 Task: Browse the Ajio website and compare prices of kids' products, focusing on discounts and offers.
Action: Mouse moved to (524, 99)
Screenshot: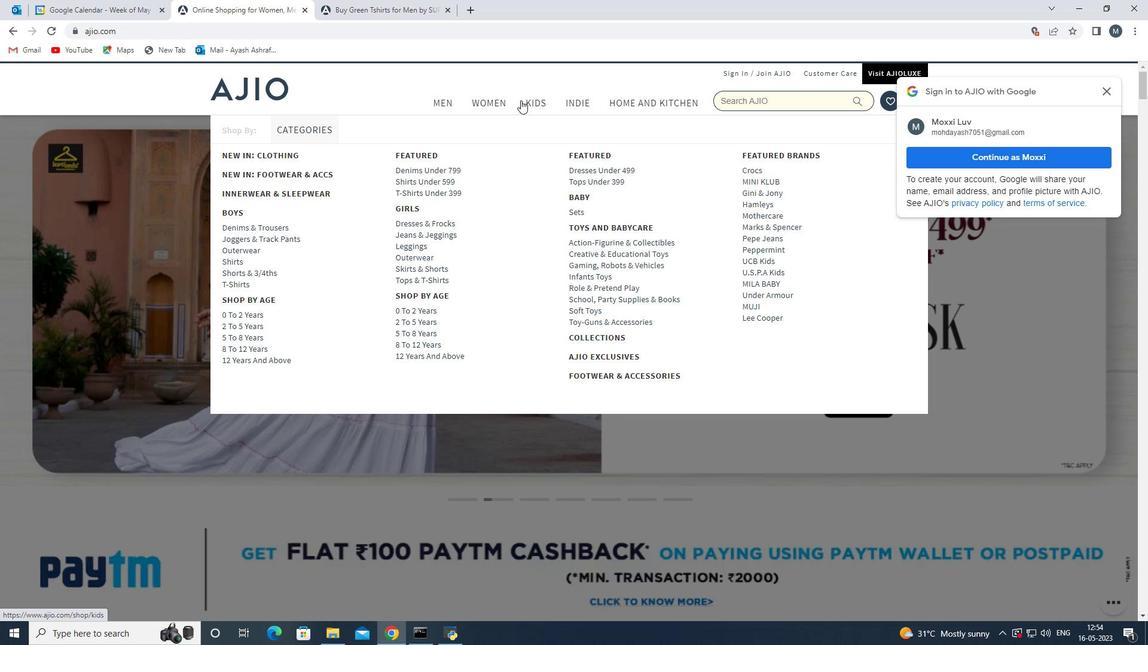 
Action: Mouse pressed left at (524, 99)
Screenshot: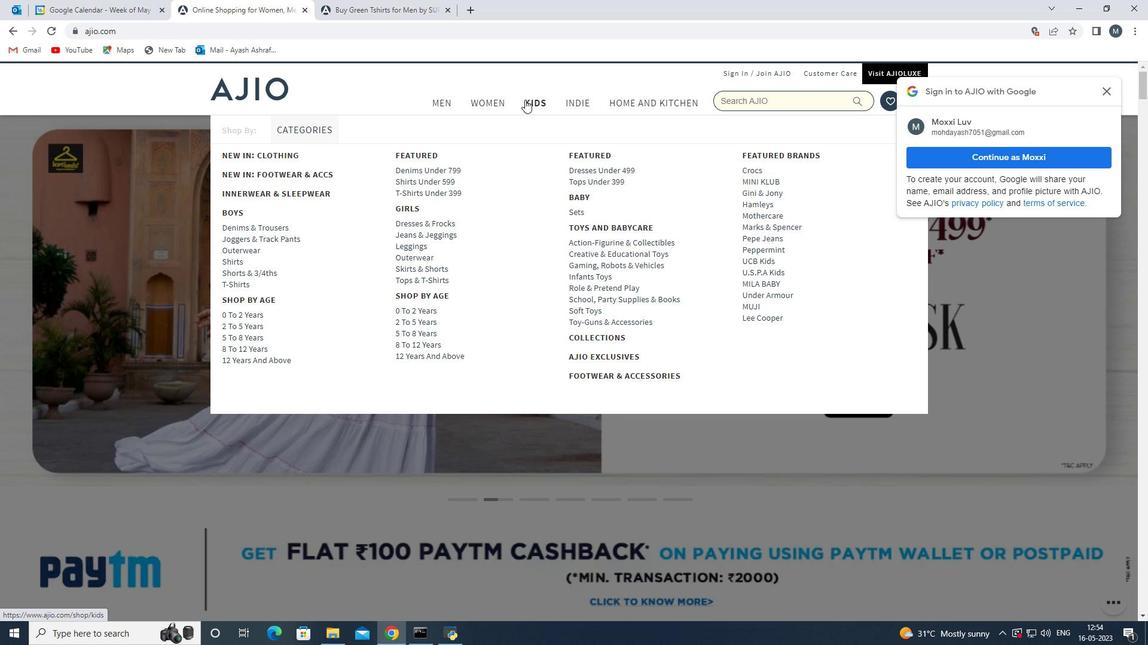
Action: Mouse moved to (691, 156)
Screenshot: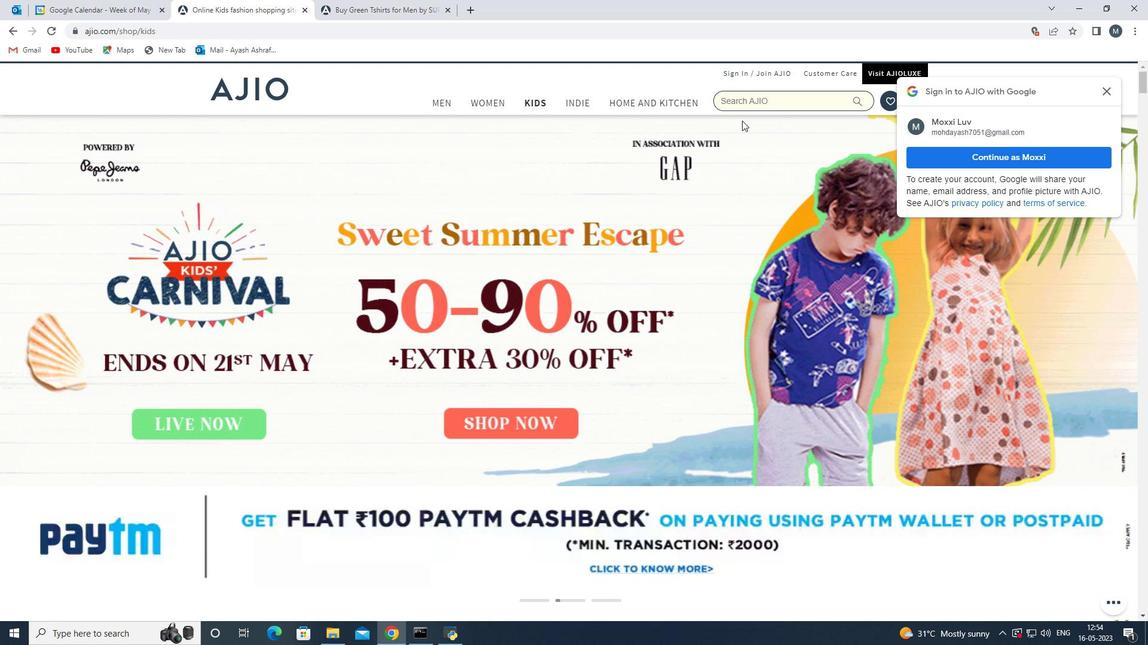 
Action: Mouse scrolled (691, 155) with delta (0, 0)
Screenshot: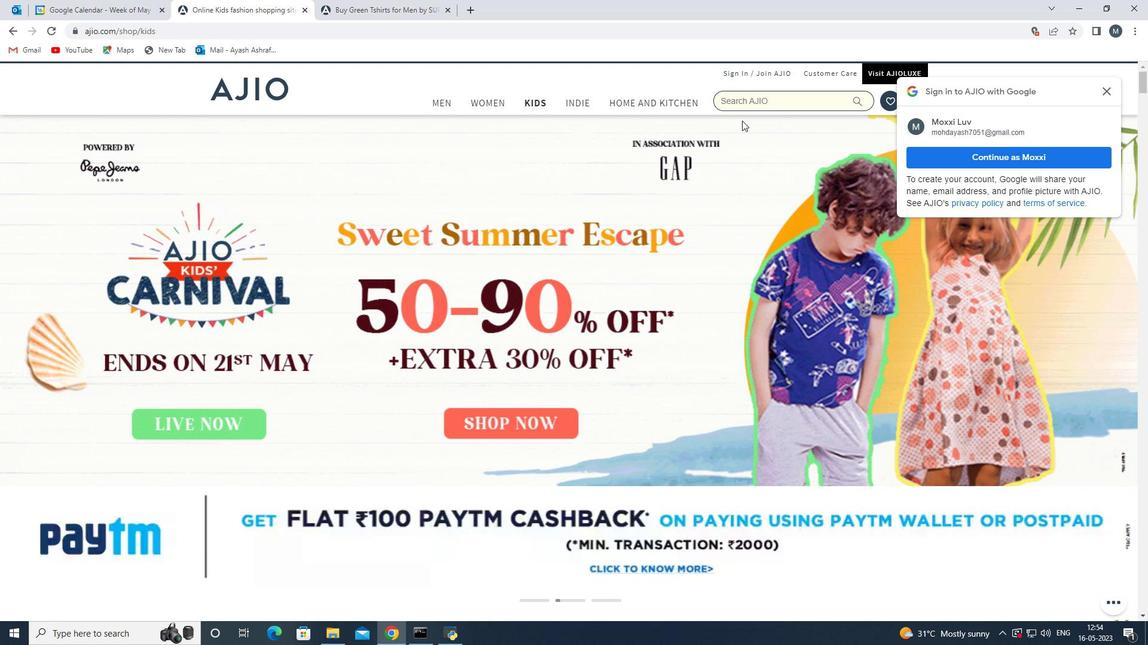 
Action: Mouse moved to (690, 157)
Screenshot: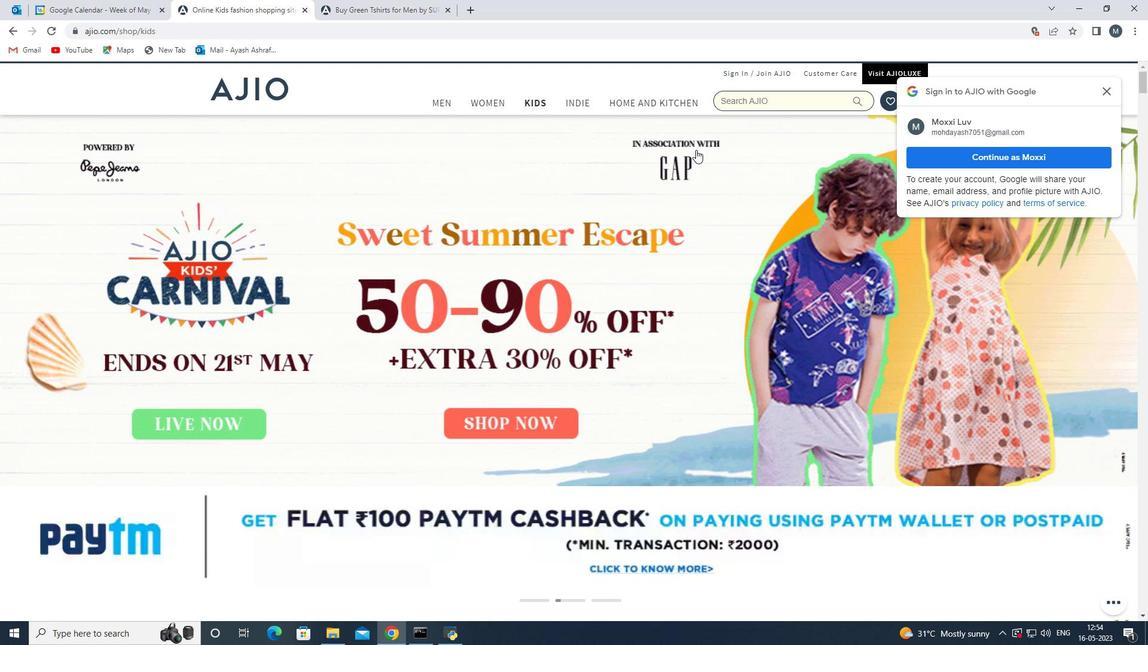 
Action: Mouse scrolled (690, 157) with delta (0, 0)
Screenshot: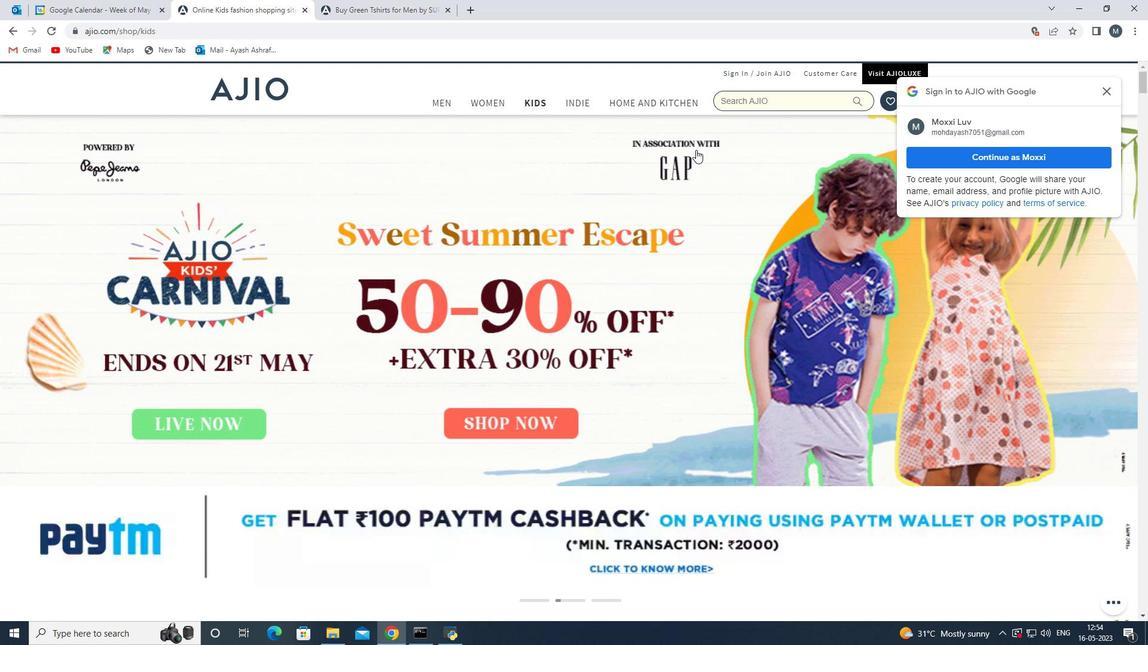 
Action: Mouse moved to (688, 160)
Screenshot: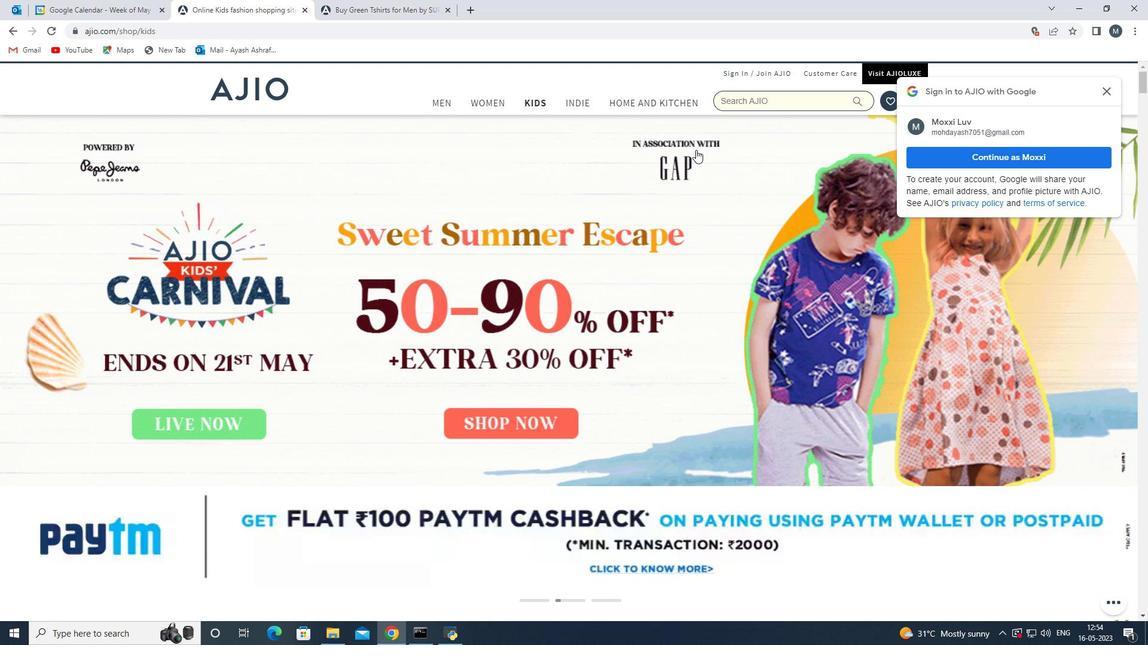 
Action: Mouse scrolled (688, 160) with delta (0, 0)
Screenshot: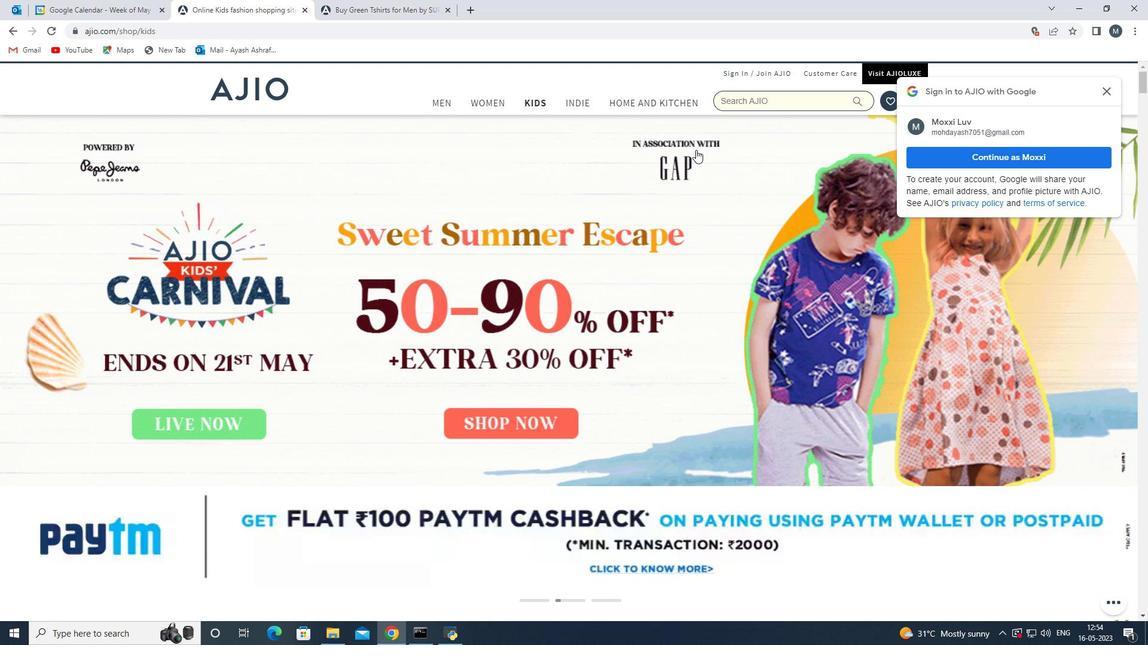 
Action: Mouse moved to (685, 163)
Screenshot: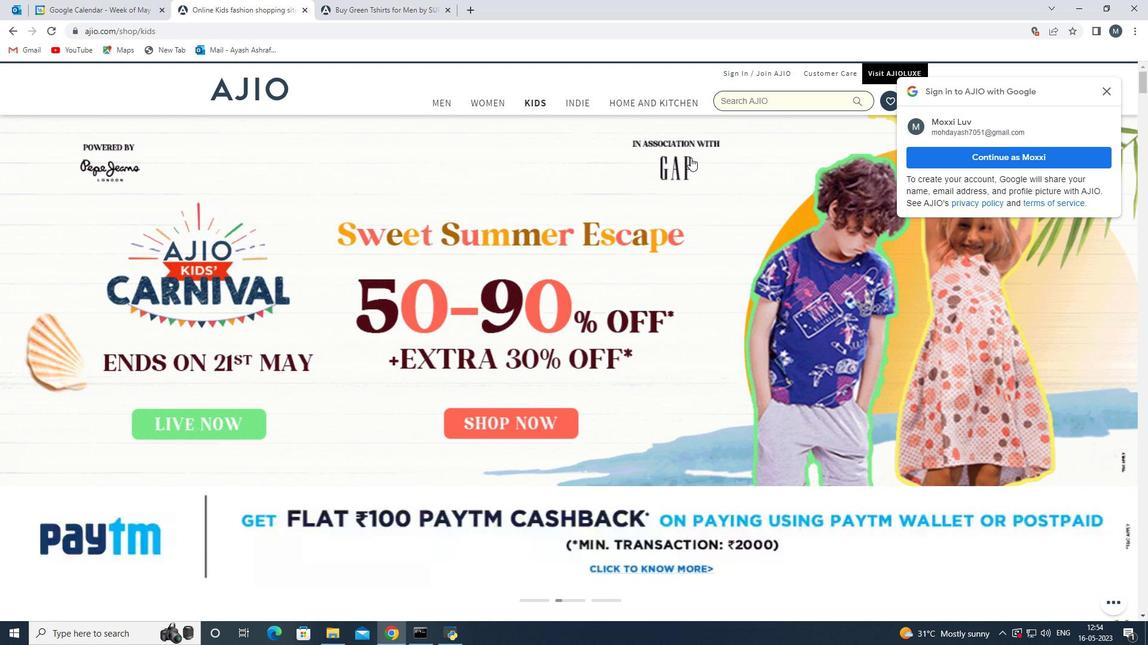 
Action: Mouse scrolled (685, 163) with delta (0, 0)
Screenshot: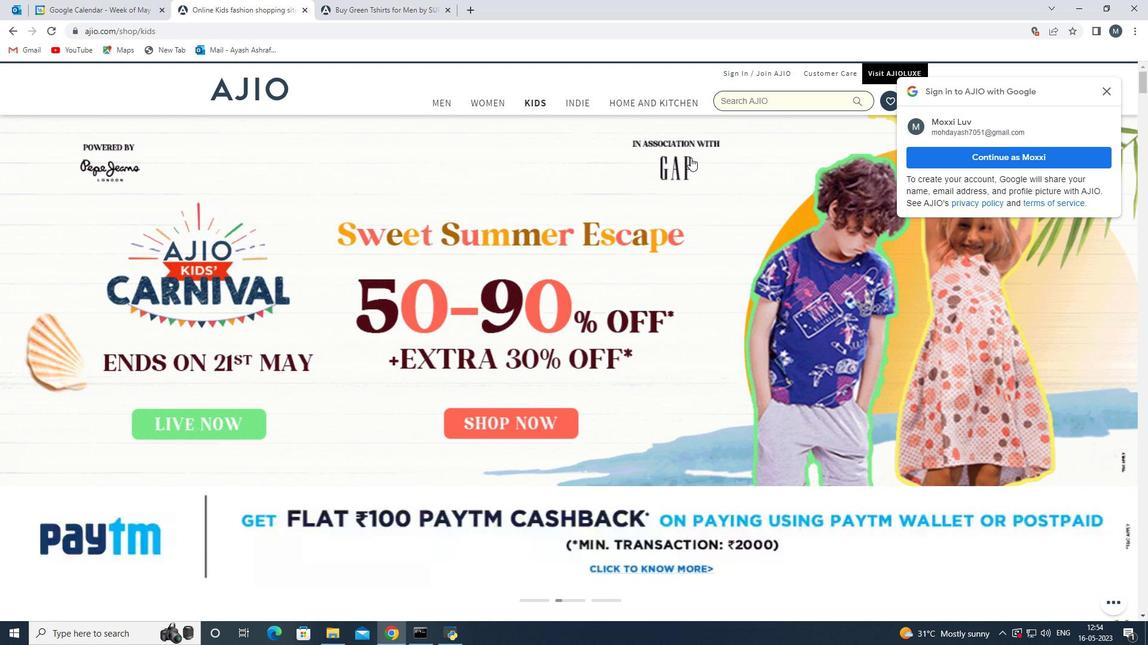 
Action: Mouse moved to (681, 168)
Screenshot: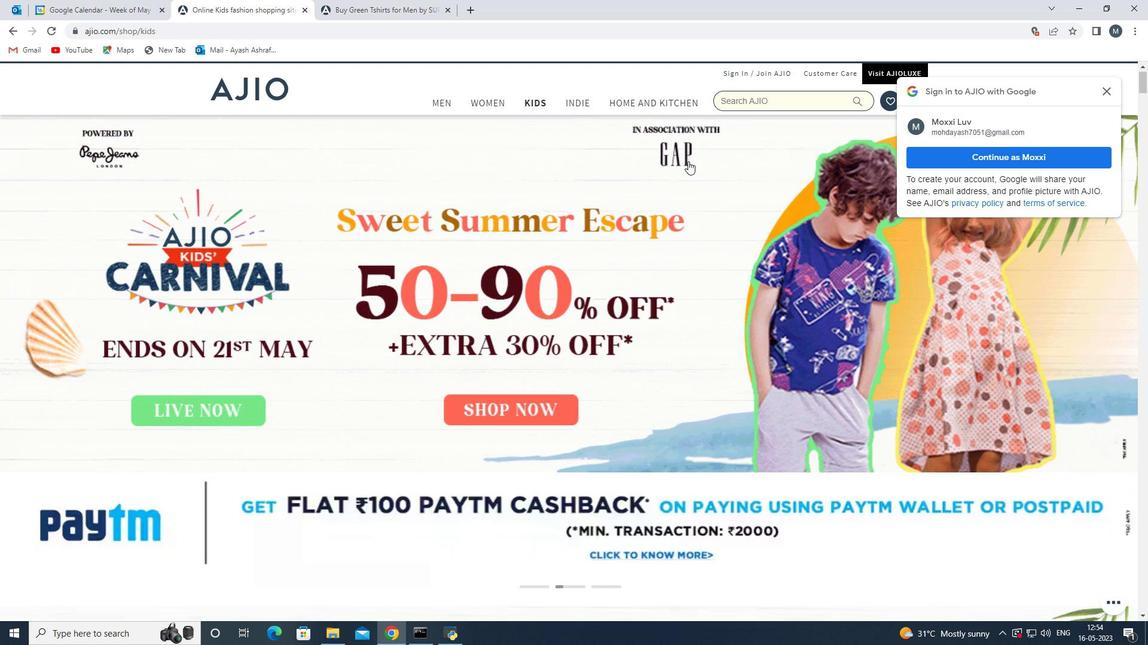 
Action: Mouse scrolled (681, 167) with delta (0, 0)
Screenshot: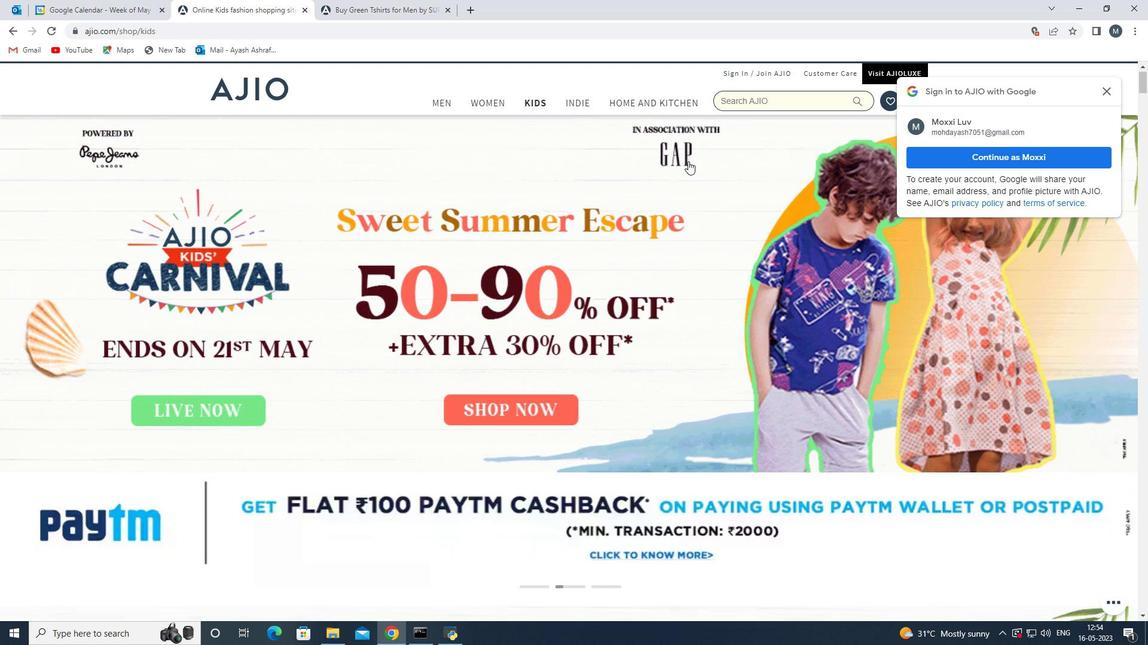 
Action: Mouse moved to (651, 198)
Screenshot: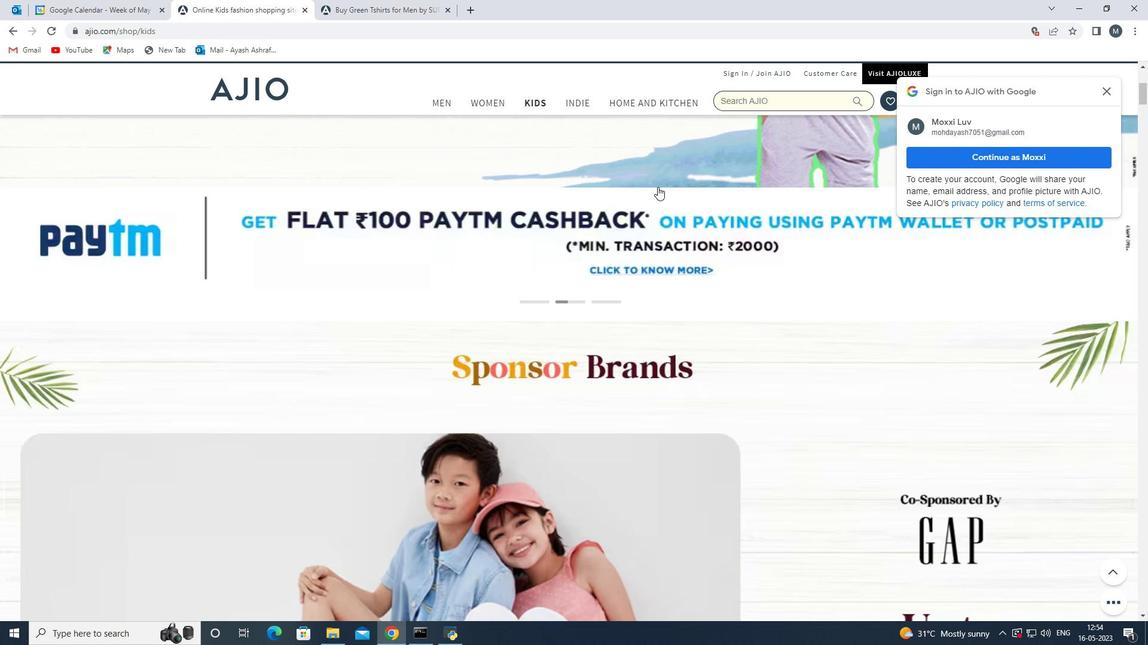 
Action: Mouse scrolled (651, 197) with delta (0, 0)
Screenshot: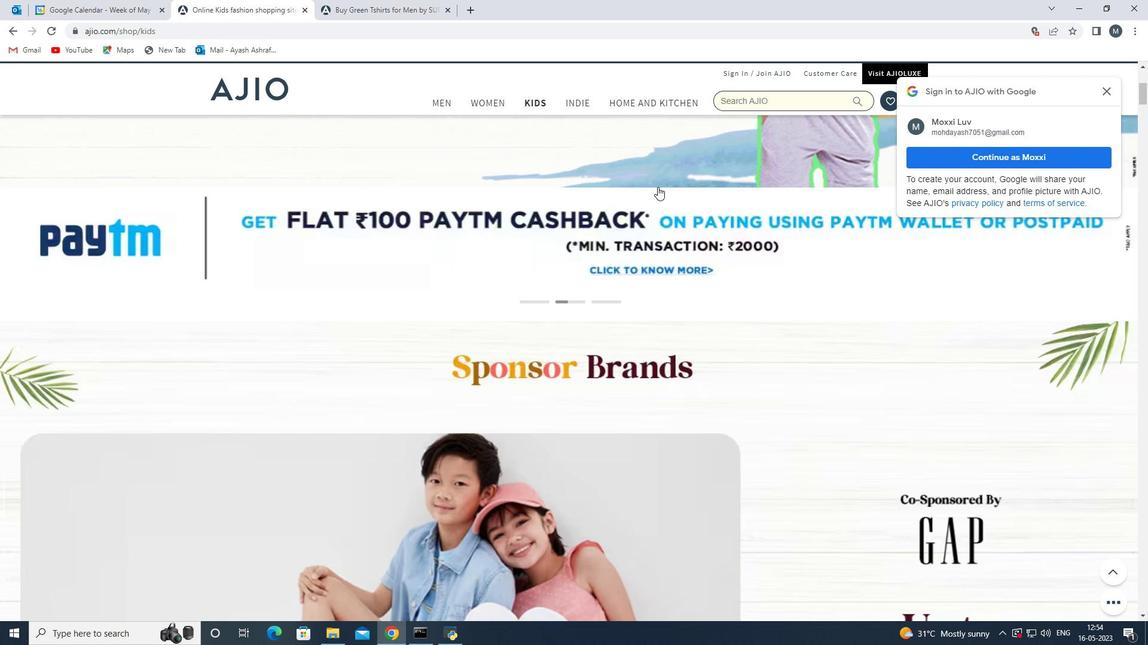 
Action: Mouse moved to (651, 200)
Screenshot: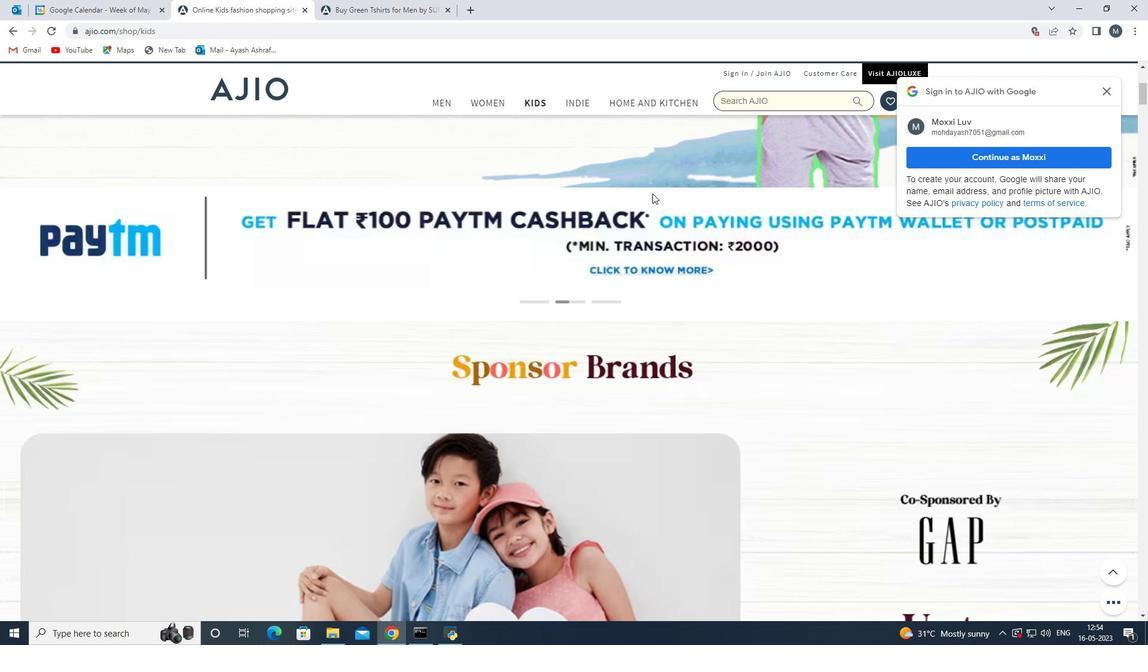 
Action: Mouse scrolled (651, 199) with delta (0, 0)
Screenshot: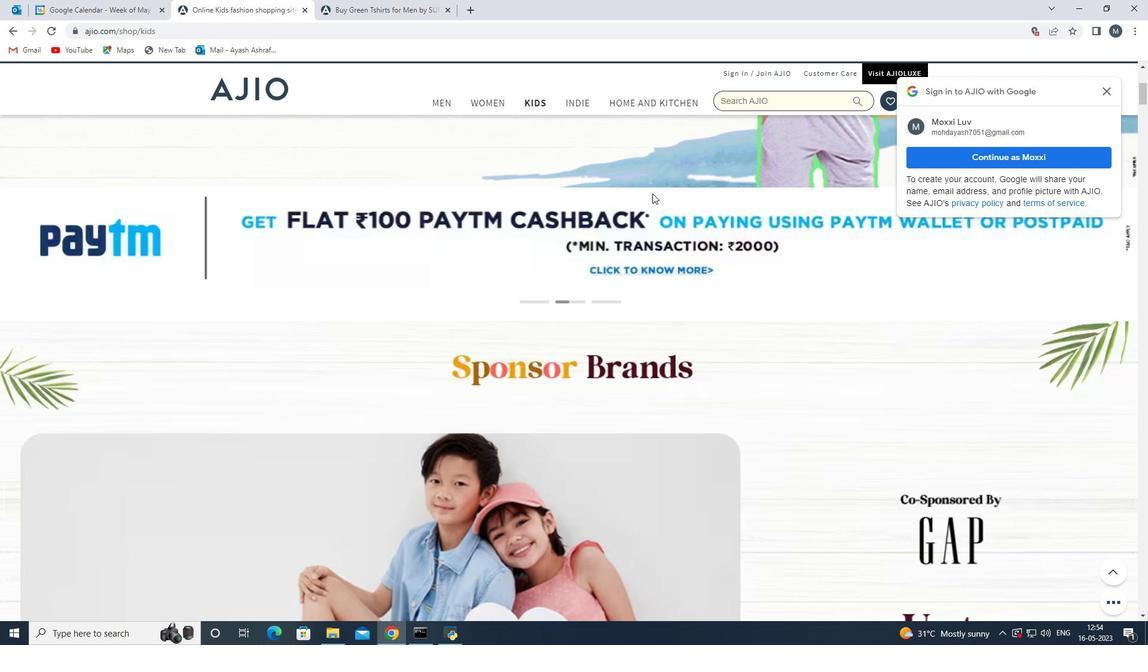 
Action: Mouse moved to (651, 200)
Screenshot: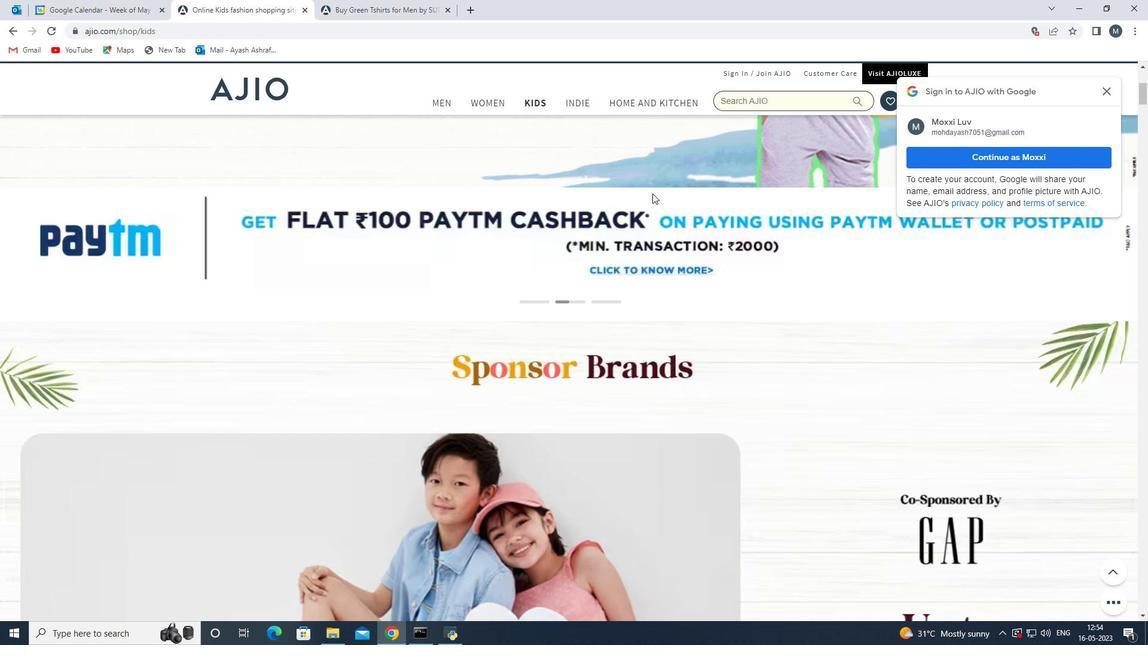 
Action: Mouse scrolled (651, 200) with delta (0, 0)
Screenshot: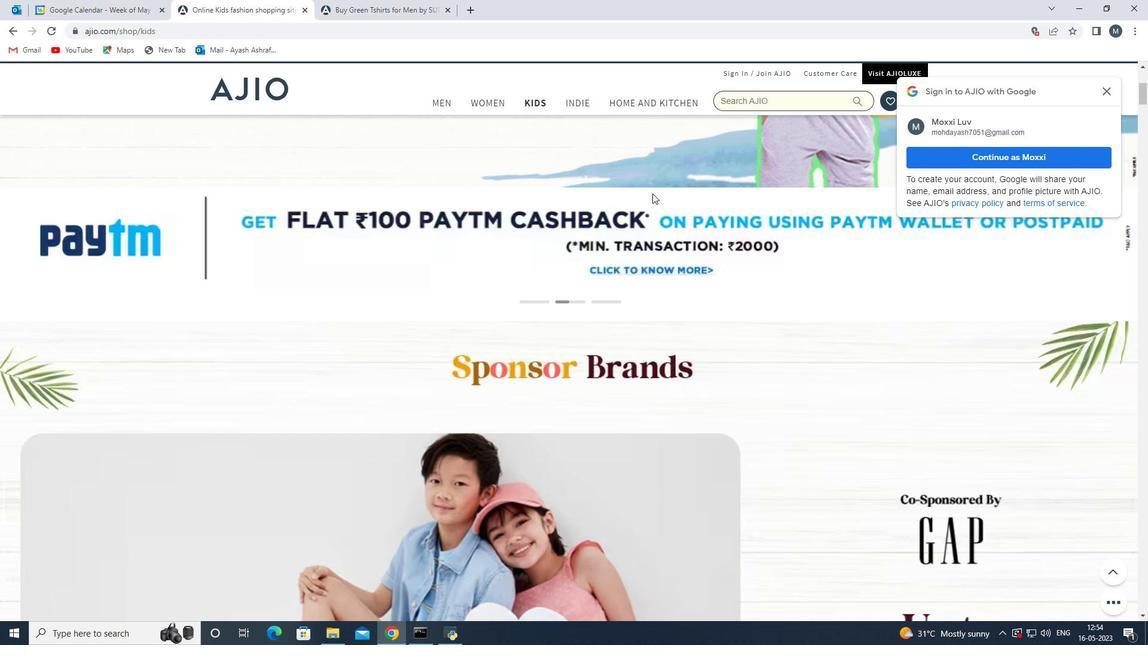 
Action: Mouse moved to (651, 201)
Screenshot: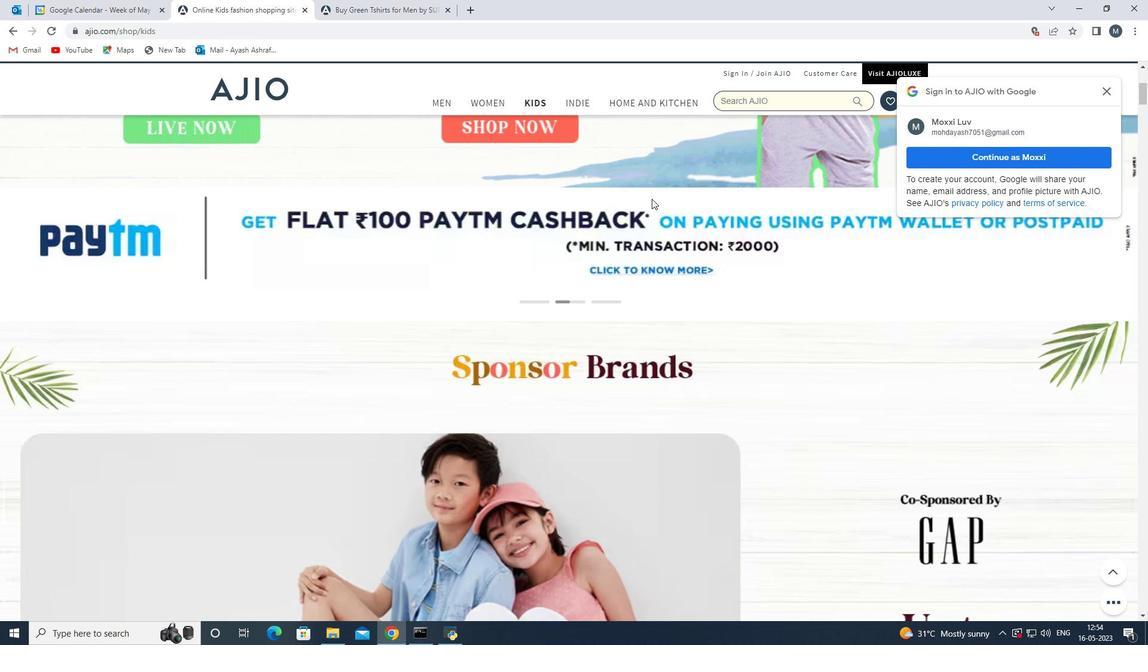 
Action: Mouse scrolled (651, 200) with delta (0, 0)
Screenshot: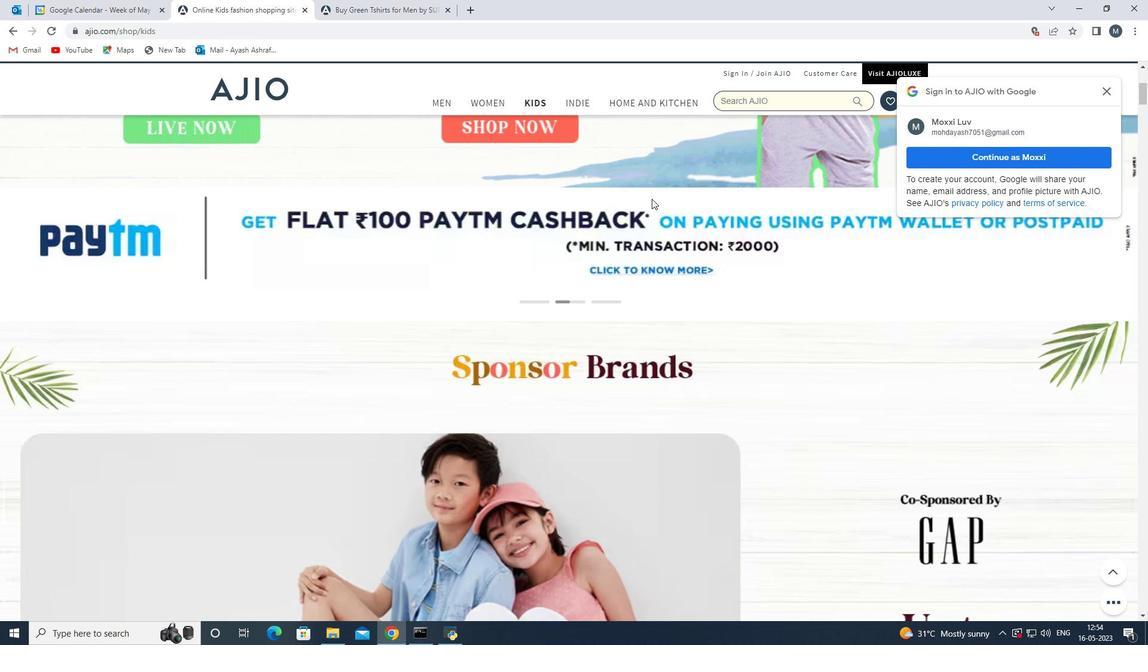 
Action: Mouse moved to (651, 202)
Screenshot: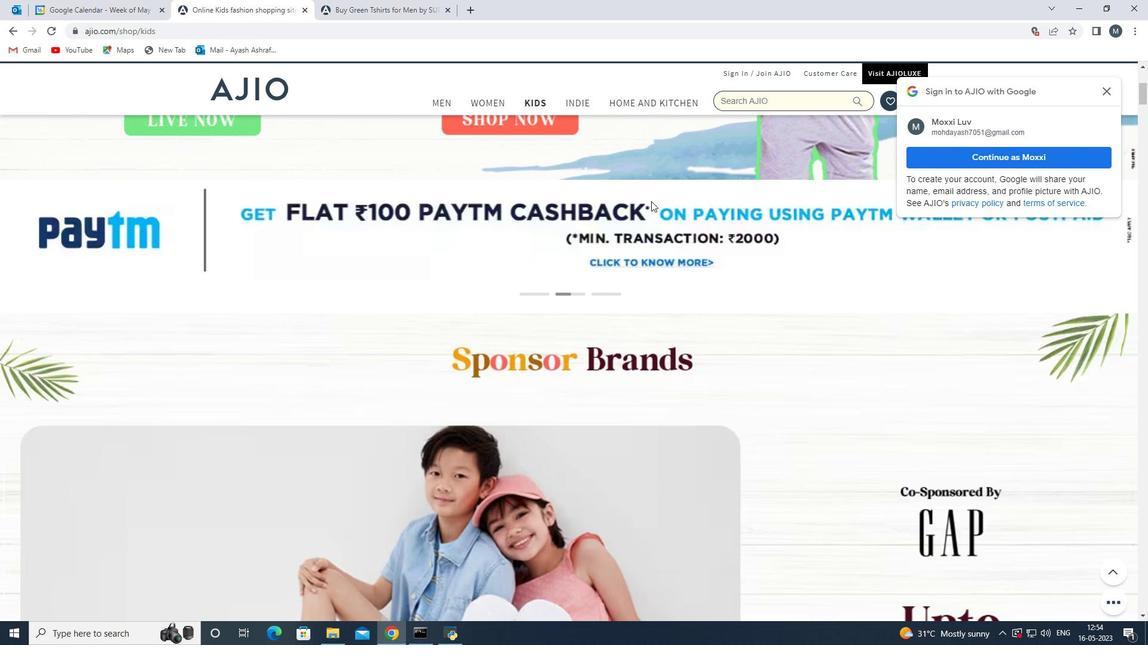 
Action: Mouse scrolled (651, 201) with delta (0, 0)
Screenshot: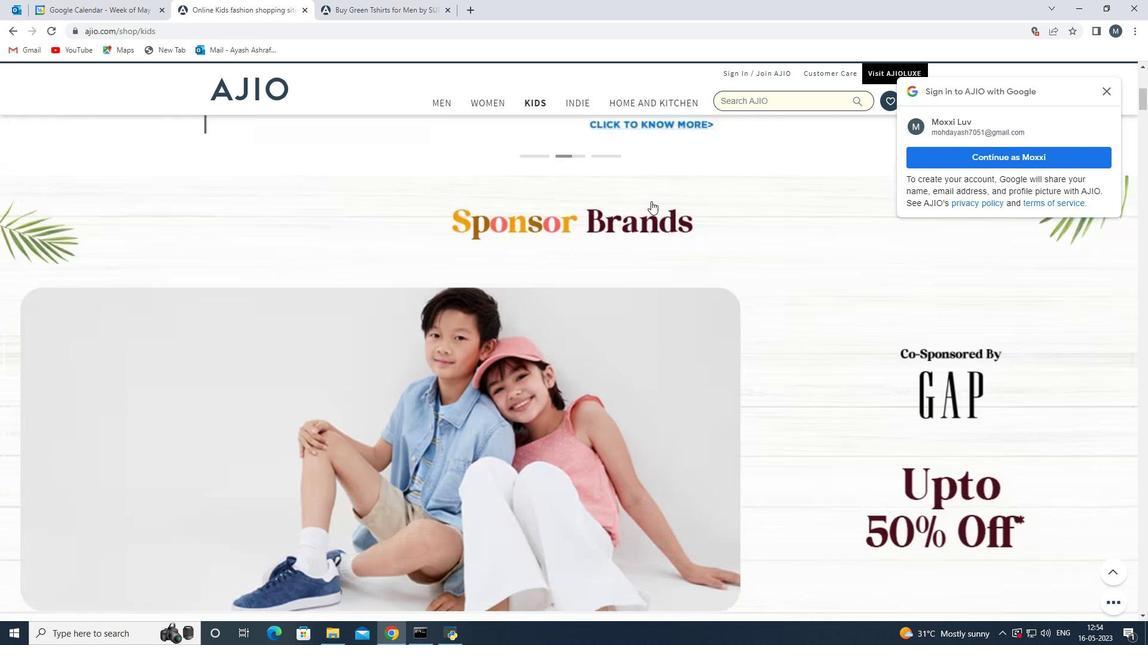 
Action: Mouse scrolled (651, 201) with delta (0, 0)
Screenshot: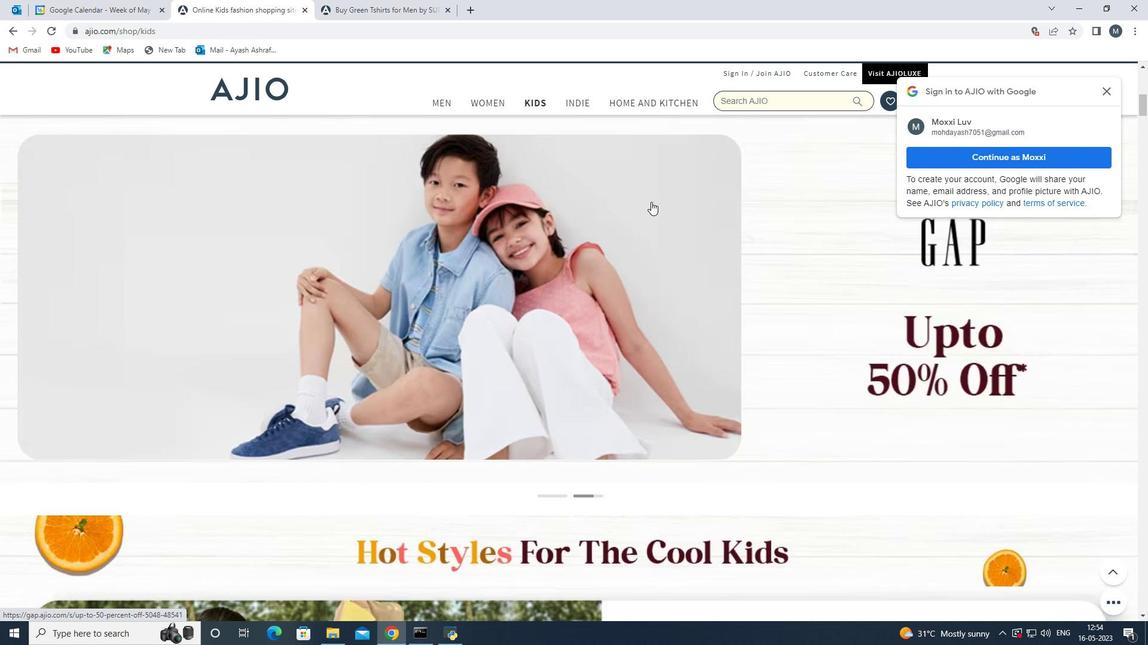 
Action: Mouse scrolled (651, 201) with delta (0, 0)
Screenshot: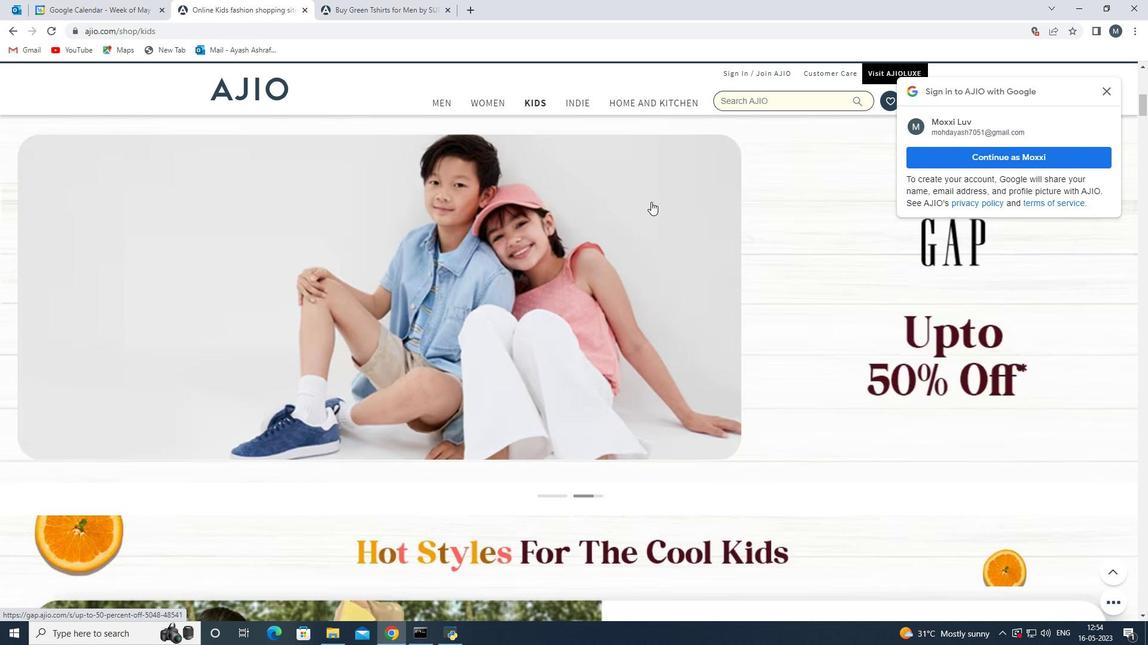 
Action: Mouse scrolled (651, 201) with delta (0, 0)
Screenshot: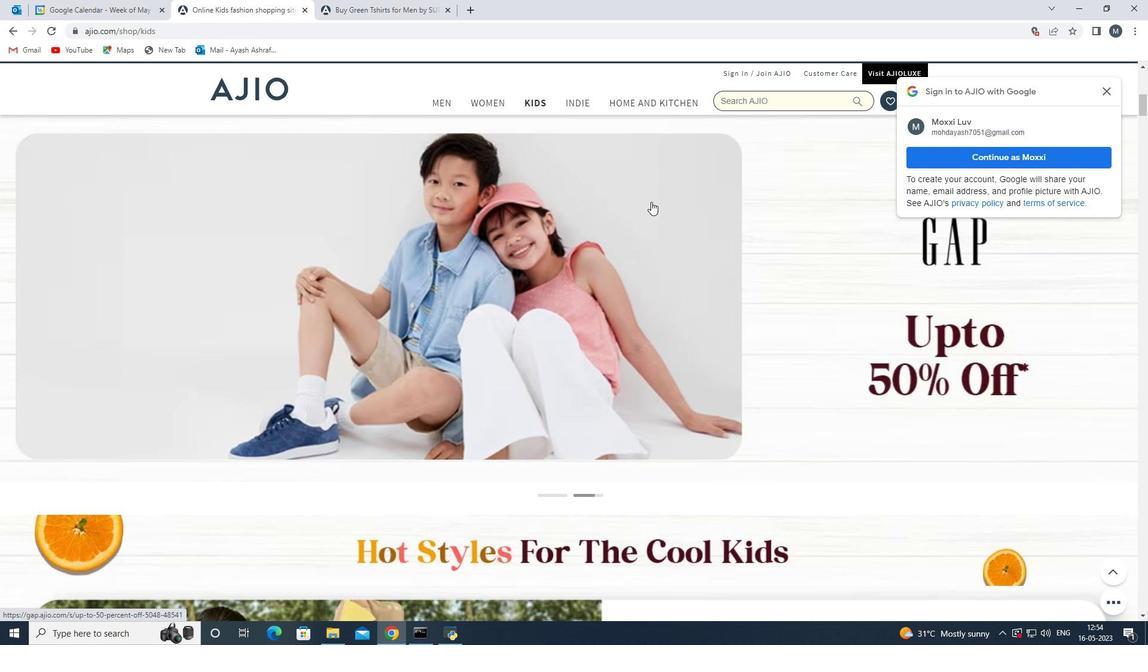 
Action: Mouse scrolled (651, 201) with delta (0, 0)
Screenshot: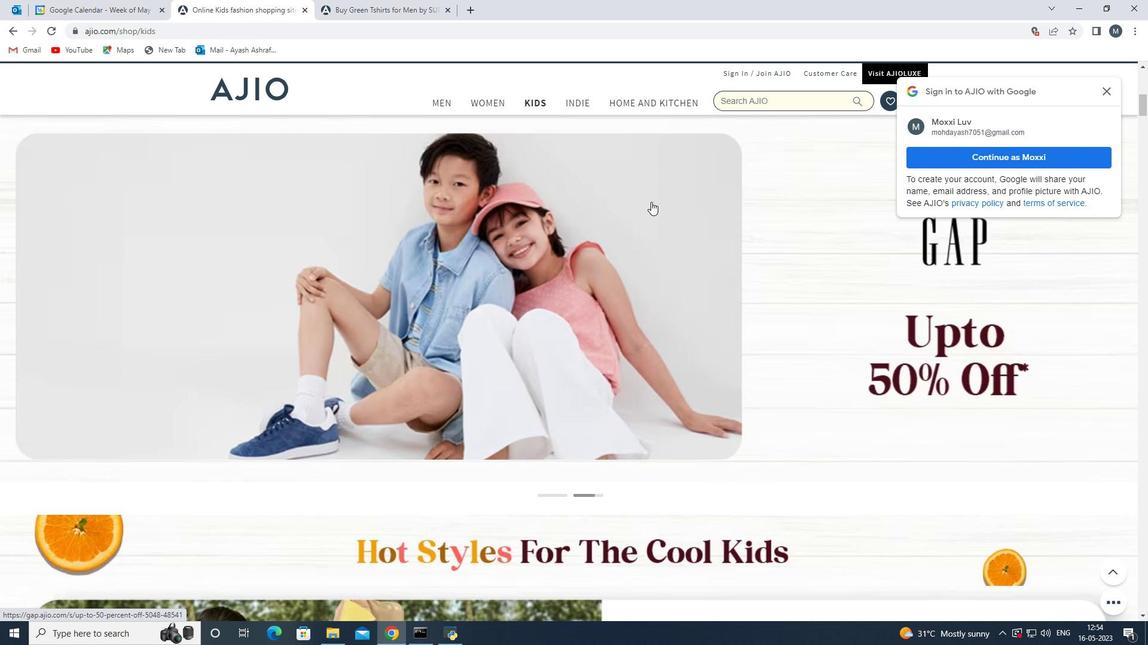 
Action: Mouse scrolled (651, 201) with delta (0, 0)
Screenshot: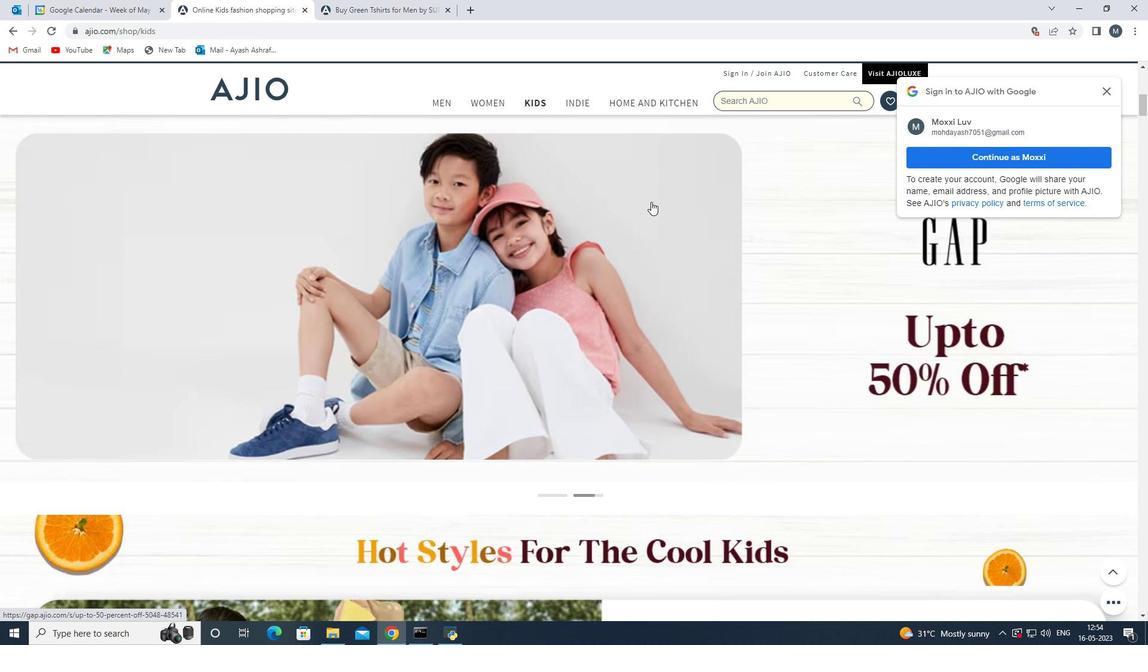 
Action: Mouse scrolled (651, 201) with delta (0, 0)
Screenshot: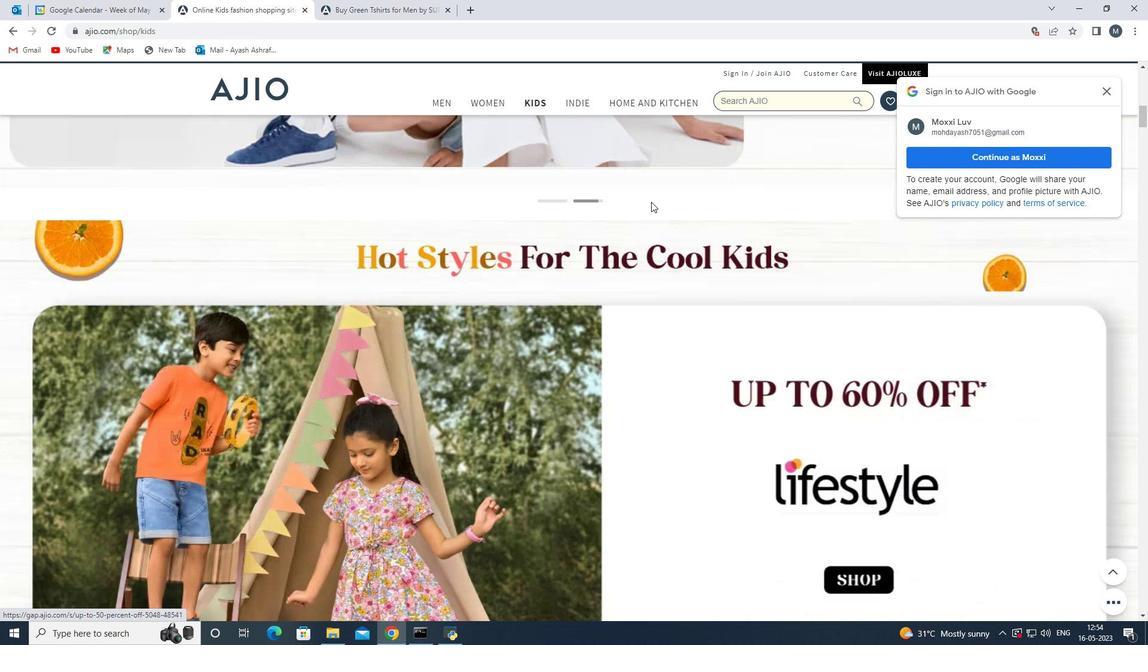 
Action: Mouse scrolled (651, 201) with delta (0, 0)
Screenshot: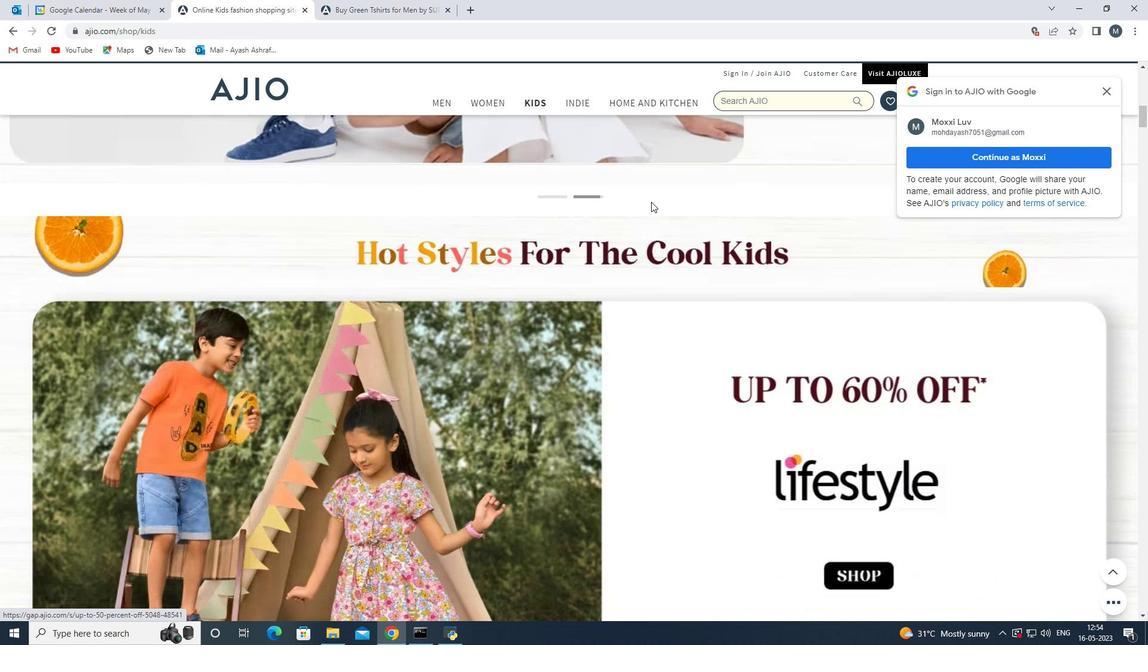 
Action: Mouse scrolled (651, 201) with delta (0, 0)
Screenshot: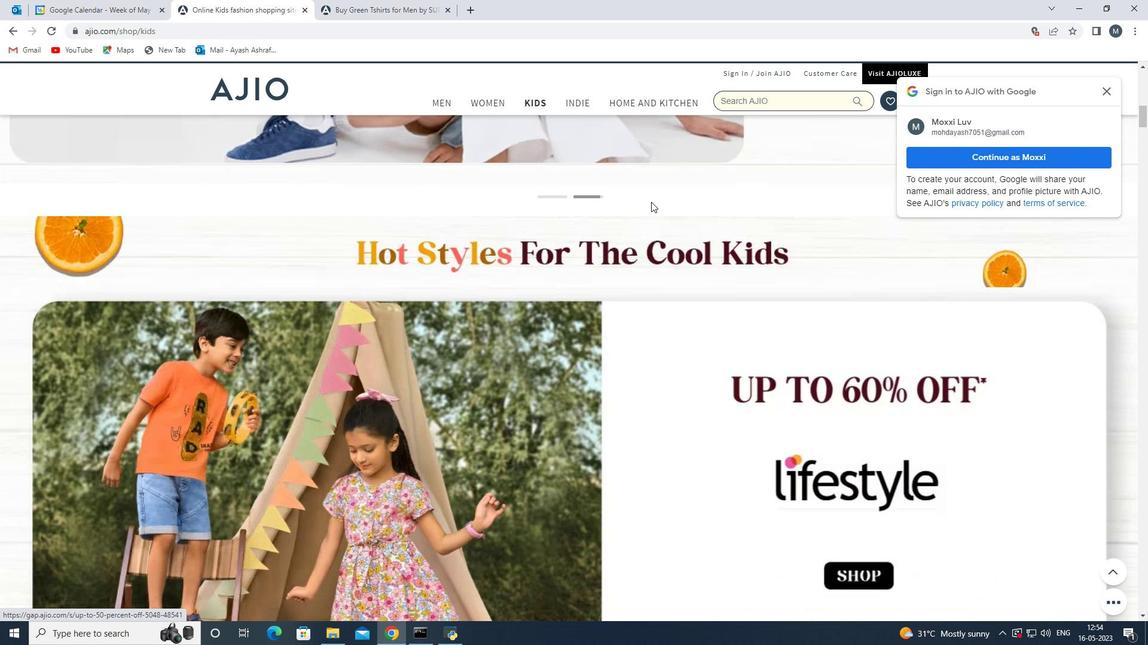 
Action: Mouse scrolled (651, 201) with delta (0, 0)
Screenshot: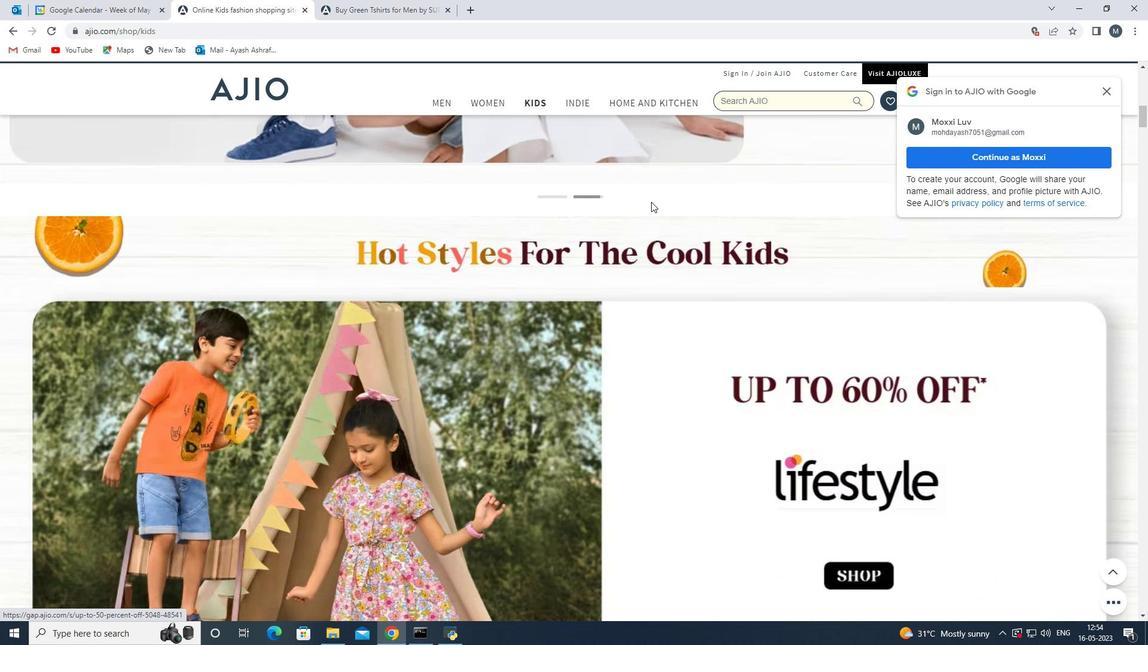 
Action: Mouse scrolled (651, 202) with delta (0, 0)
Screenshot: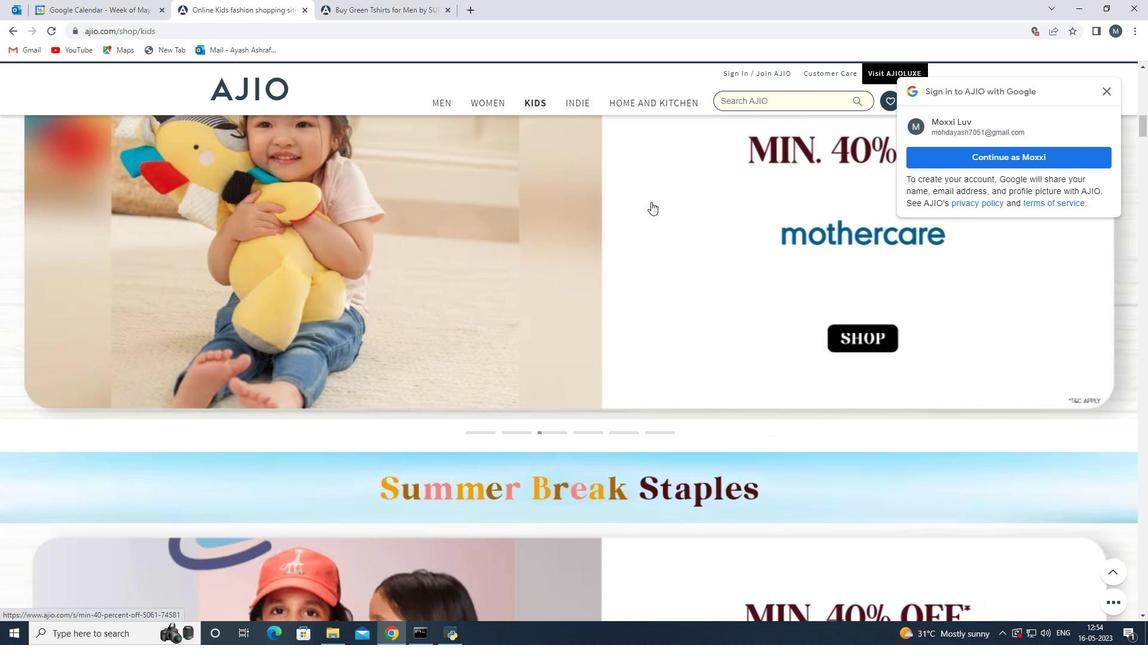 
Action: Mouse scrolled (651, 202) with delta (0, 0)
Screenshot: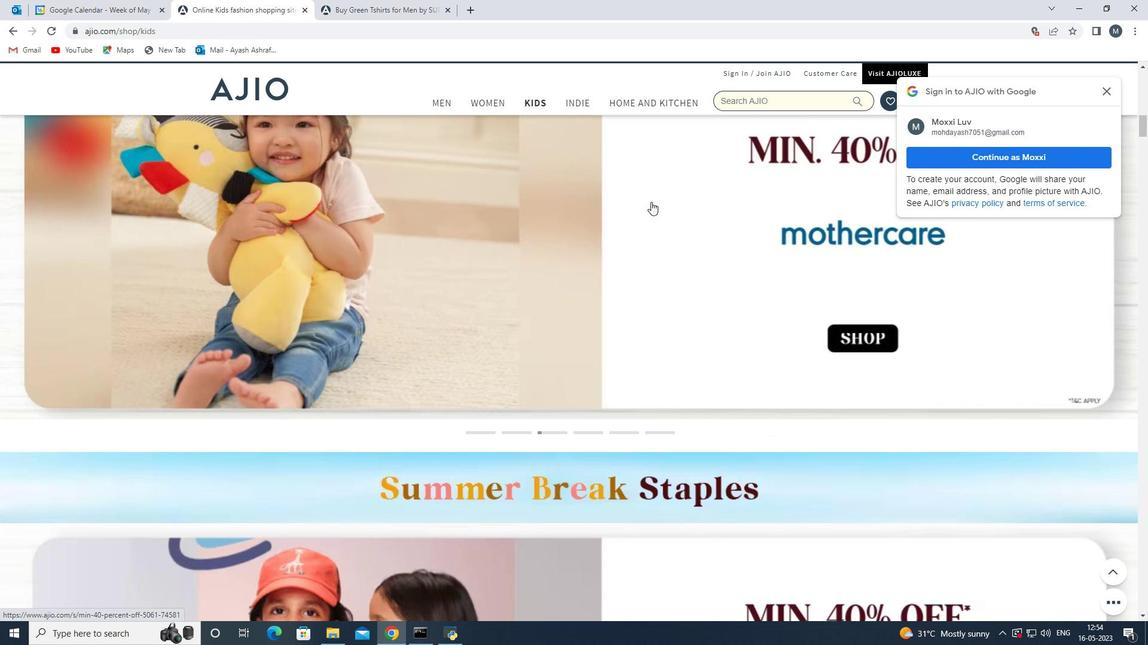 
Action: Mouse scrolled (651, 202) with delta (0, 0)
Screenshot: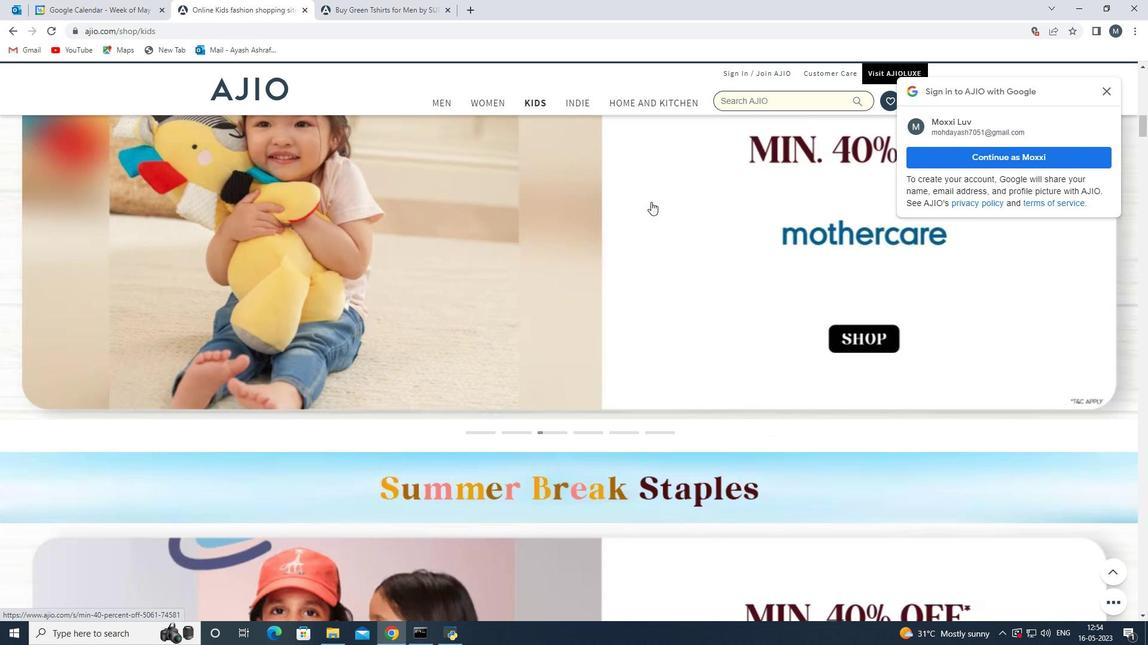 
Action: Mouse scrolled (651, 202) with delta (0, 0)
Screenshot: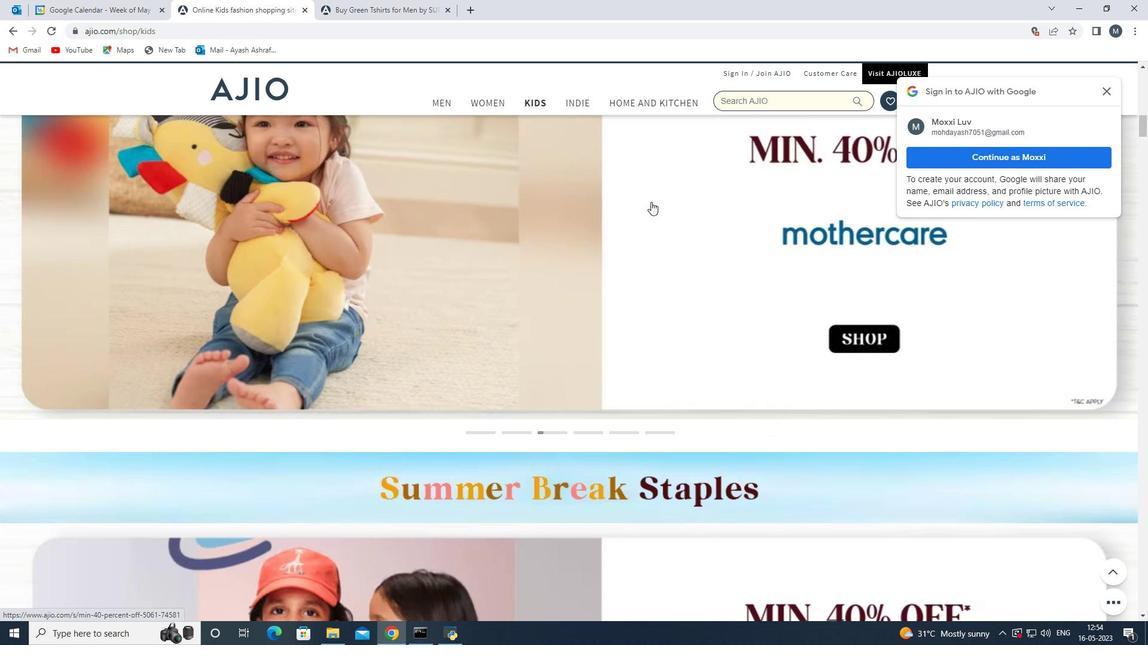 
Action: Mouse scrolled (651, 202) with delta (0, 0)
Screenshot: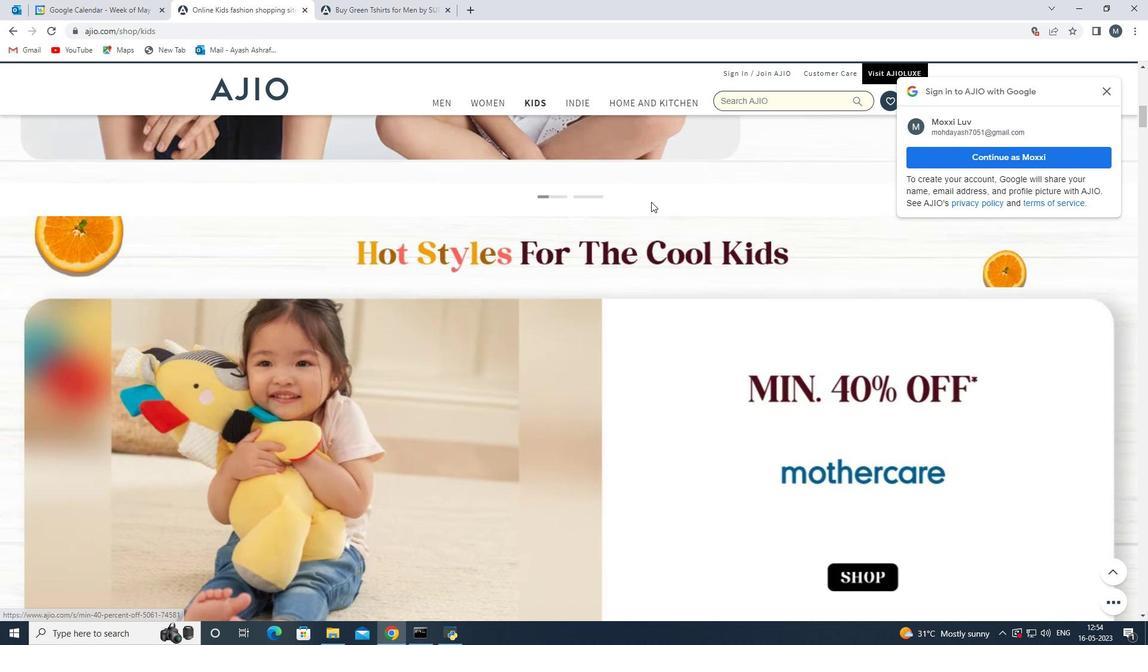 
Action: Mouse scrolled (651, 202) with delta (0, 0)
Screenshot: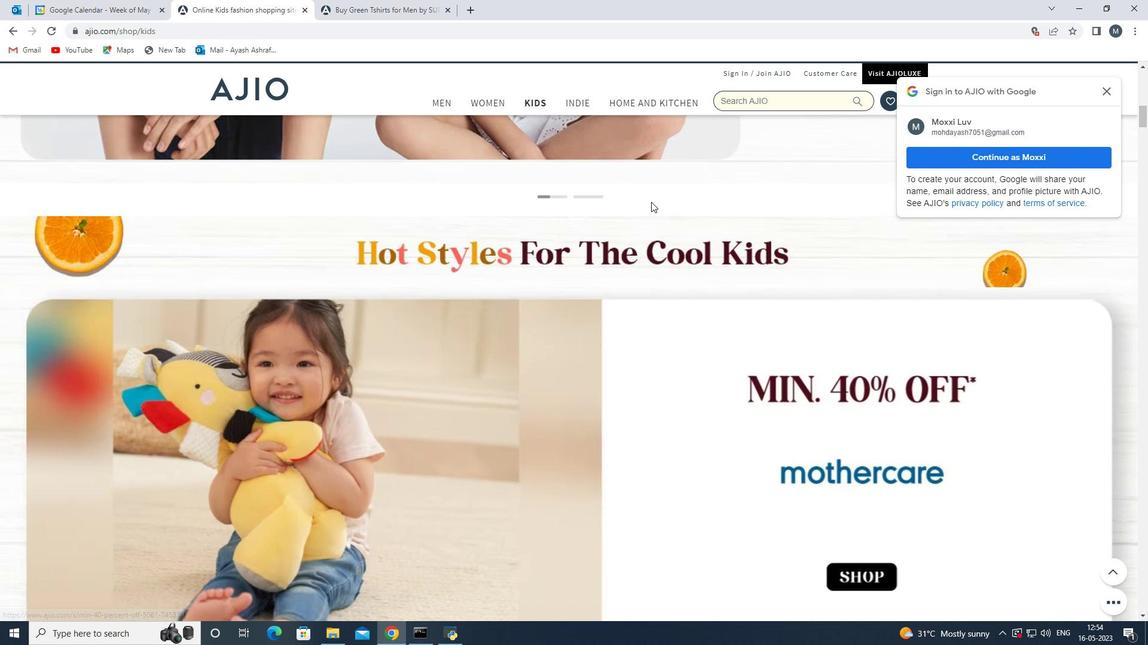 
Action: Mouse moved to (612, 167)
Screenshot: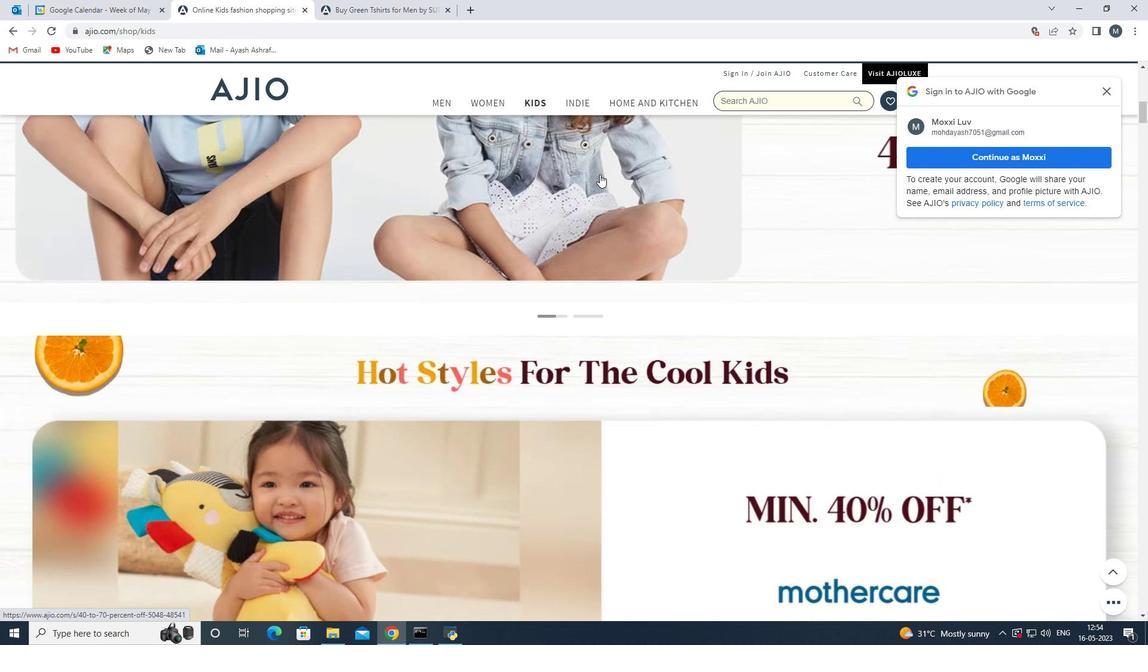 
Action: Mouse scrolled (612, 168) with delta (0, 0)
Screenshot: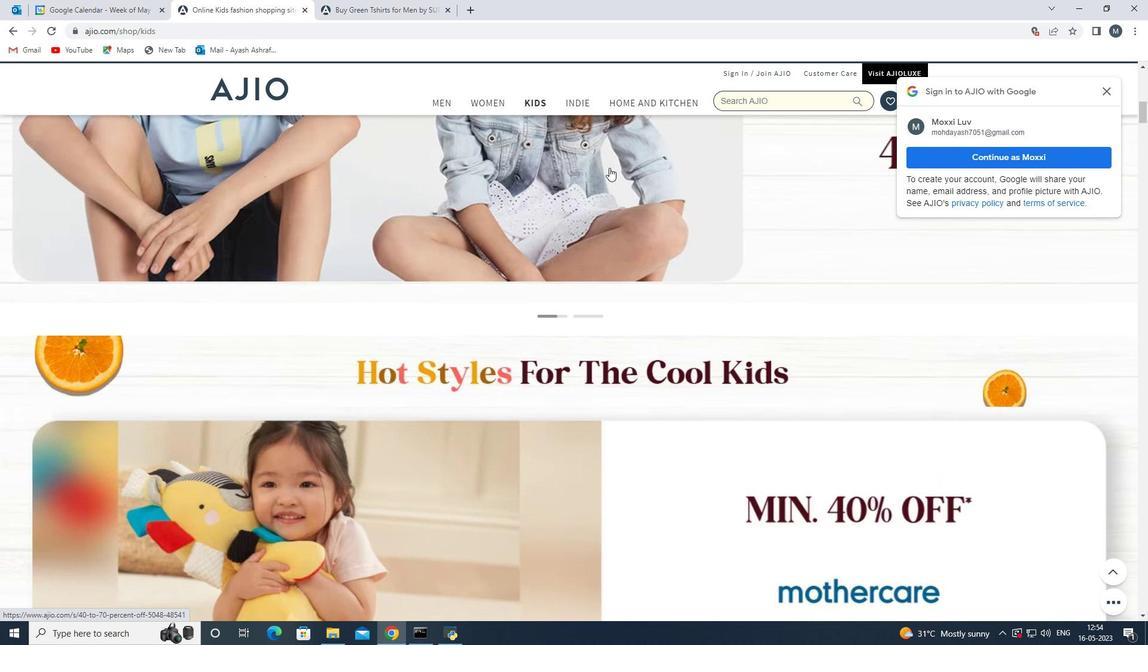 
Action: Mouse scrolled (612, 168) with delta (0, 0)
Screenshot: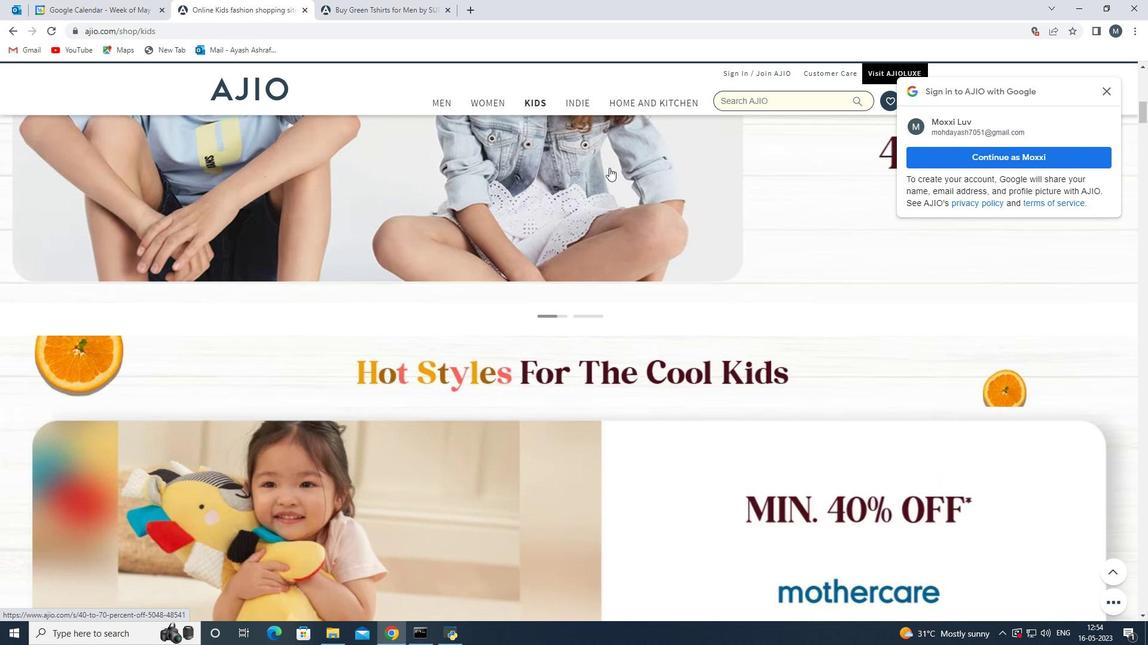 
Action: Mouse moved to (748, 103)
Screenshot: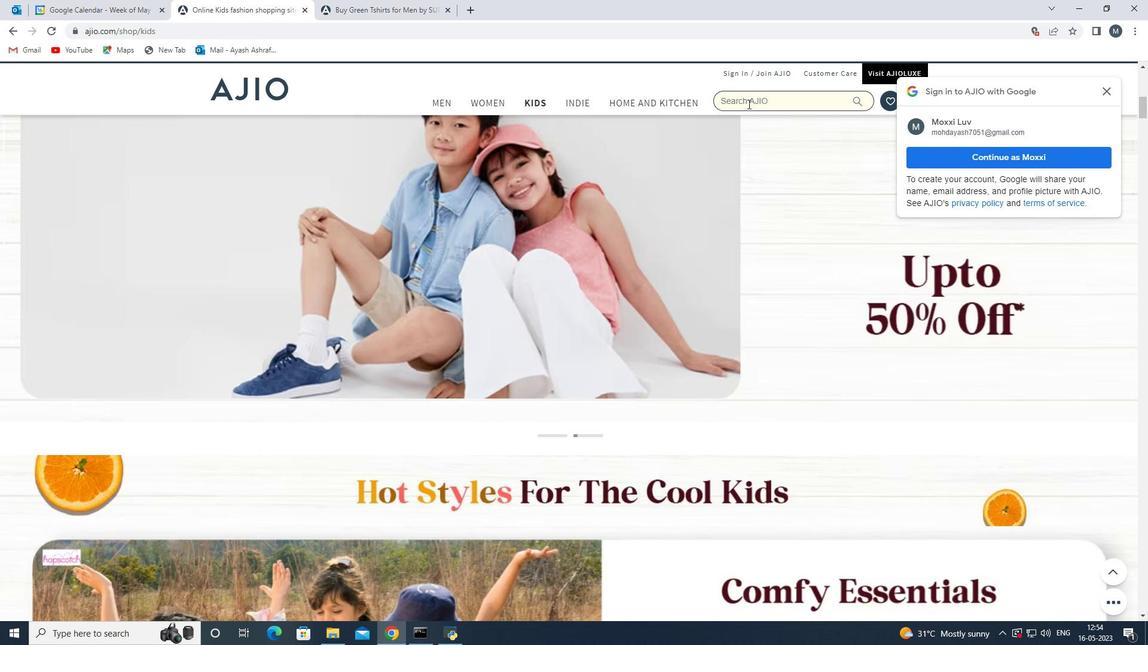 
Action: Mouse pressed left at (748, 103)
Screenshot: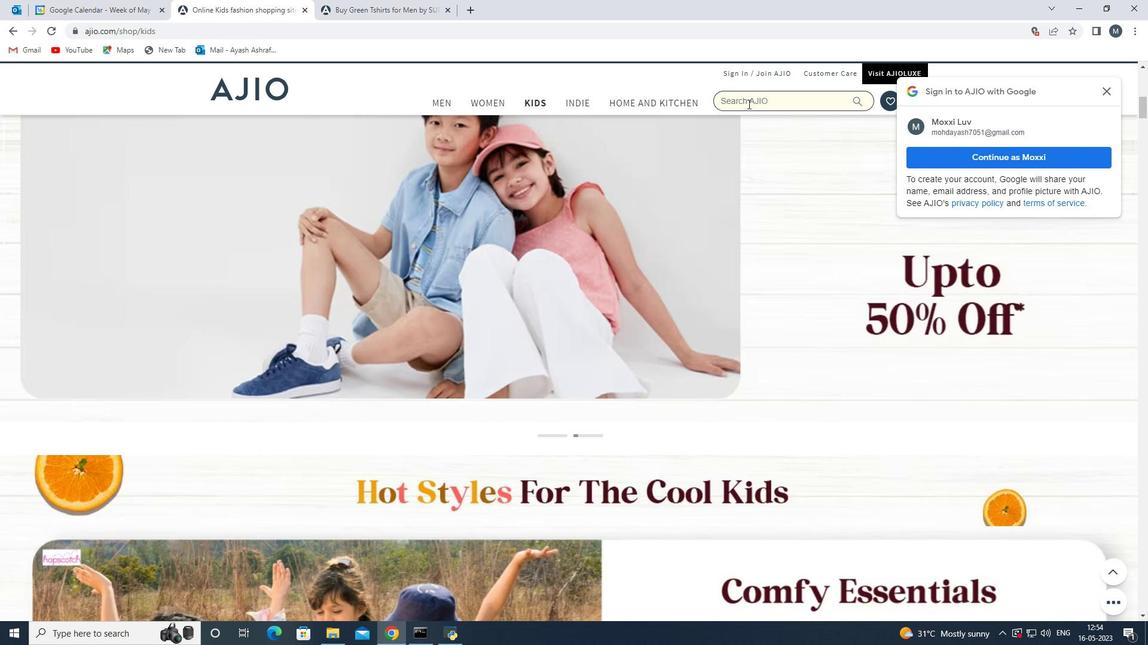 
Action: Key pressed price<Key.space>from<Key.space>low<Key.space>to<Key.space>high<Key.enter>
Screenshot: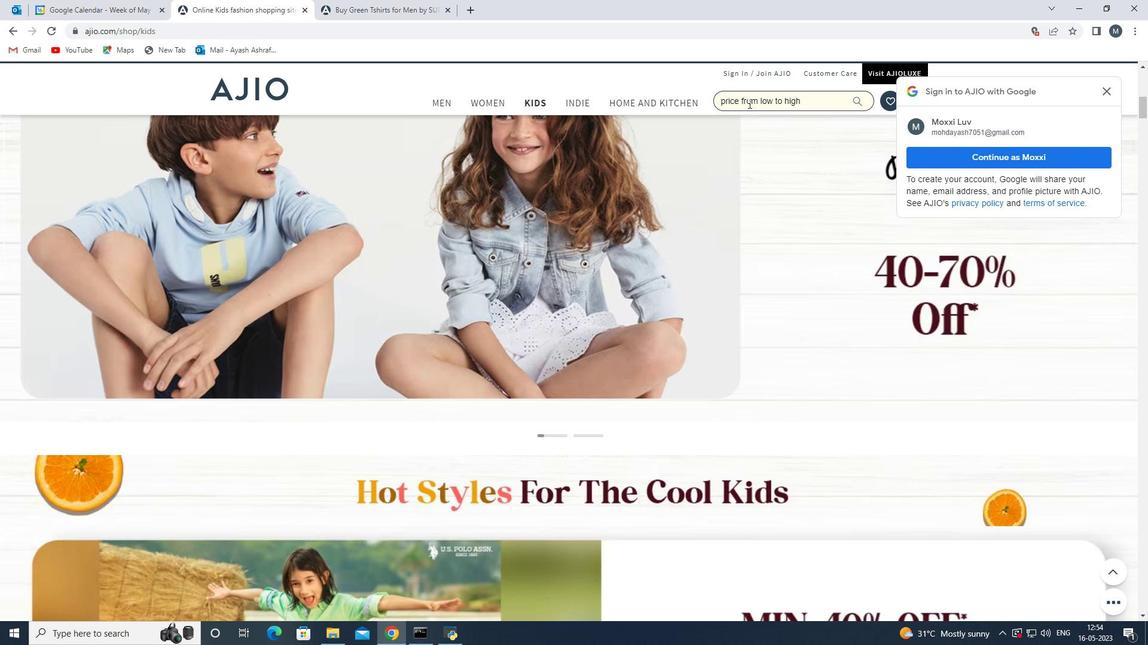 
Action: Mouse moved to (617, 290)
Screenshot: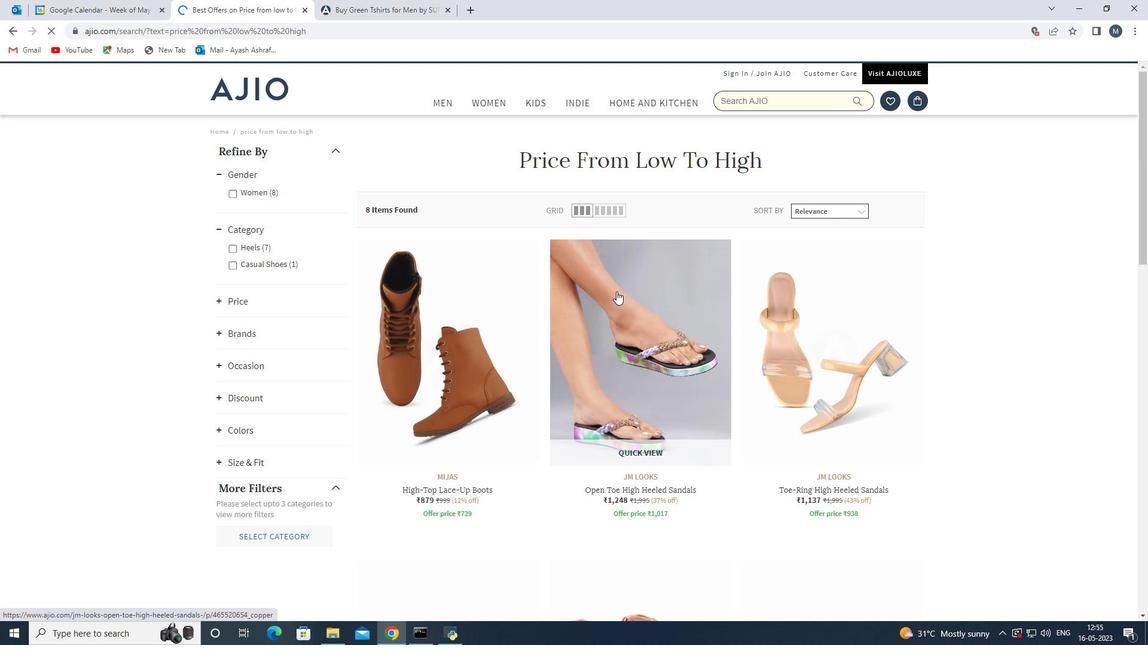 
Action: Mouse scrolled (617, 289) with delta (0, 0)
Screenshot: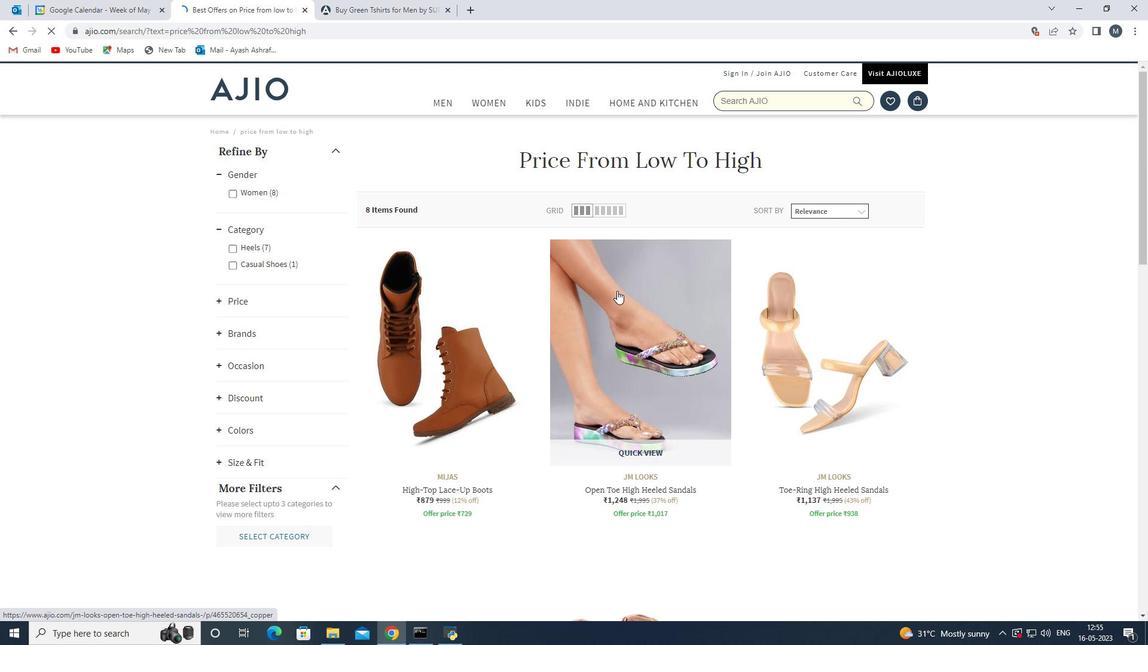 
Action: Mouse scrolled (617, 289) with delta (0, 0)
Screenshot: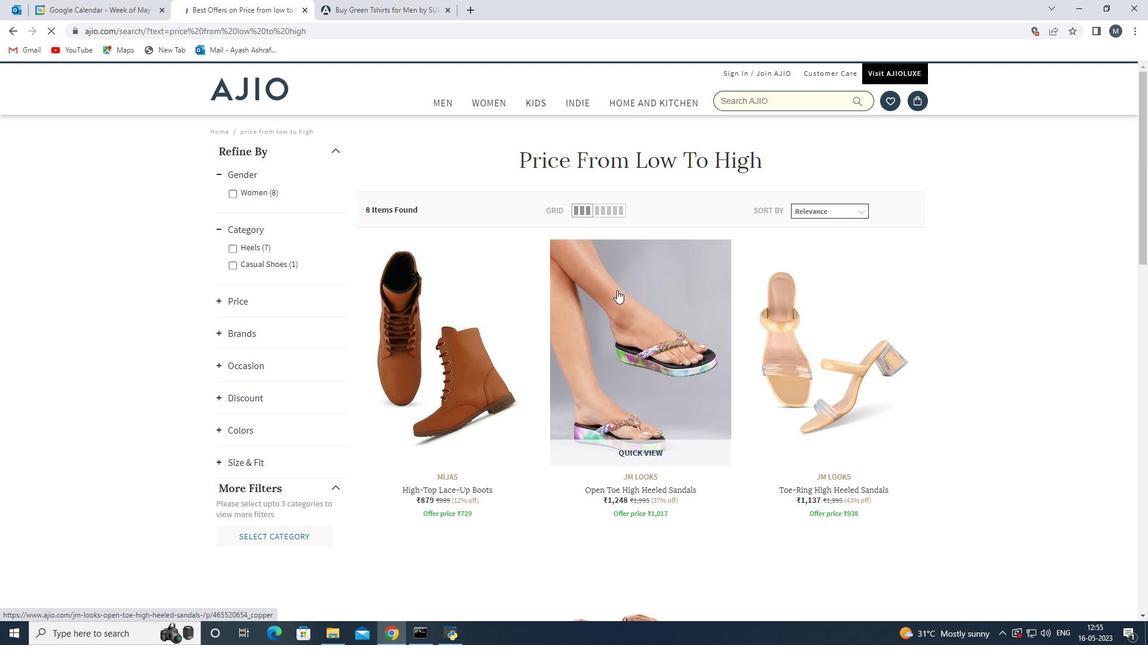 
Action: Mouse moved to (606, 303)
Screenshot: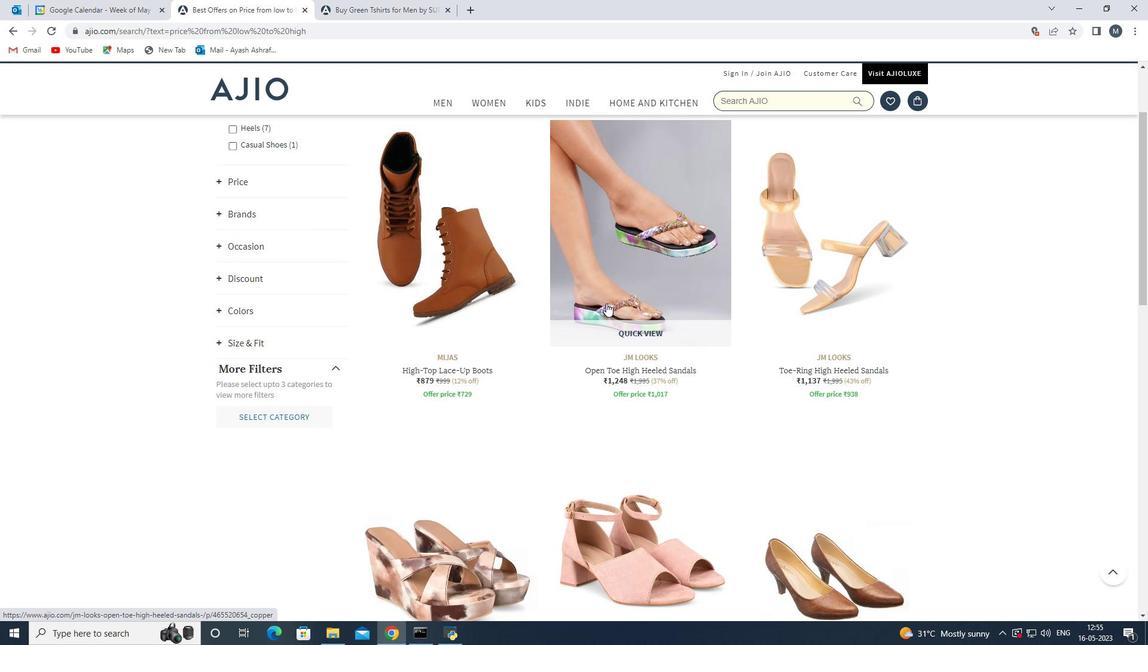 
Action: Mouse scrolled (606, 303) with delta (0, 0)
Screenshot: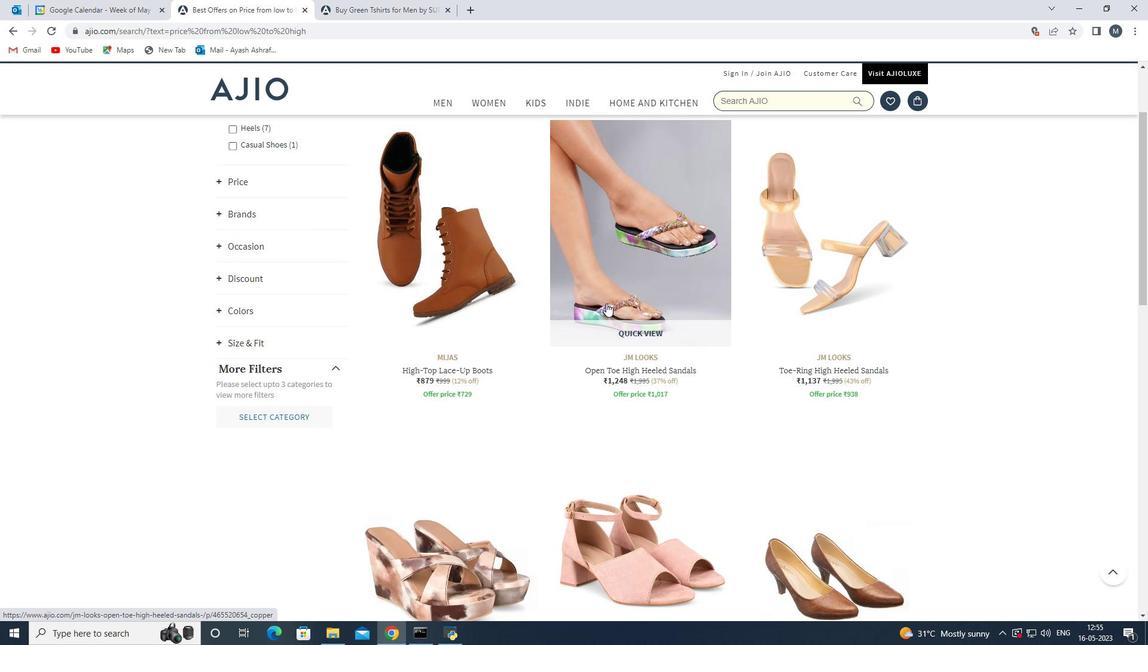 
Action: Mouse scrolled (606, 303) with delta (0, 0)
Screenshot: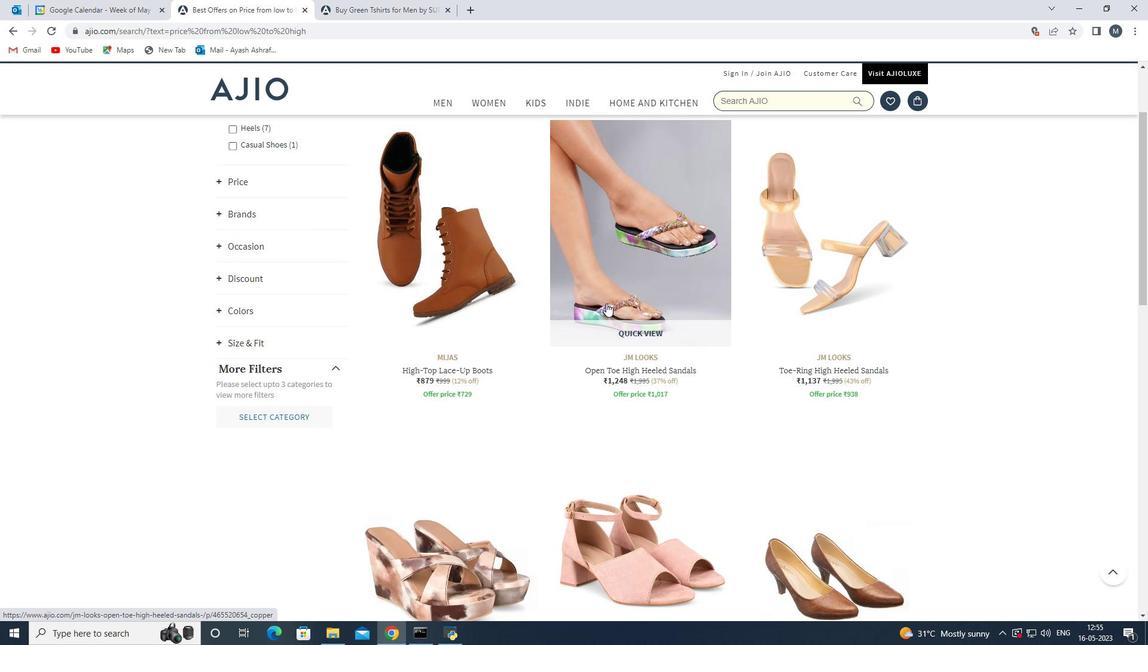 
Action: Mouse moved to (606, 303)
Screenshot: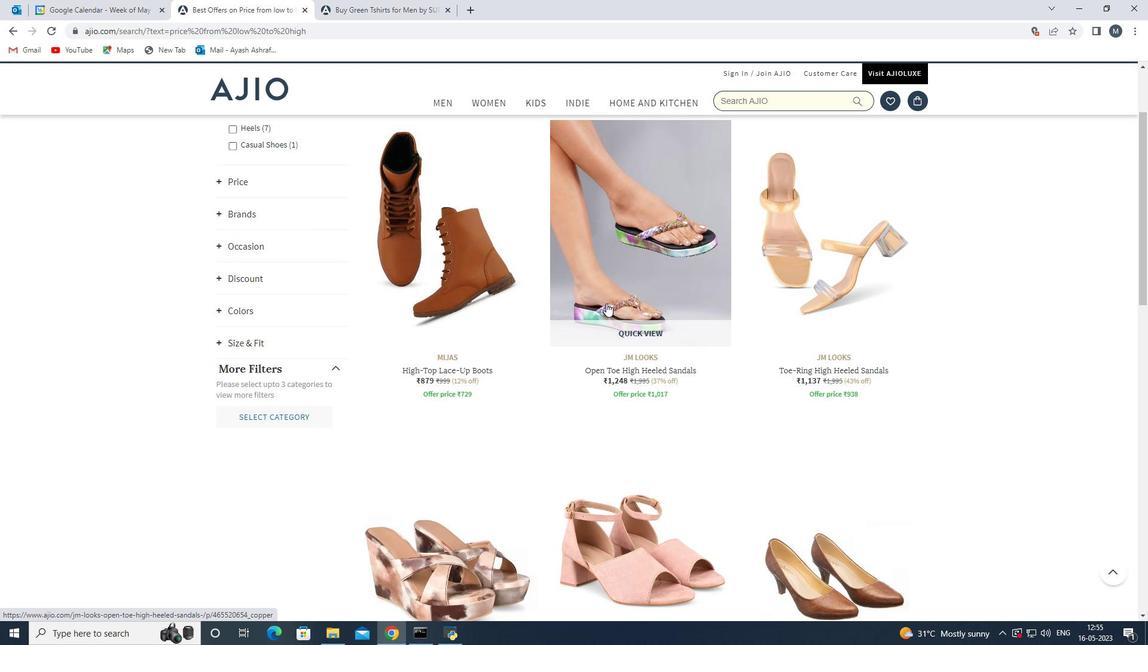 
Action: Mouse scrolled (606, 303) with delta (0, 0)
Screenshot: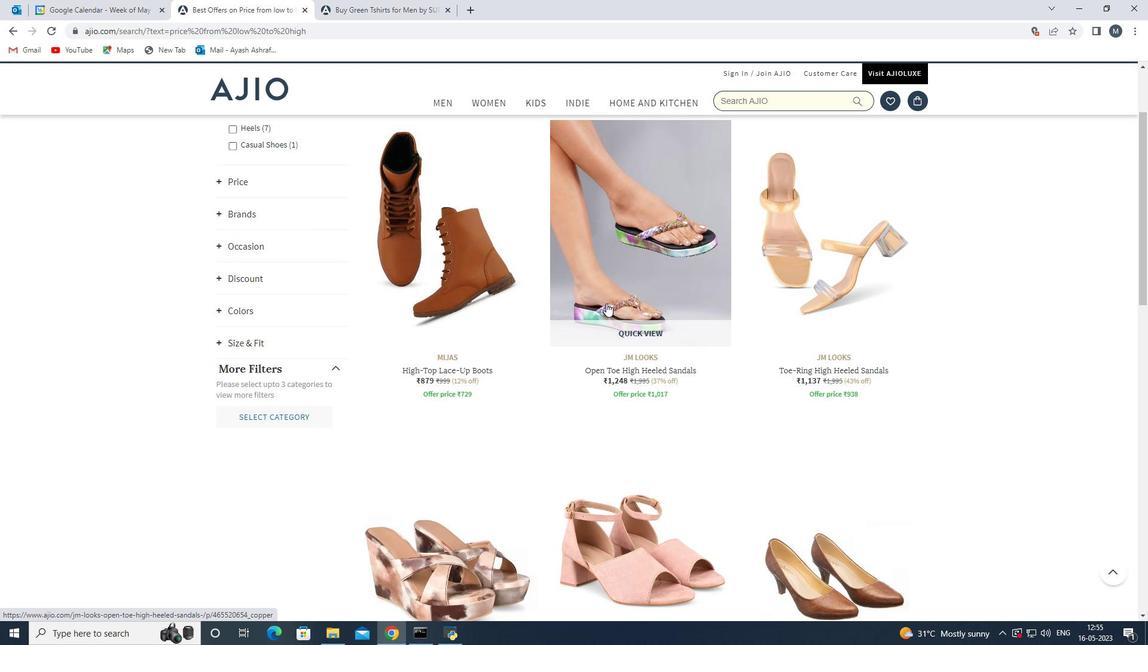 
Action: Mouse moved to (606, 306)
Screenshot: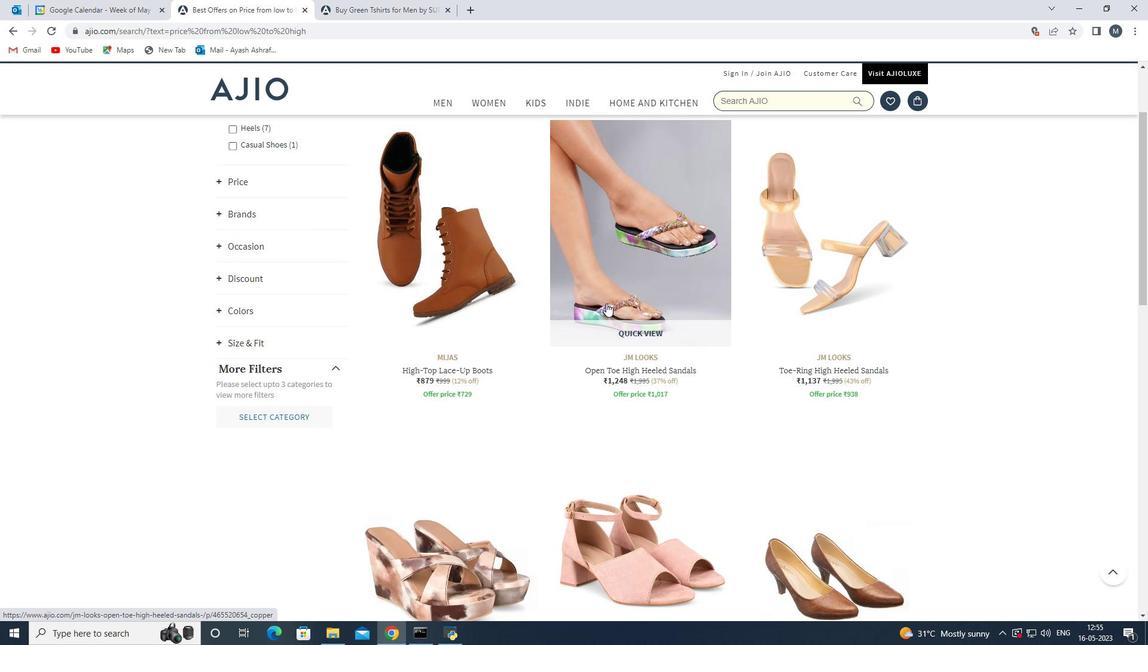 
Action: Mouse scrolled (606, 305) with delta (0, 0)
Screenshot: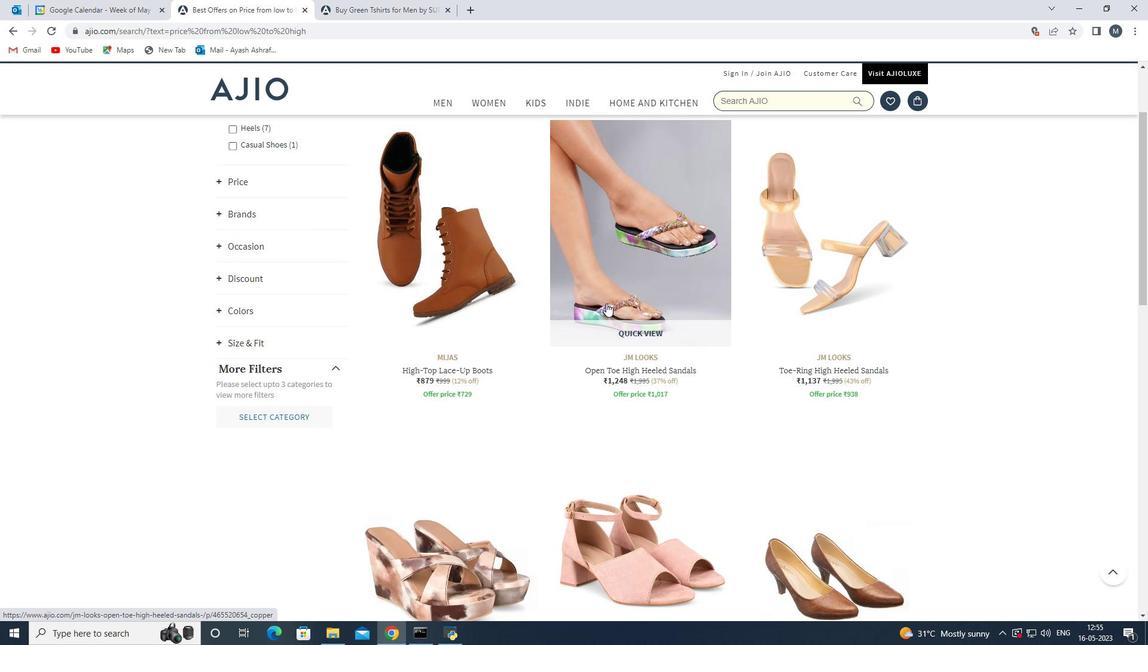 
Action: Mouse moved to (509, 303)
Screenshot: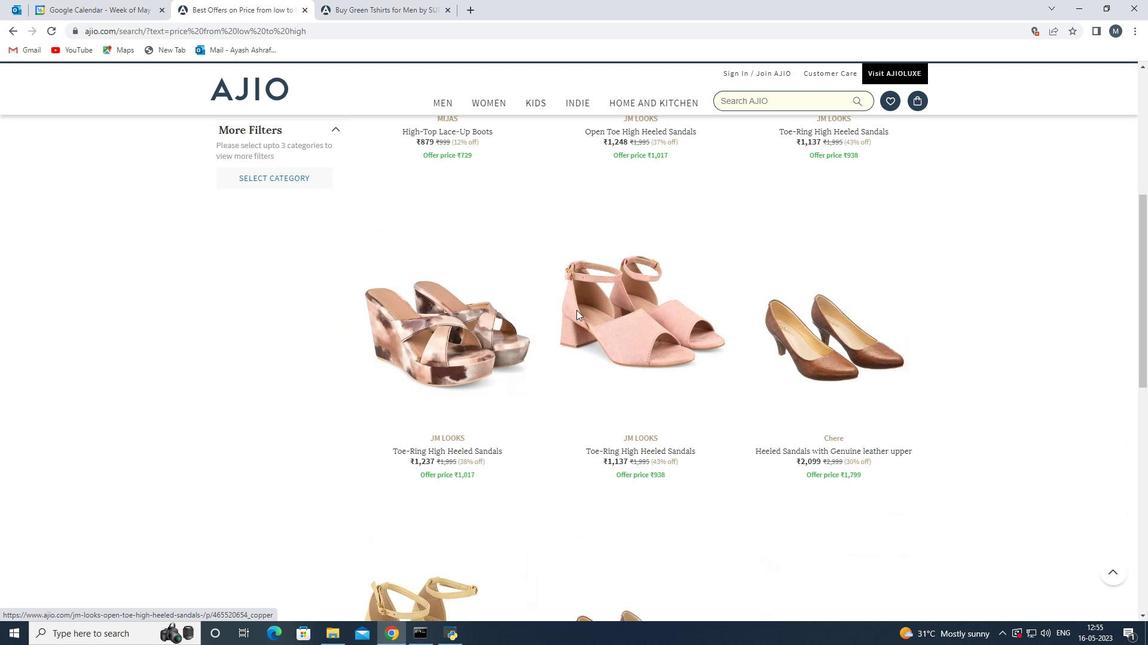 
Action: Mouse scrolled (509, 303) with delta (0, 0)
Screenshot: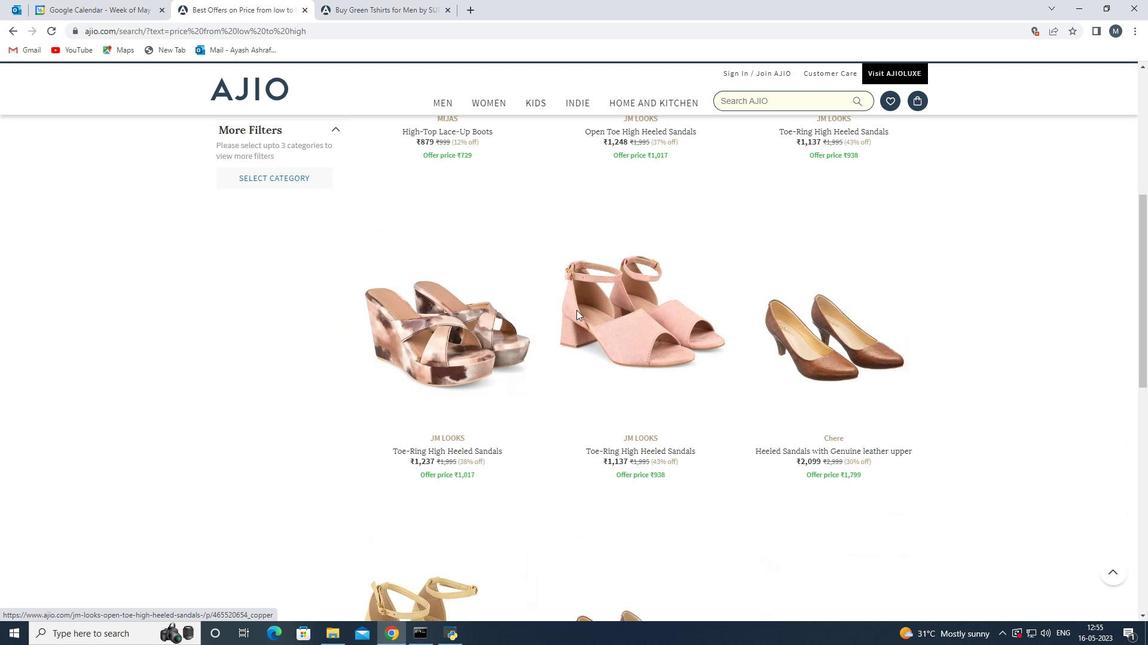 
Action: Mouse scrolled (509, 303) with delta (0, 0)
Screenshot: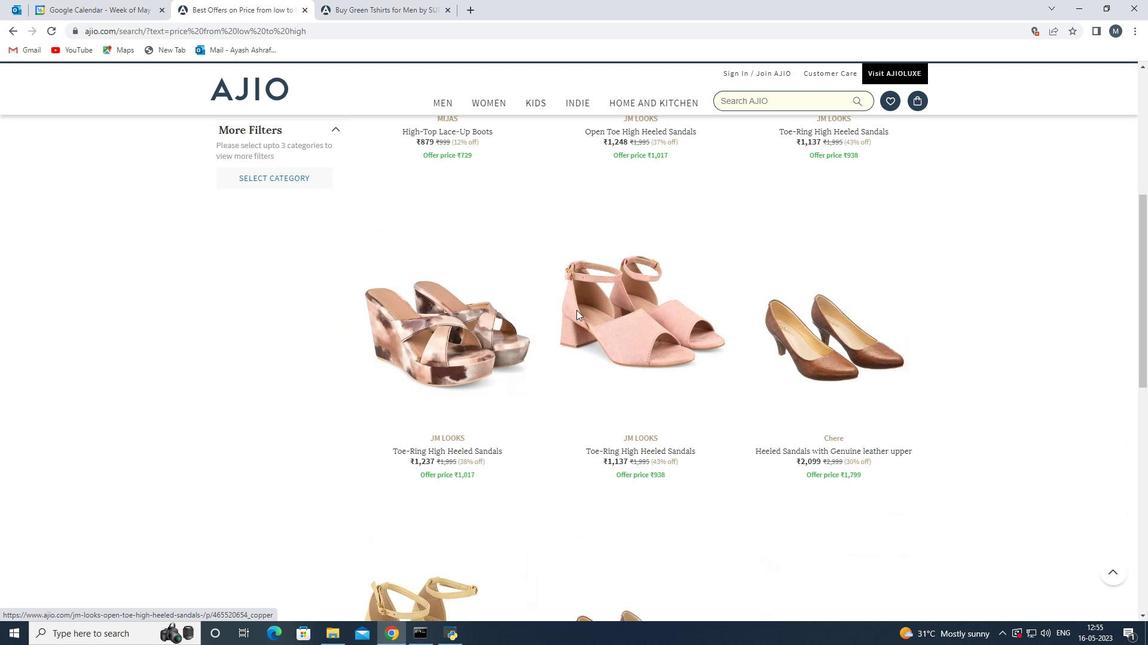 
Action: Mouse scrolled (509, 303) with delta (0, 0)
Screenshot: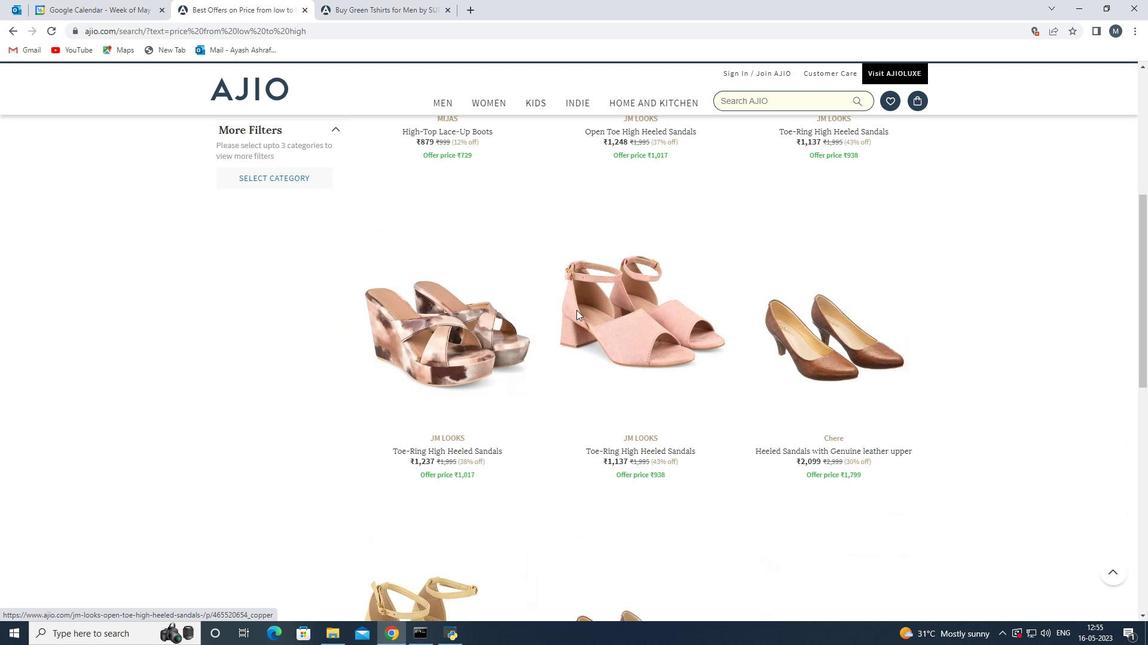 
Action: Mouse scrolled (509, 303) with delta (0, 0)
Screenshot: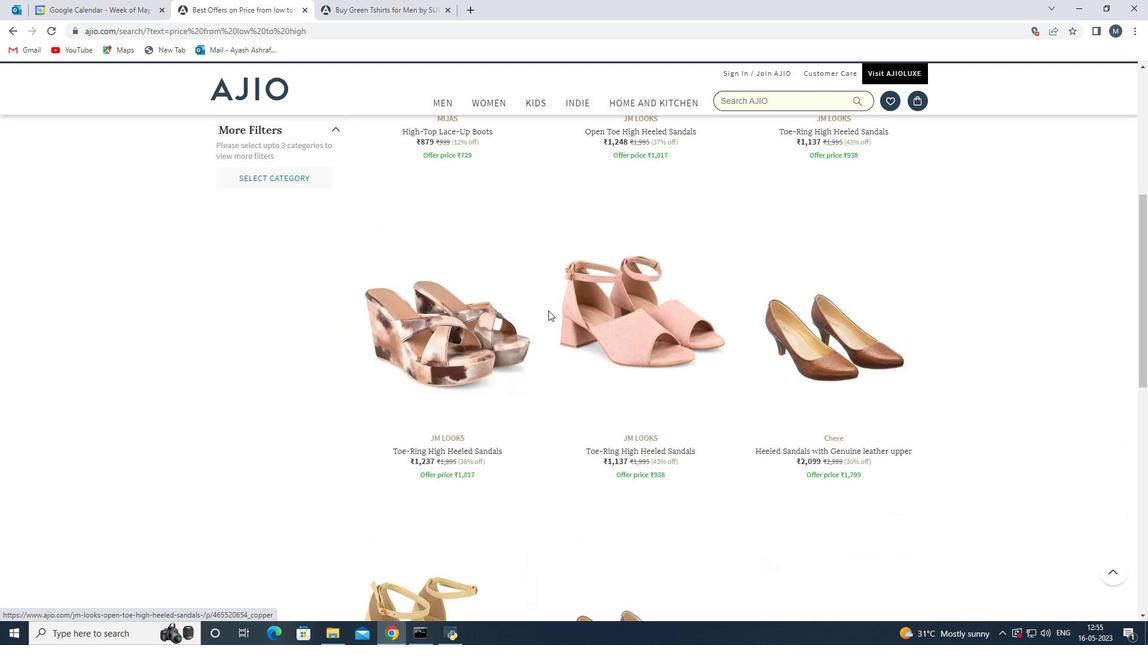 
Action: Mouse moved to (504, 294)
Screenshot: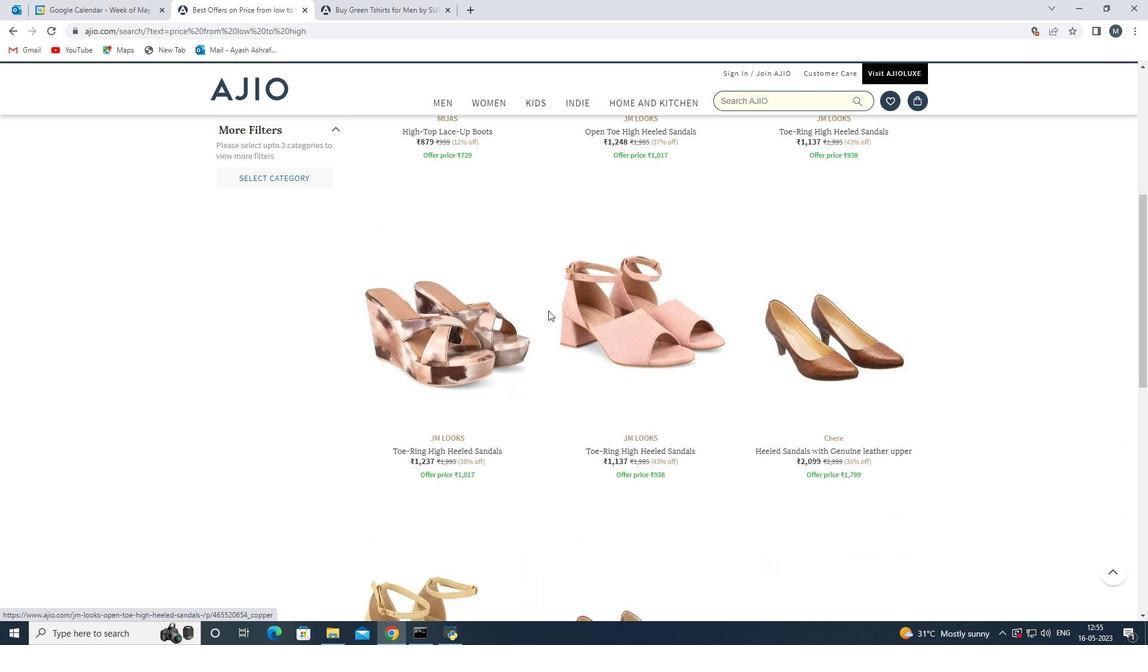 
Action: Mouse scrolled (509, 303) with delta (0, 0)
Screenshot: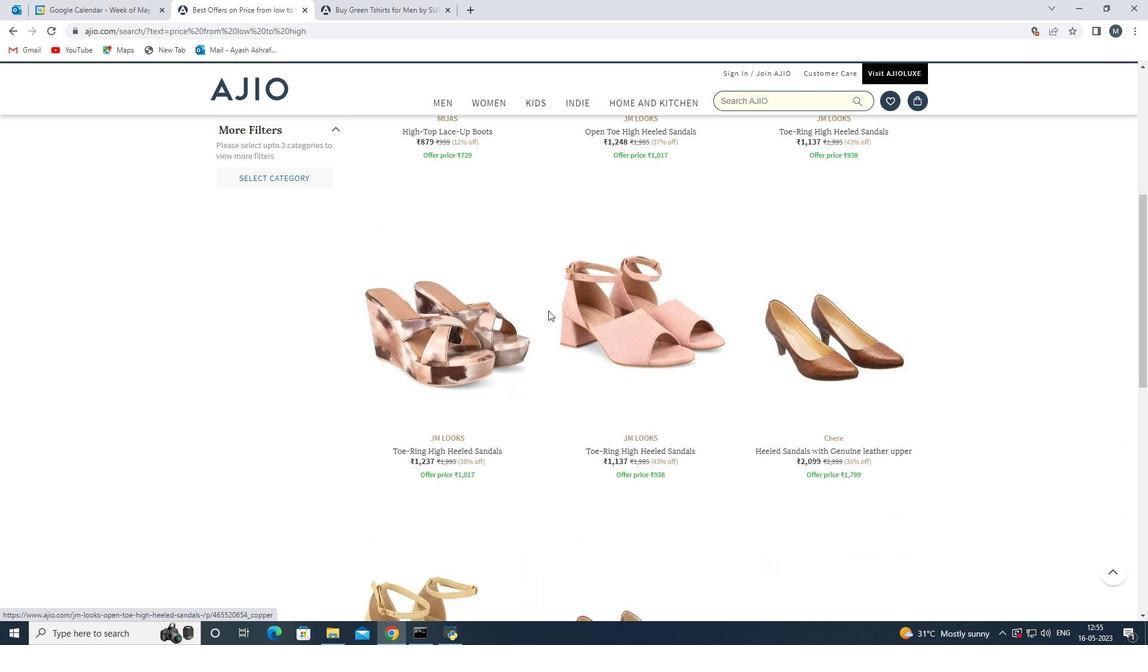 
Action: Mouse moved to (499, 287)
Screenshot: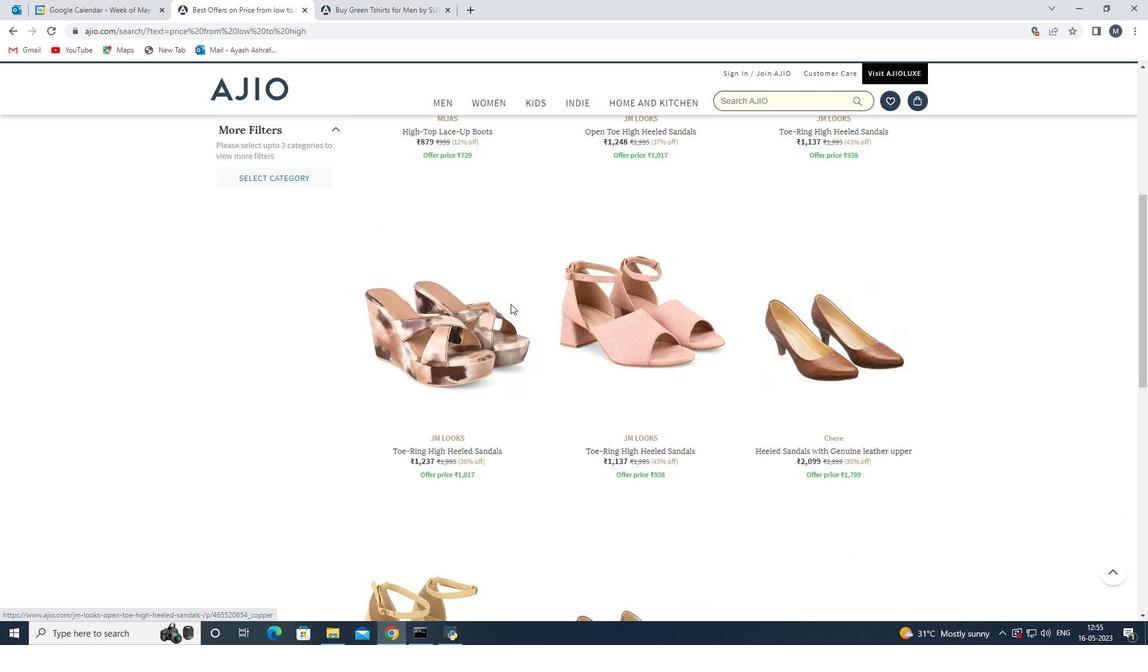 
Action: Mouse scrolled (501, 290) with delta (0, 0)
Screenshot: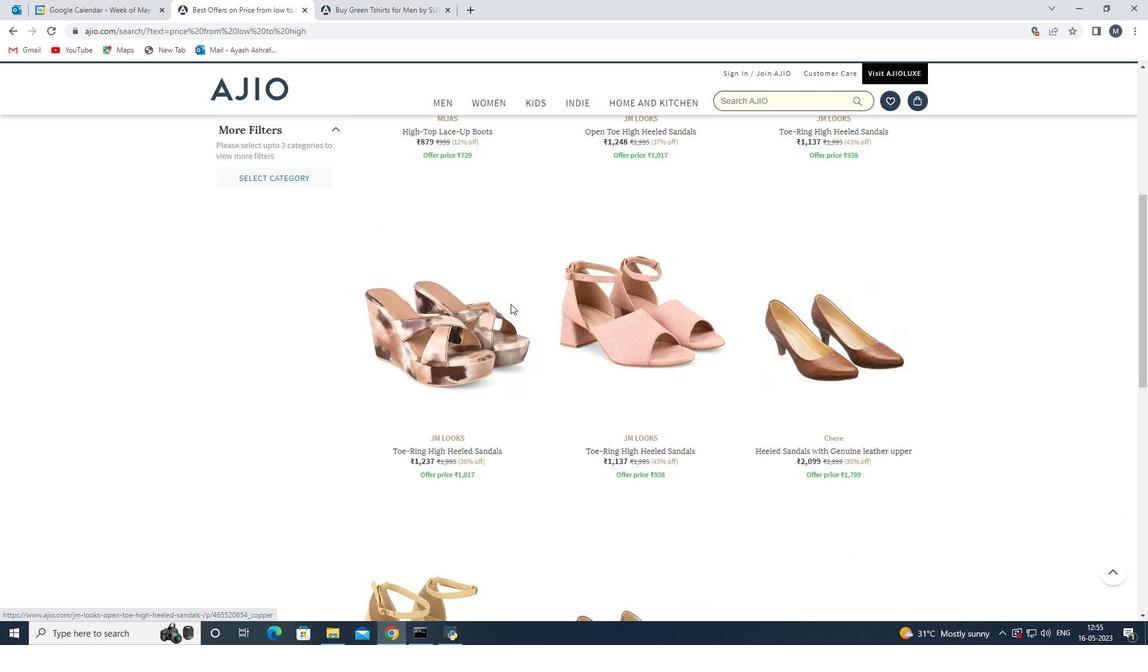 
Action: Mouse moved to (527, 99)
Screenshot: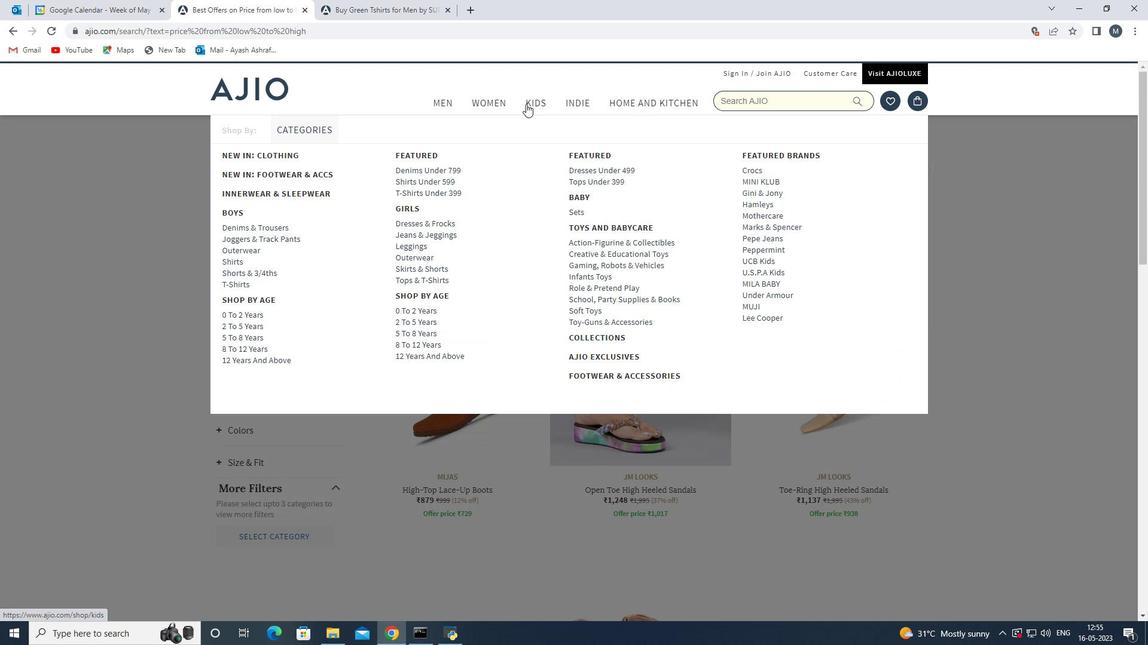 
Action: Mouse pressed left at (527, 99)
Screenshot: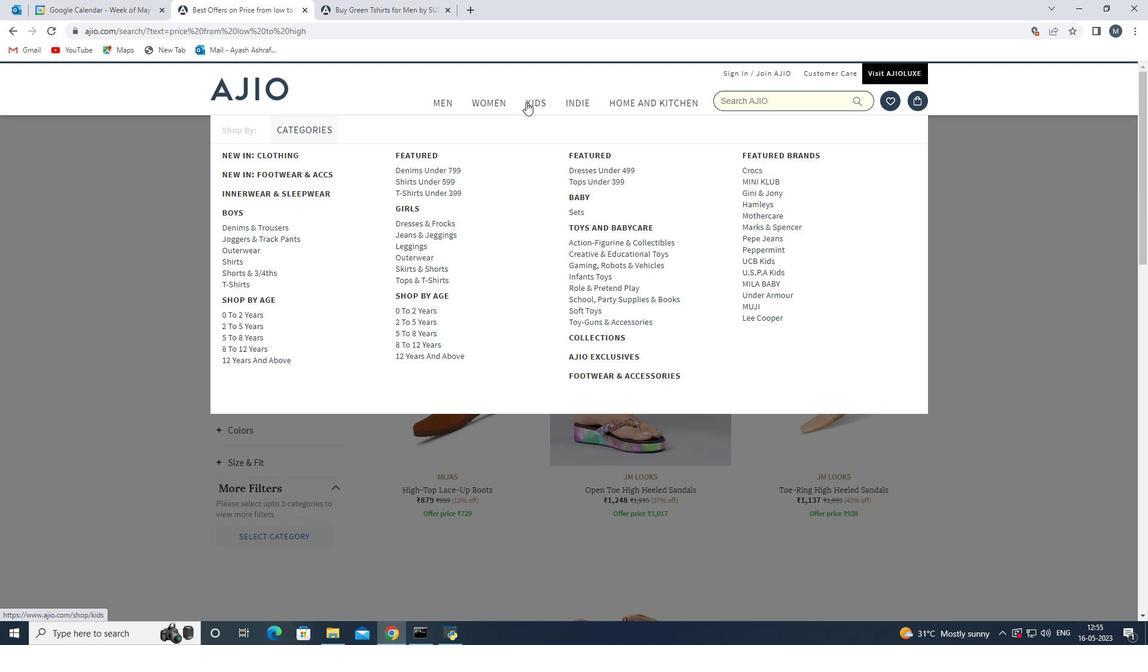 
Action: Mouse moved to (570, 322)
Screenshot: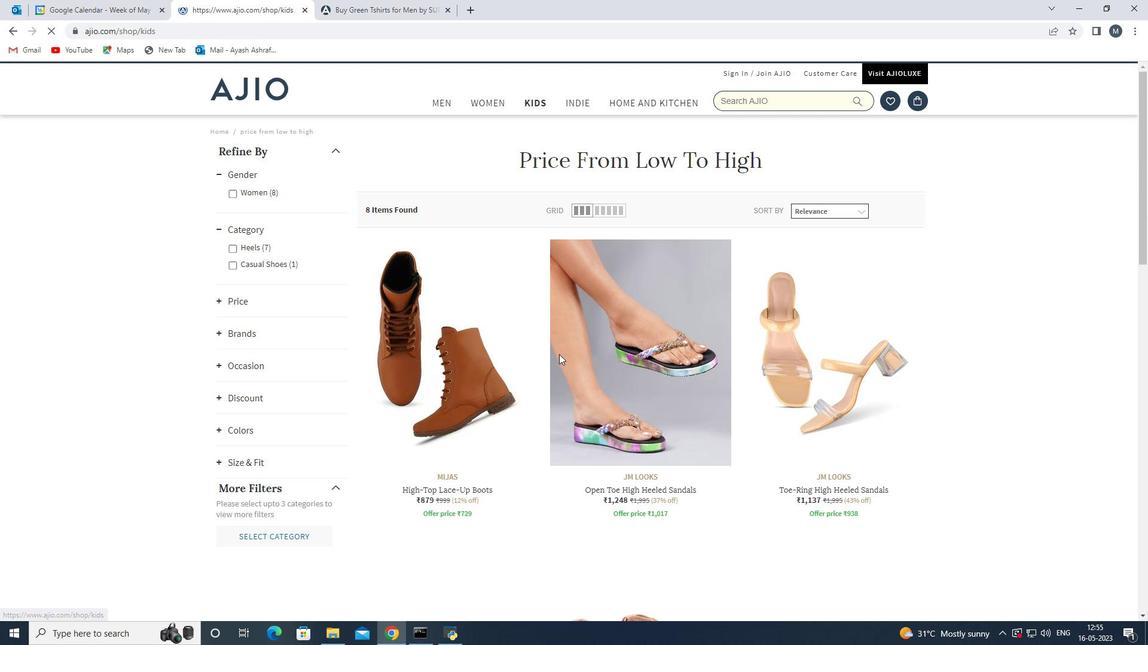 
Action: Mouse scrolled (570, 322) with delta (0, 0)
Screenshot: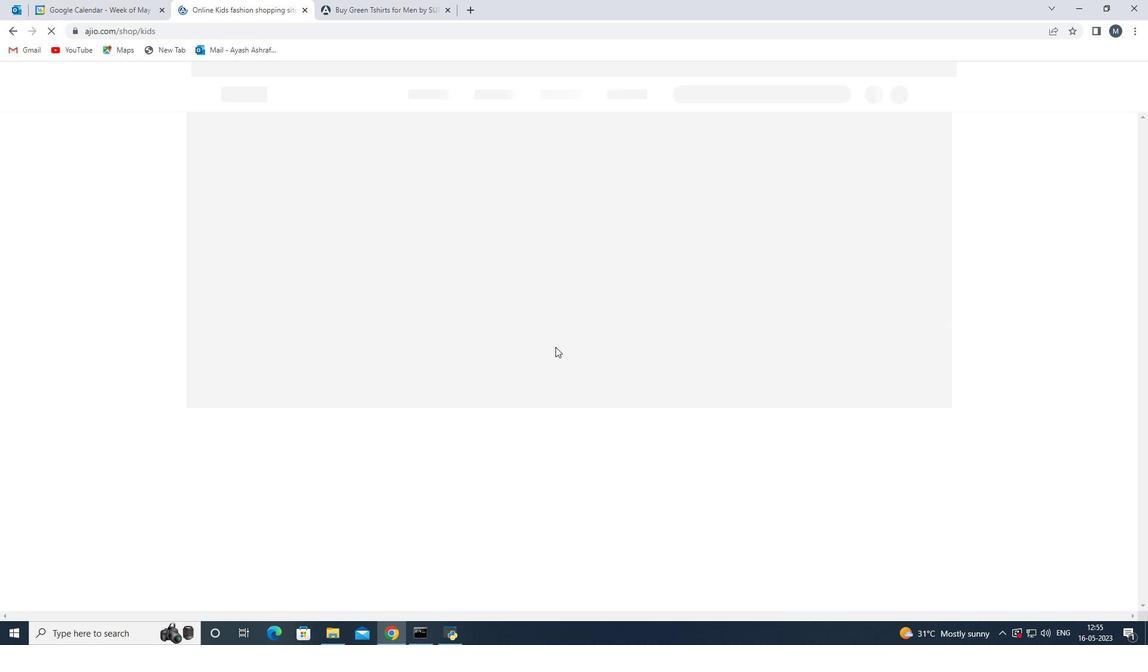 
Action: Mouse scrolled (570, 322) with delta (0, 0)
Screenshot: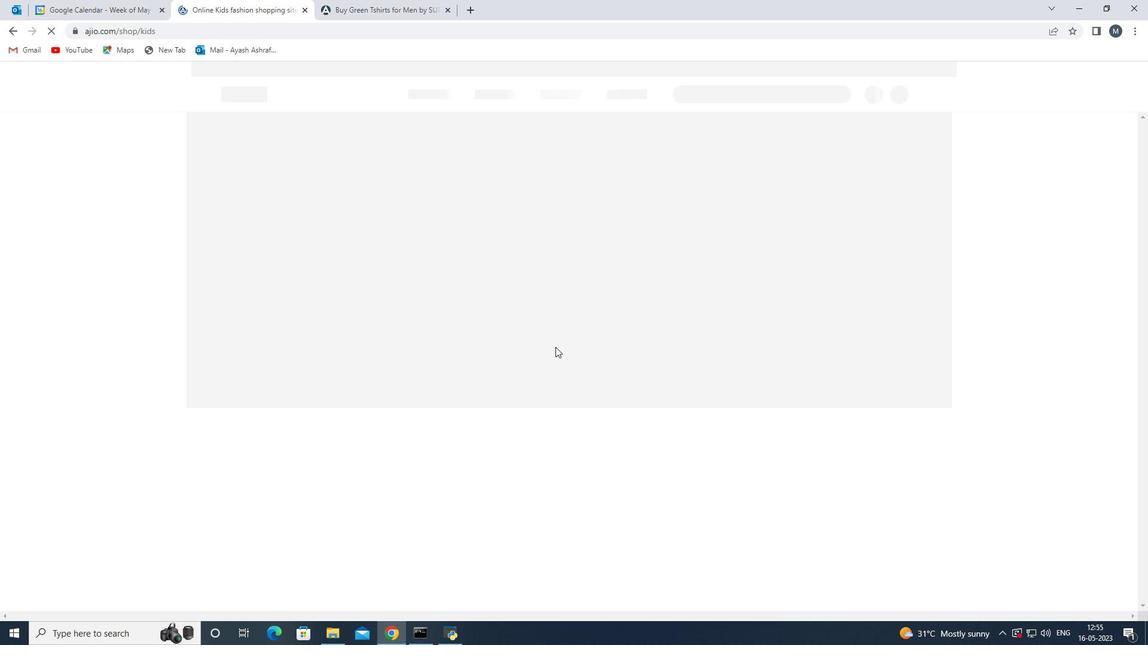 
Action: Mouse moved to (570, 323)
Screenshot: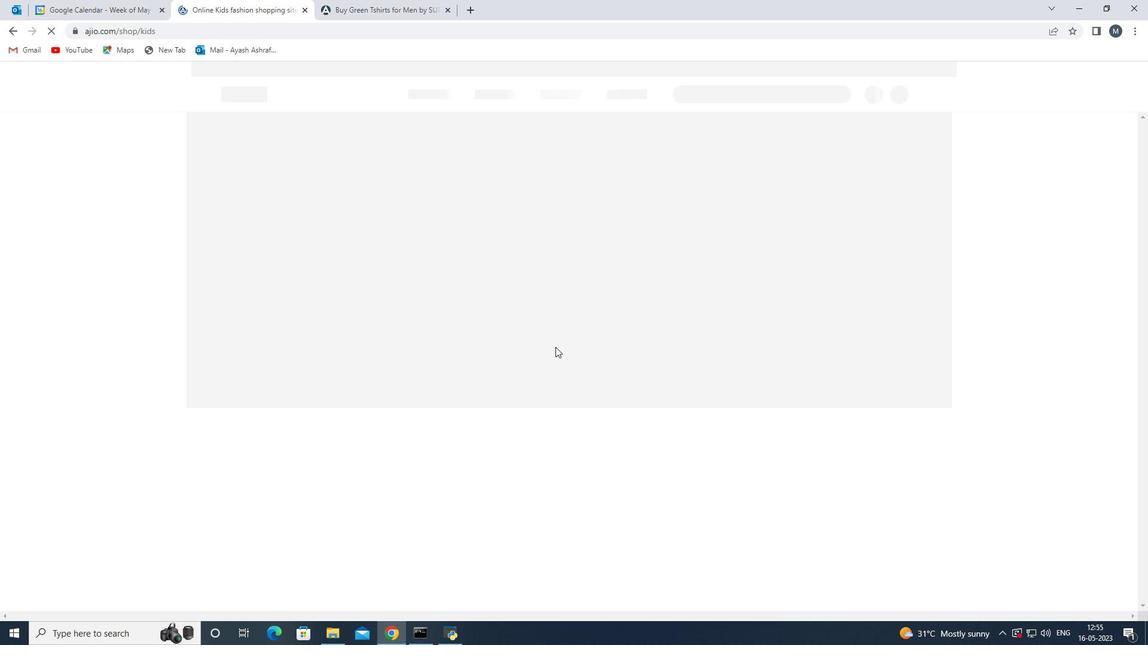 
Action: Mouse scrolled (570, 322) with delta (0, 0)
Screenshot: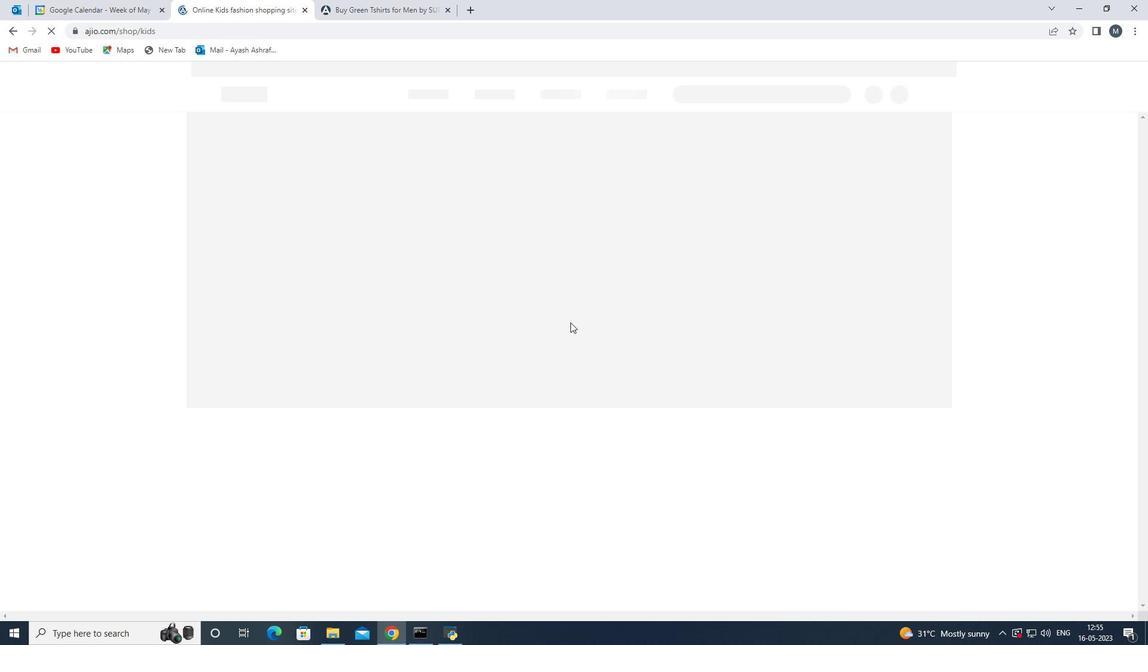 
Action: Mouse moved to (570, 323)
Screenshot: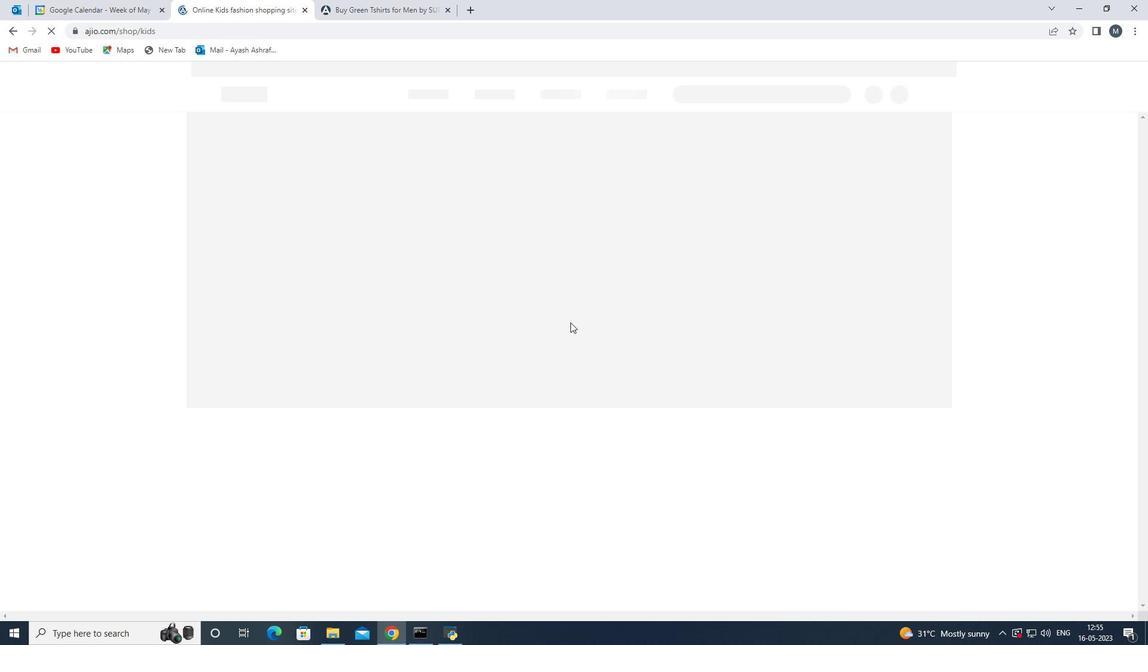 
Action: Mouse scrolled (570, 322) with delta (0, 0)
Screenshot: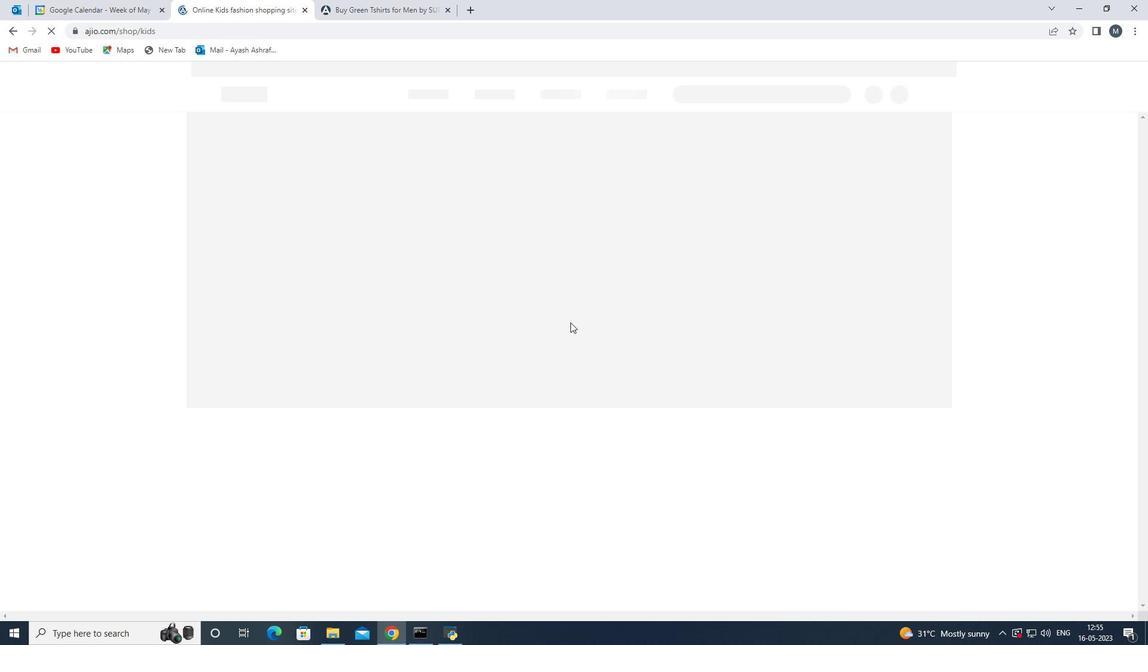 
Action: Mouse moved to (563, 319)
Screenshot: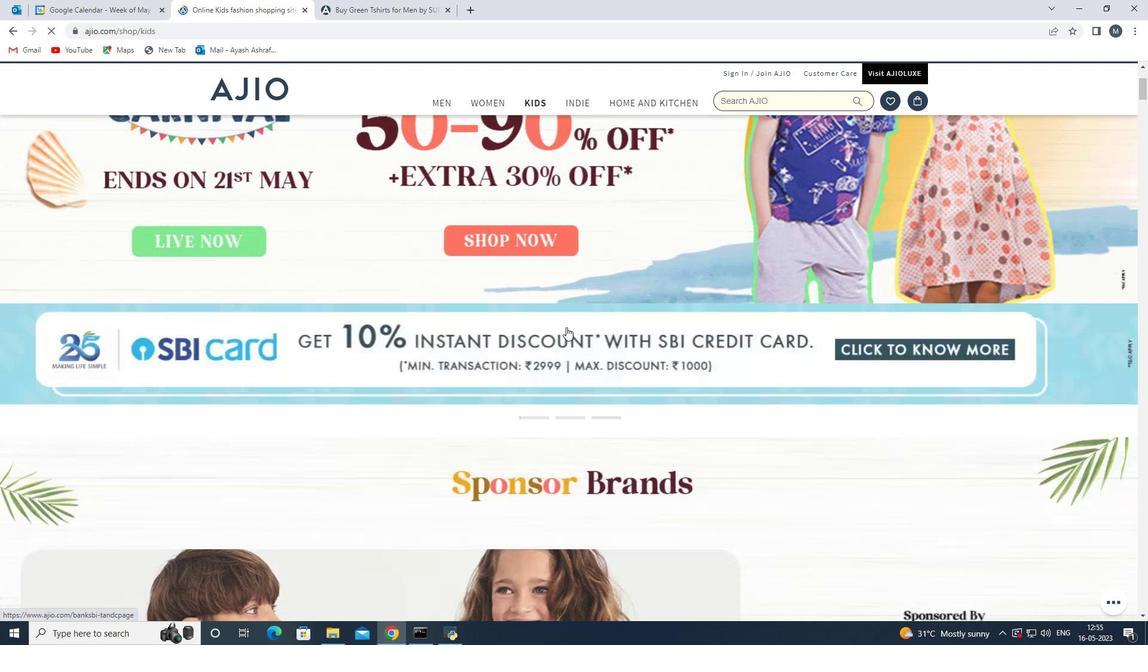 
Action: Mouse scrolled (563, 319) with delta (0, 0)
Screenshot: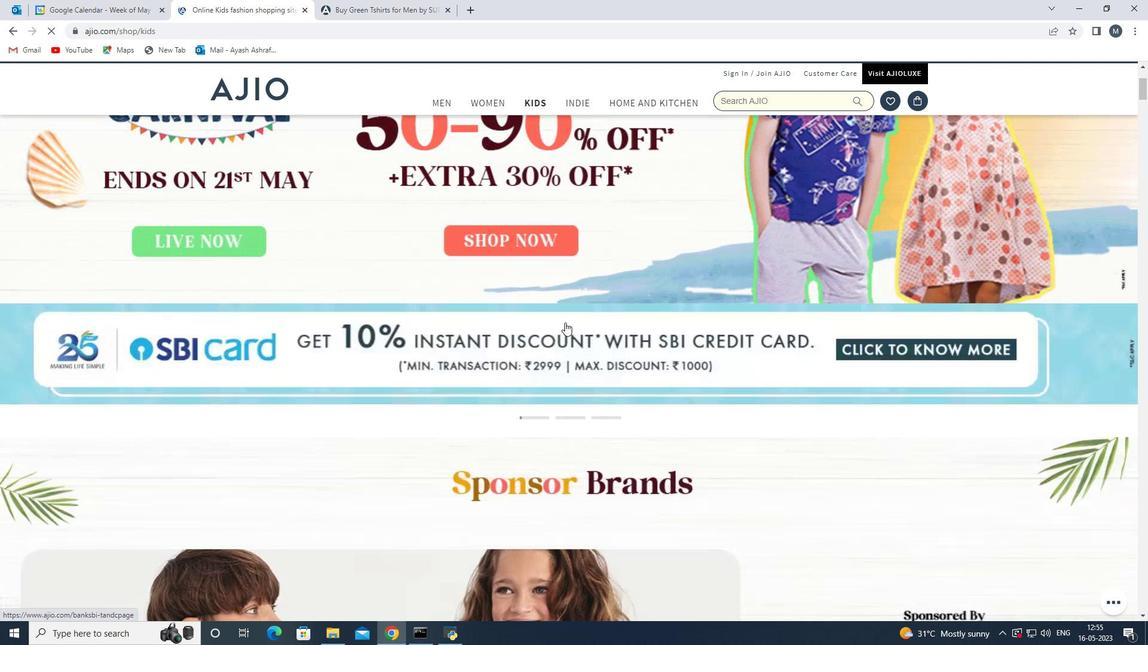 
Action: Mouse scrolled (563, 319) with delta (0, 0)
Screenshot: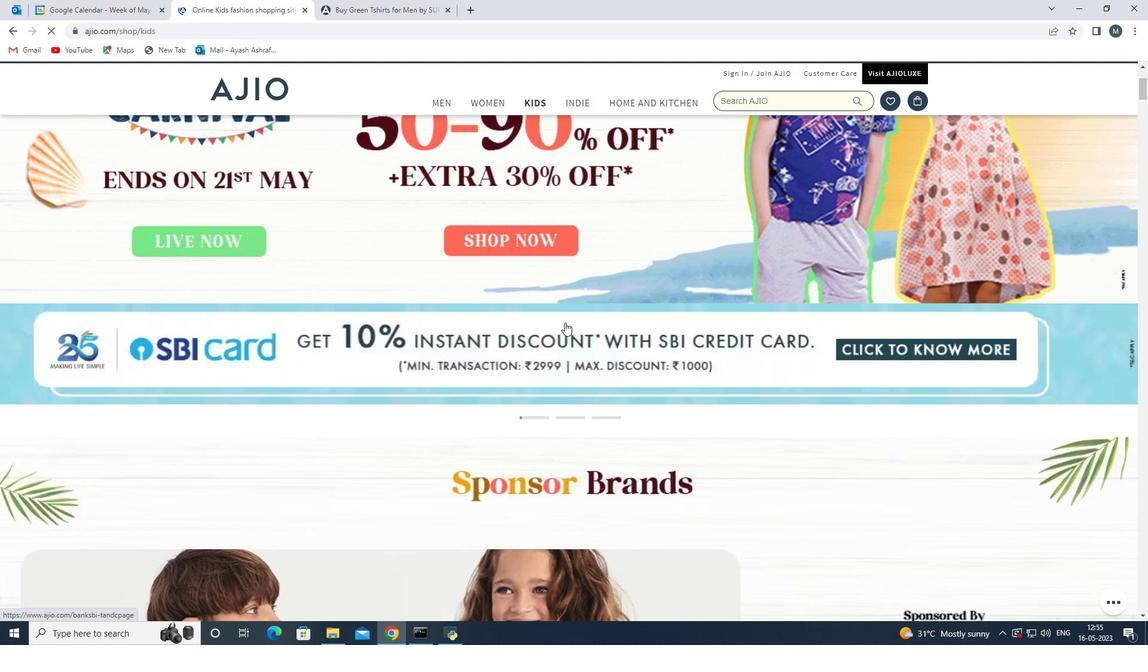 
Action: Mouse moved to (563, 319)
Screenshot: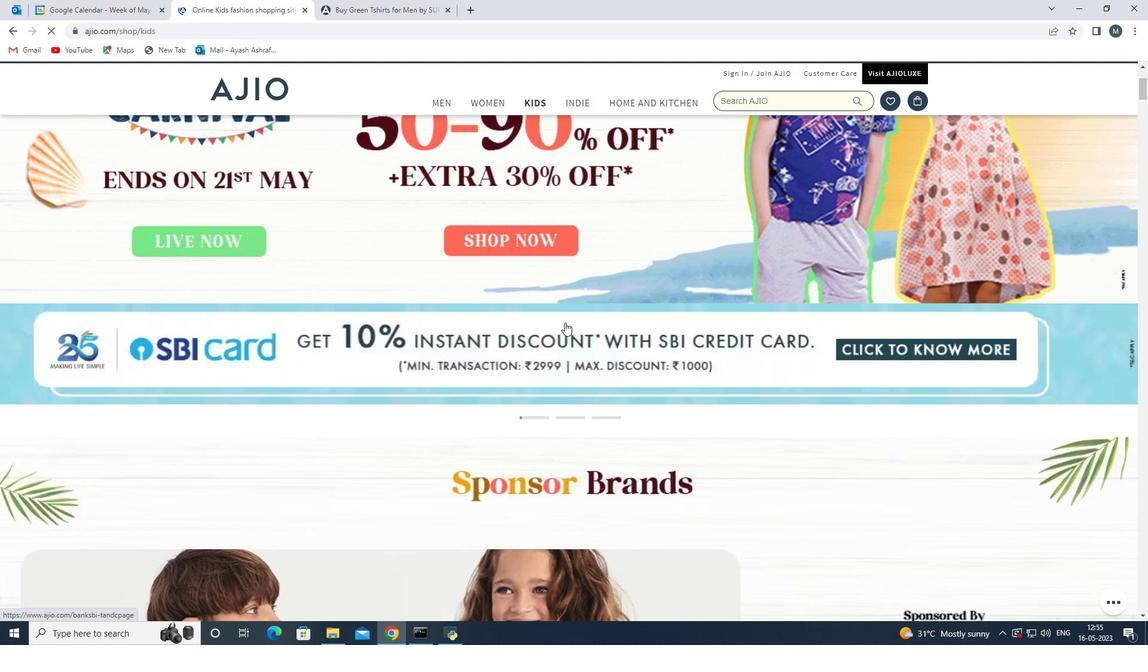 
Action: Mouse scrolled (563, 319) with delta (0, 0)
Screenshot: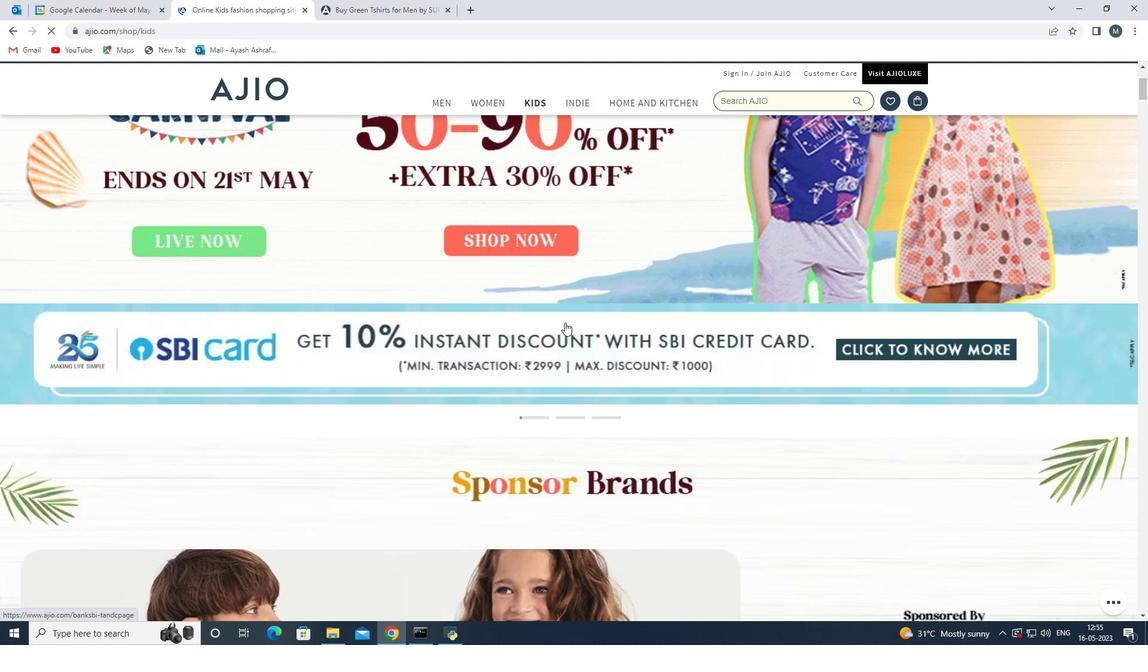 
Action: Mouse moved to (551, 324)
Screenshot: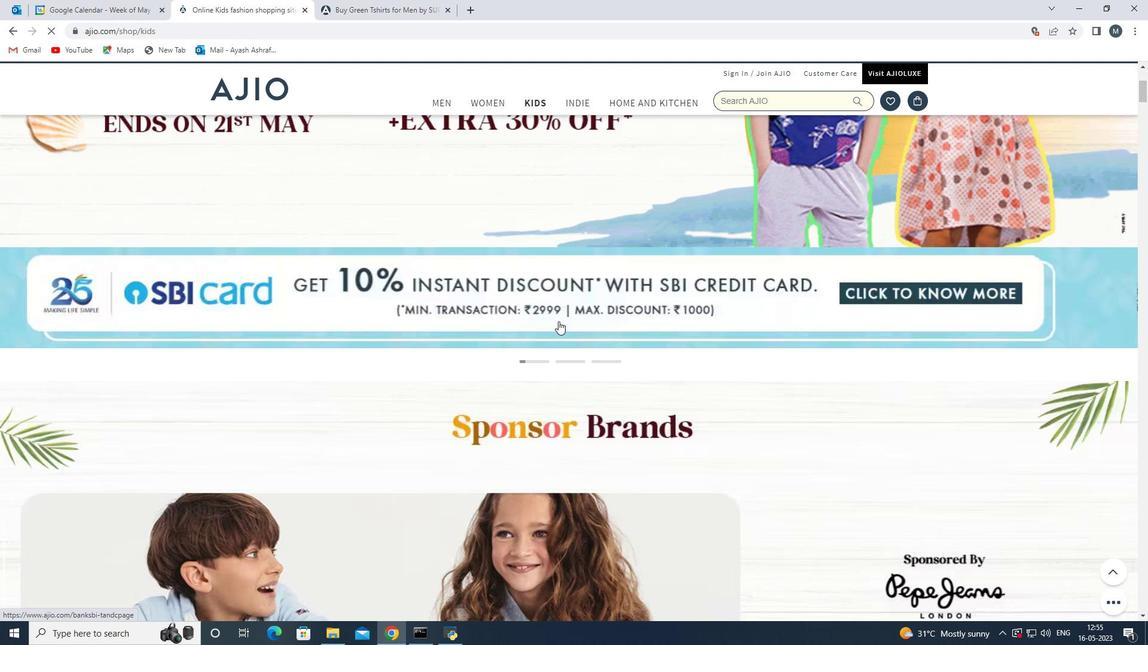 
Action: Mouse scrolled (551, 324) with delta (0, 0)
Screenshot: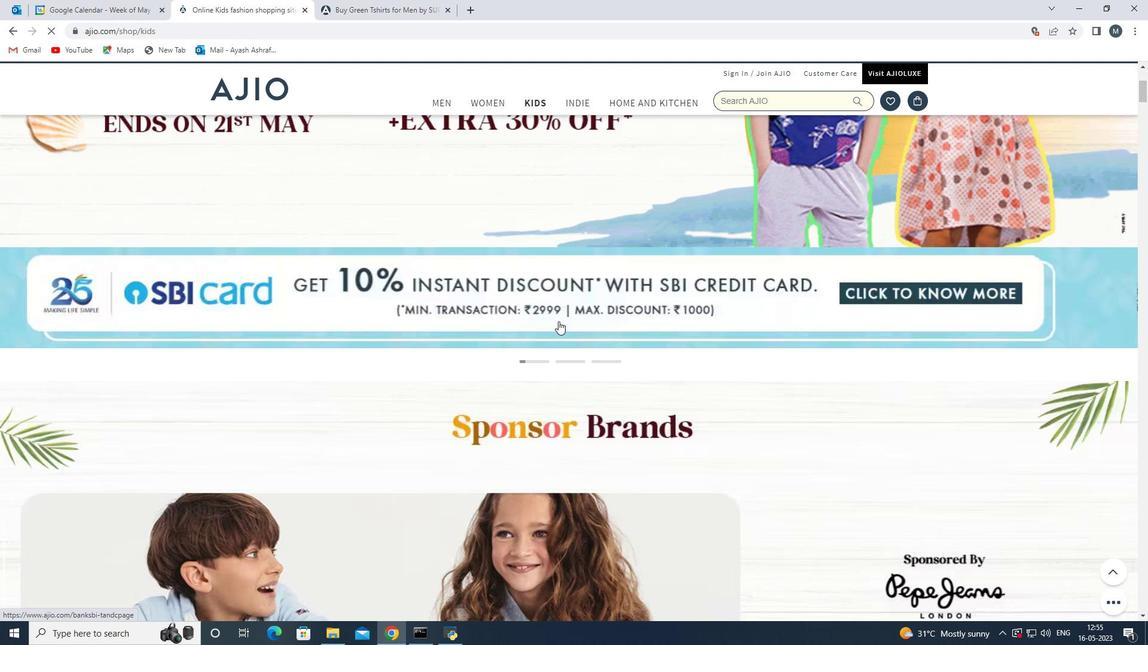 
Action: Mouse scrolled (551, 324) with delta (0, 0)
Screenshot: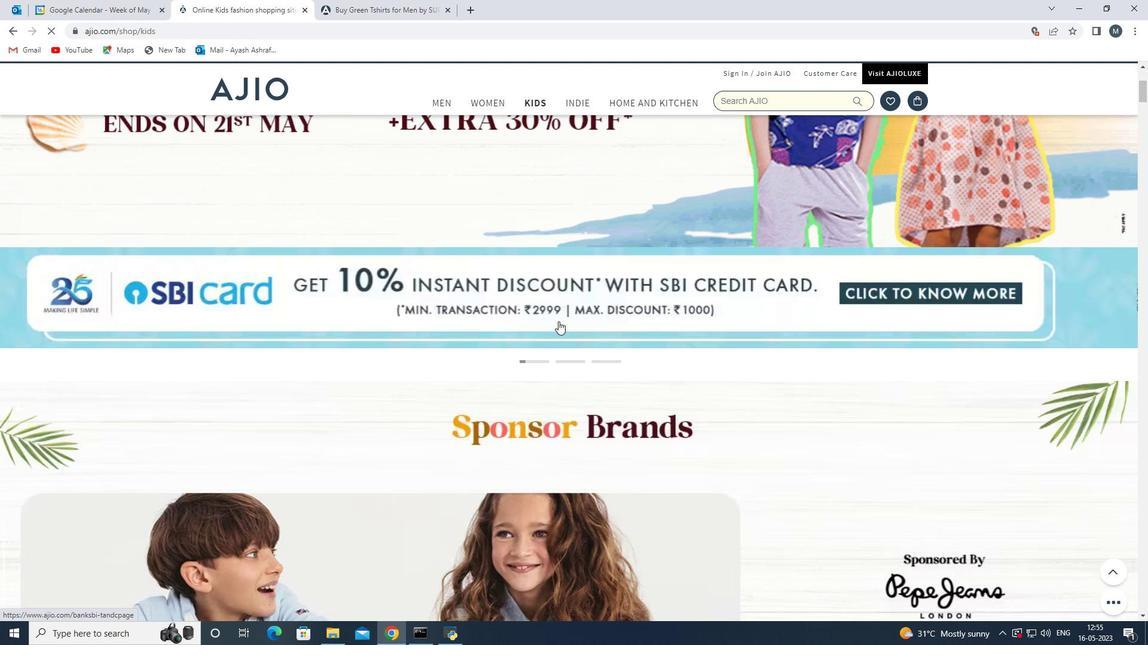 
Action: Mouse moved to (551, 324)
Screenshot: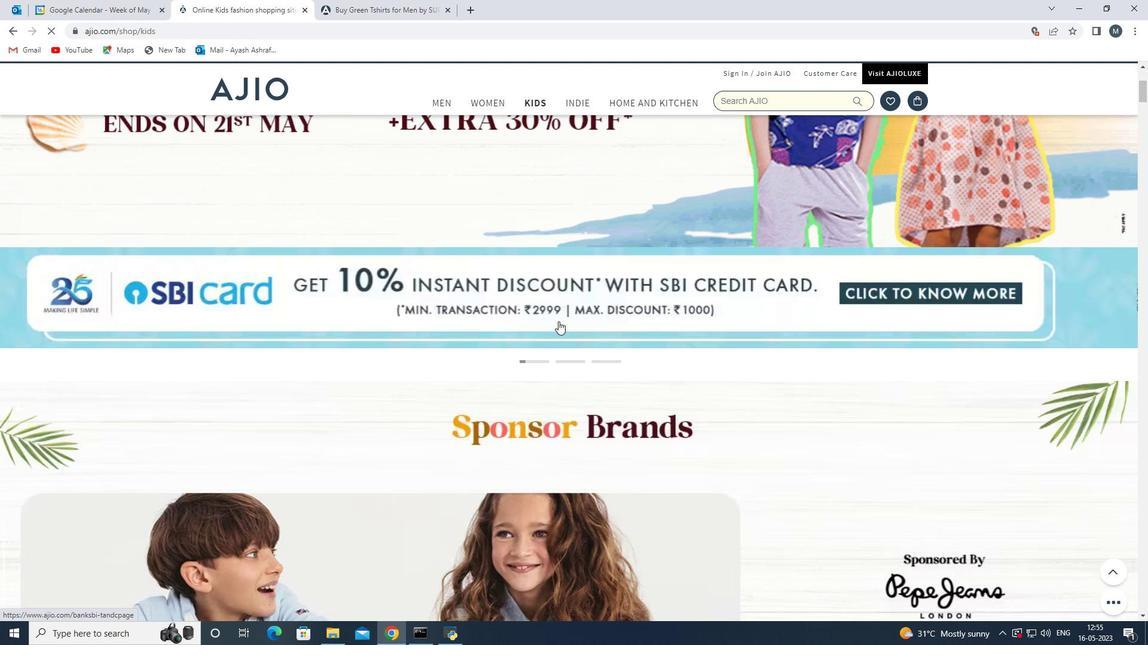 
Action: Mouse scrolled (551, 324) with delta (0, 0)
Screenshot: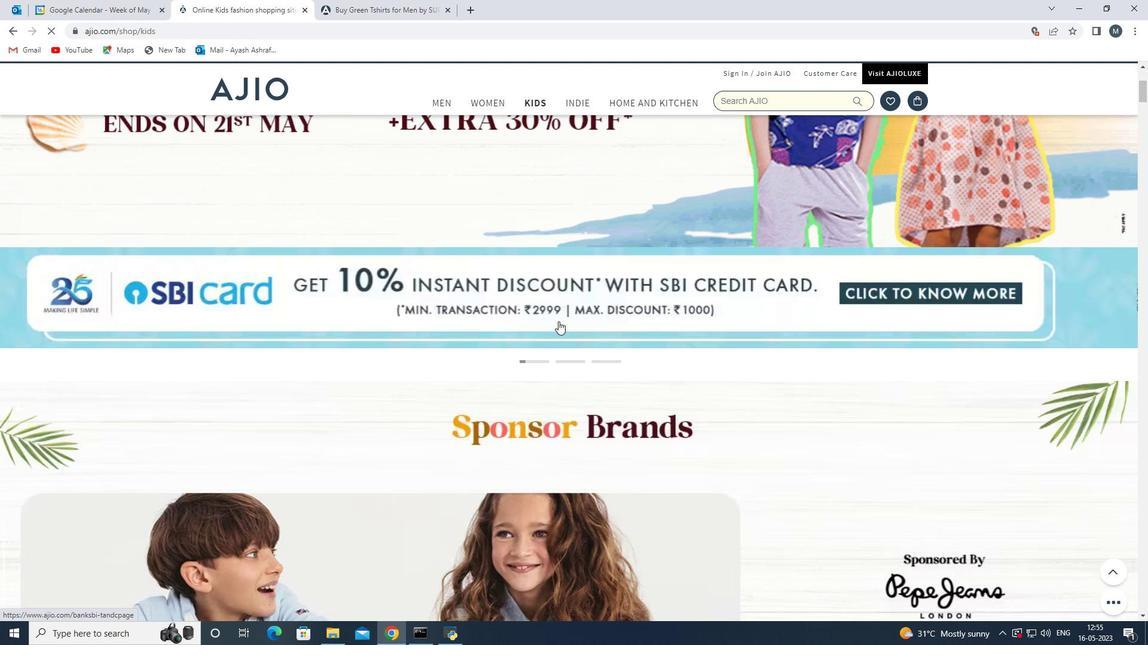 
Action: Mouse scrolled (551, 324) with delta (0, 0)
Screenshot: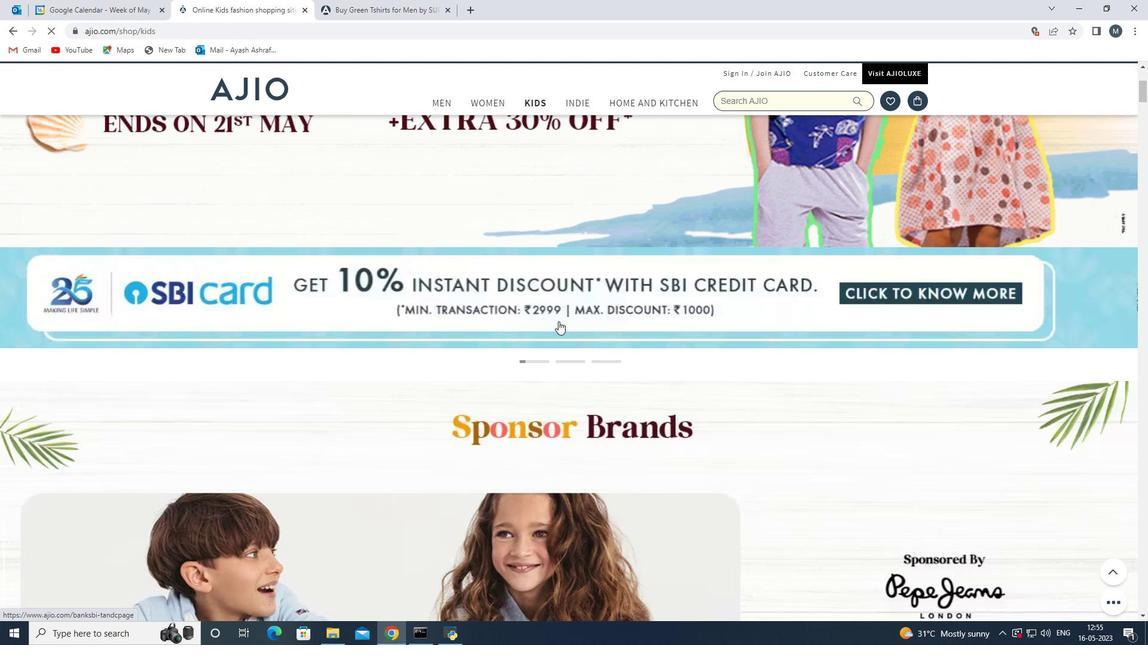 
Action: Mouse moved to (551, 325)
Screenshot: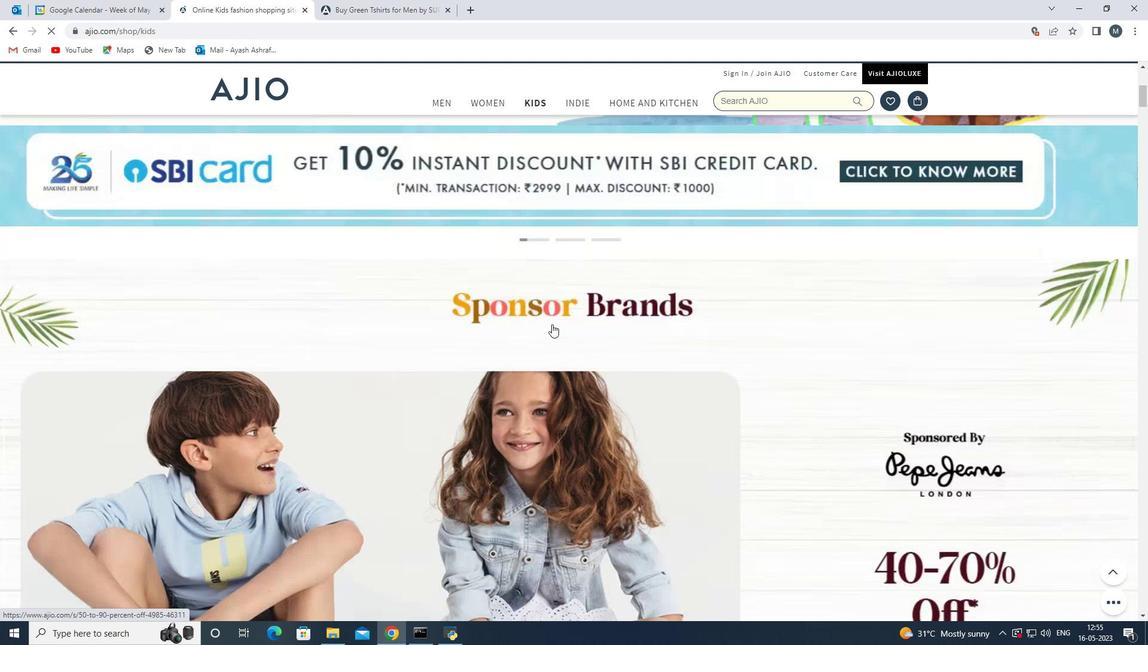 
Action: Mouse scrolled (551, 325) with delta (0, 0)
Screenshot: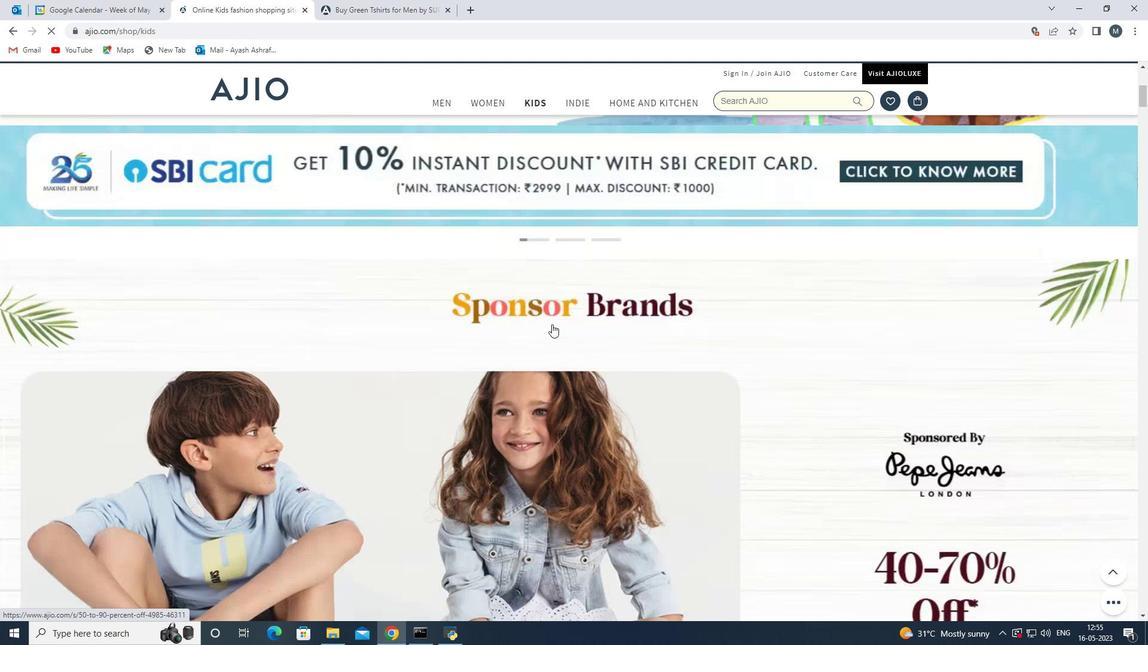 
Action: Mouse moved to (548, 327)
Screenshot: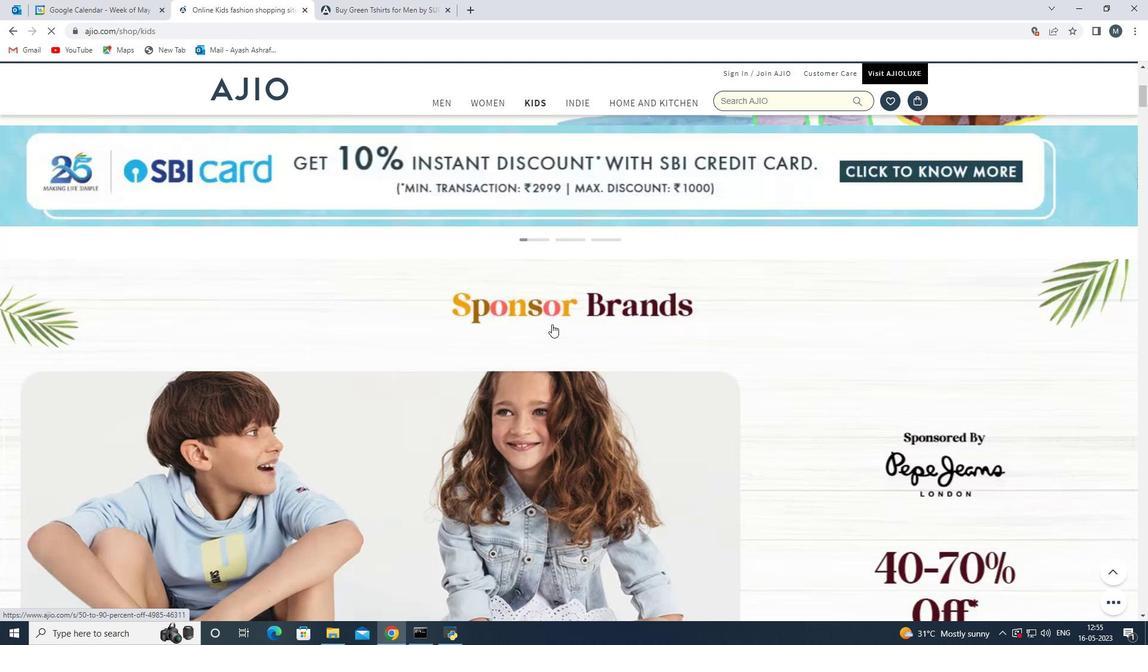
Action: Mouse scrolled (548, 326) with delta (0, 0)
Screenshot: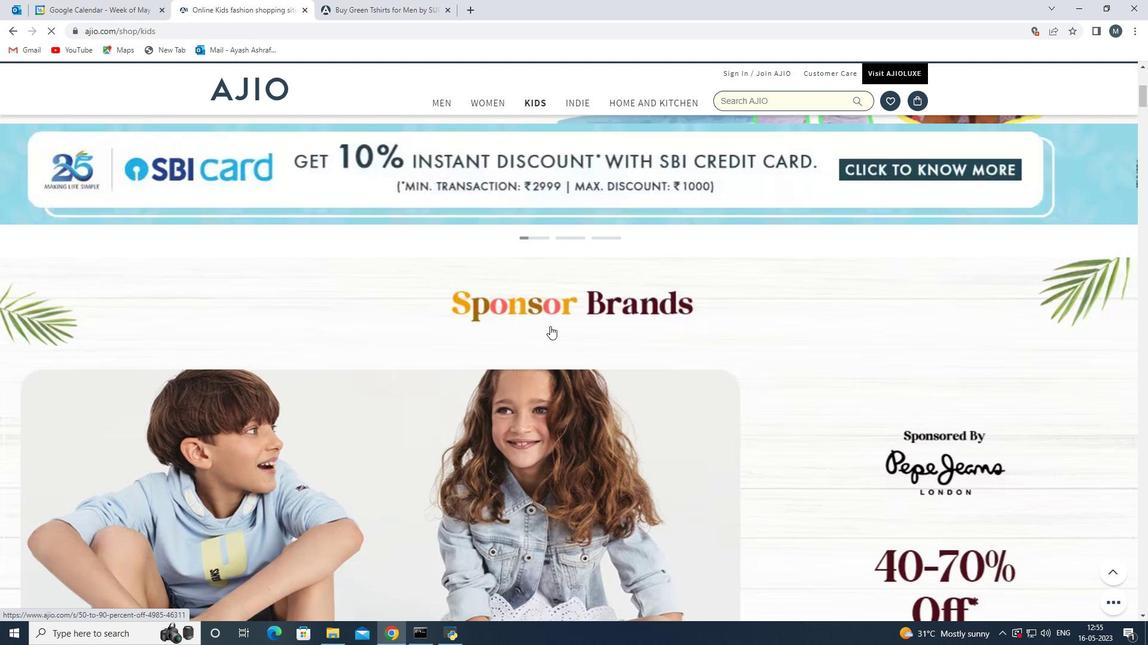
Action: Mouse scrolled (548, 326) with delta (0, 0)
Screenshot: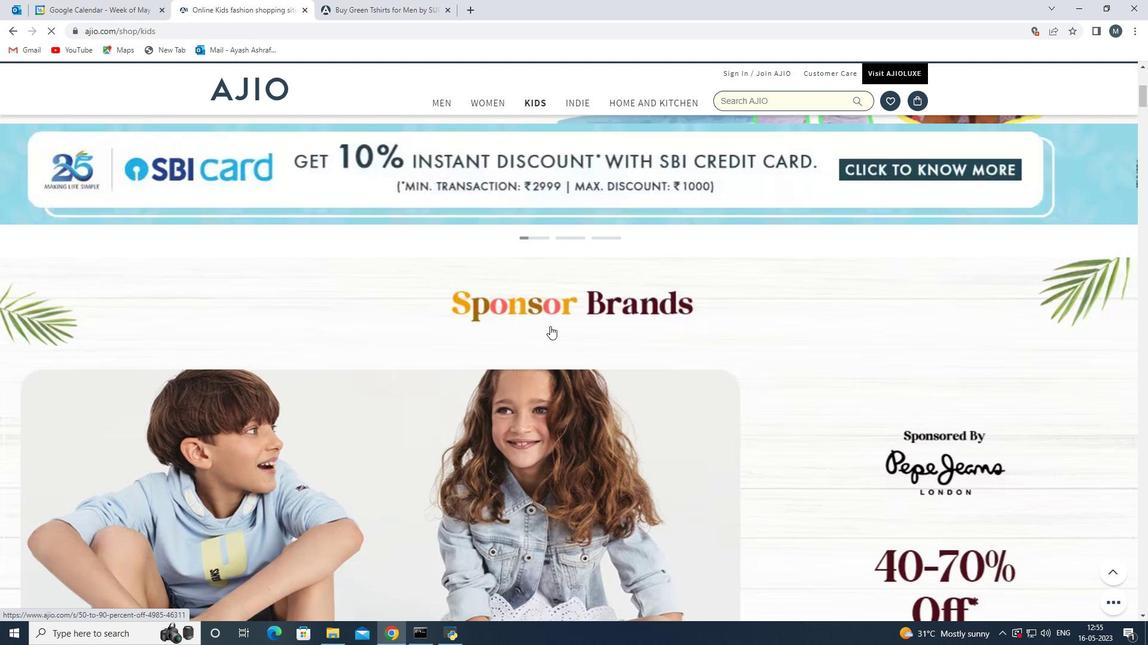 
Action: Mouse scrolled (548, 326) with delta (0, 0)
Screenshot: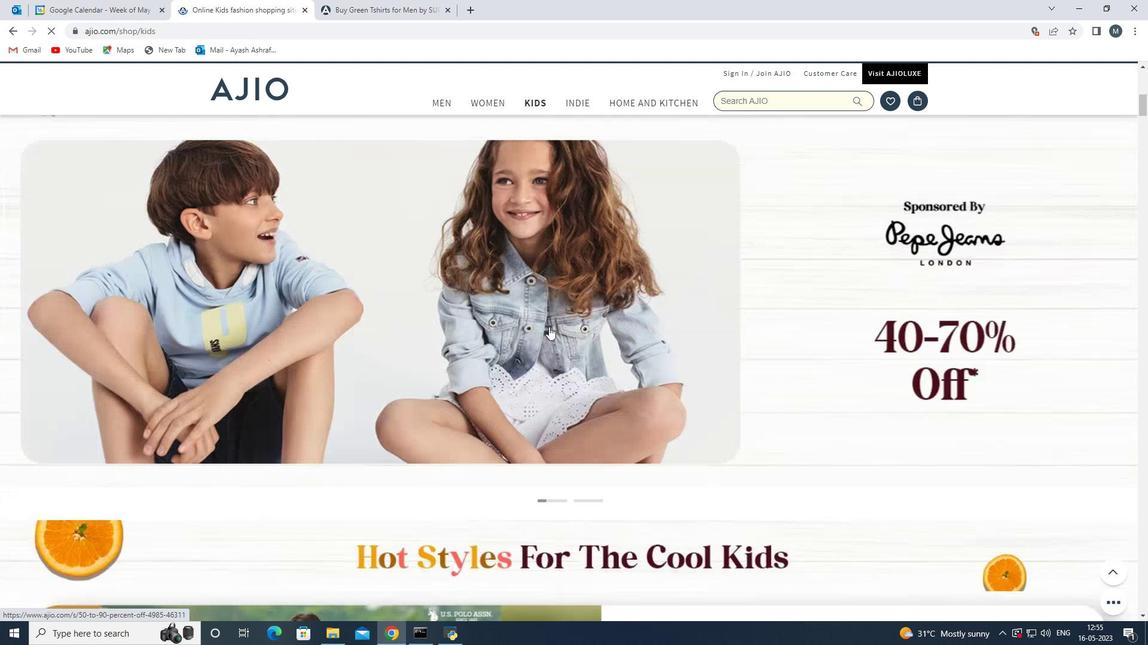 
Action: Mouse moved to (548, 327)
Screenshot: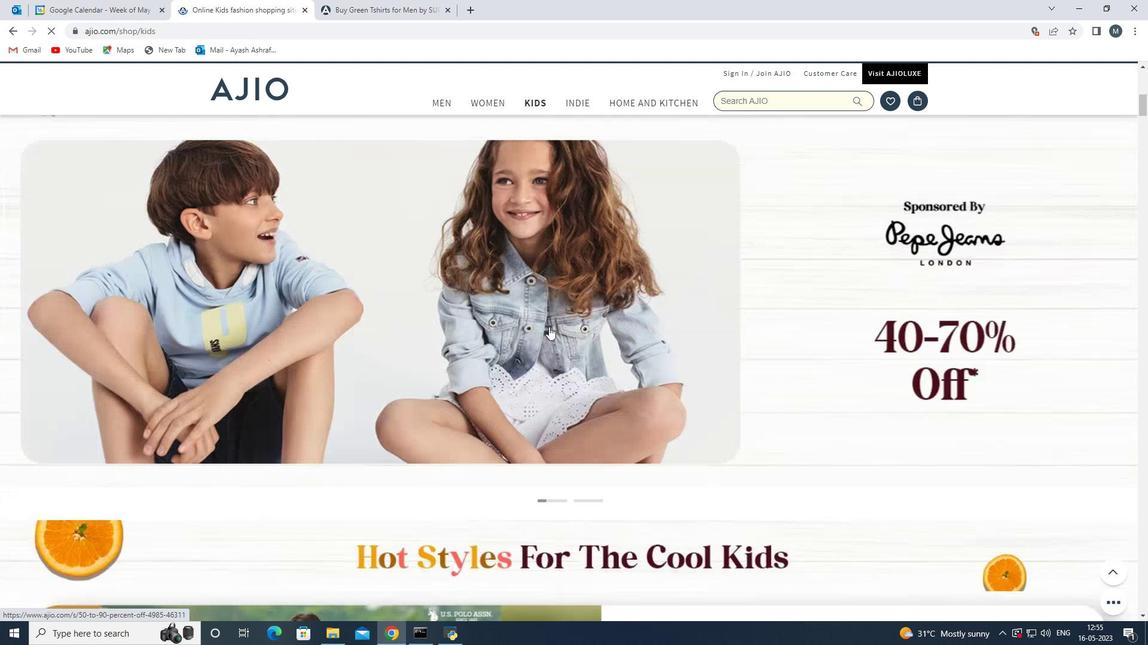 
Action: Mouse scrolled (548, 326) with delta (0, 0)
Screenshot: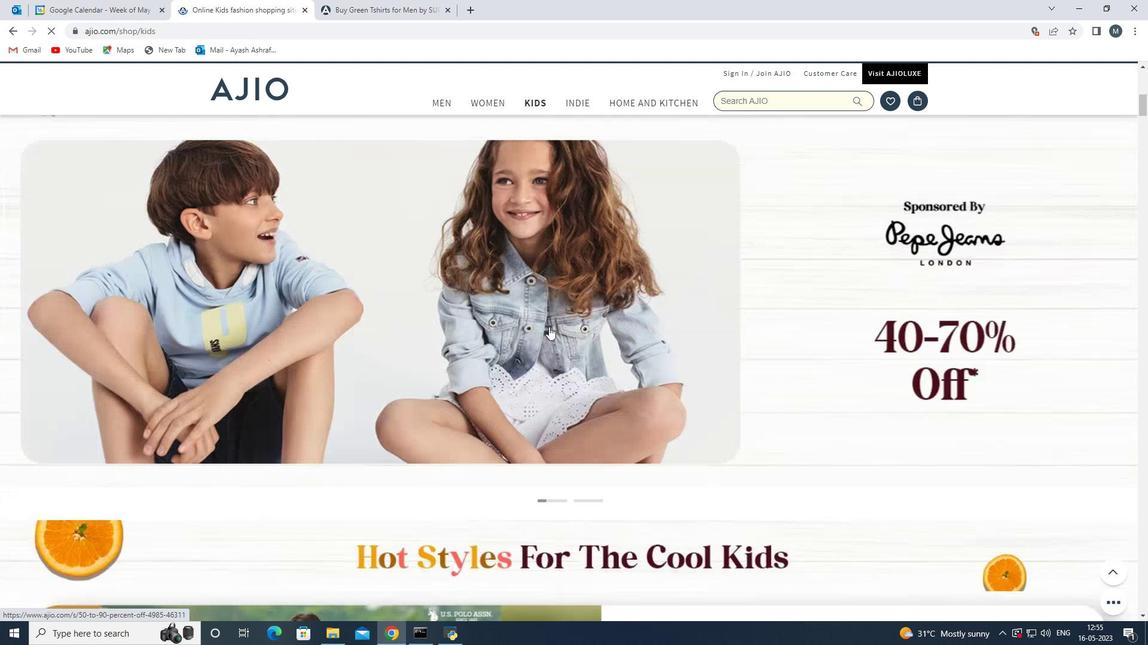 
Action: Mouse moved to (539, 332)
Screenshot: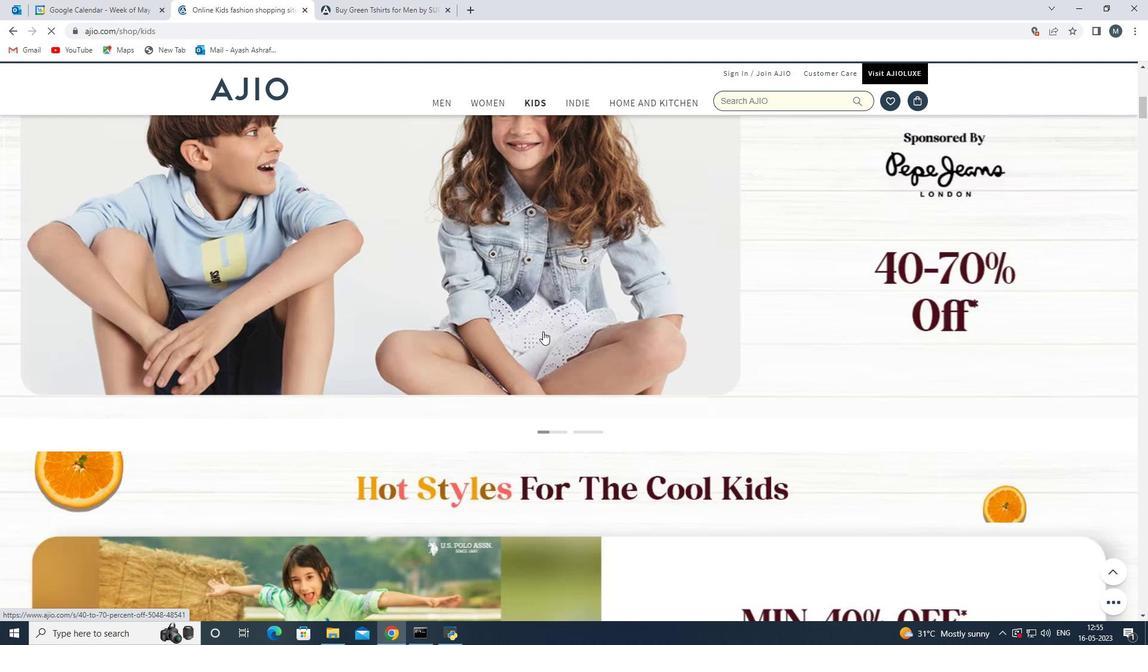 
Action: Mouse scrolled (539, 331) with delta (0, 0)
Screenshot: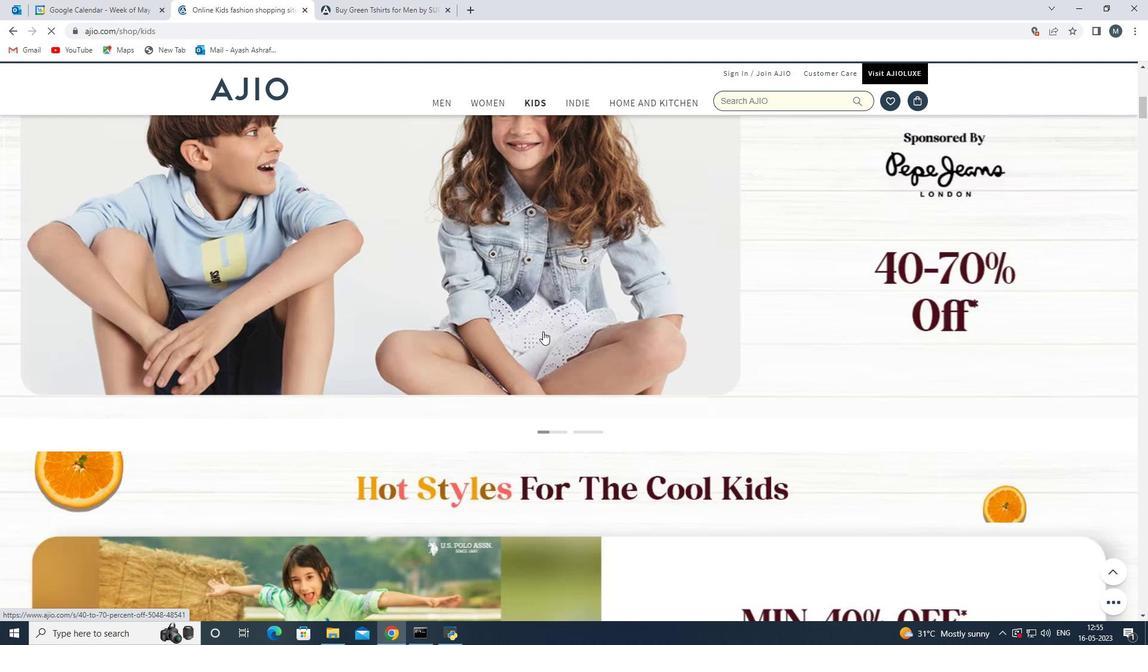 
Action: Mouse moved to (539, 333)
Screenshot: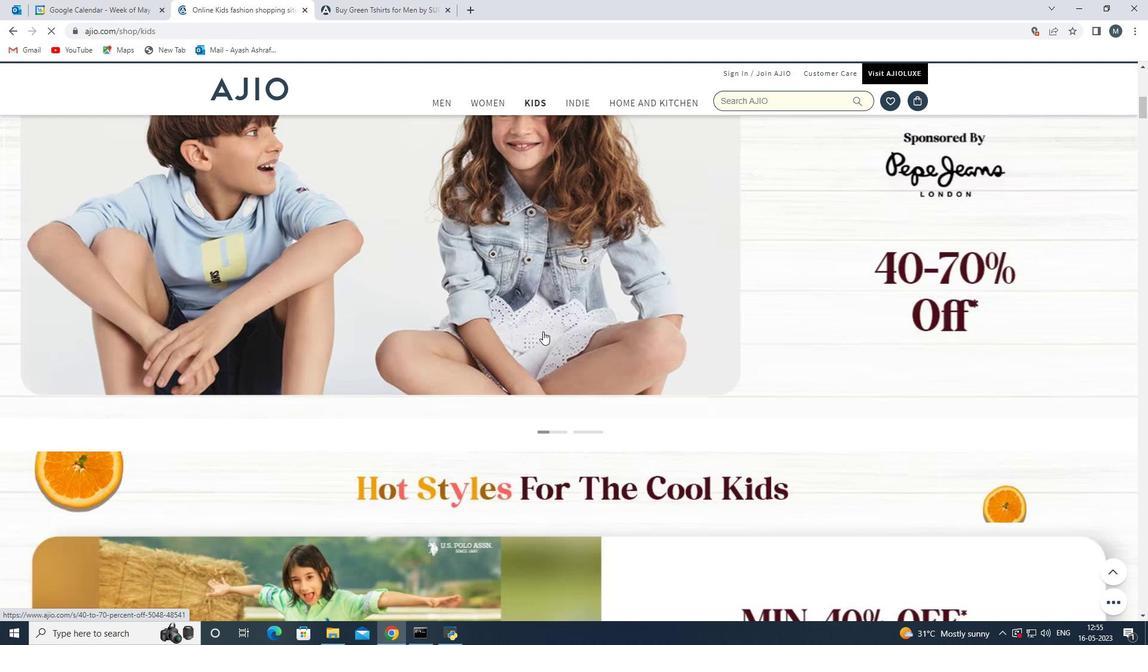 
Action: Mouse scrolled (539, 332) with delta (0, 0)
Screenshot: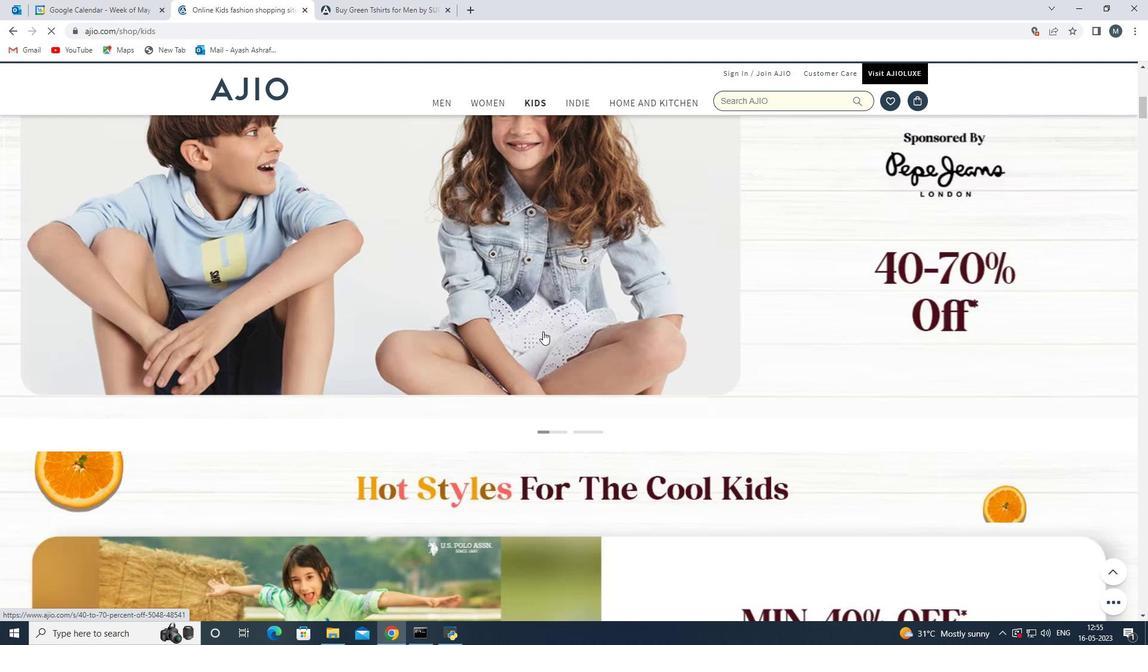 
Action: Mouse scrolled (539, 332) with delta (0, 0)
Screenshot: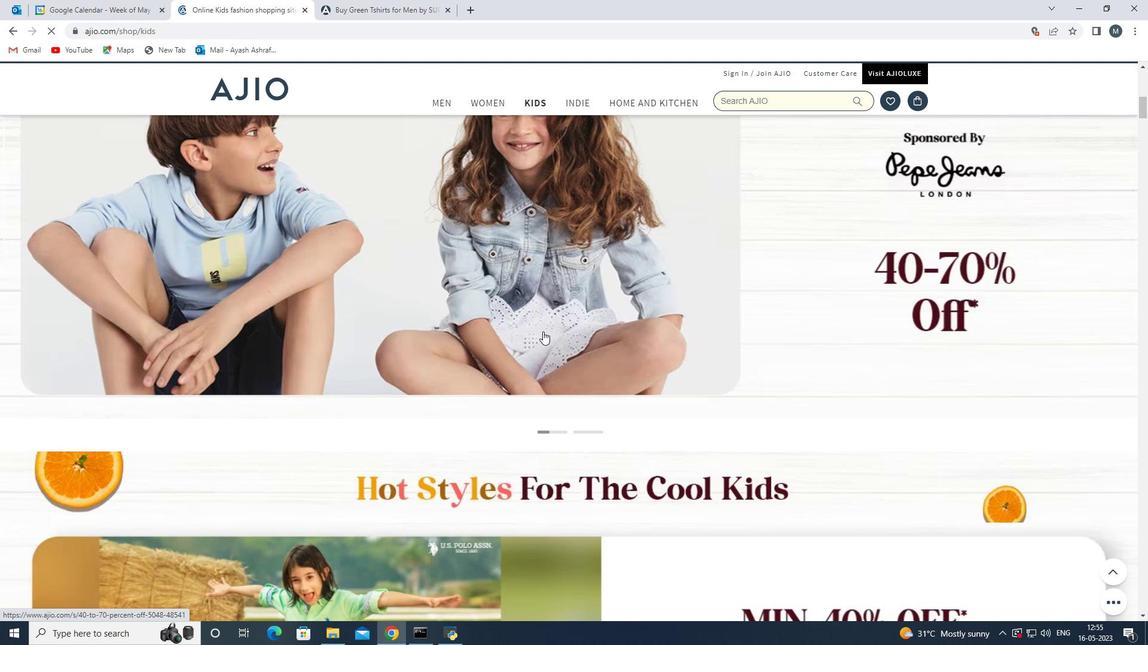 
Action: Mouse scrolled (539, 332) with delta (0, 0)
Screenshot: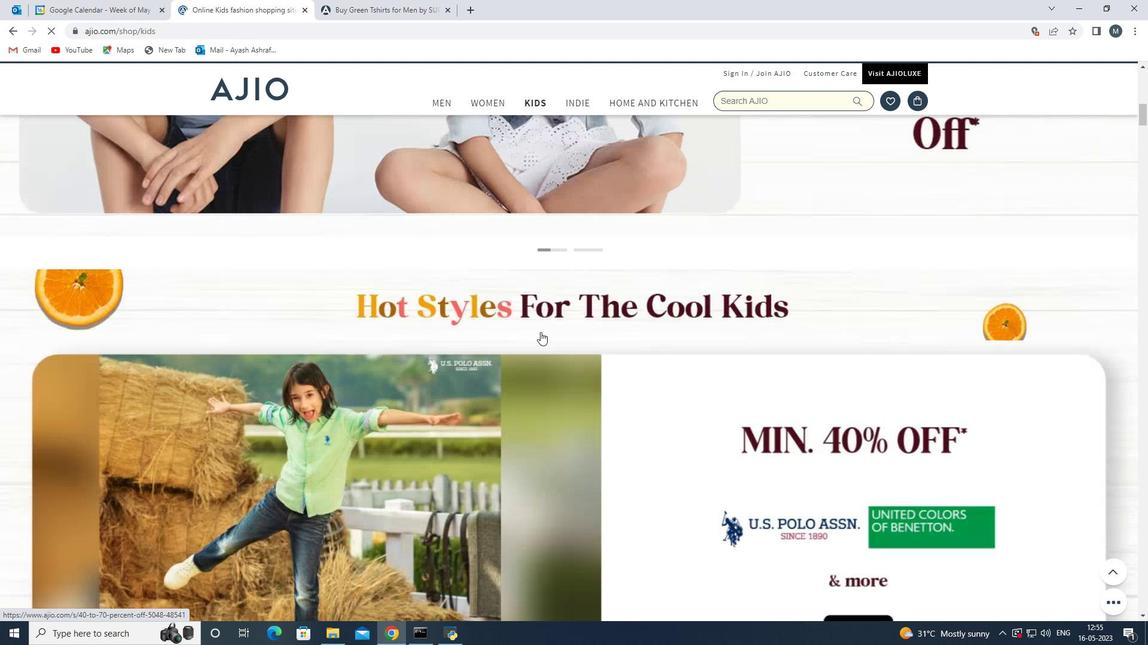 
Action: Mouse scrolled (539, 332) with delta (0, 0)
Screenshot: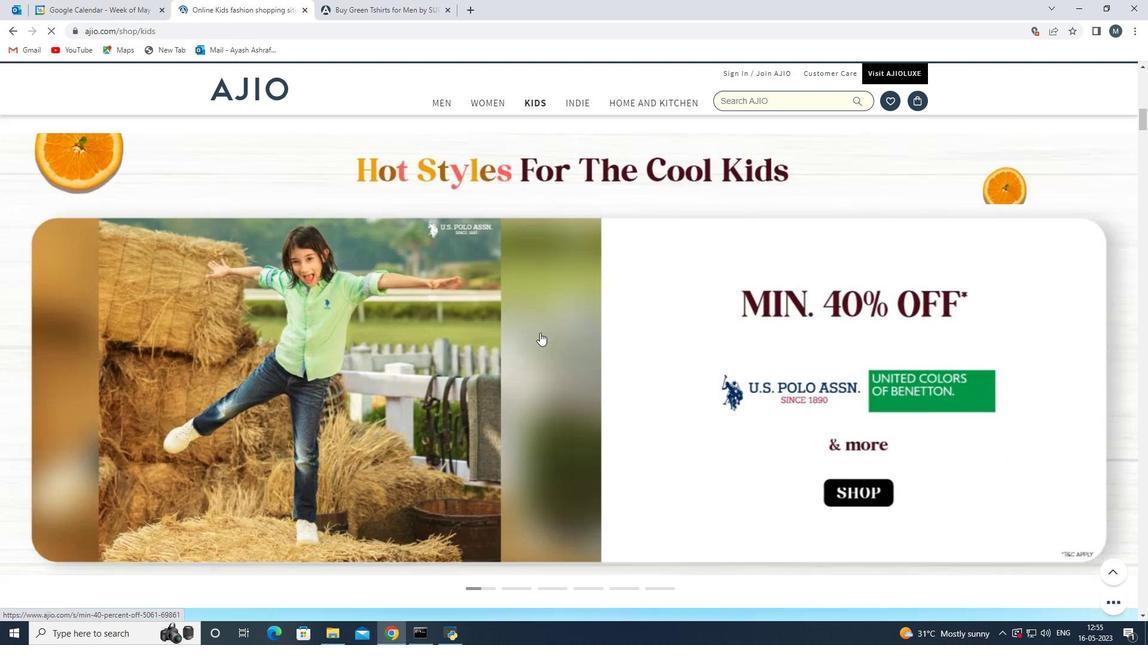 
Action: Mouse scrolled (539, 332) with delta (0, 0)
Screenshot: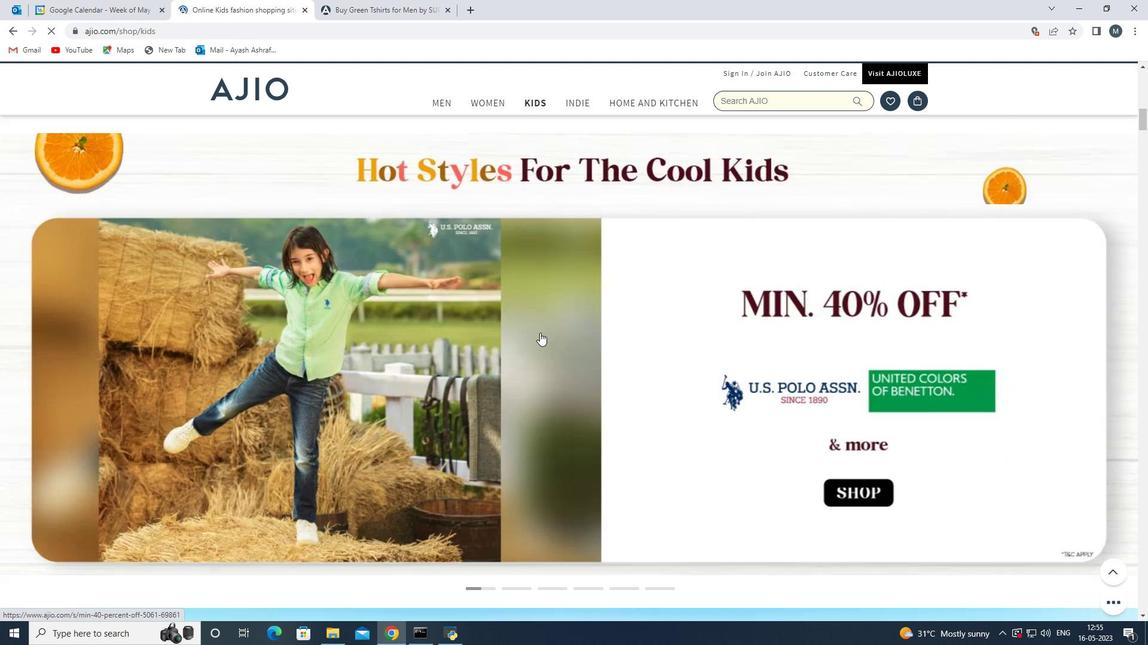 
Action: Mouse moved to (539, 333)
Screenshot: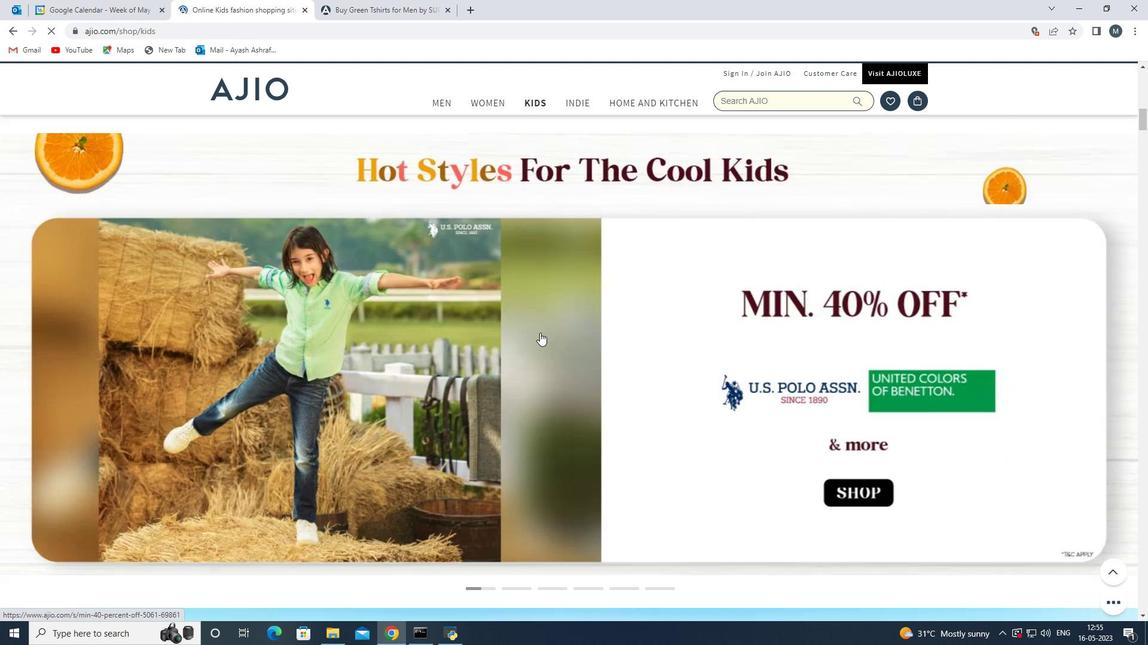 
Action: Mouse scrolled (539, 332) with delta (0, 0)
Screenshot: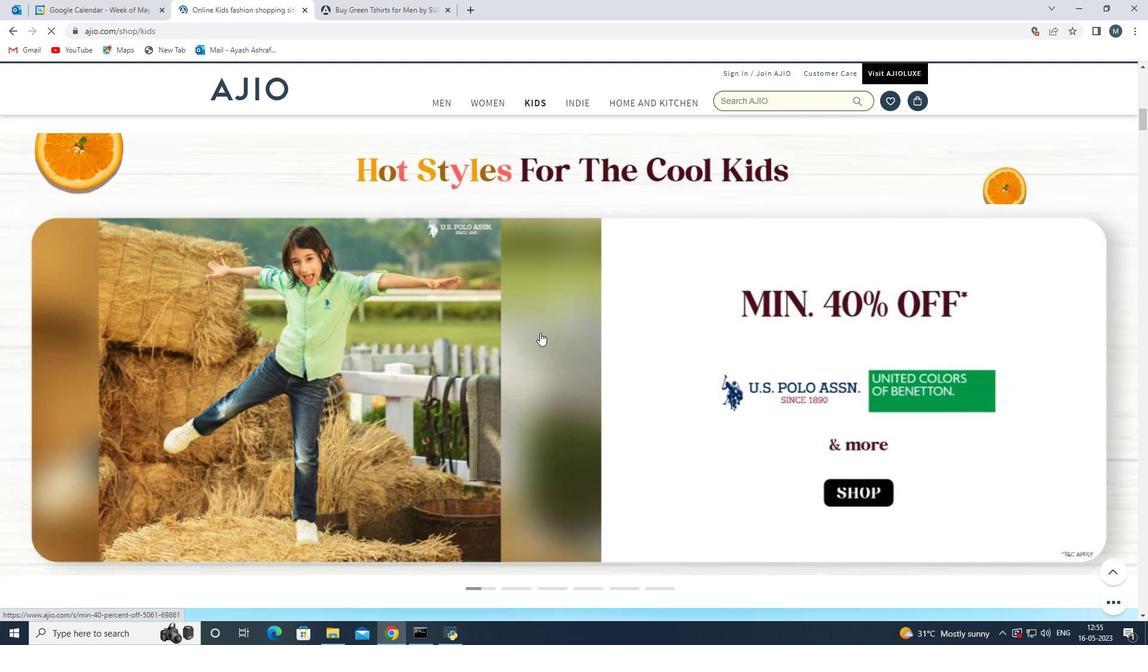 
Action: Mouse moved to (539, 333)
Screenshot: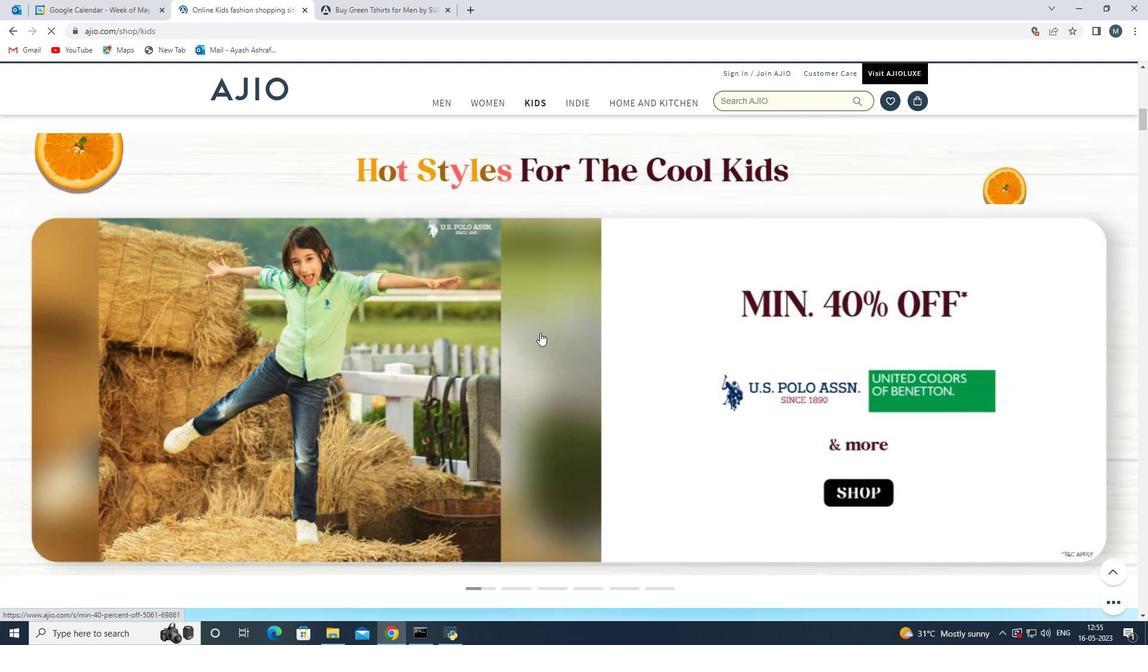 
Action: Mouse scrolled (539, 333) with delta (0, 0)
Screenshot: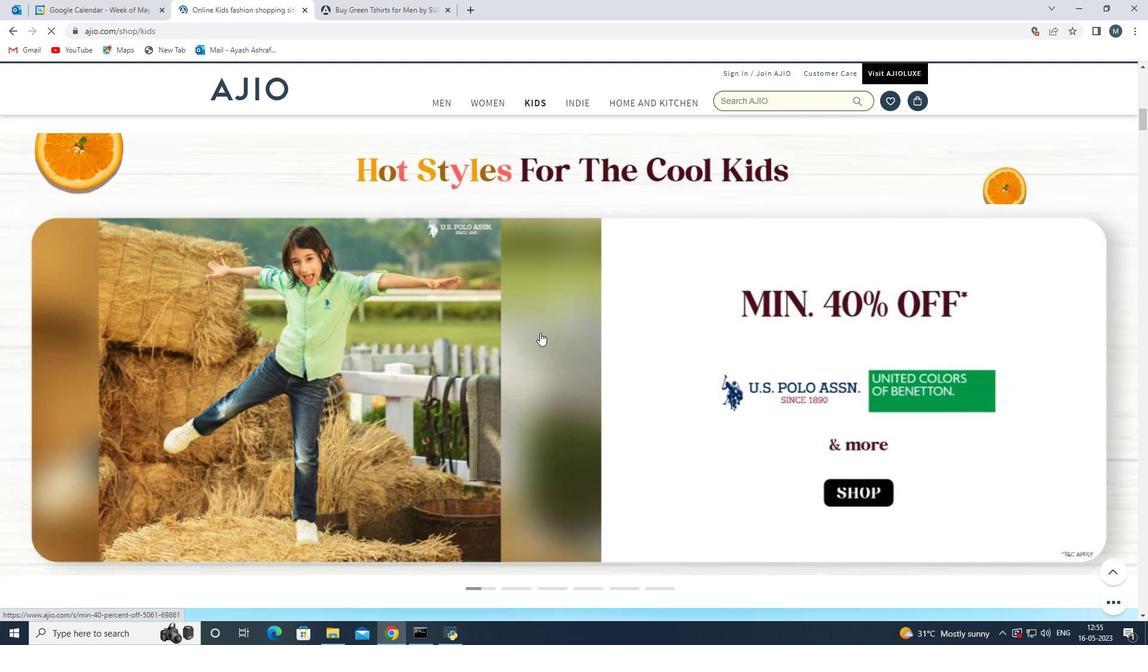 
Action: Mouse moved to (498, 399)
Screenshot: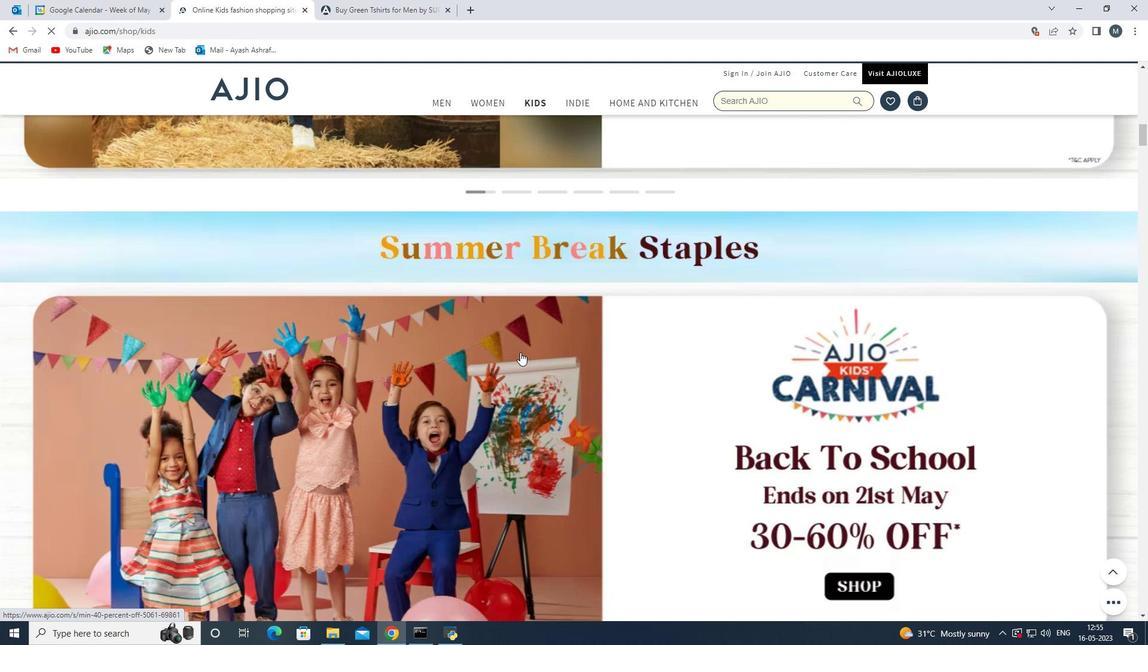 
Action: Mouse scrolled (498, 398) with delta (0, 0)
Screenshot: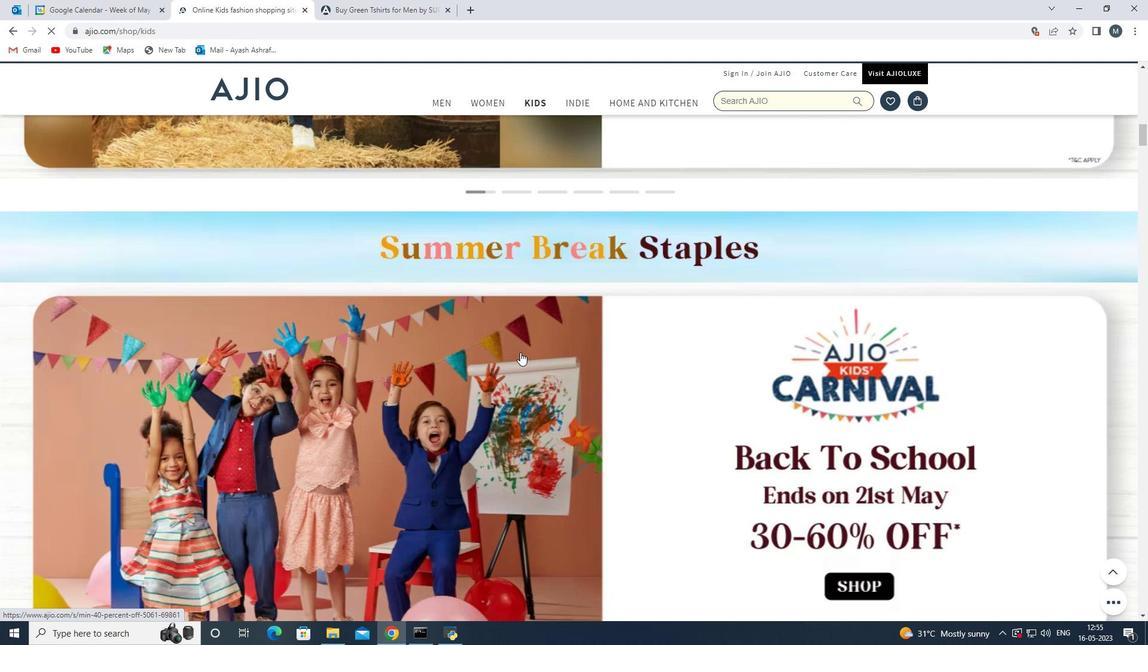 
Action: Mouse scrolled (498, 398) with delta (0, 0)
Screenshot: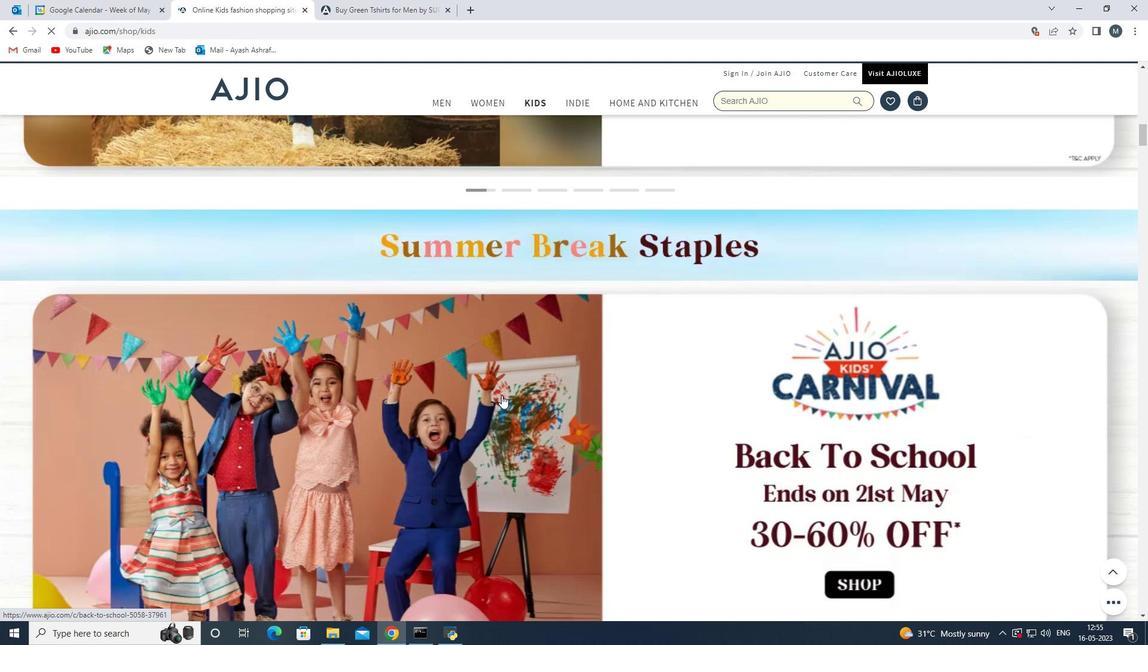 
Action: Mouse moved to (498, 400)
Screenshot: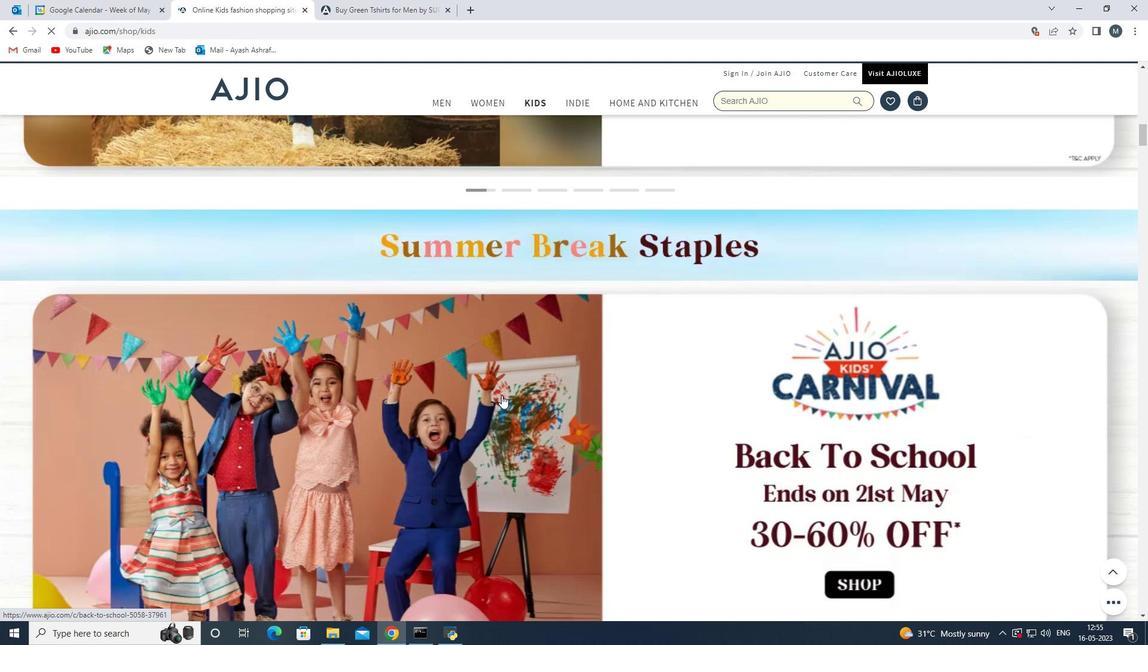 
Action: Mouse scrolled (498, 399) with delta (0, 0)
Screenshot: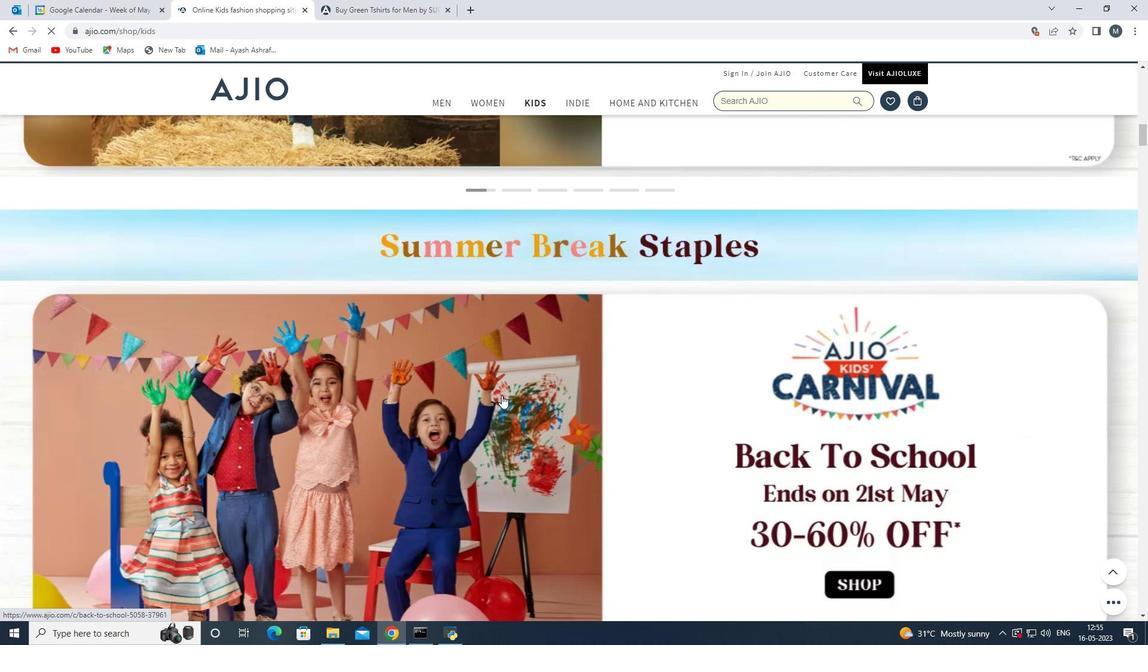 
Action: Mouse scrolled (498, 399) with delta (0, 0)
Screenshot: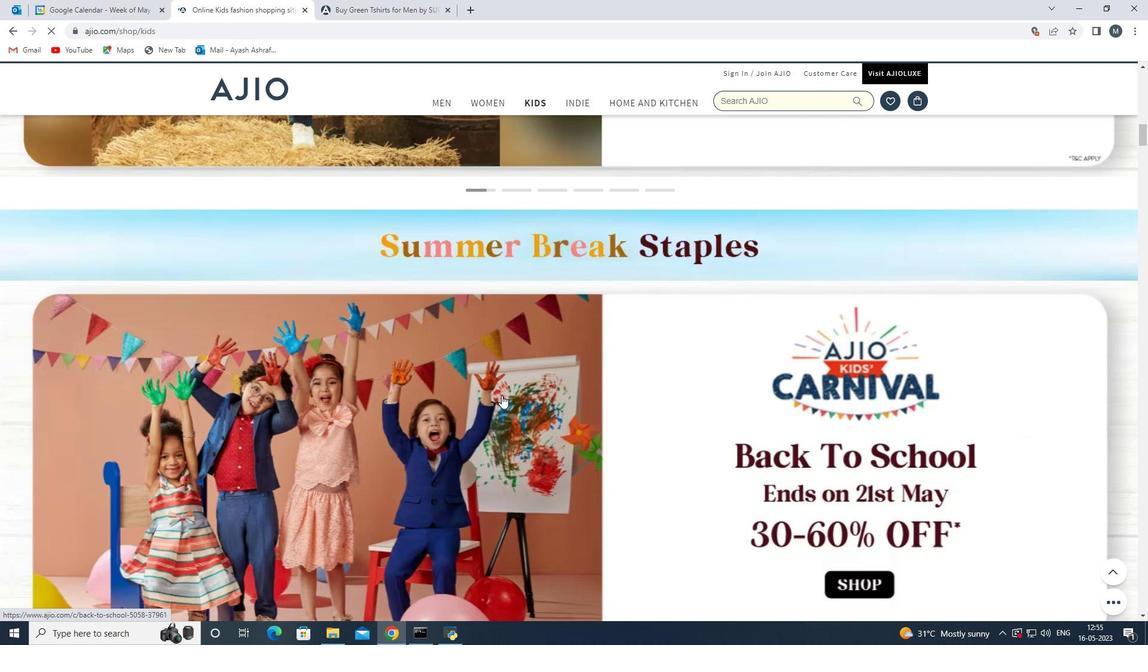 
Action: Mouse moved to (484, 337)
Screenshot: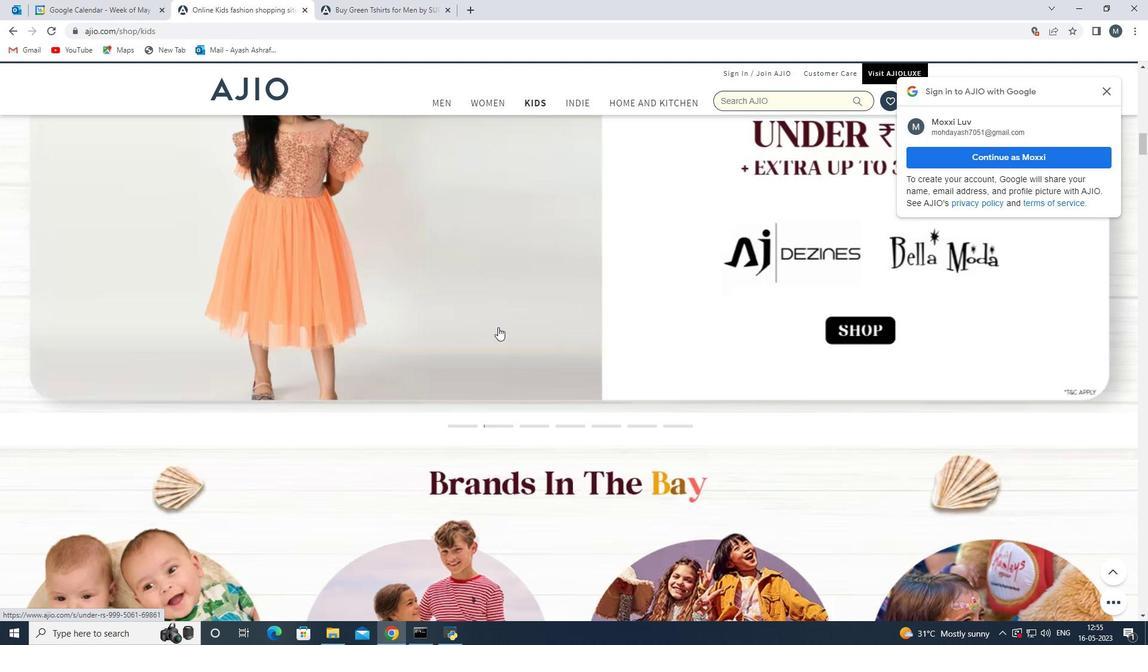 
Action: Mouse scrolled (484, 336) with delta (0, 0)
Screenshot: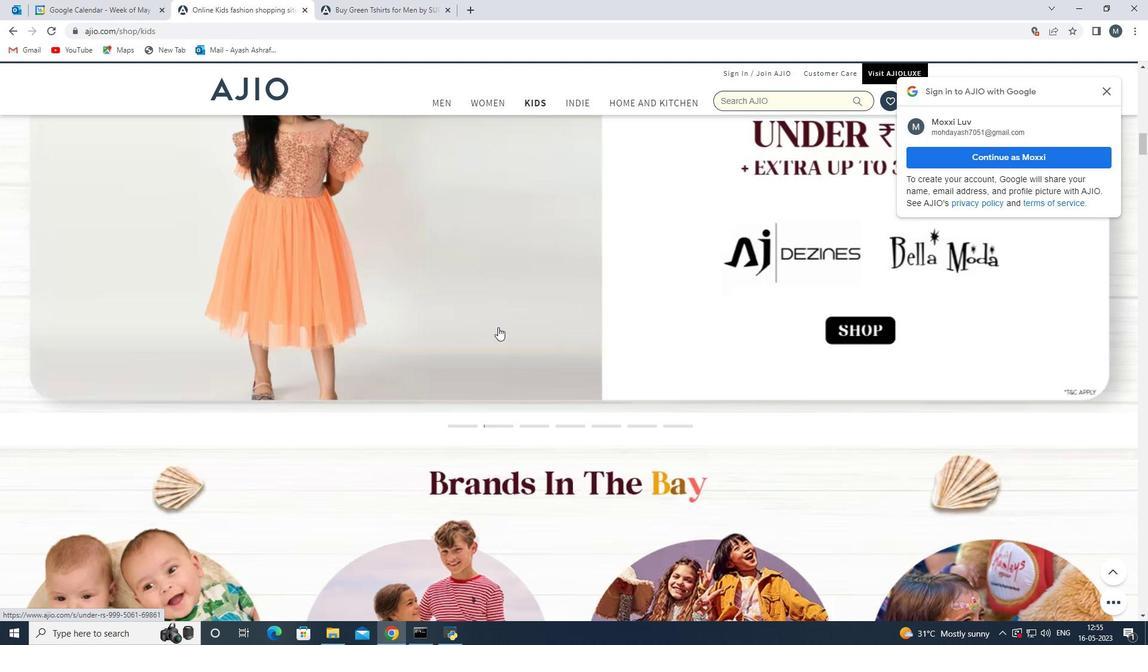 
Action: Mouse moved to (480, 340)
Screenshot: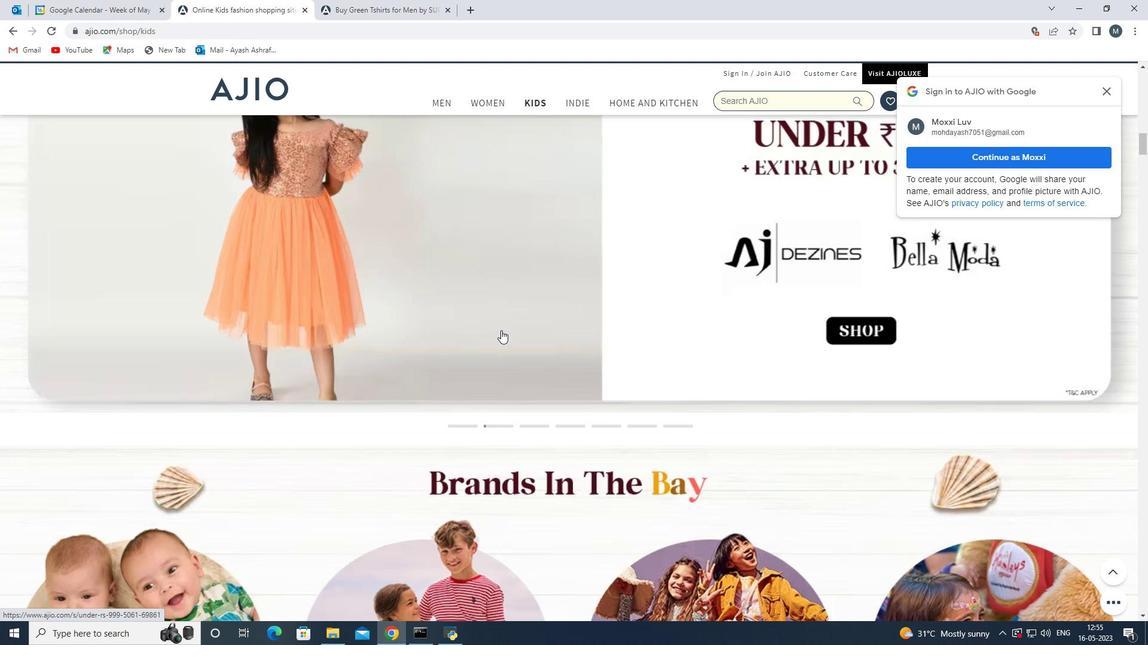 
Action: Mouse scrolled (480, 339) with delta (0, 0)
Screenshot: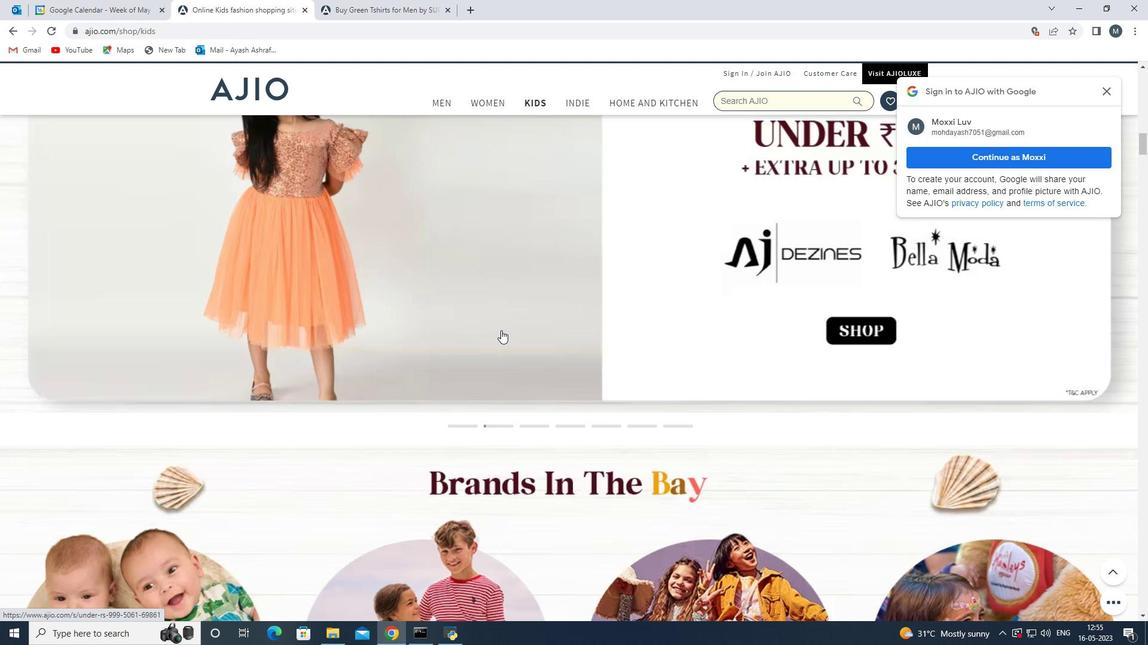 
Action: Mouse moved to (478, 342)
Screenshot: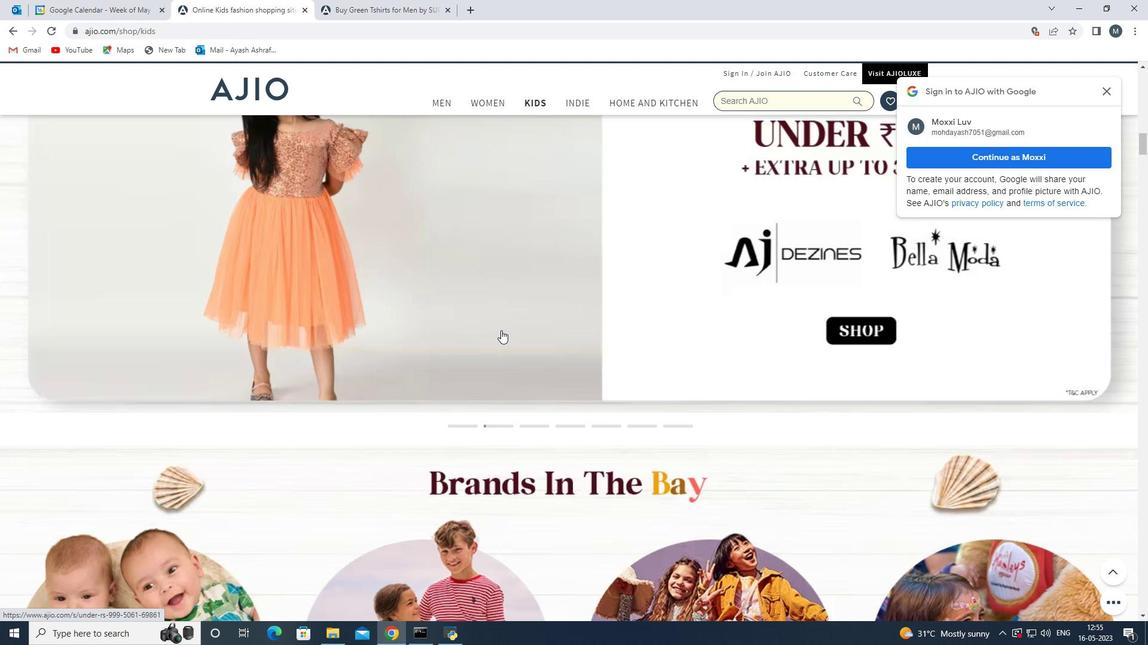 
Action: Mouse scrolled (478, 341) with delta (0, 0)
Screenshot: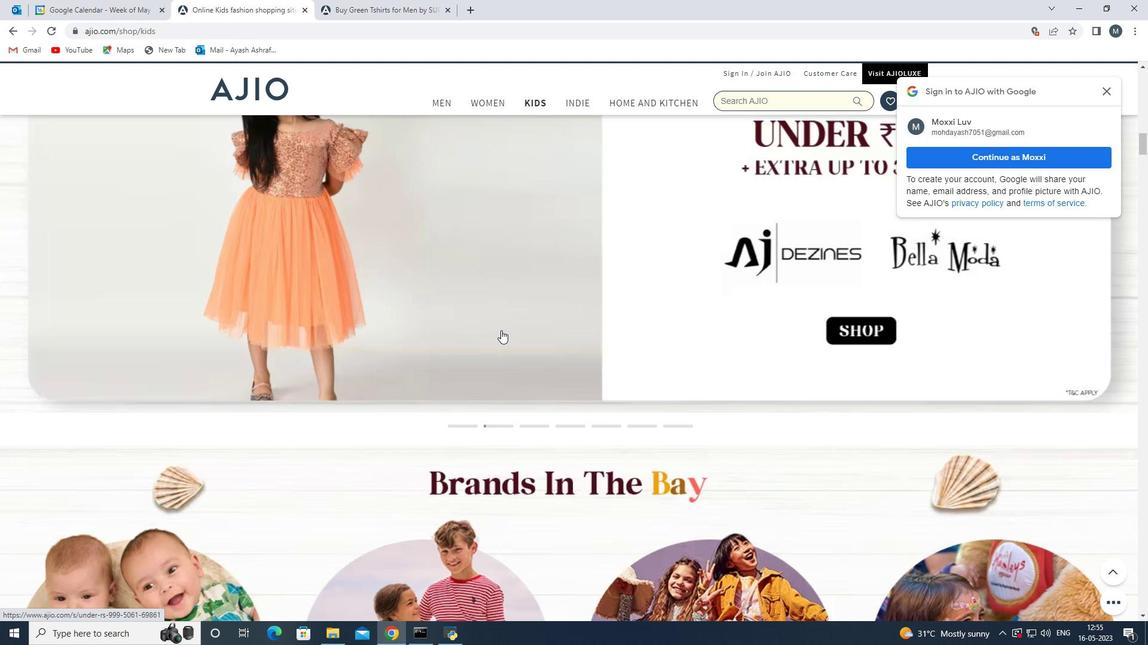 
Action: Mouse moved to (476, 343)
Screenshot: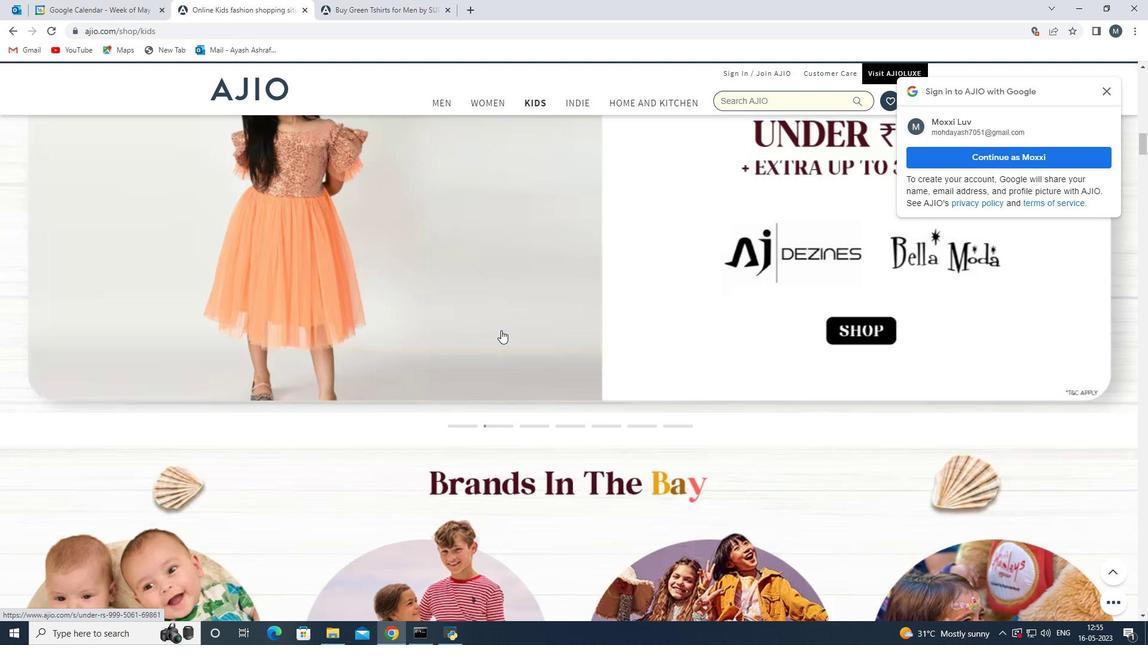 
Action: Mouse scrolled (476, 343) with delta (0, 0)
Screenshot: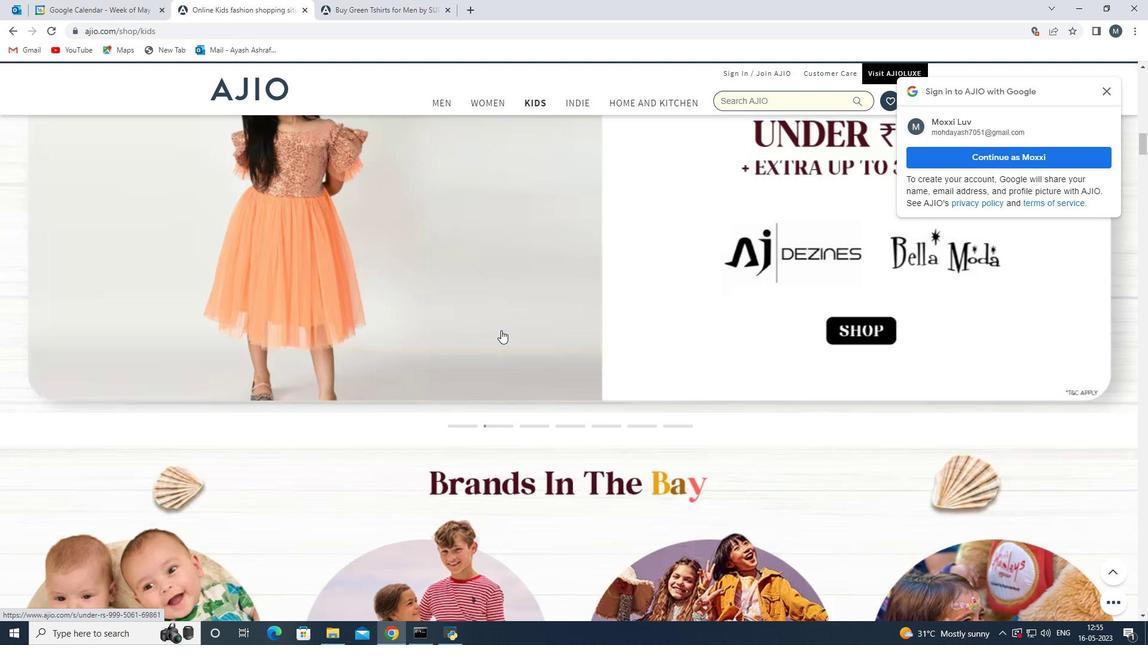 
Action: Mouse moved to (468, 347)
Screenshot: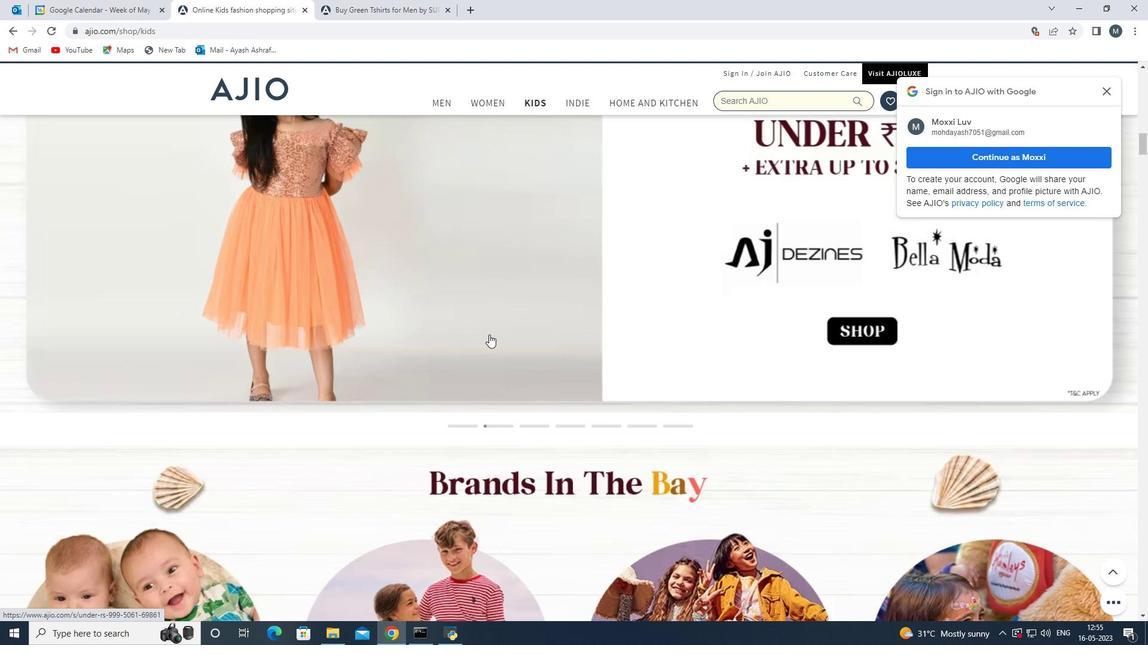 
Action: Mouse scrolled (471, 345) with delta (0, 0)
Screenshot: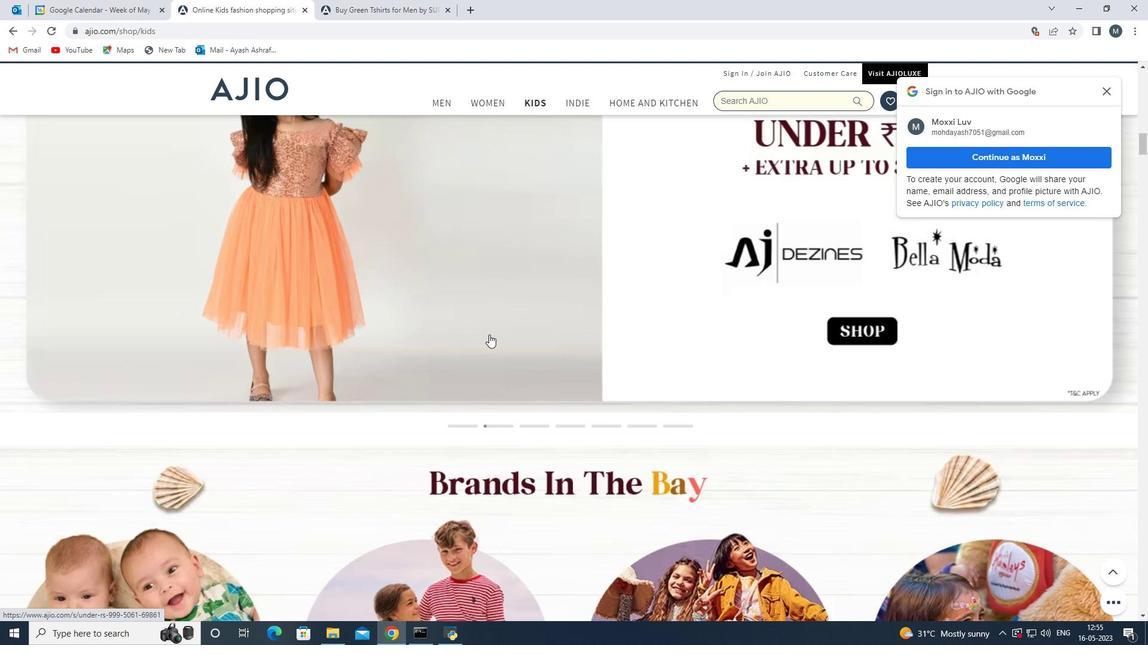 
Action: Mouse moved to (159, 403)
Screenshot: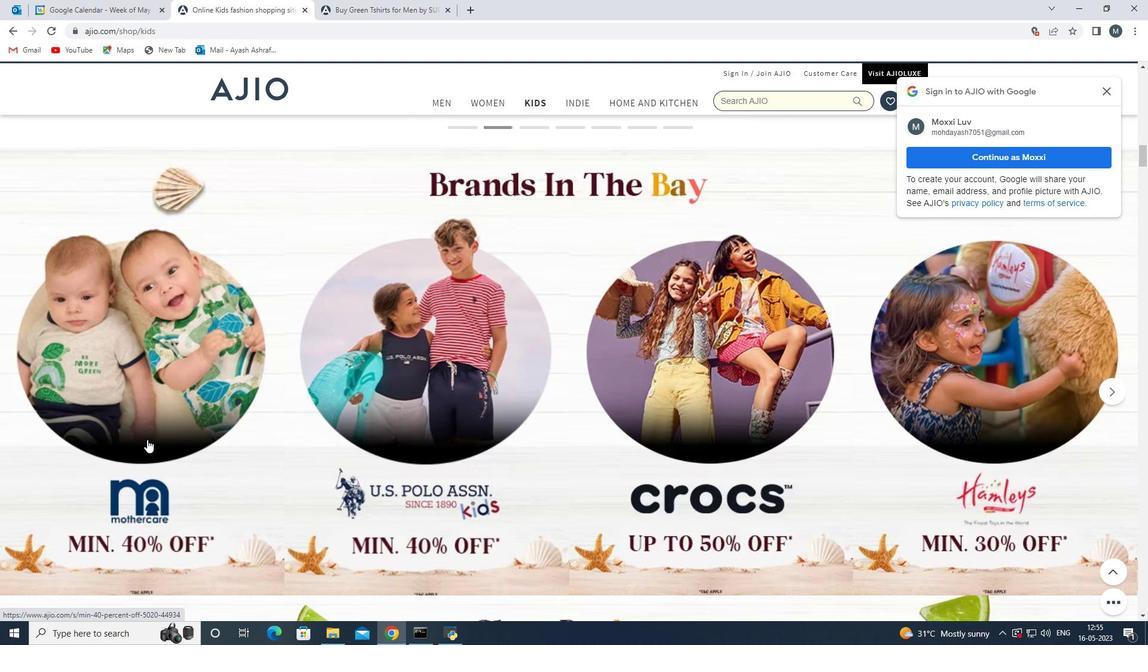 
Action: Mouse pressed left at (159, 403)
Screenshot: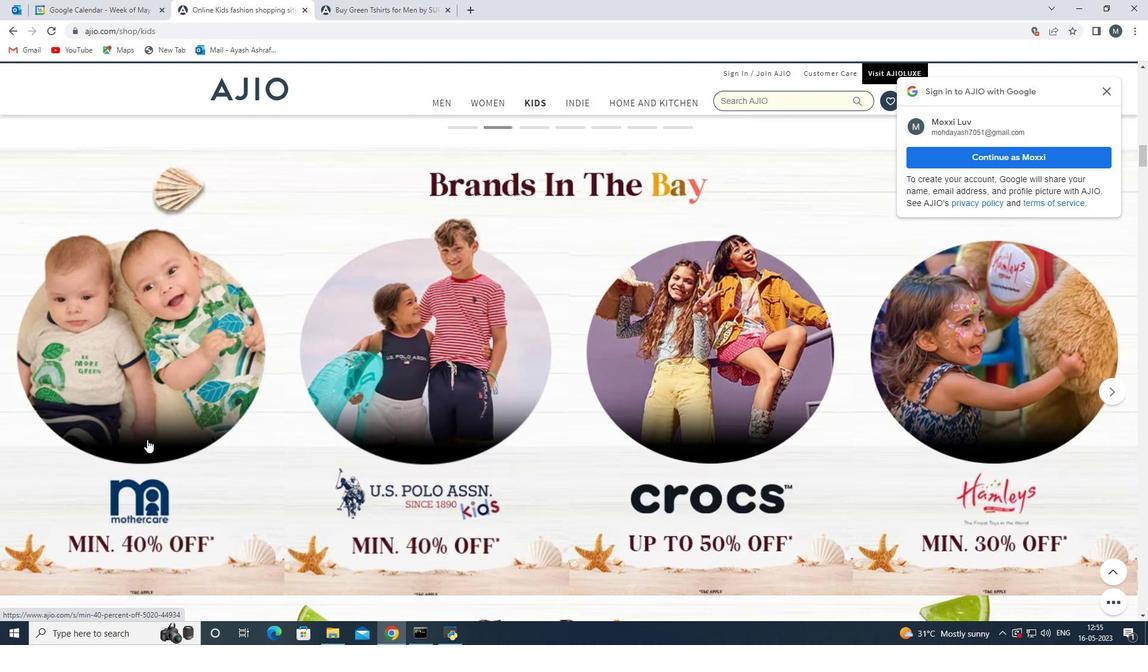 
Action: Mouse moved to (495, 355)
Screenshot: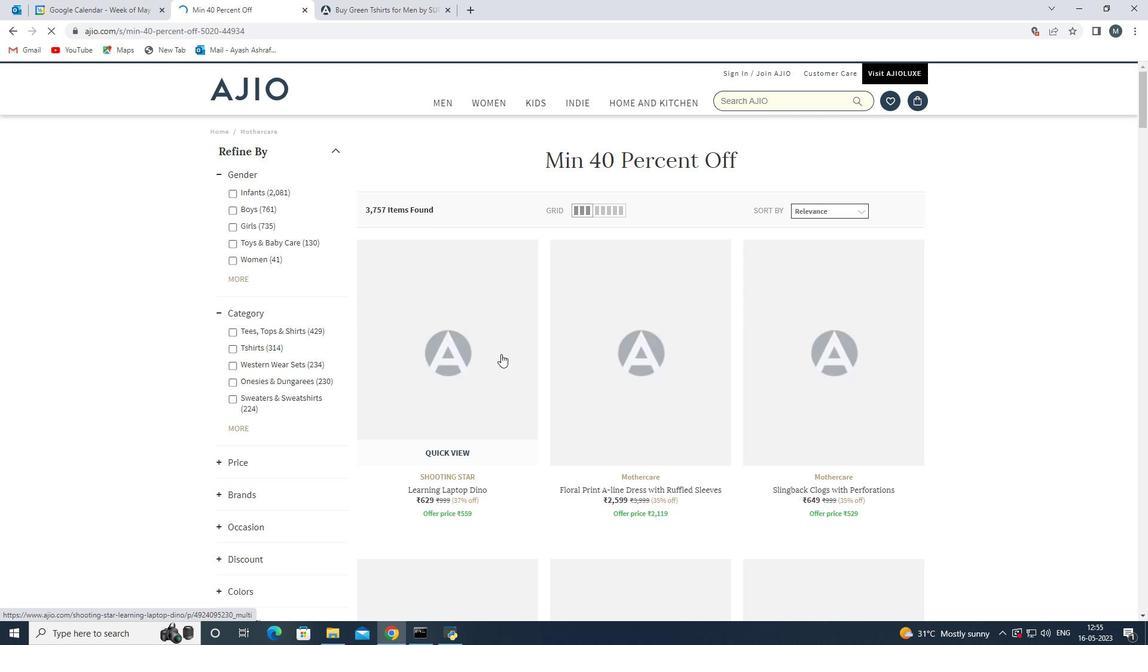 
Action: Mouse scrolled (495, 354) with delta (0, 0)
Screenshot: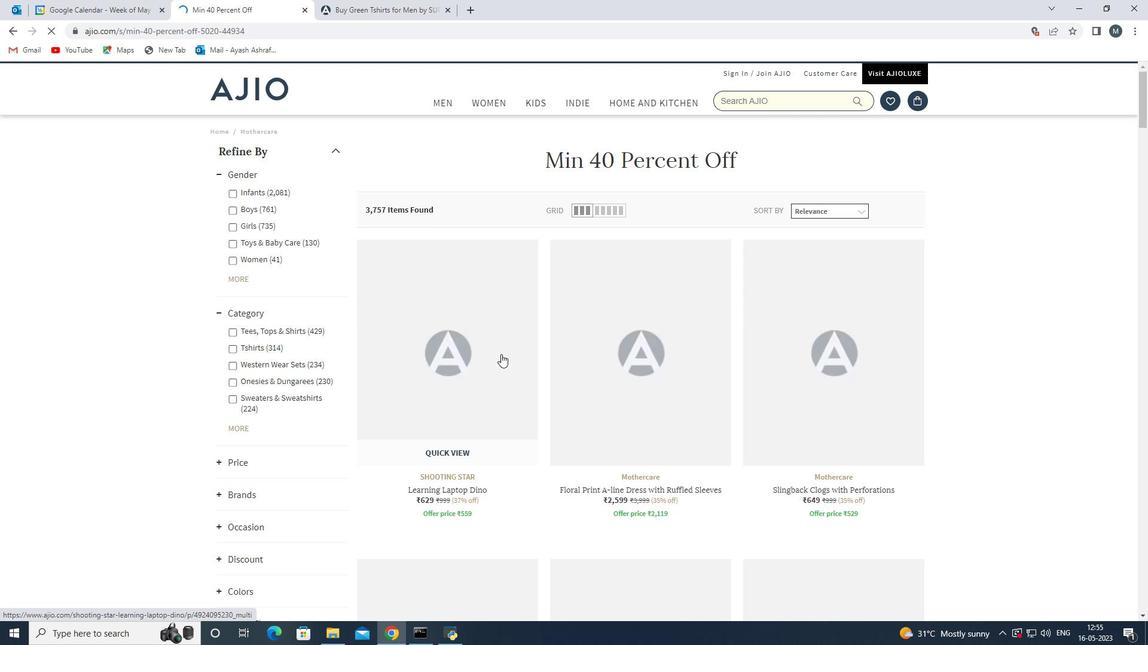 
Action: Mouse scrolled (495, 354) with delta (0, 0)
Screenshot: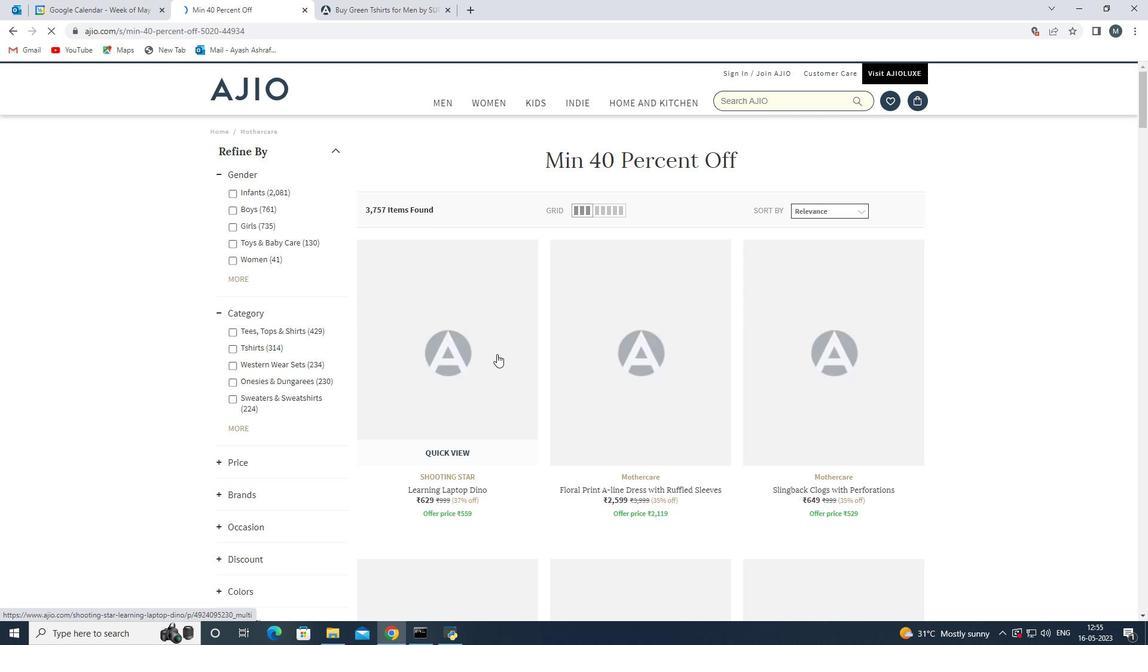 
Action: Mouse moved to (492, 366)
Screenshot: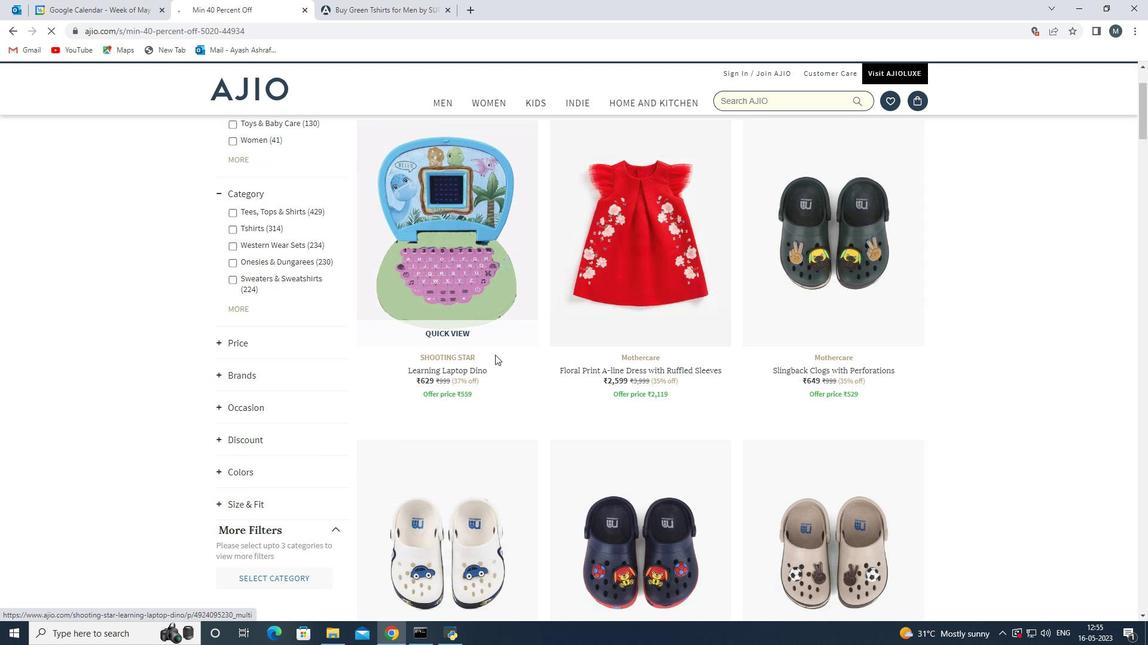 
Action: Mouse scrolled (492, 367) with delta (0, 0)
Screenshot: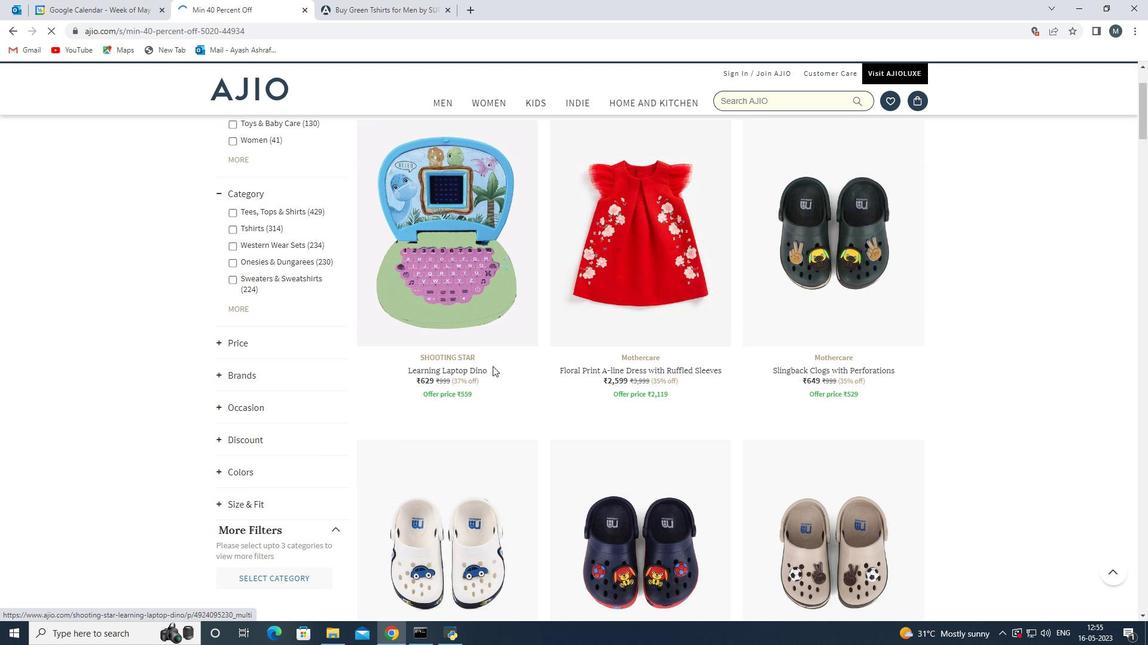 
Action: Mouse moved to (440, 333)
Screenshot: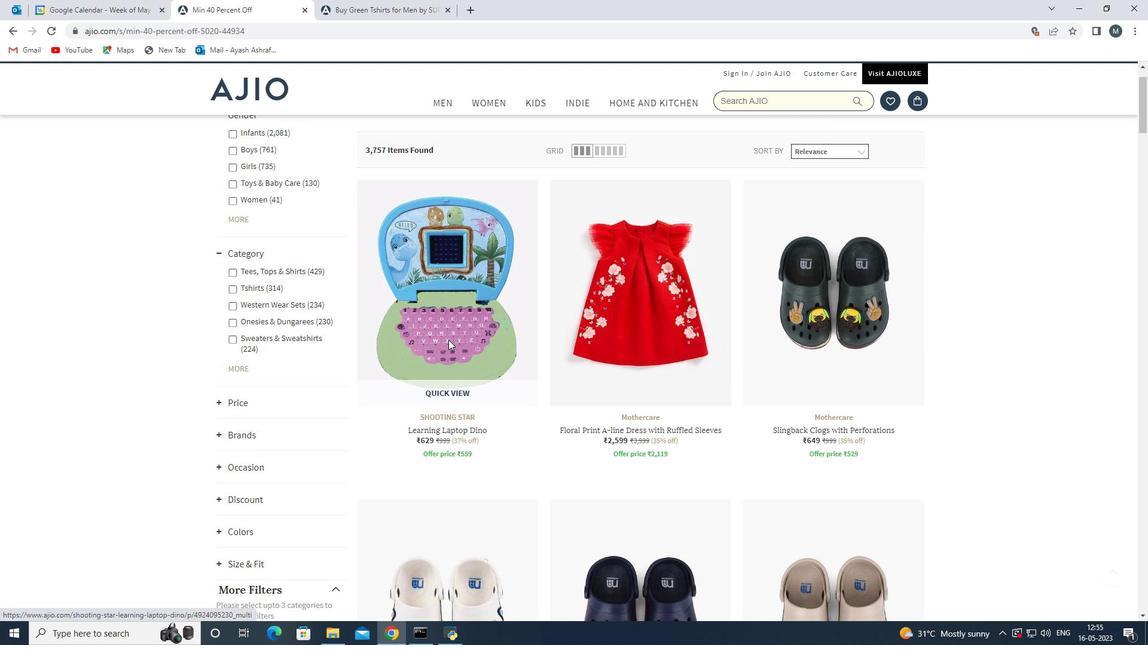 
Action: Mouse pressed left at (440, 333)
Screenshot: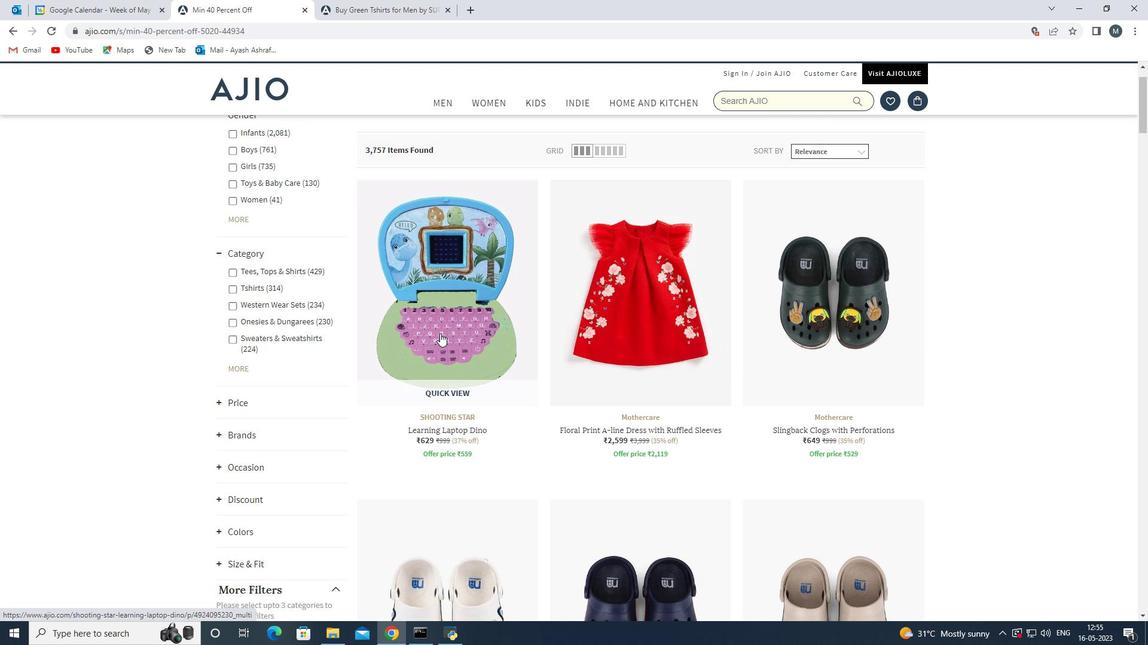 
Action: Mouse moved to (775, 279)
Screenshot: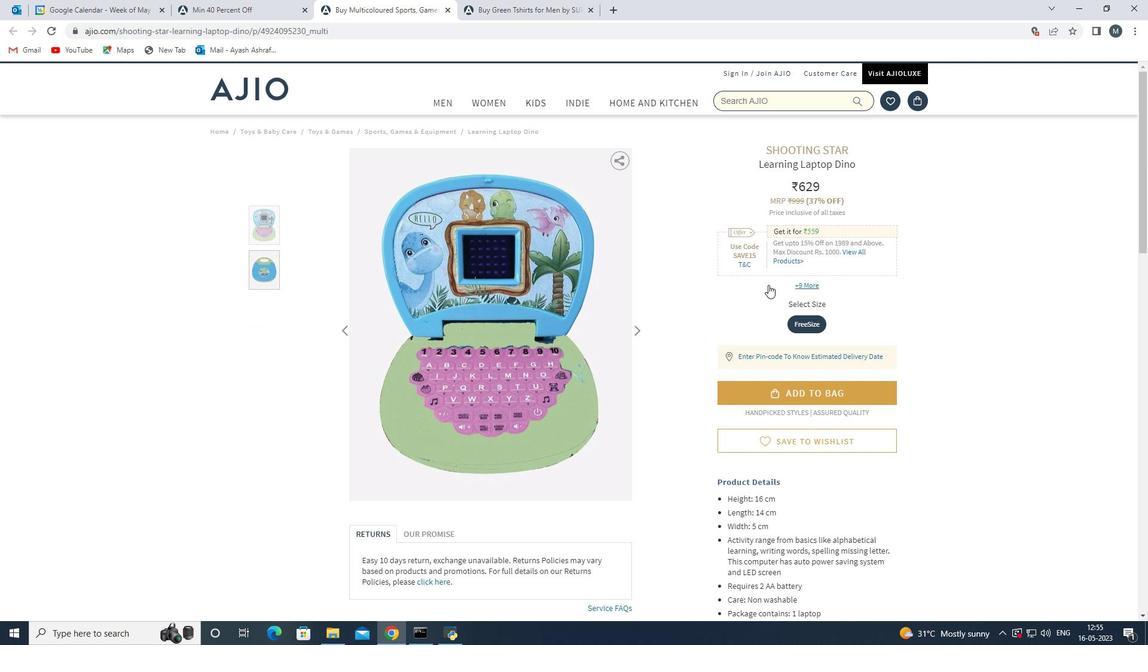 
Action: Mouse scrolled (775, 279) with delta (0, 0)
Screenshot: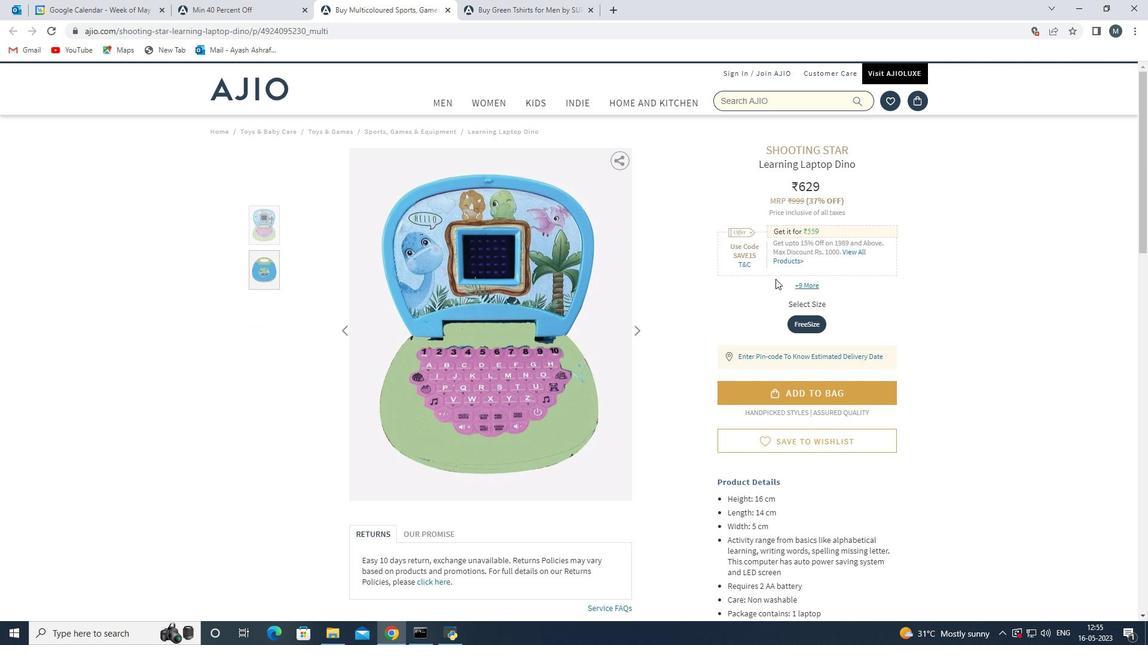 
Action: Mouse moved to (786, 185)
Screenshot: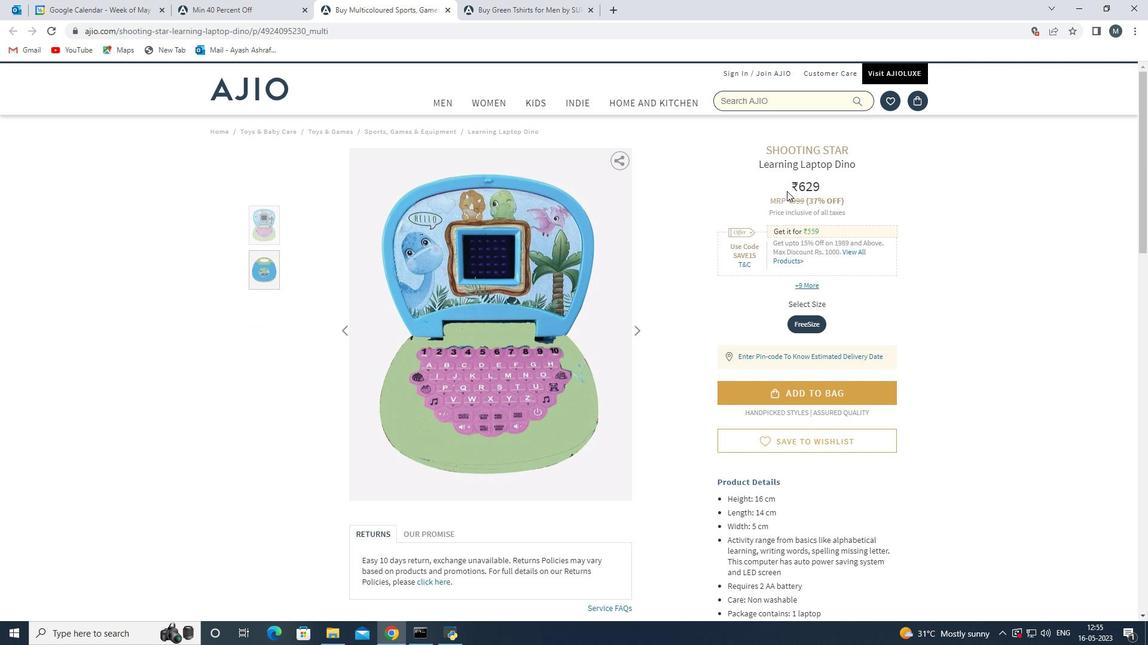 
Action: Mouse pressed left at (786, 185)
Screenshot: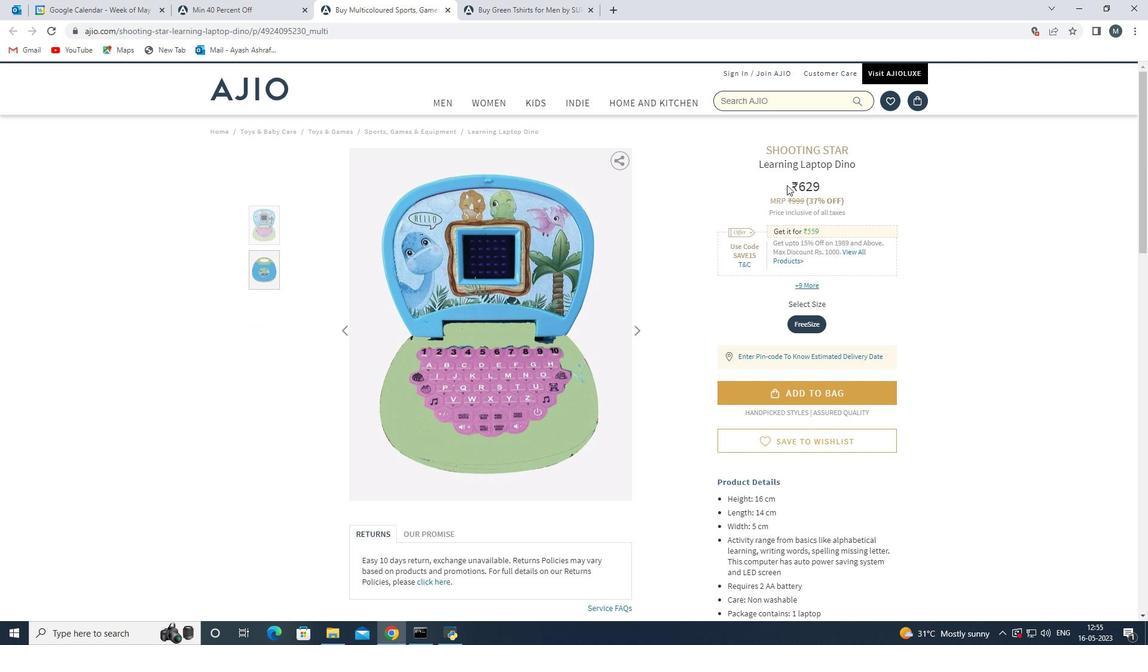 
Action: Mouse moved to (827, 231)
Screenshot: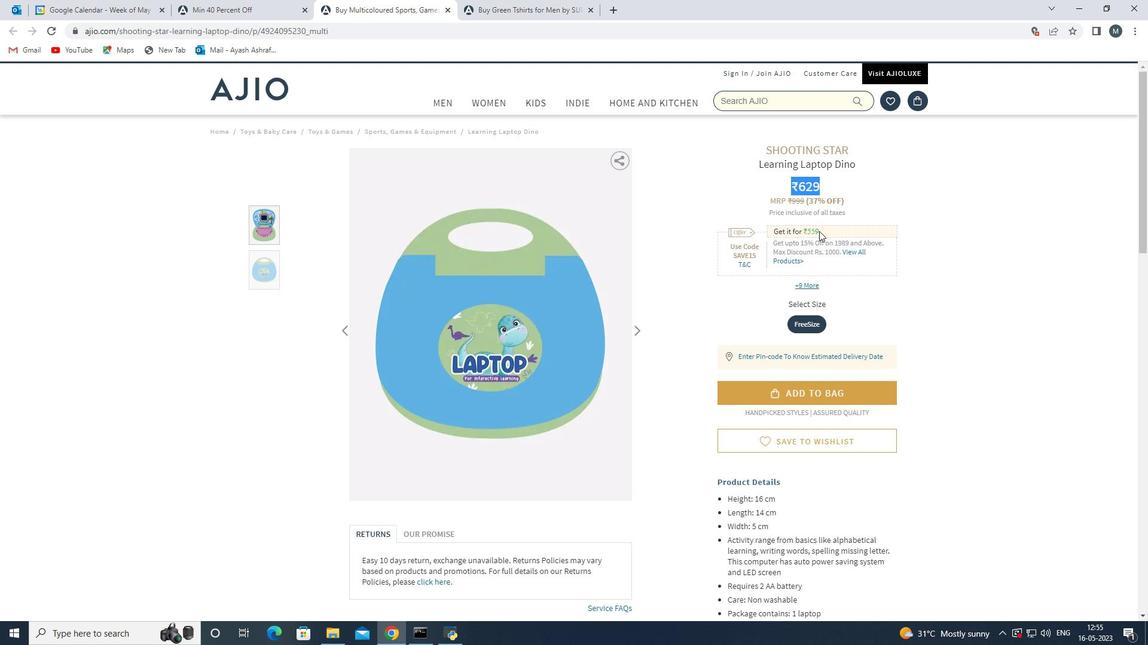 
Action: Mouse pressed left at (827, 231)
Screenshot: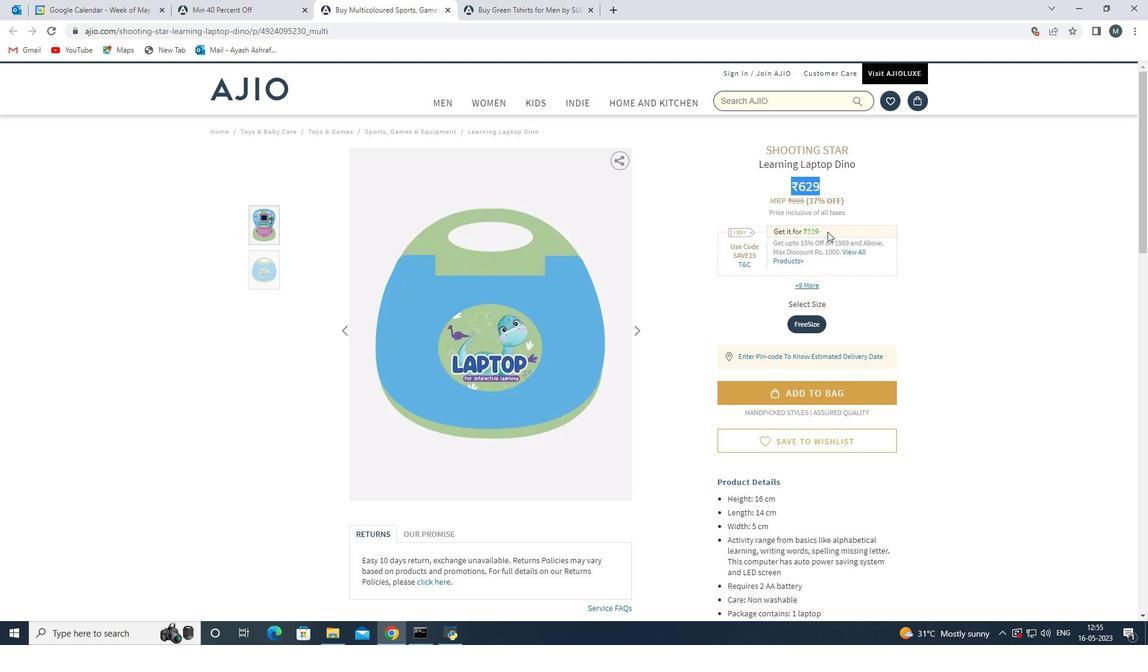 
Action: Mouse moved to (698, 226)
Screenshot: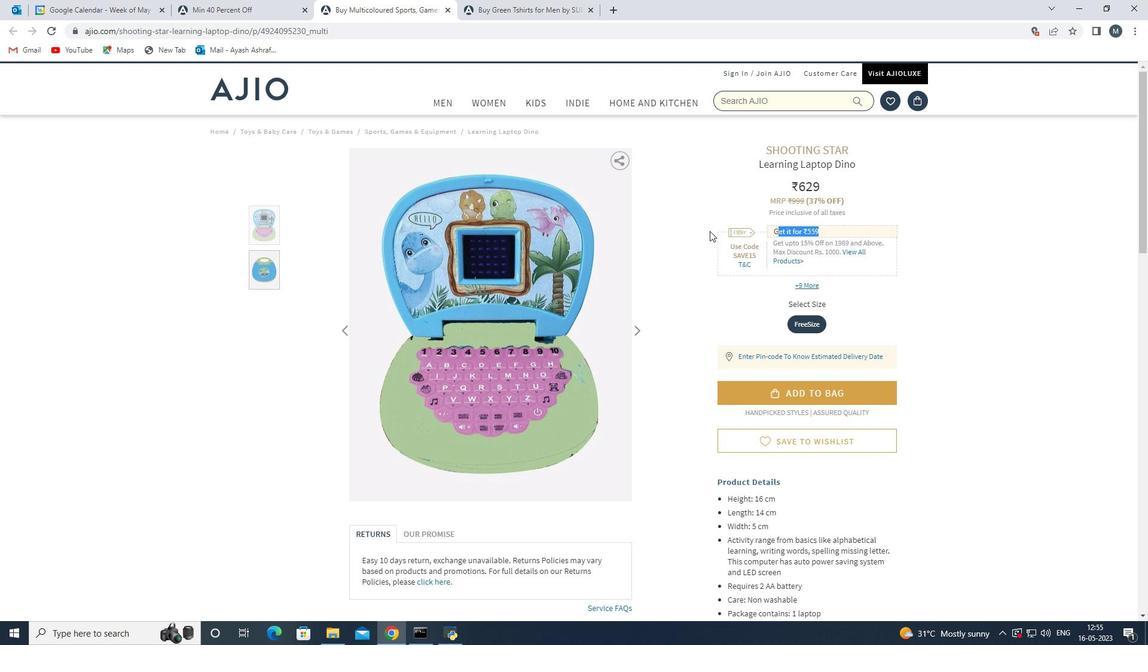 
Action: Mouse pressed left at (698, 226)
Screenshot: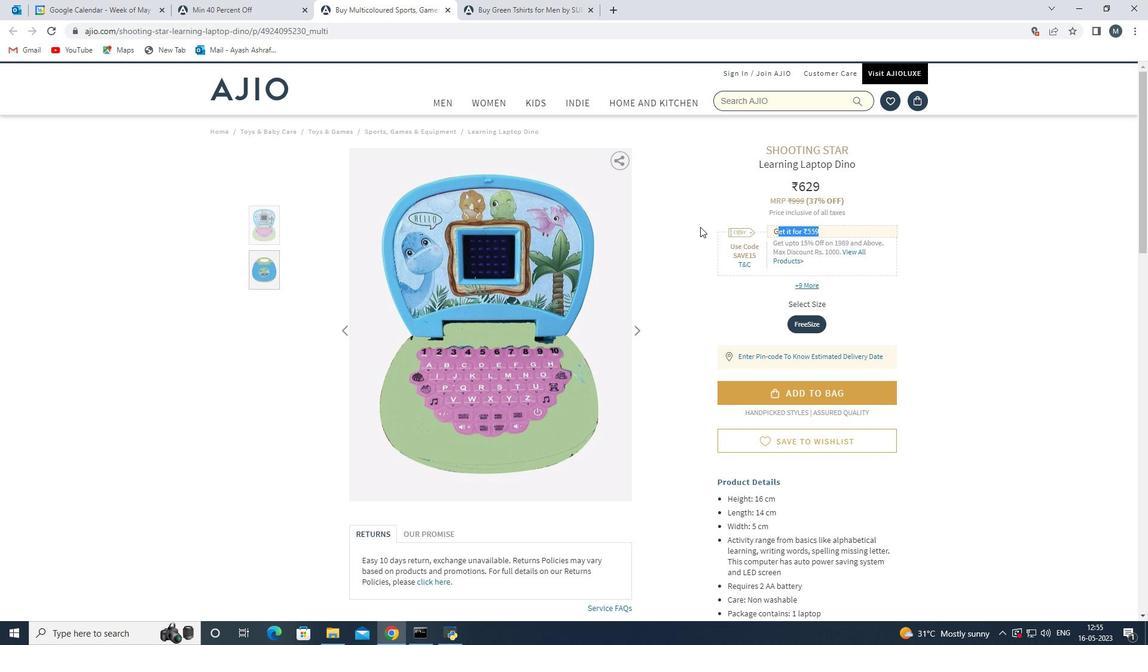 
Action: Mouse moved to (764, 202)
Screenshot: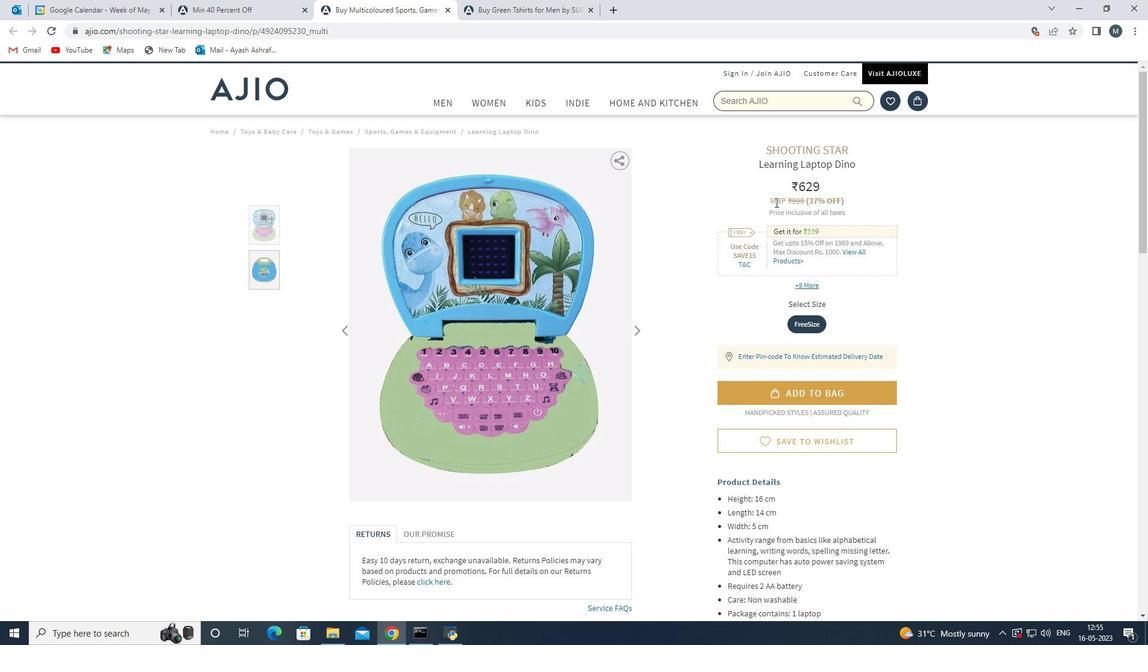 
Action: Mouse pressed left at (764, 202)
Screenshot: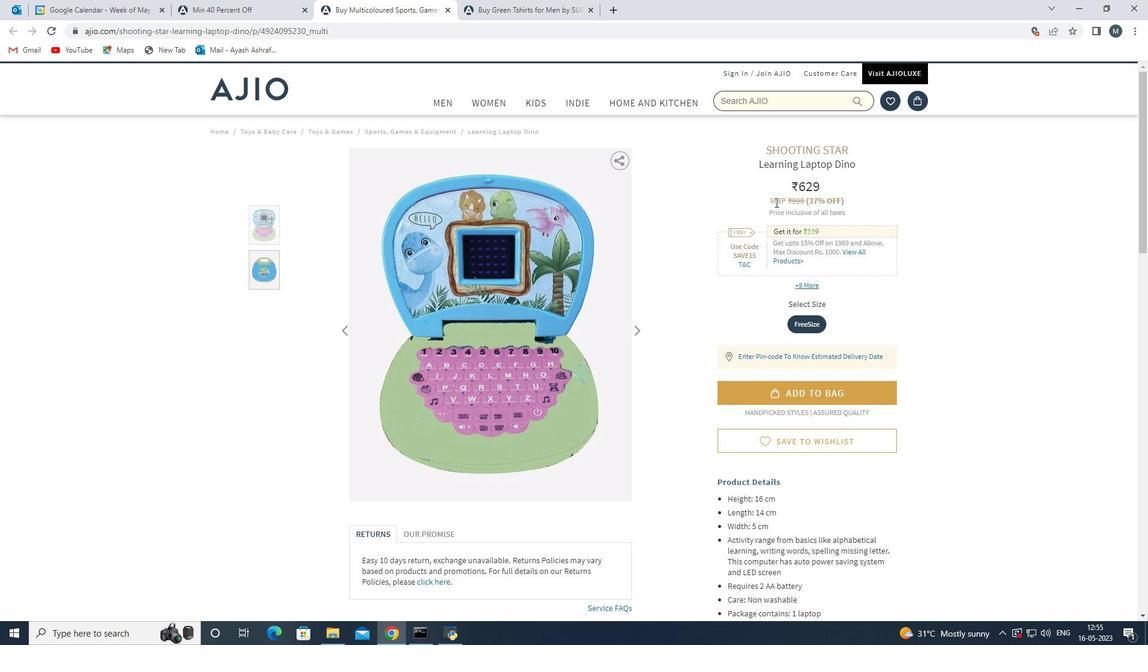 
Action: Mouse moved to (687, 295)
Screenshot: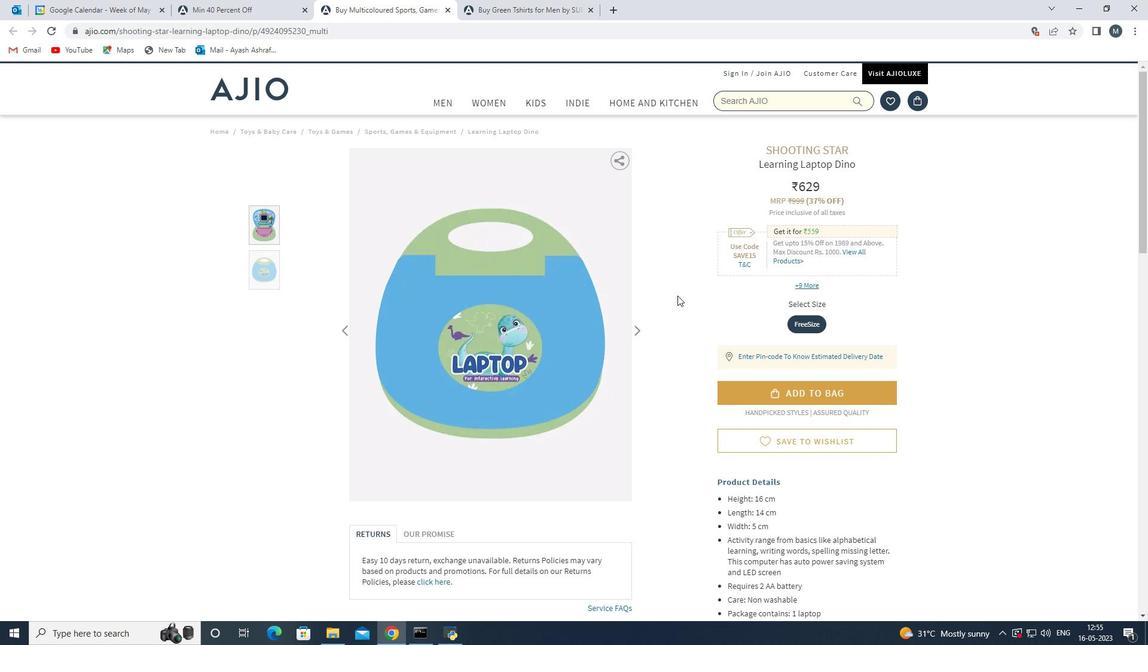 
Action: Mouse scrolled (687, 295) with delta (0, 0)
Screenshot: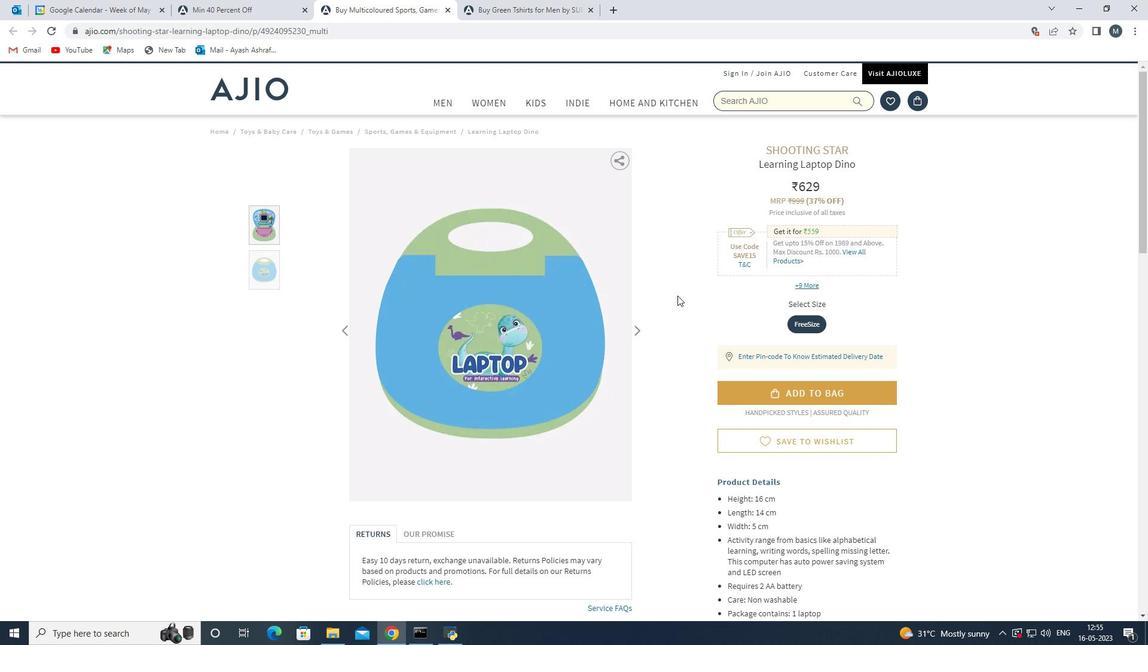 
Action: Mouse moved to (687, 295)
Screenshot: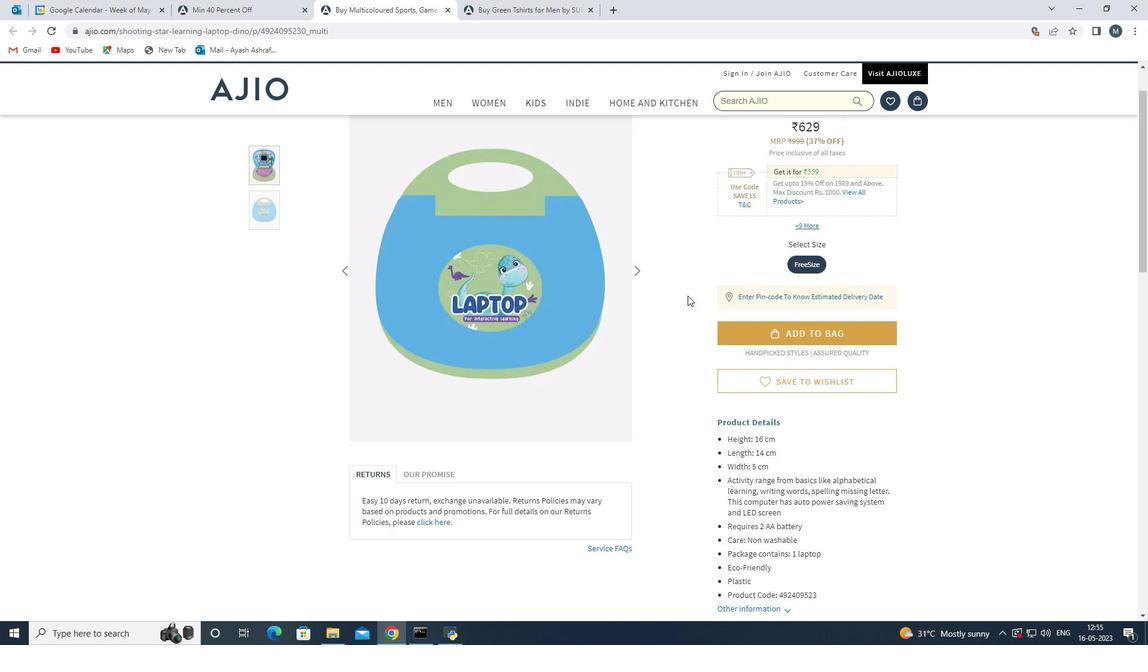 
Action: Mouse scrolled (687, 295) with delta (0, 0)
Screenshot: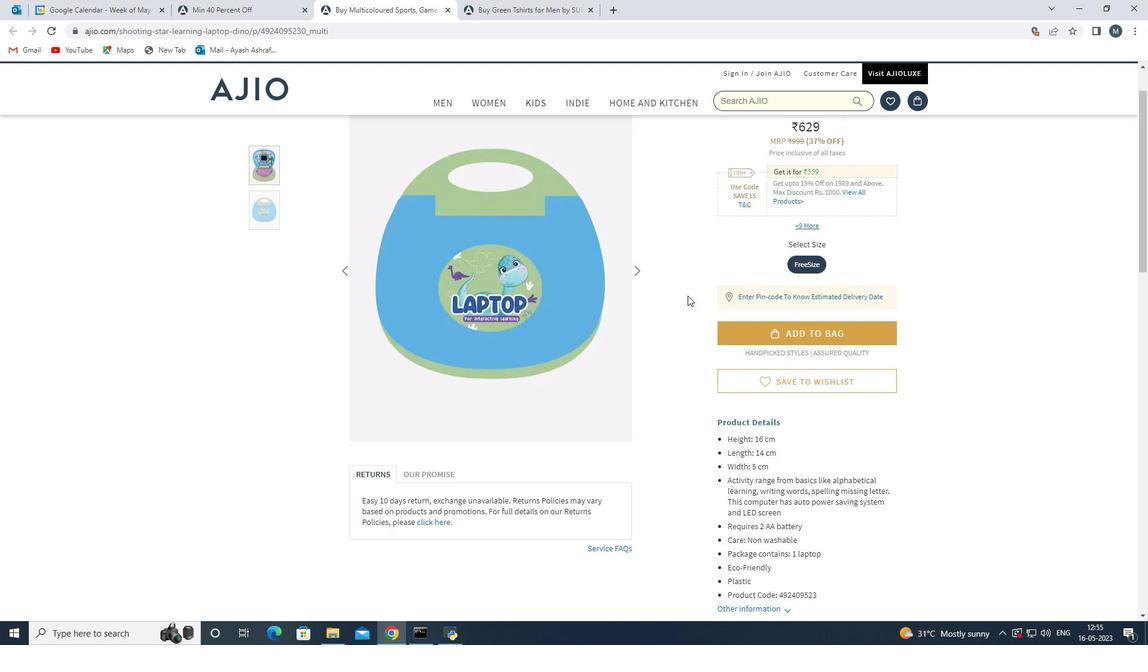 
Action: Mouse scrolled (687, 295) with delta (0, 0)
Screenshot: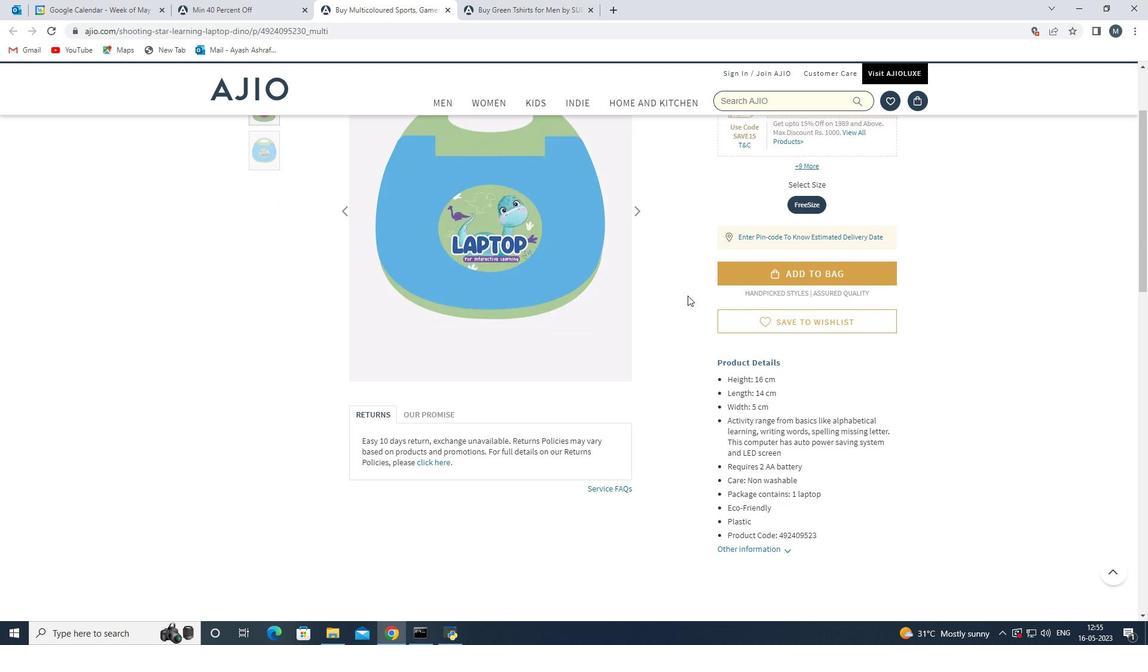 
Action: Mouse scrolled (687, 295) with delta (0, 0)
Screenshot: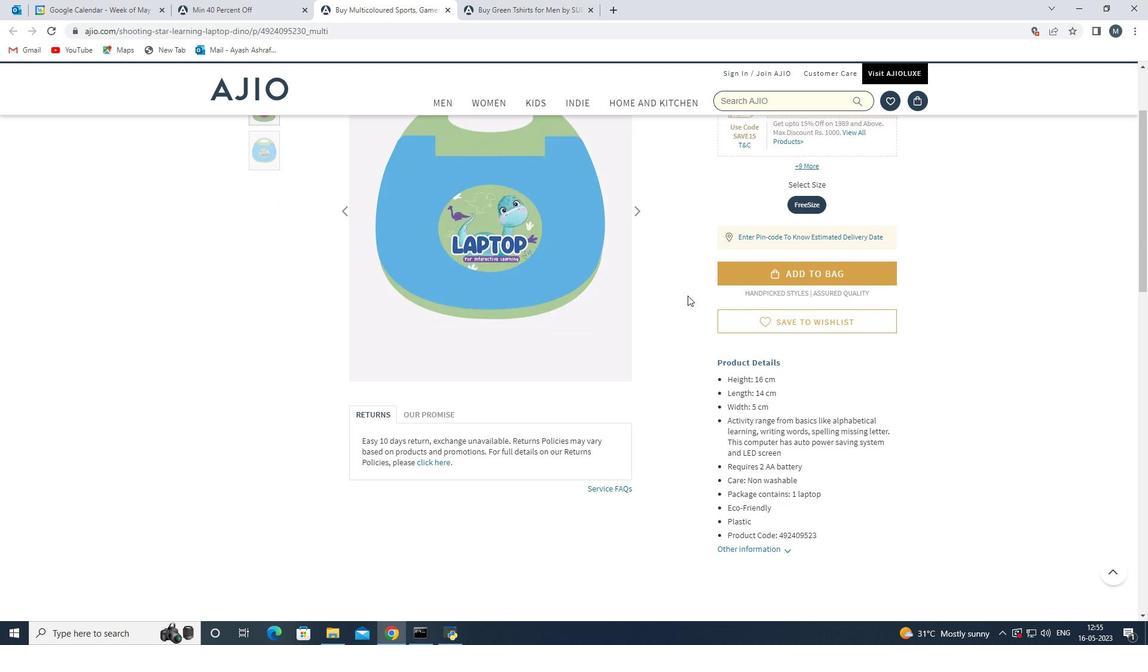 
Action: Mouse scrolled (687, 295) with delta (0, 0)
Screenshot: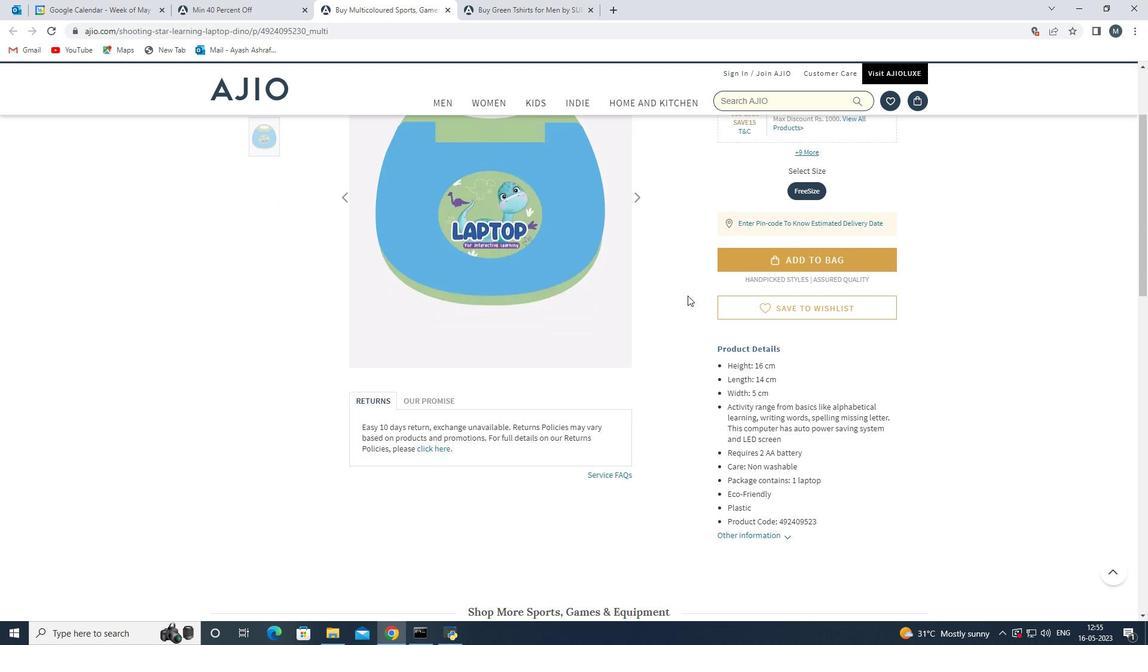 
Action: Mouse scrolled (687, 295) with delta (0, 0)
Screenshot: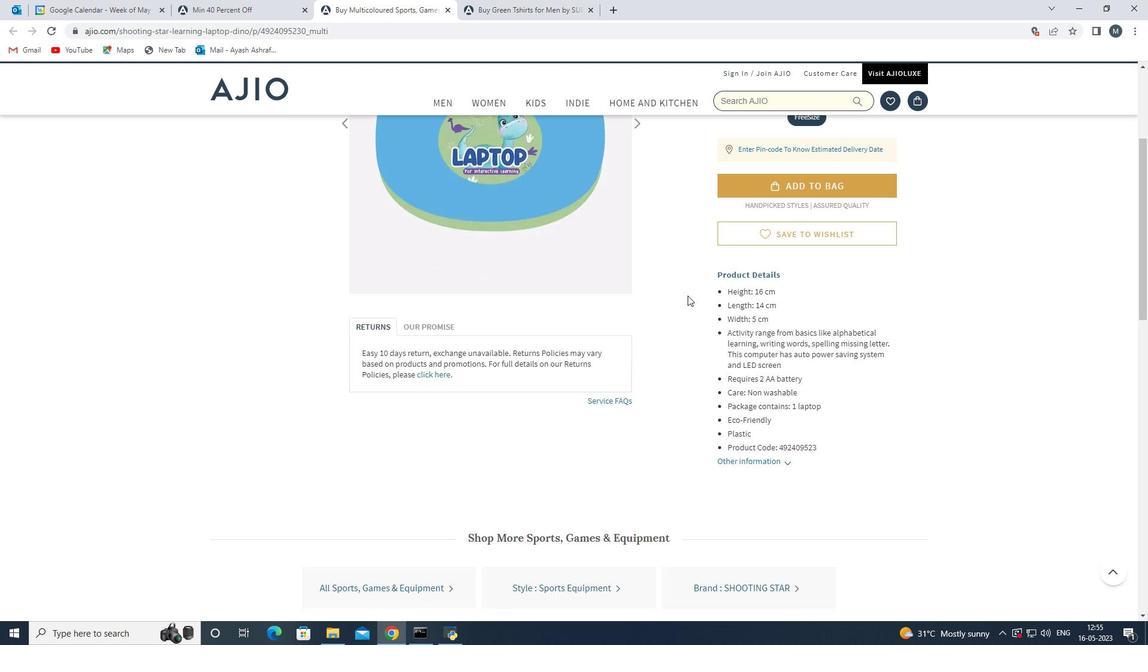 
Action: Mouse scrolled (687, 295) with delta (0, 0)
Screenshot: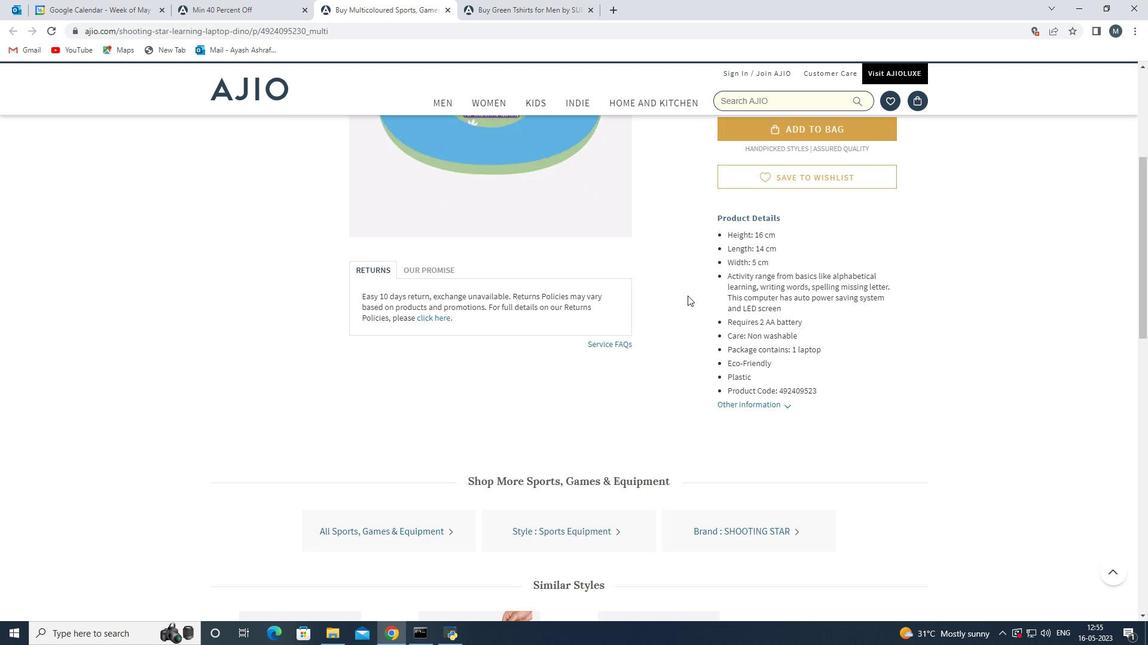 
Action: Mouse scrolled (687, 295) with delta (0, 0)
Screenshot: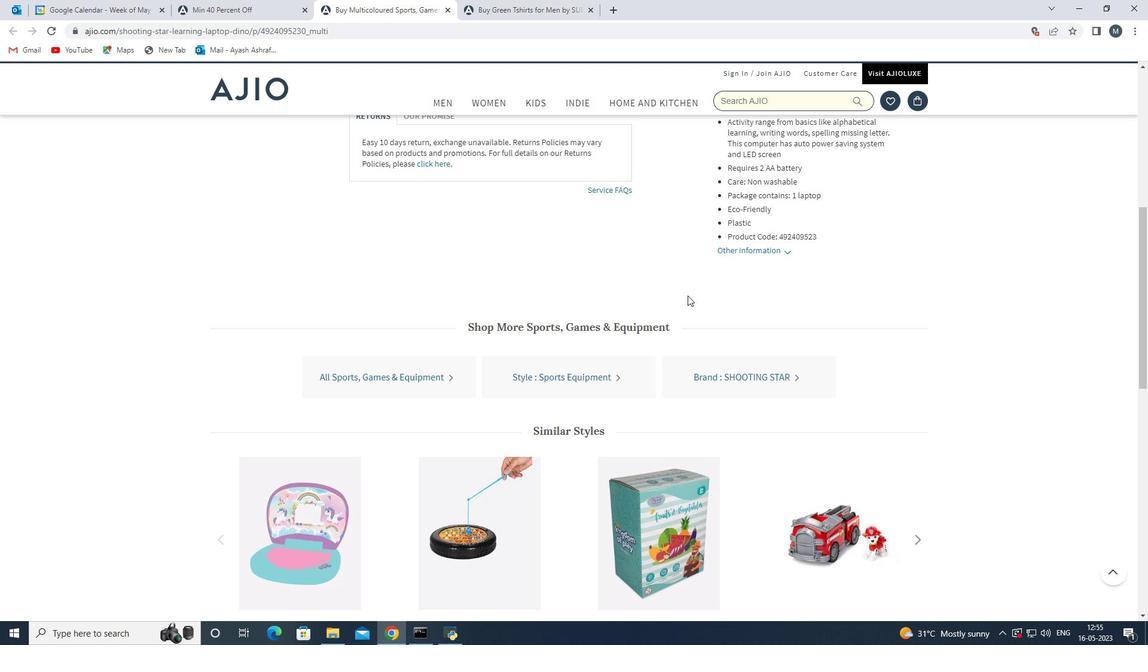 
Action: Mouse scrolled (687, 295) with delta (0, 0)
Screenshot: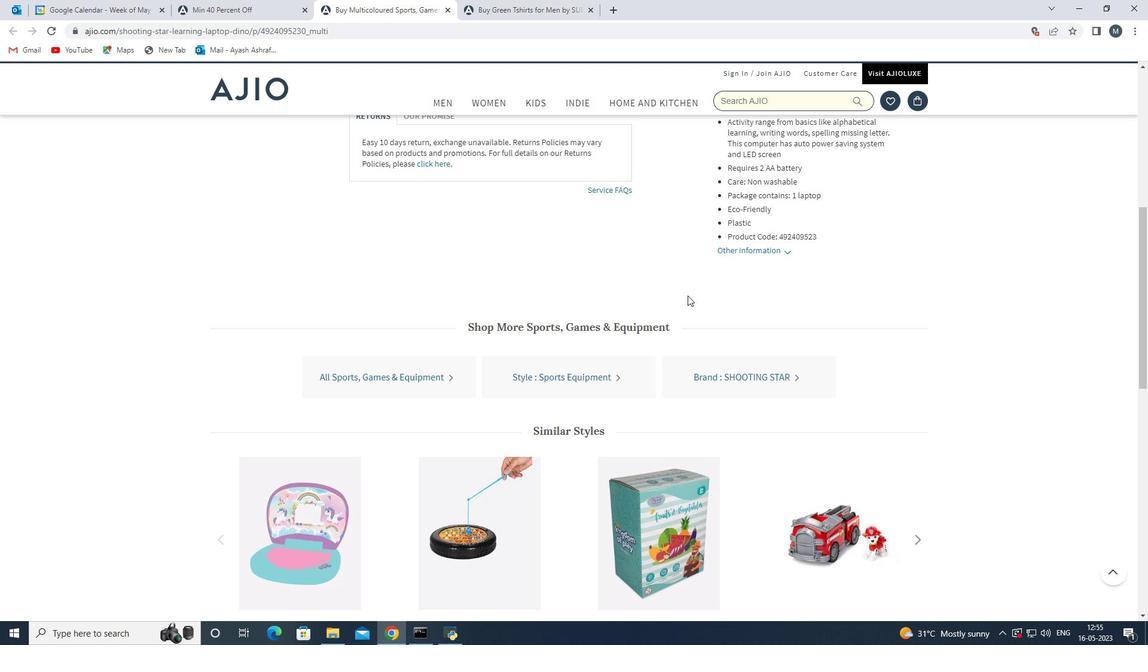 
Action: Mouse scrolled (687, 295) with delta (0, 0)
Screenshot: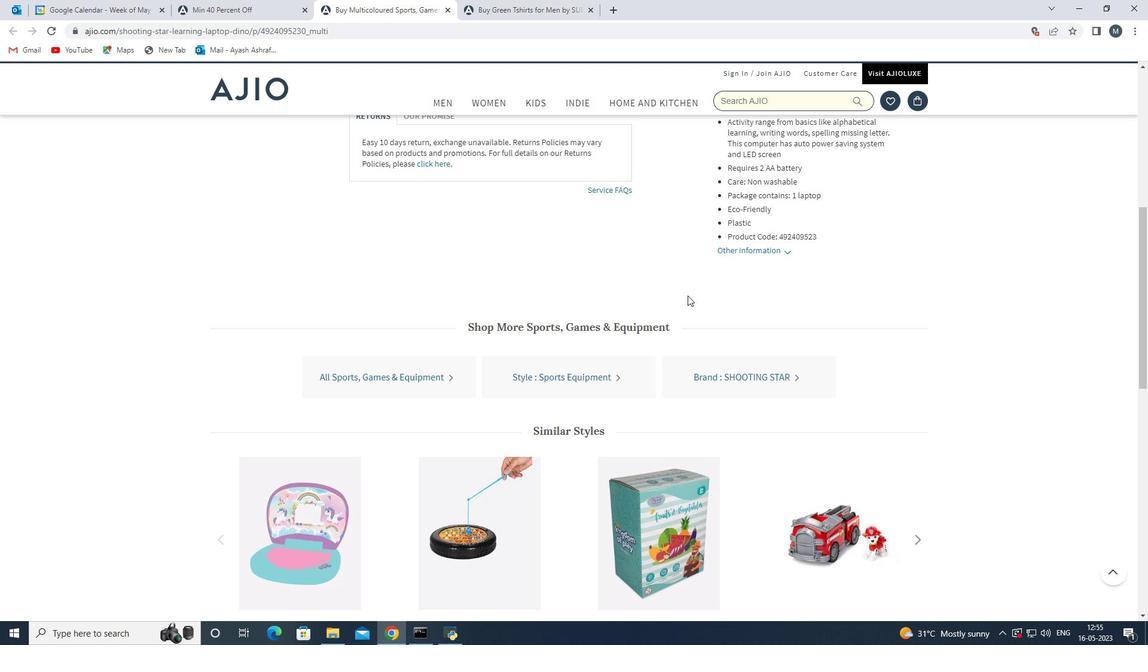 
Action: Mouse scrolled (687, 295) with delta (0, 0)
Screenshot: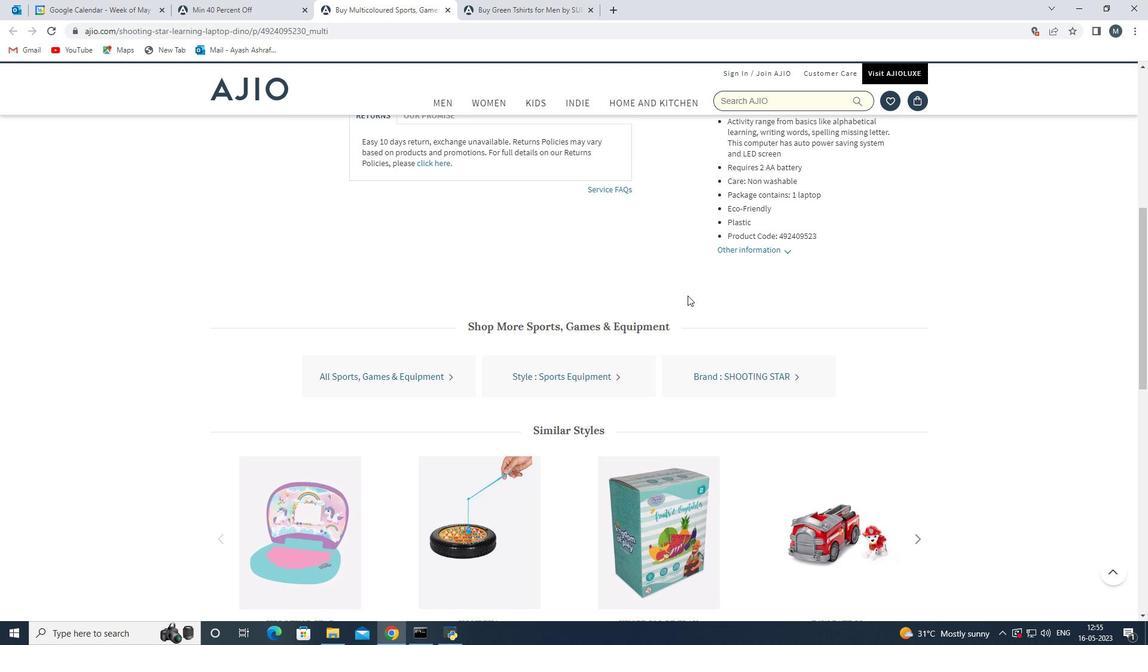
Action: Mouse moved to (475, 318)
Screenshot: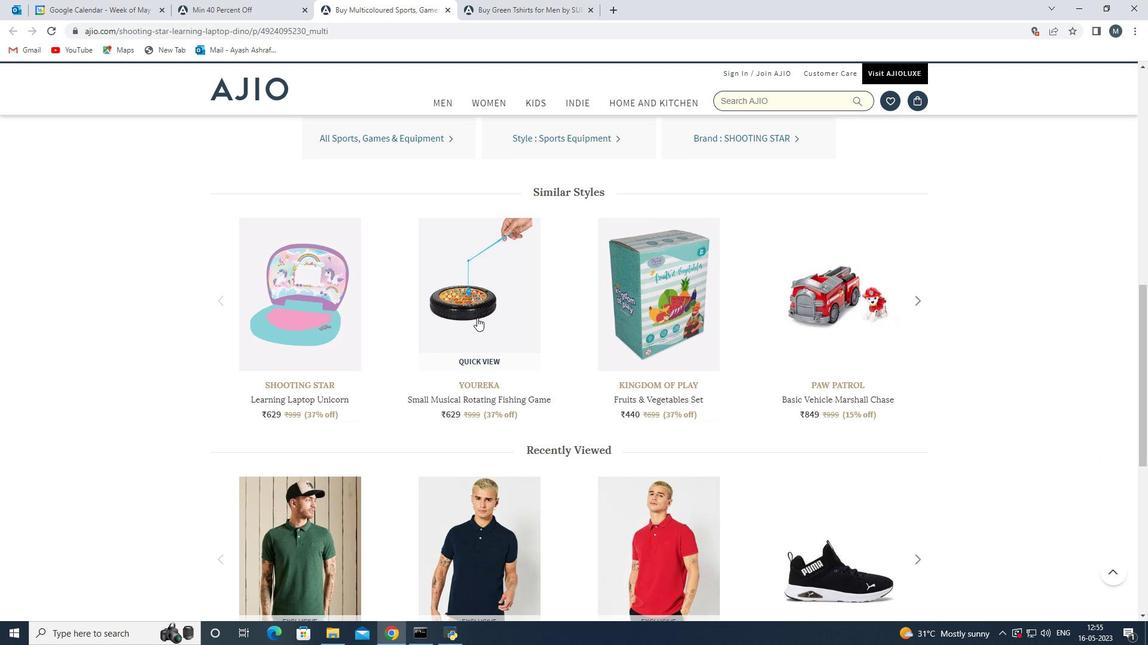 
Action: Mouse pressed left at (475, 318)
Screenshot: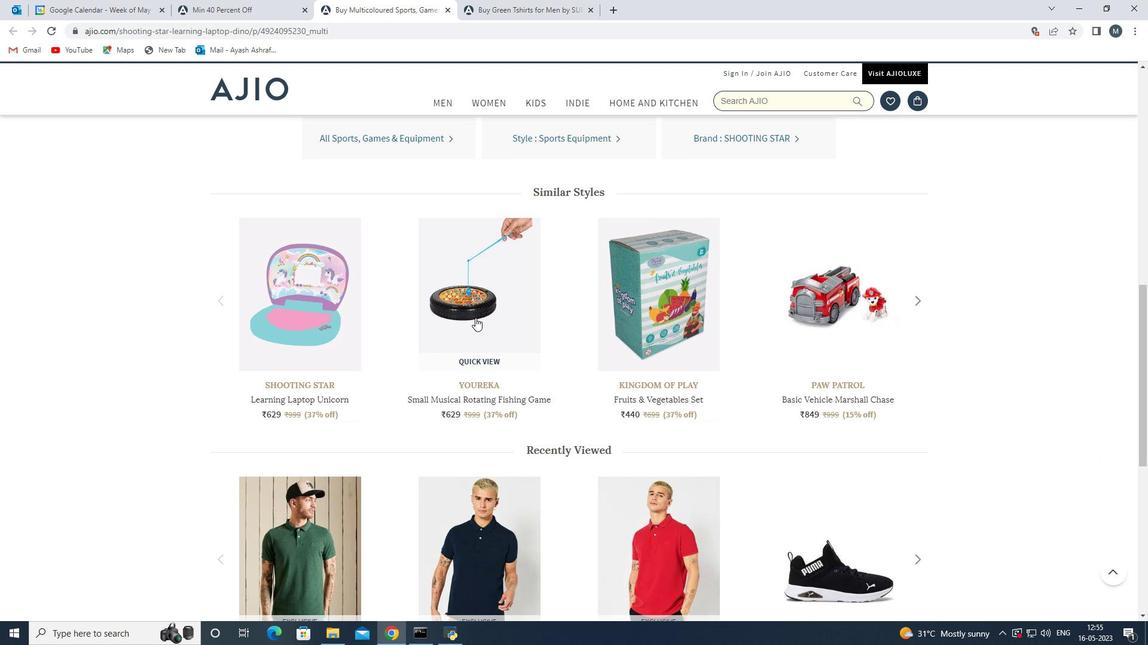
Action: Mouse moved to (834, 285)
Screenshot: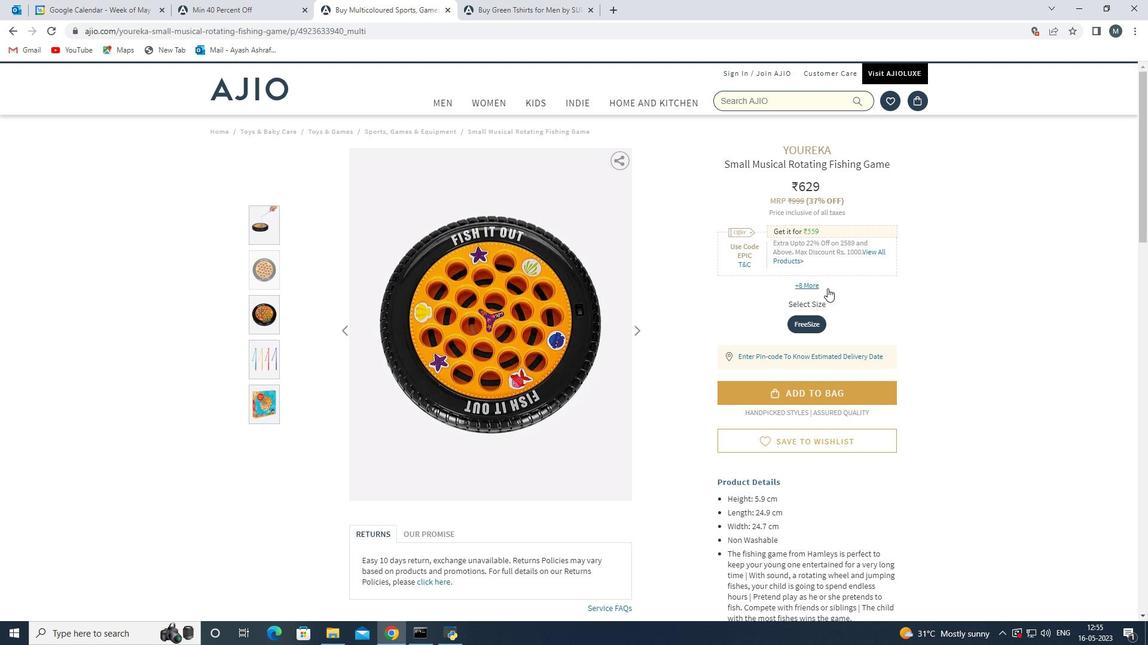 
Action: Mouse pressed left at (834, 285)
Screenshot: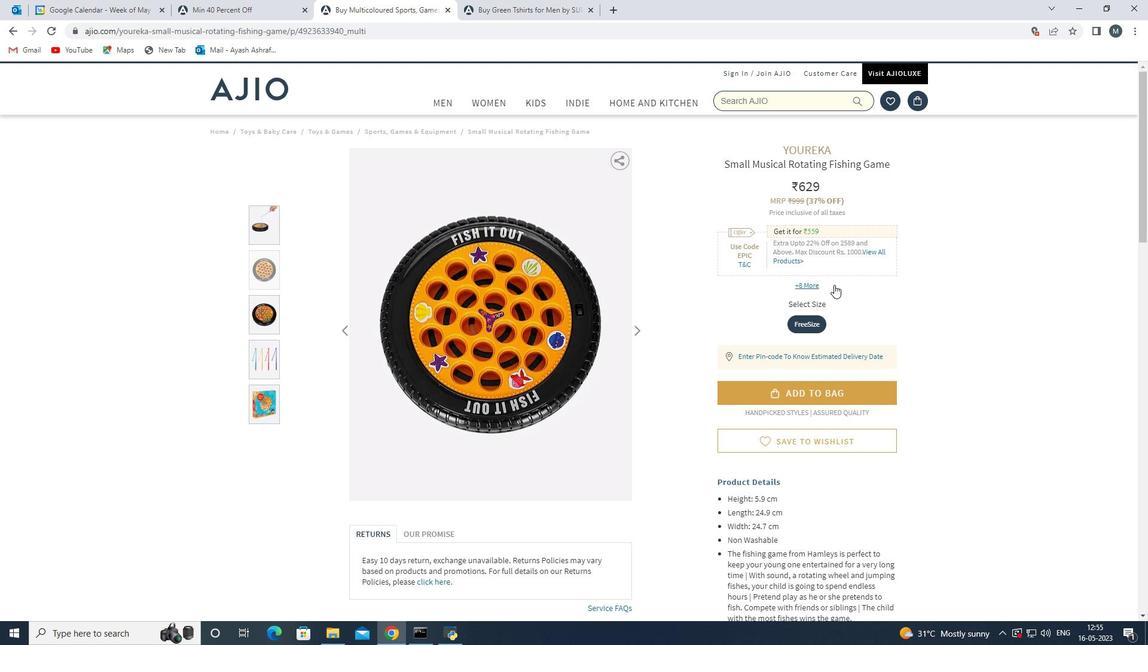 
Action: Mouse moved to (684, 252)
Screenshot: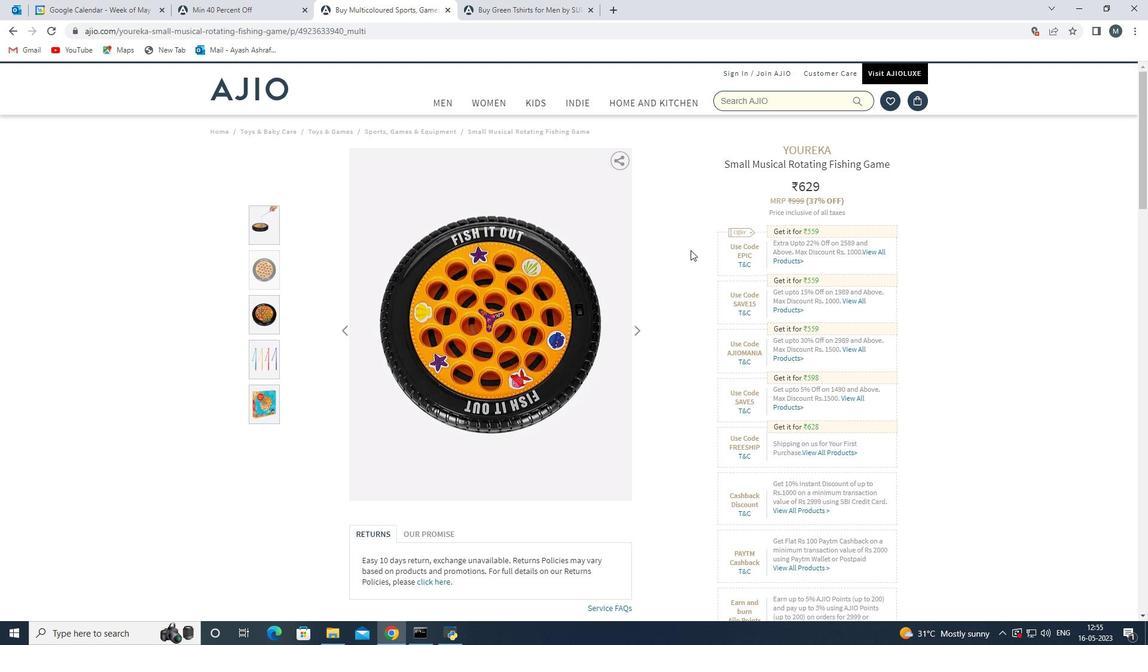 
Action: Mouse scrolled (684, 253) with delta (0, 0)
Screenshot: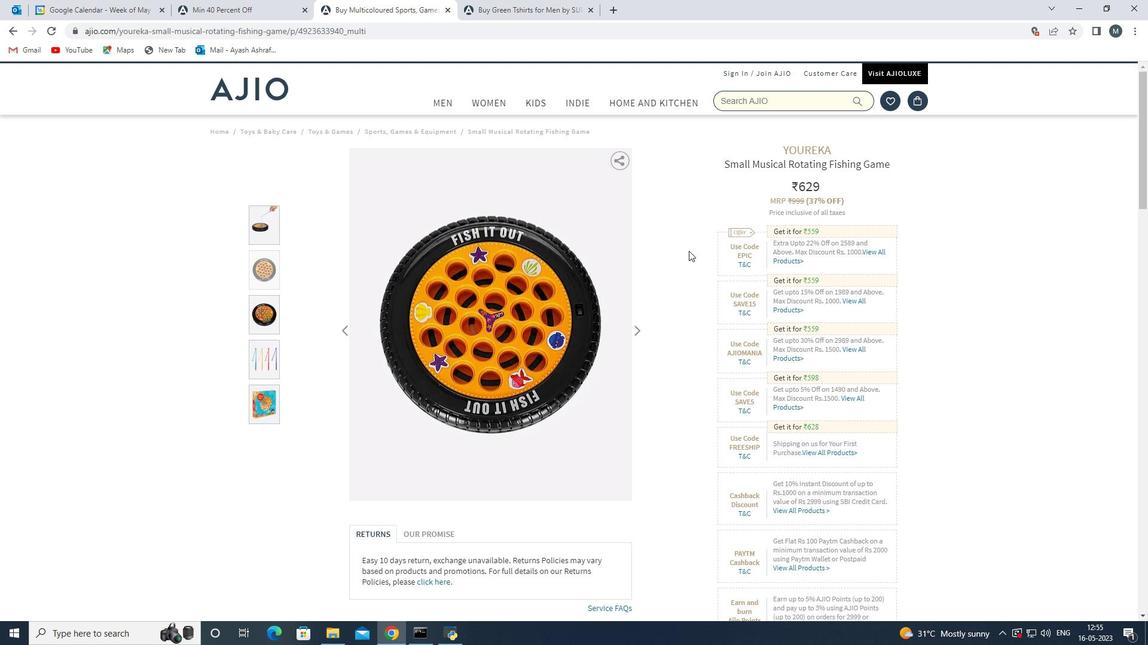 
Action: Mouse scrolled (684, 253) with delta (0, 0)
Screenshot: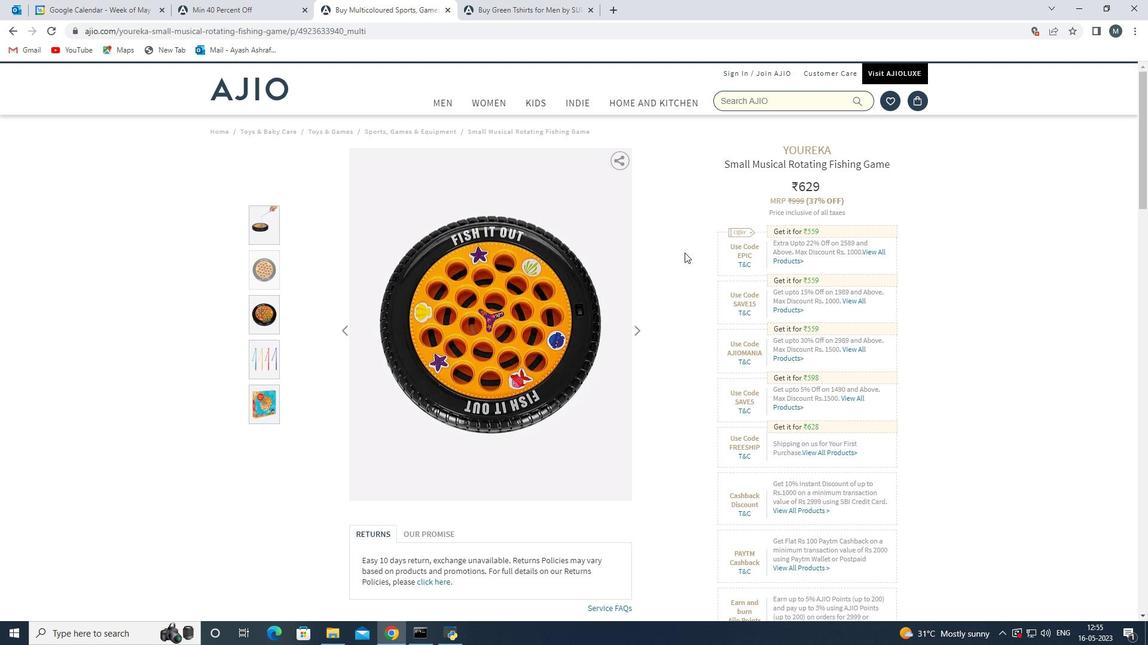 
Action: Mouse scrolled (684, 253) with delta (0, 0)
Screenshot: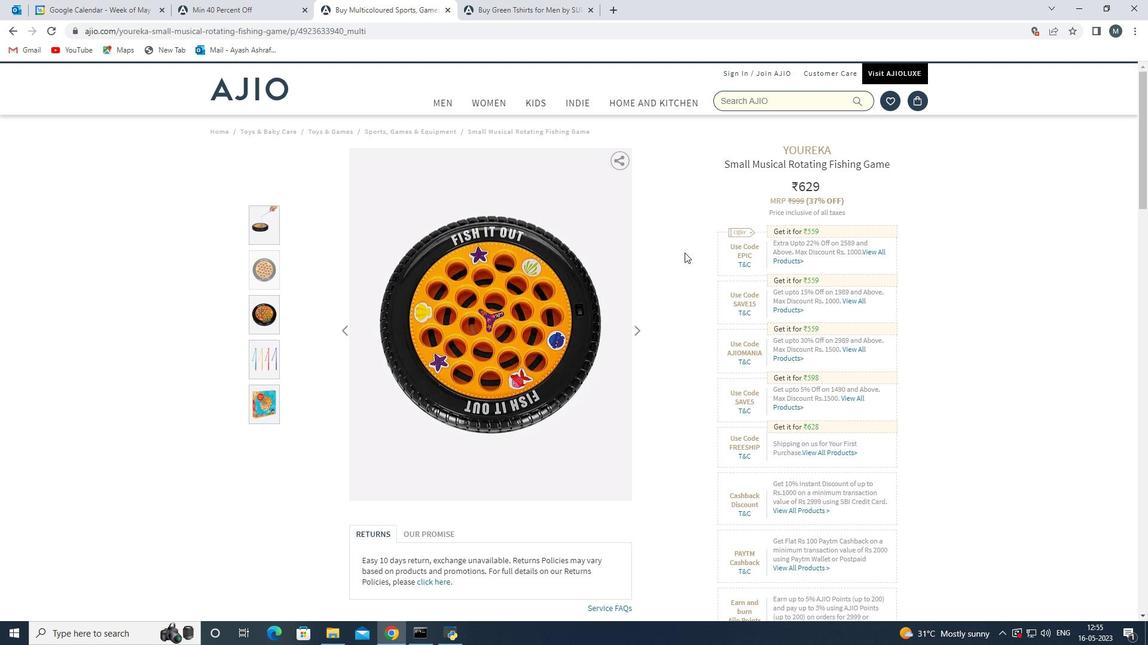 
Action: Mouse scrolled (684, 253) with delta (0, 0)
Screenshot: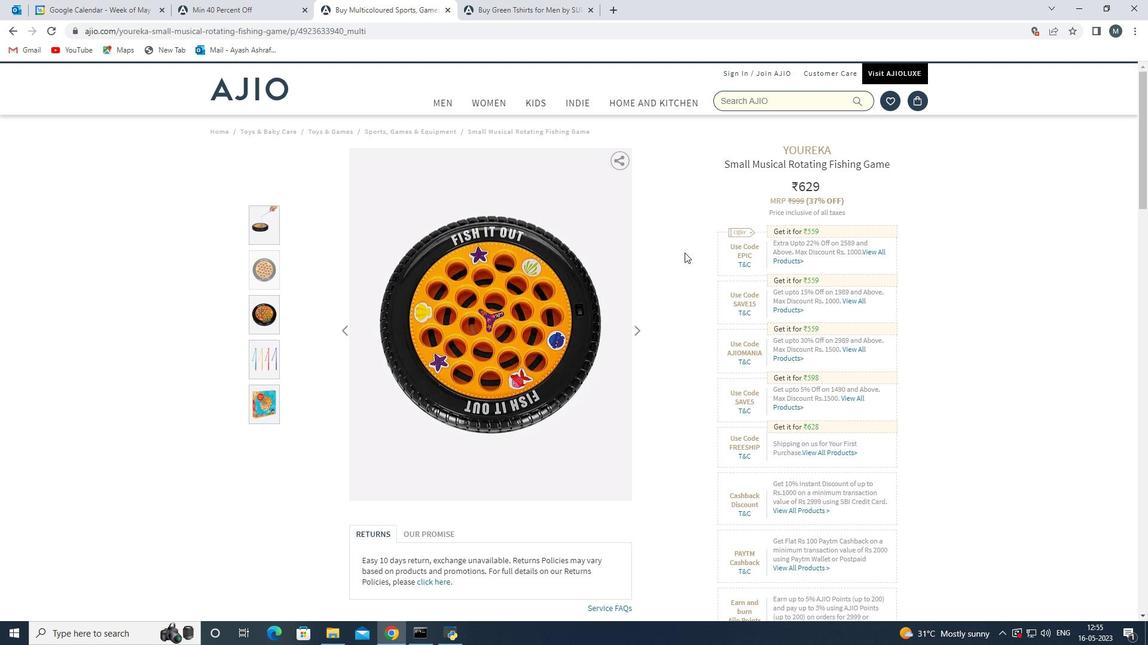 
Action: Mouse scrolled (684, 253) with delta (0, 0)
Screenshot: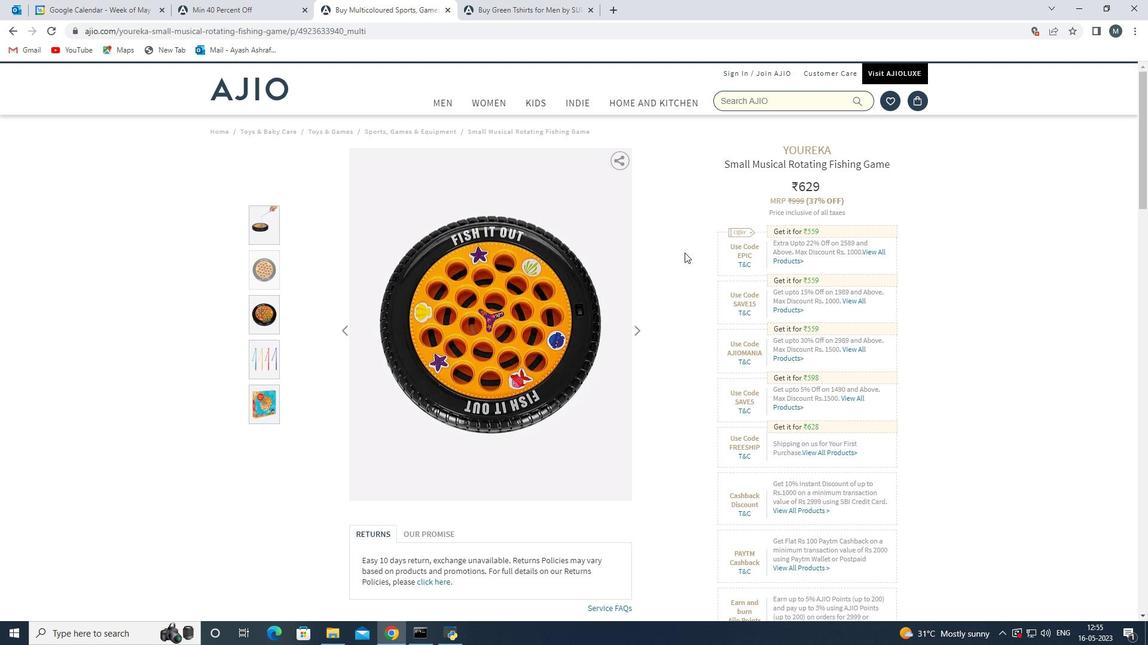 
Action: Mouse scrolled (684, 253) with delta (0, 0)
Screenshot: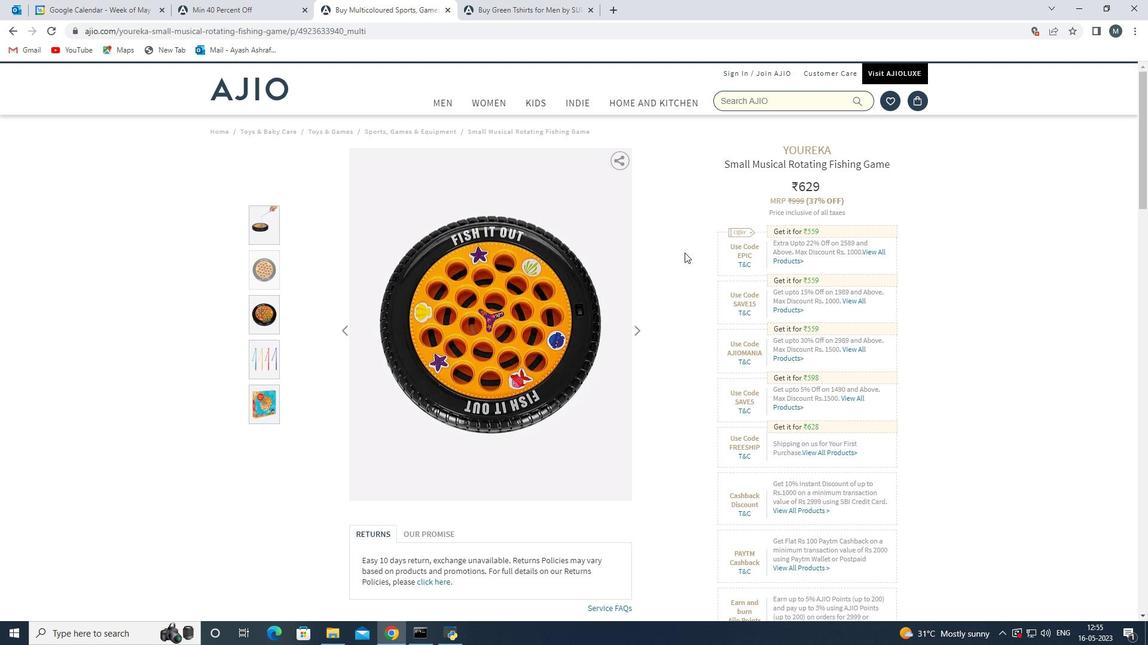 
Action: Mouse moved to (843, 269)
Screenshot: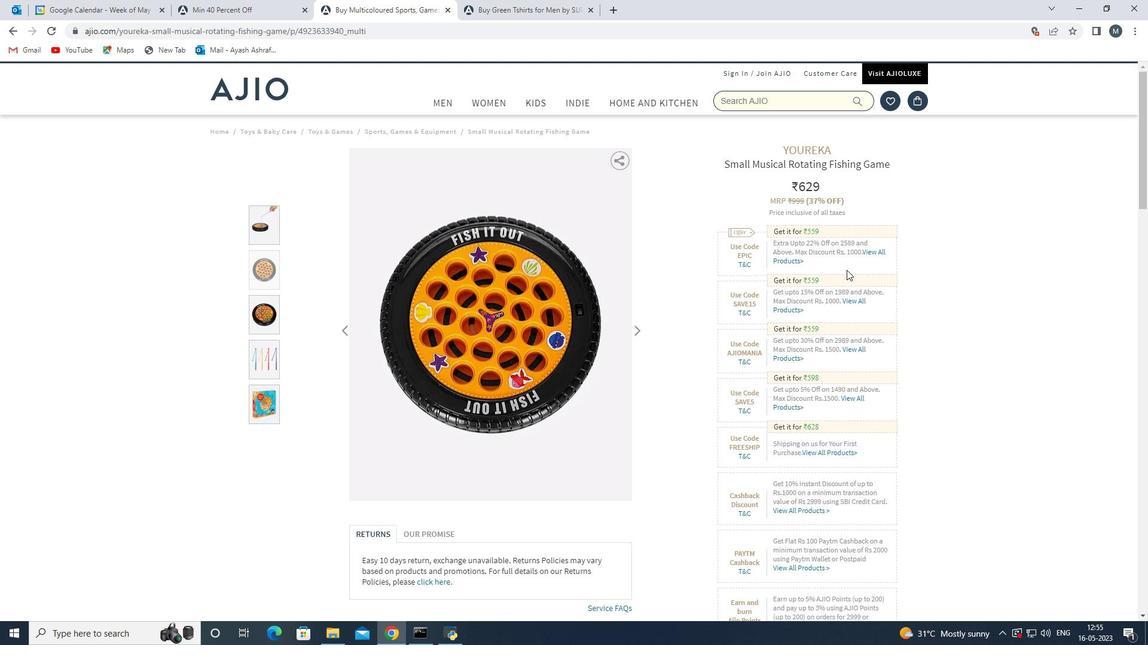 
Action: Mouse scrolled (843, 269) with delta (0, 0)
Screenshot: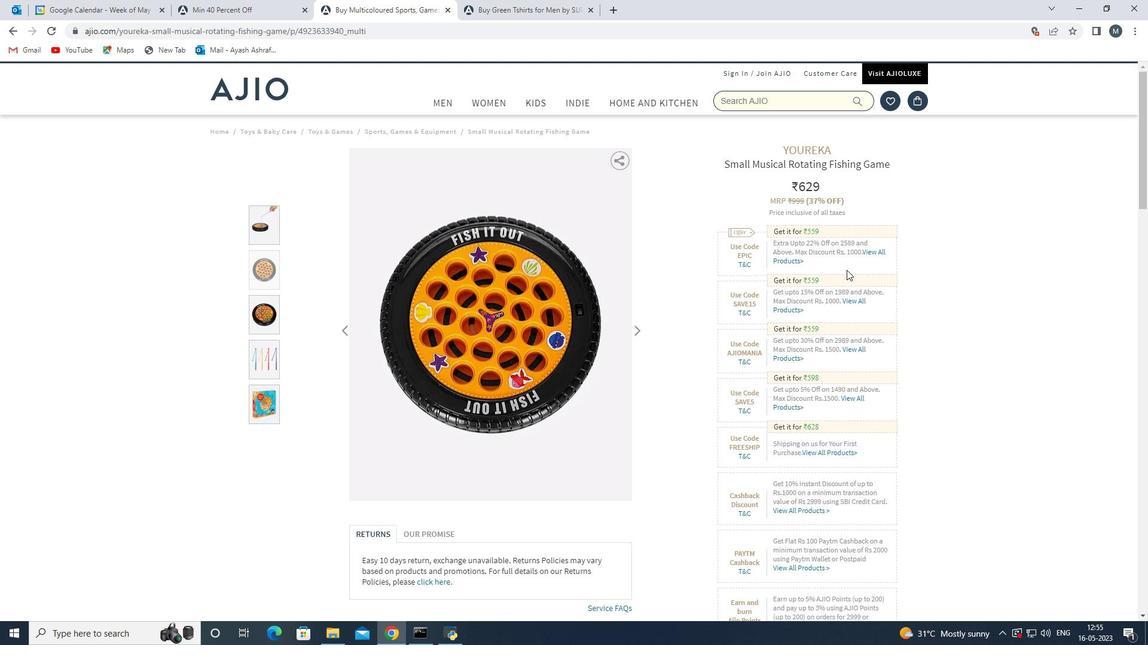 
Action: Mouse scrolled (843, 269) with delta (0, 0)
Screenshot: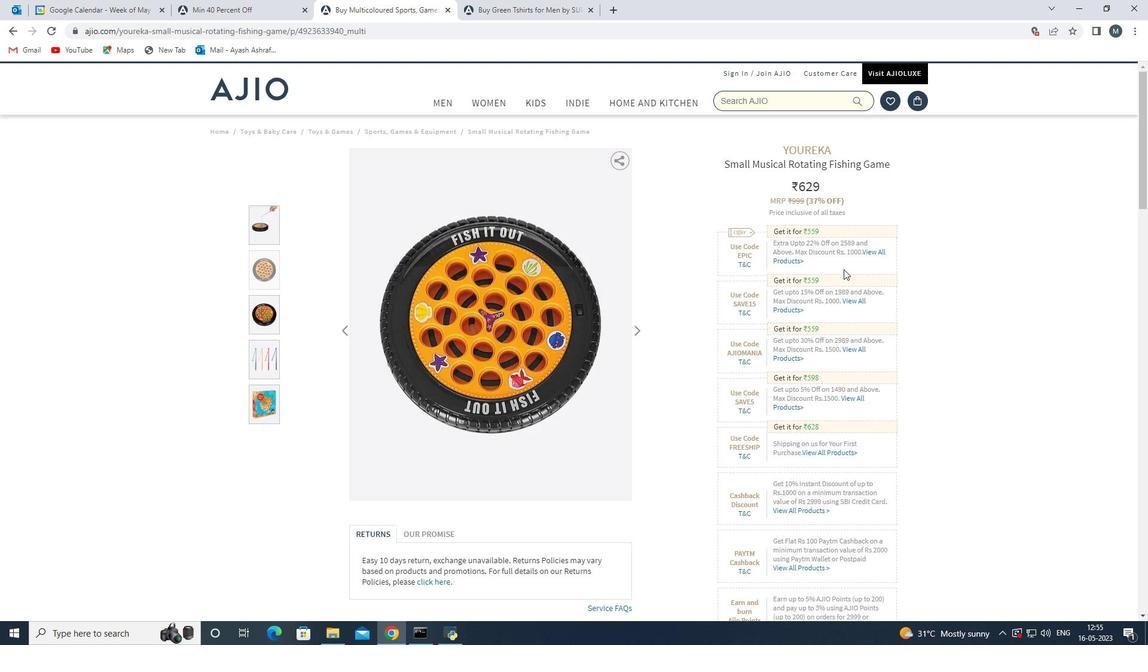 
Action: Mouse scrolled (843, 269) with delta (0, 0)
Screenshot: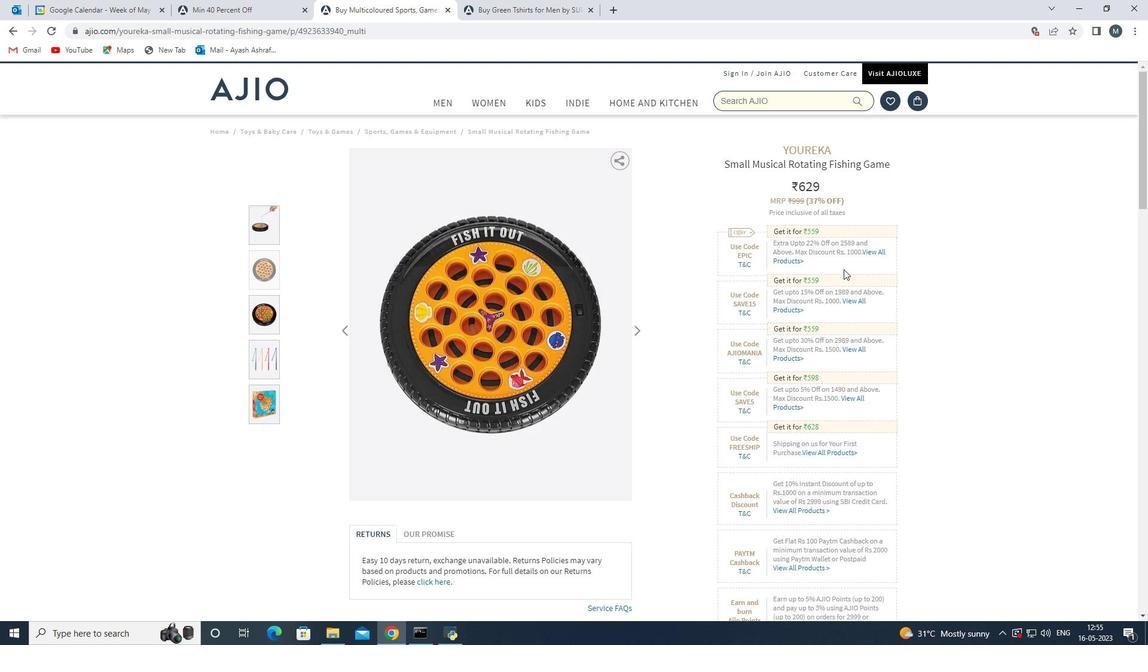 
Action: Mouse scrolled (843, 269) with delta (0, 0)
Screenshot: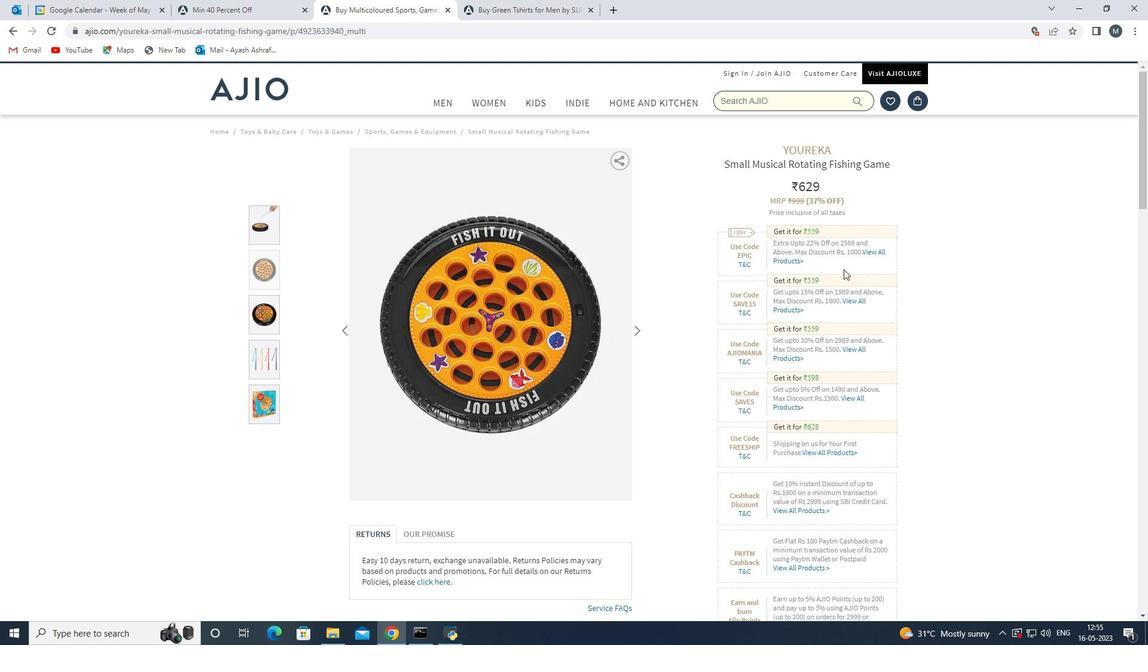 
Action: Mouse scrolled (843, 269) with delta (0, 0)
Screenshot: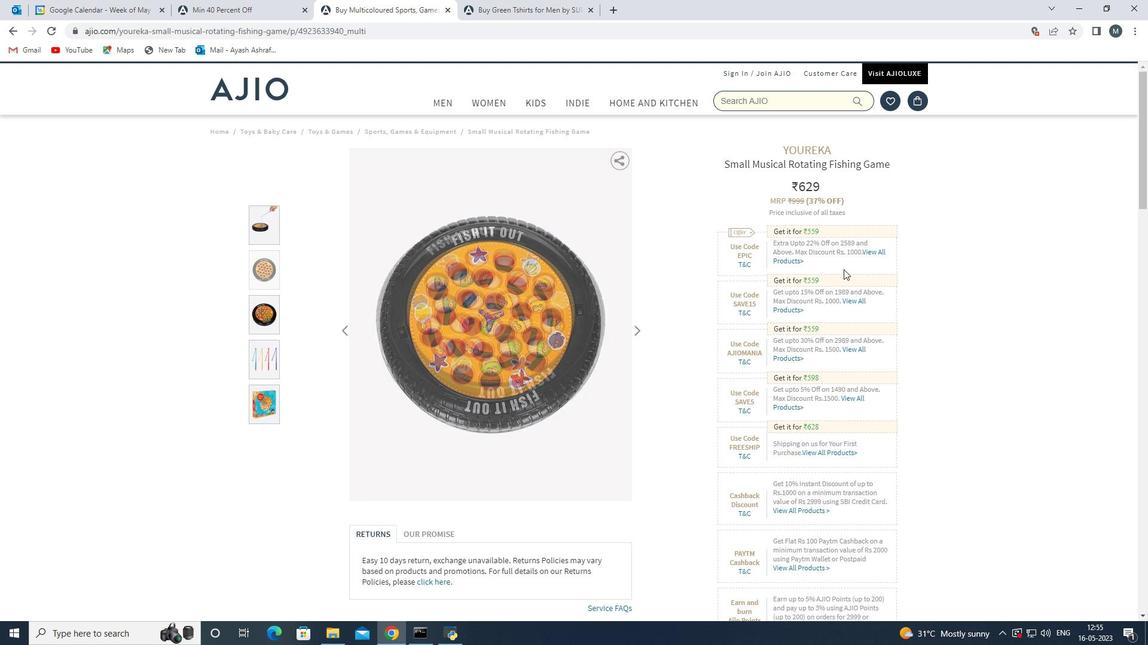 
Action: Mouse moved to (840, 273)
Screenshot: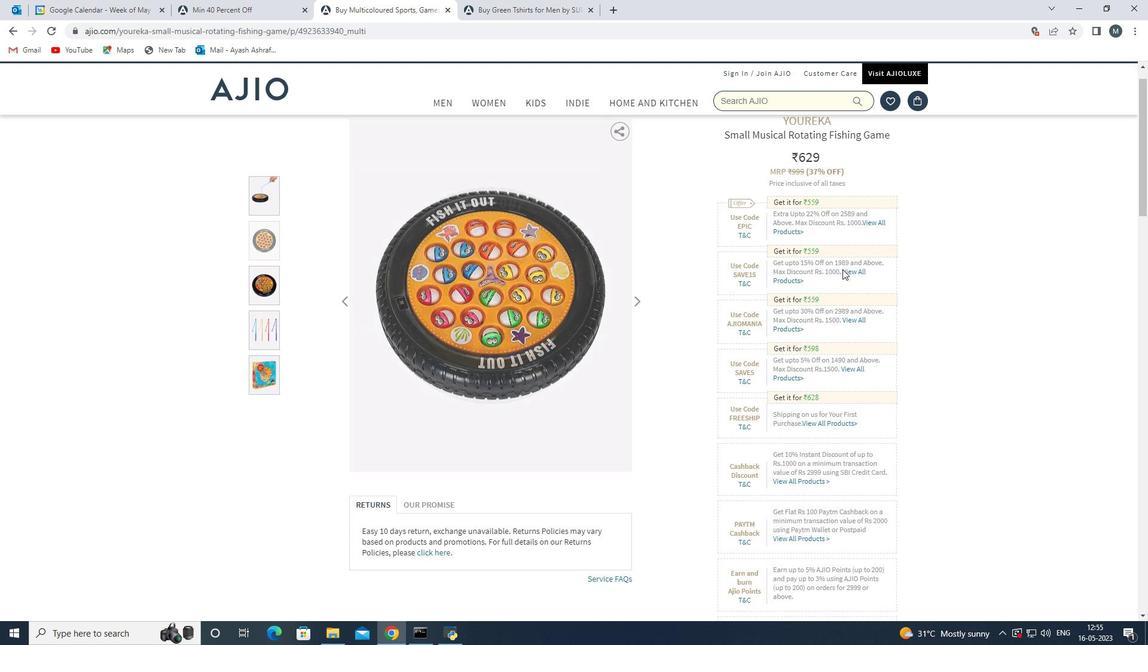 
Action: Mouse scrolled (840, 273) with delta (0, 0)
Screenshot: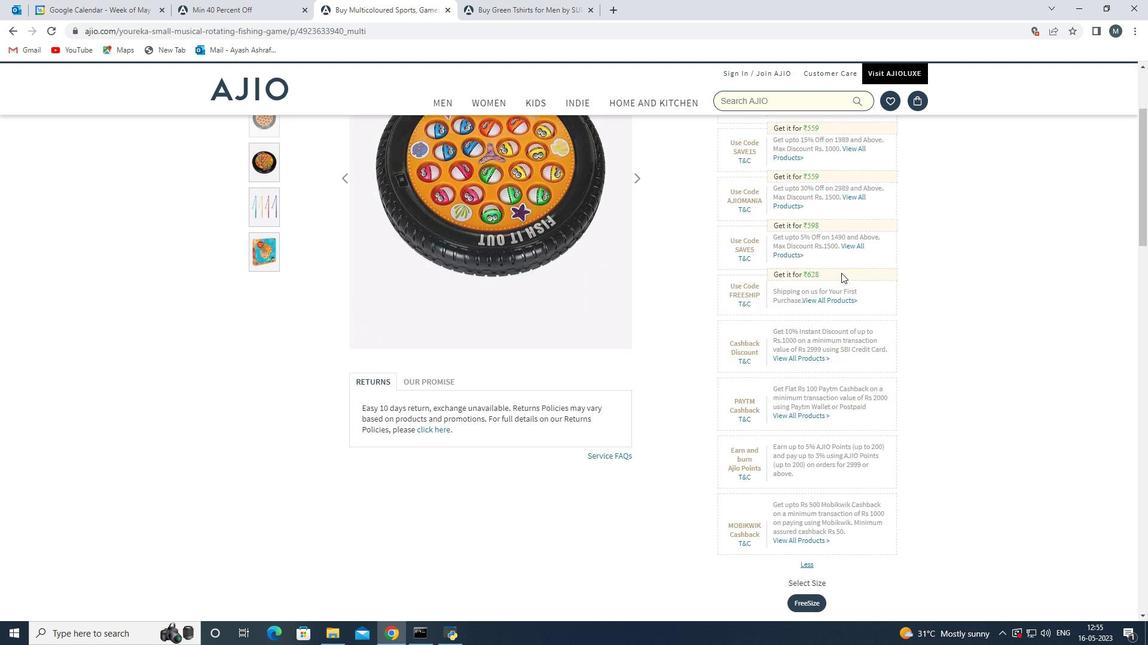 
Action: Mouse moved to (839, 273)
Screenshot: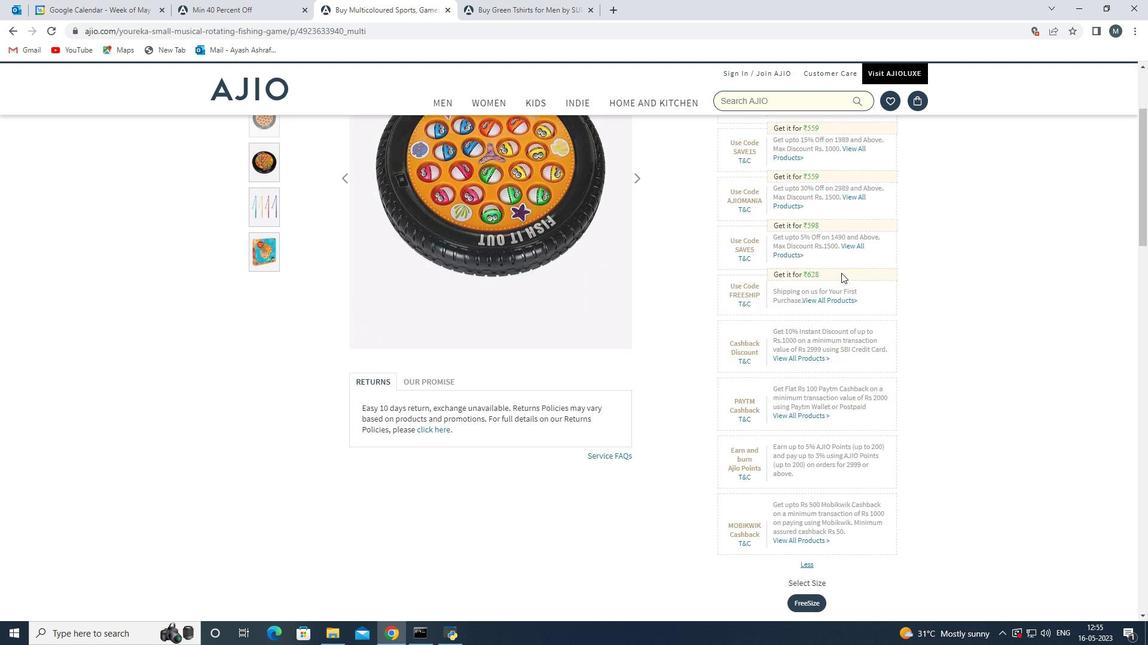 
Action: Mouse scrolled (839, 273) with delta (0, 0)
Screenshot: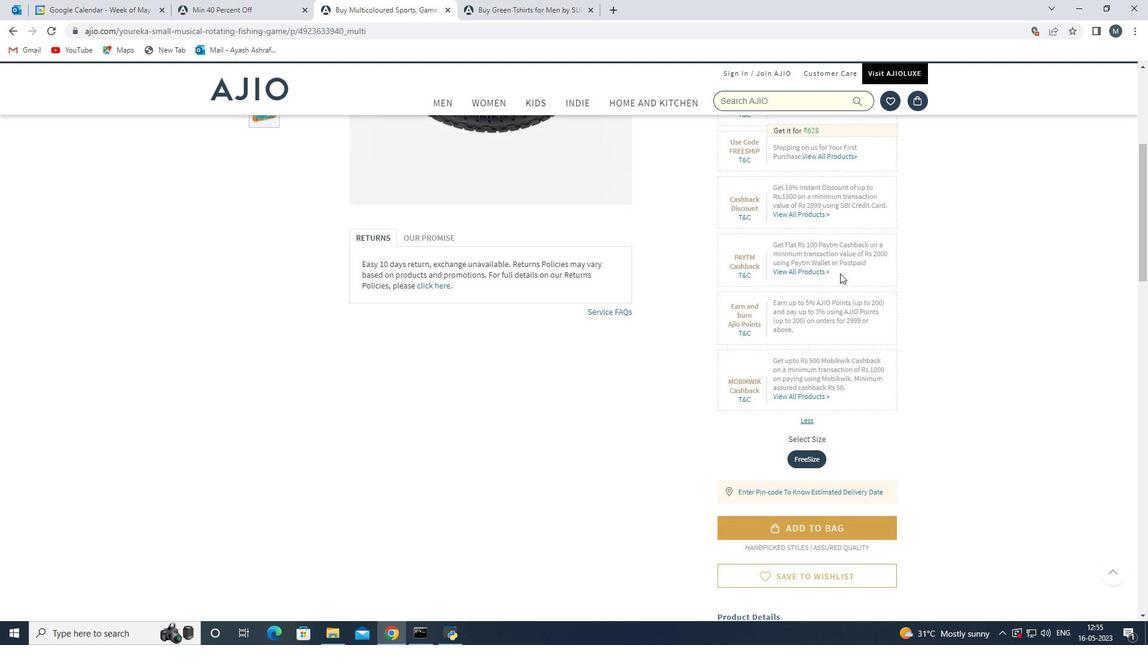 
Action: Mouse scrolled (839, 273) with delta (0, 0)
Screenshot: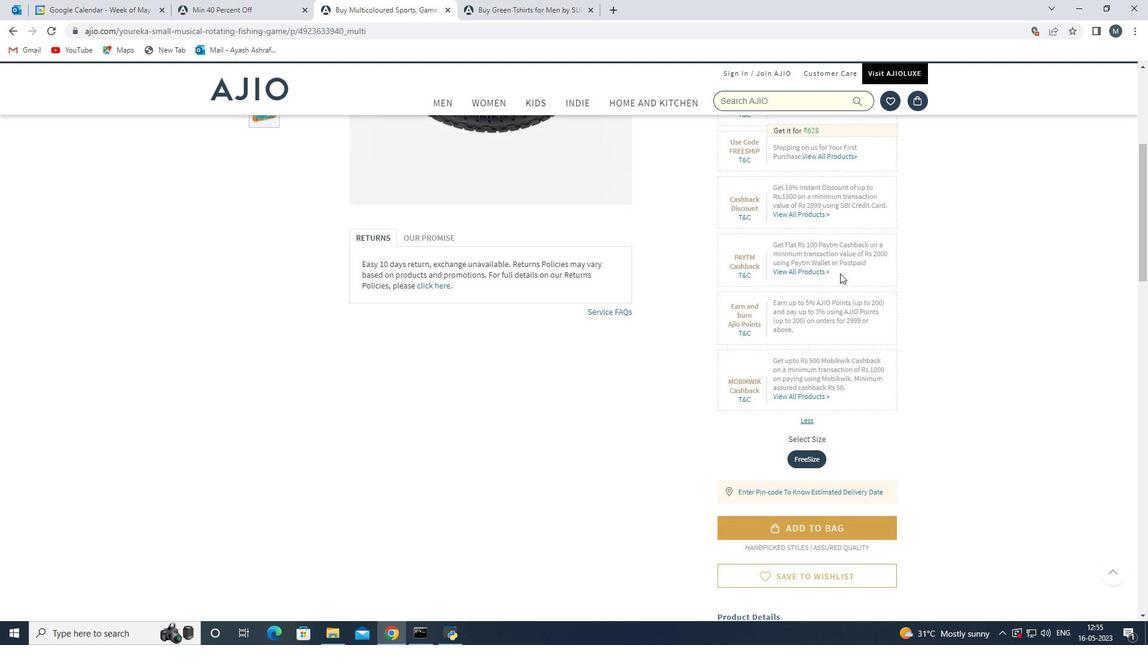
Action: Mouse scrolled (839, 273) with delta (0, 0)
Screenshot: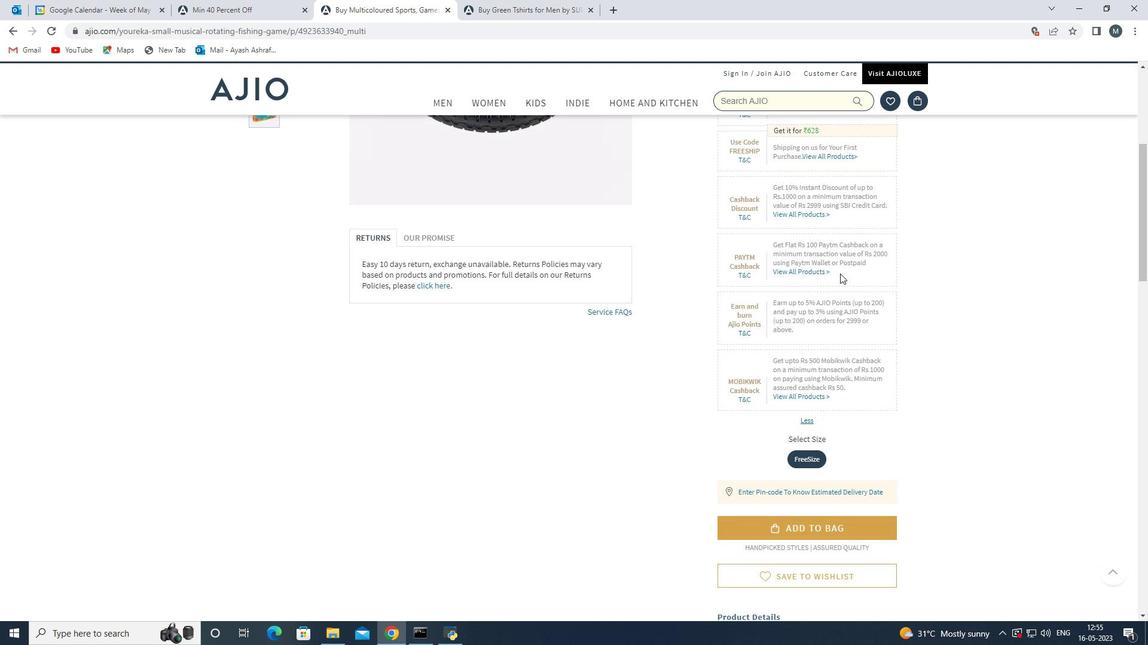 
Action: Mouse moved to (748, 377)
Screenshot: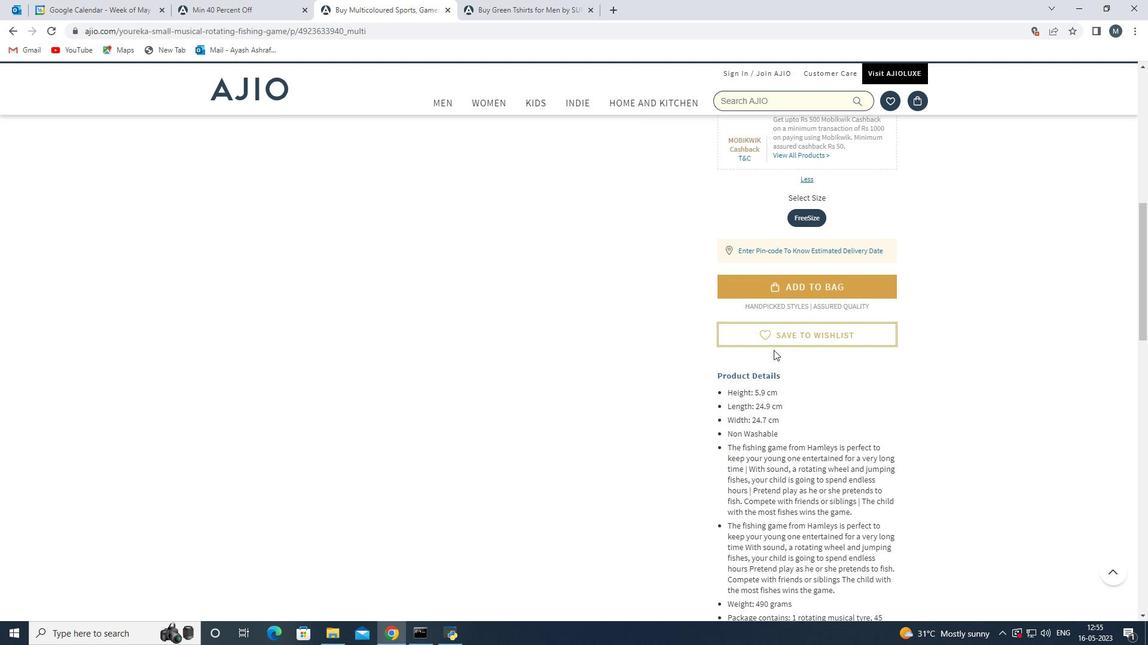 
Action: Mouse scrolled (748, 376) with delta (0, 0)
Screenshot: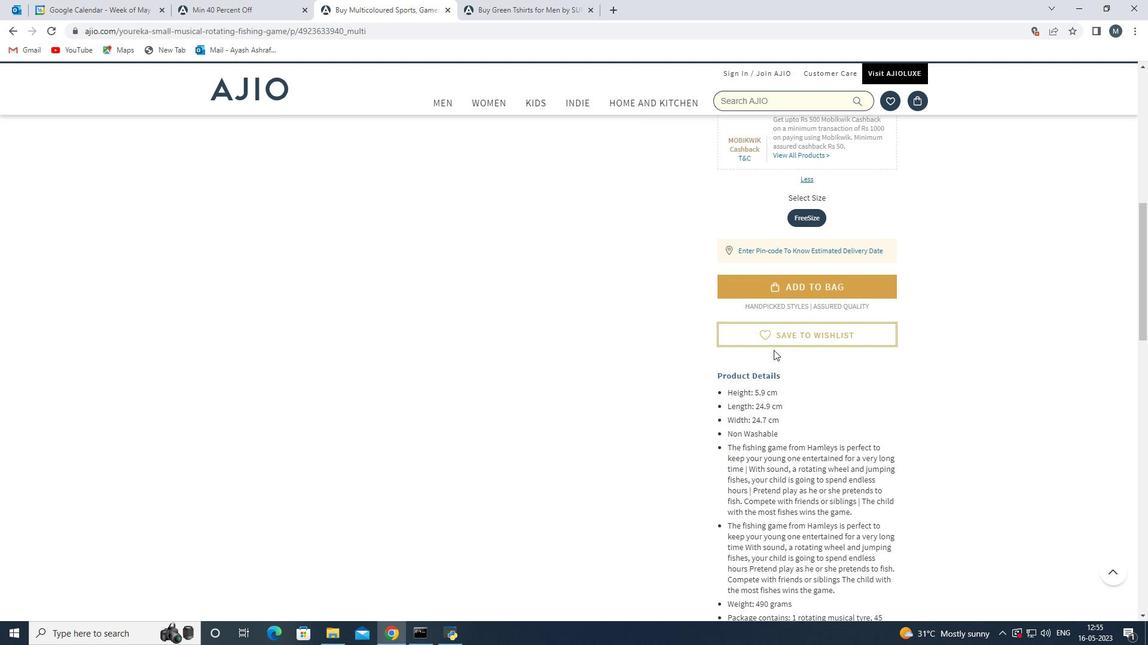 
Action: Mouse moved to (638, 453)
Screenshot: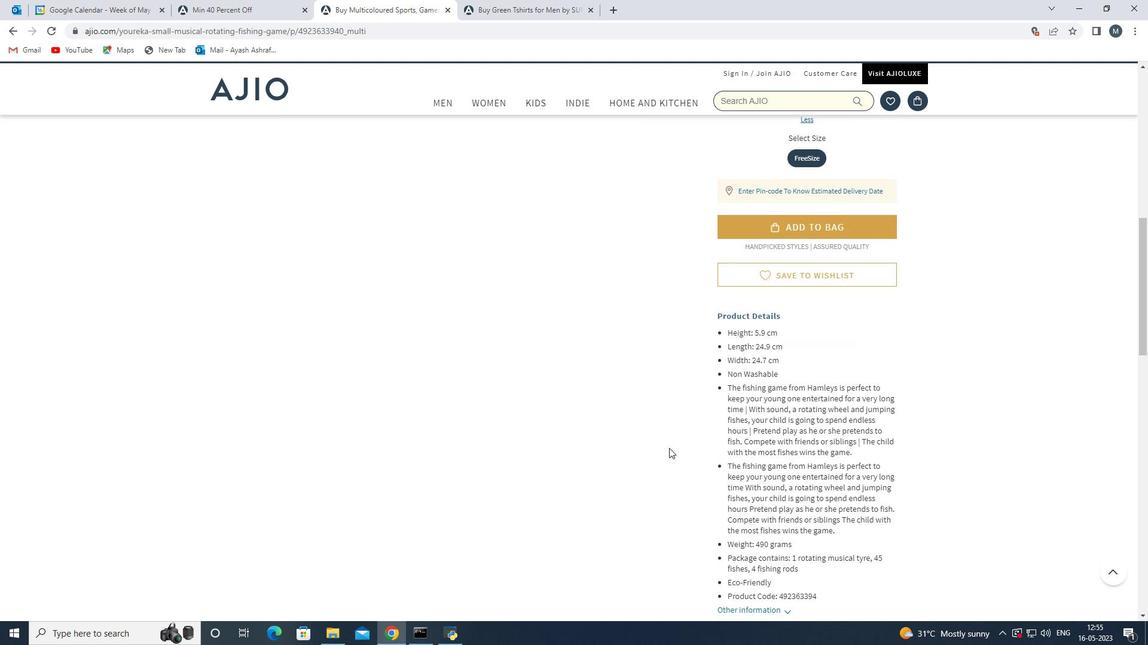 
Action: Mouse scrolled (638, 453) with delta (0, 0)
Screenshot: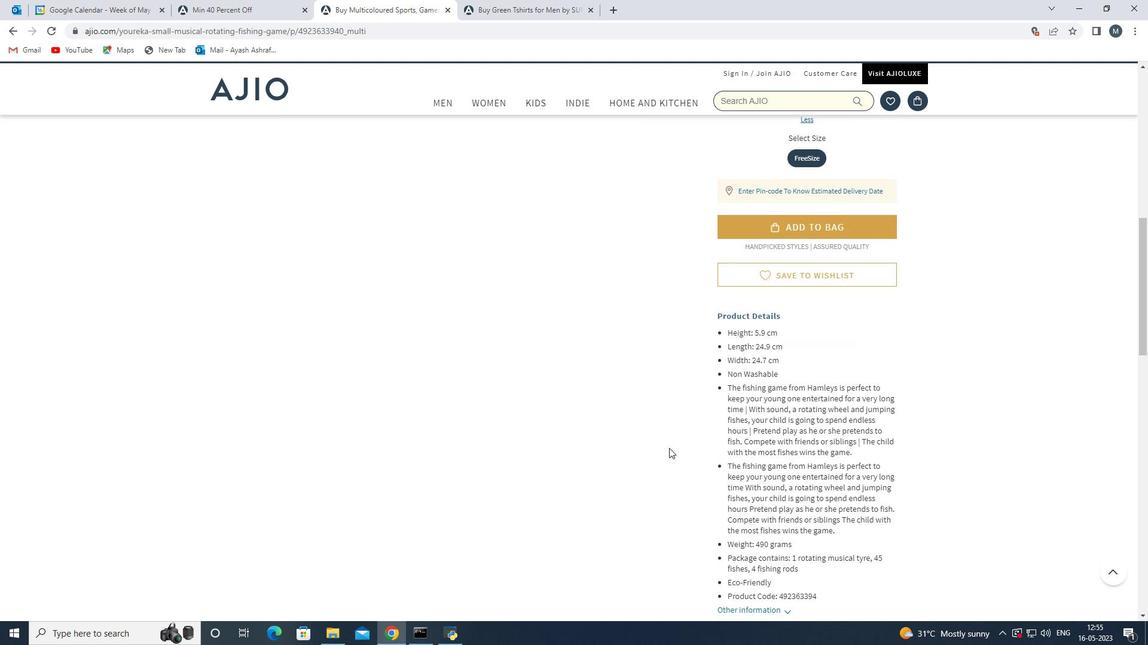
Action: Mouse scrolled (638, 453) with delta (0, 0)
Screenshot: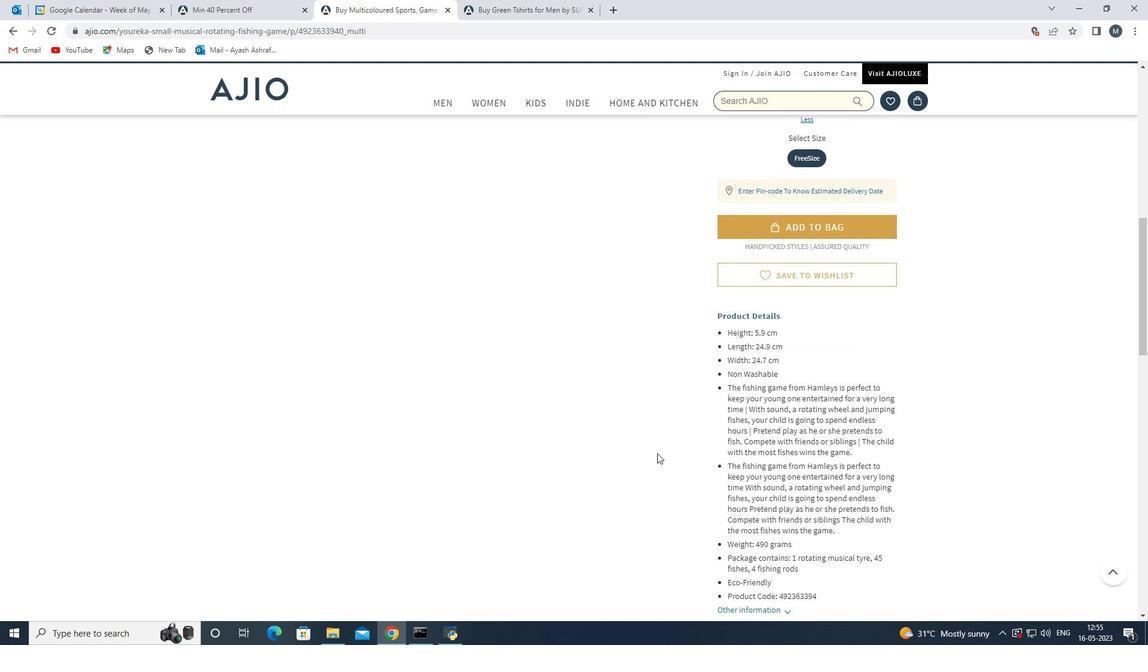 
Action: Mouse scrolled (638, 453) with delta (0, 0)
Screenshot: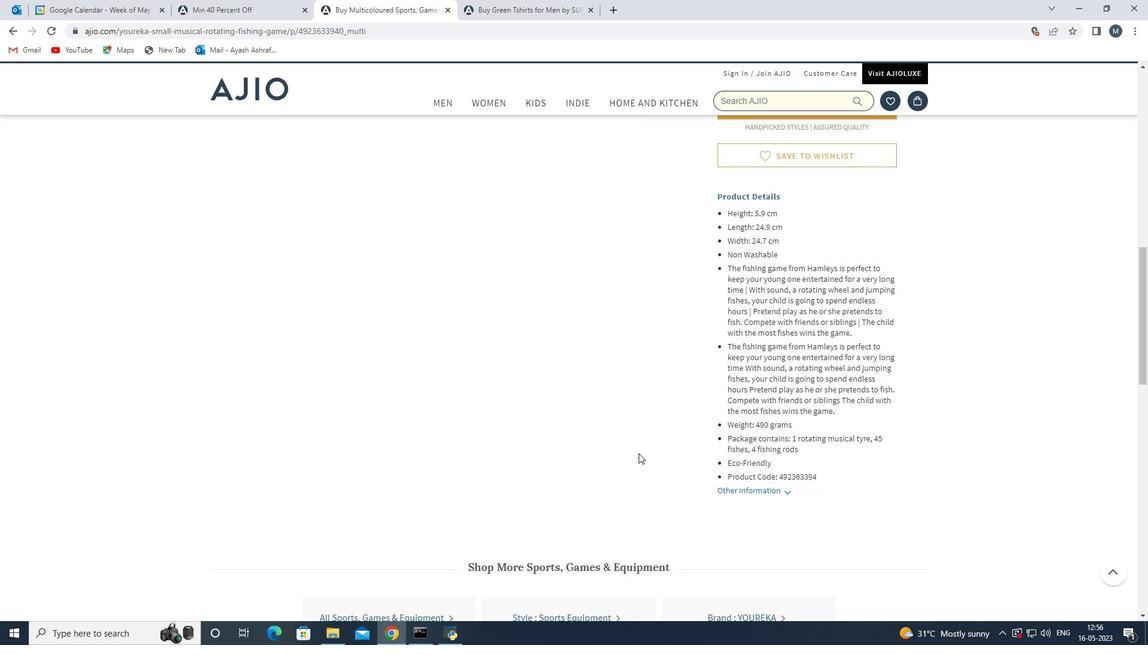 
Action: Mouse scrolled (638, 454) with delta (0, 0)
Screenshot: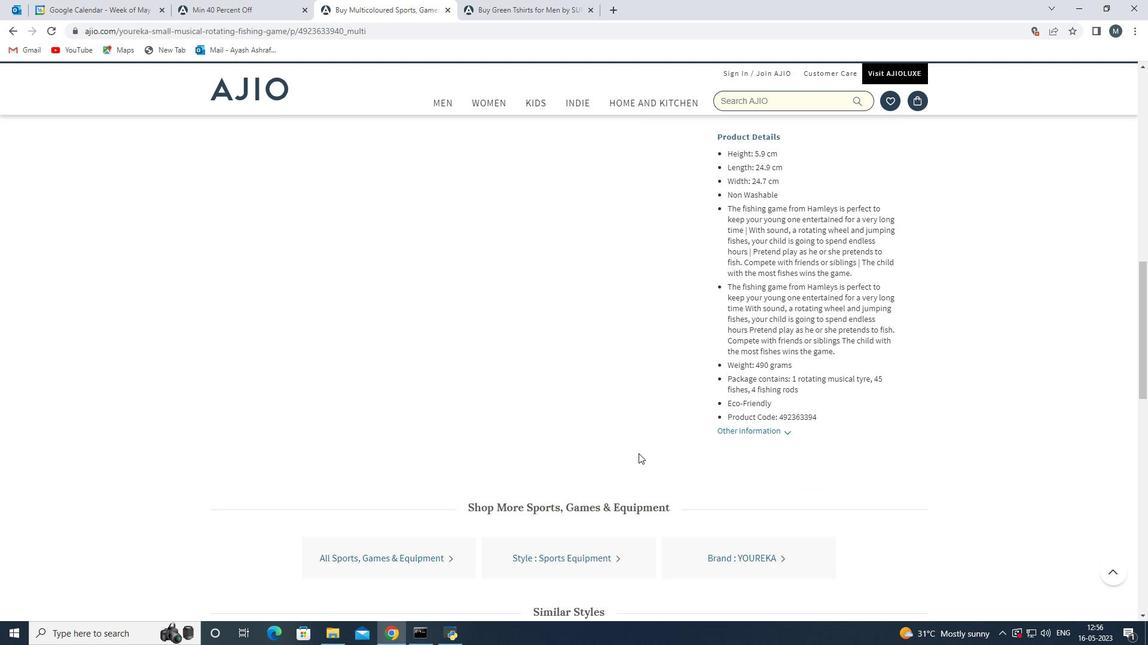 
Action: Mouse scrolled (638, 454) with delta (0, 0)
Screenshot: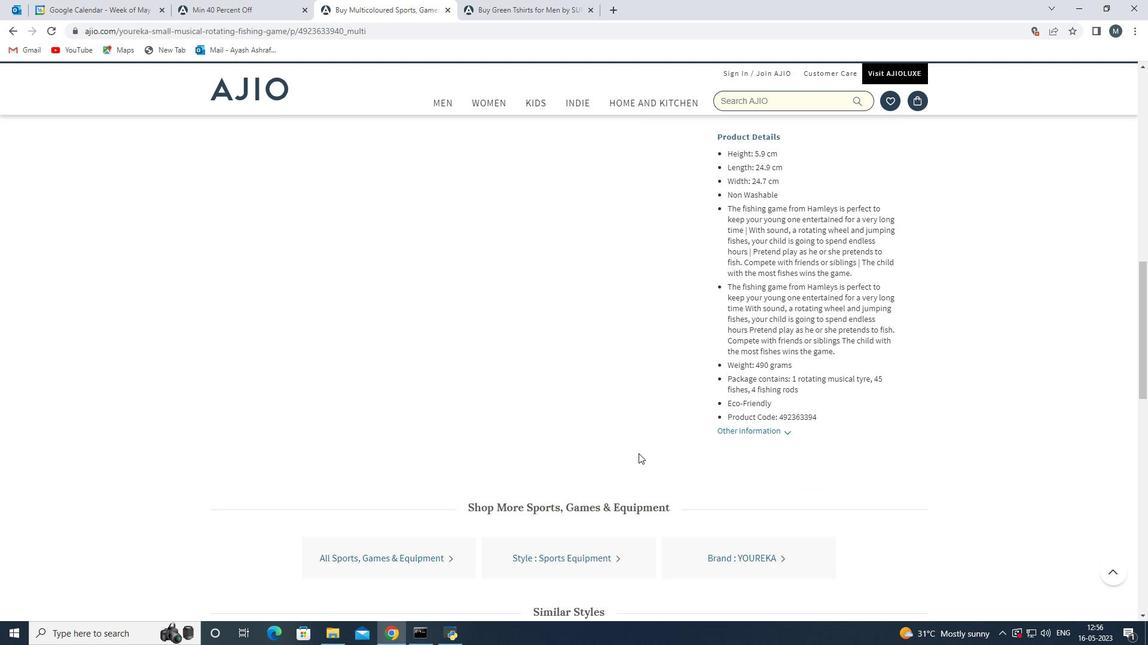 
Action: Mouse moved to (634, 450)
Screenshot: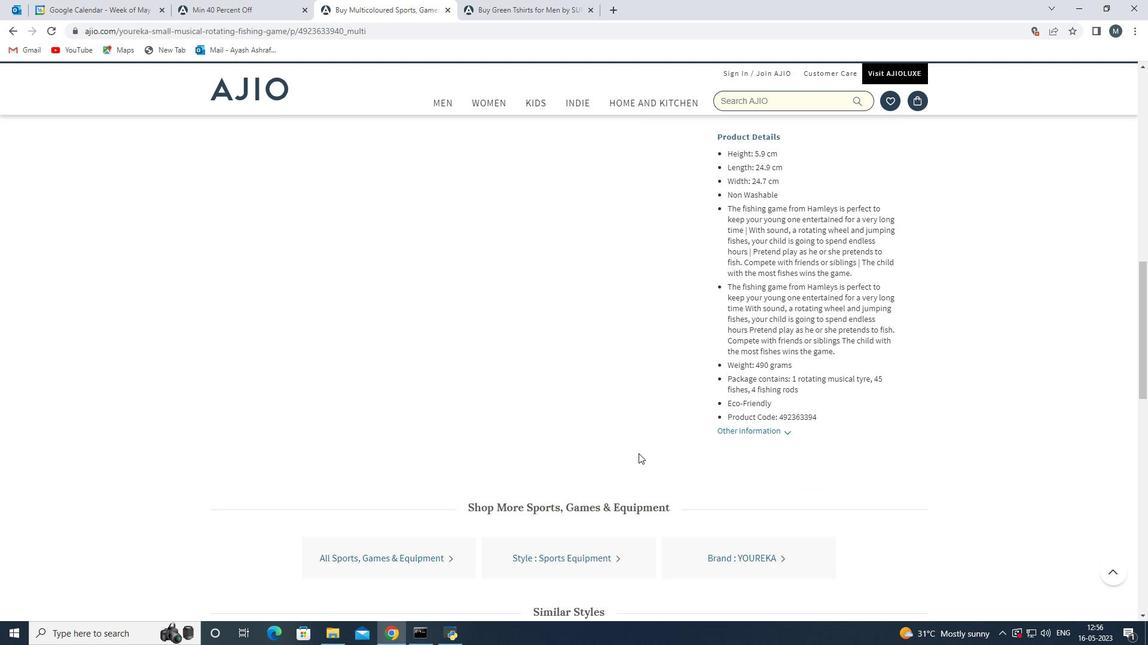 
Action: Mouse scrolled (634, 451) with delta (0, 0)
Screenshot: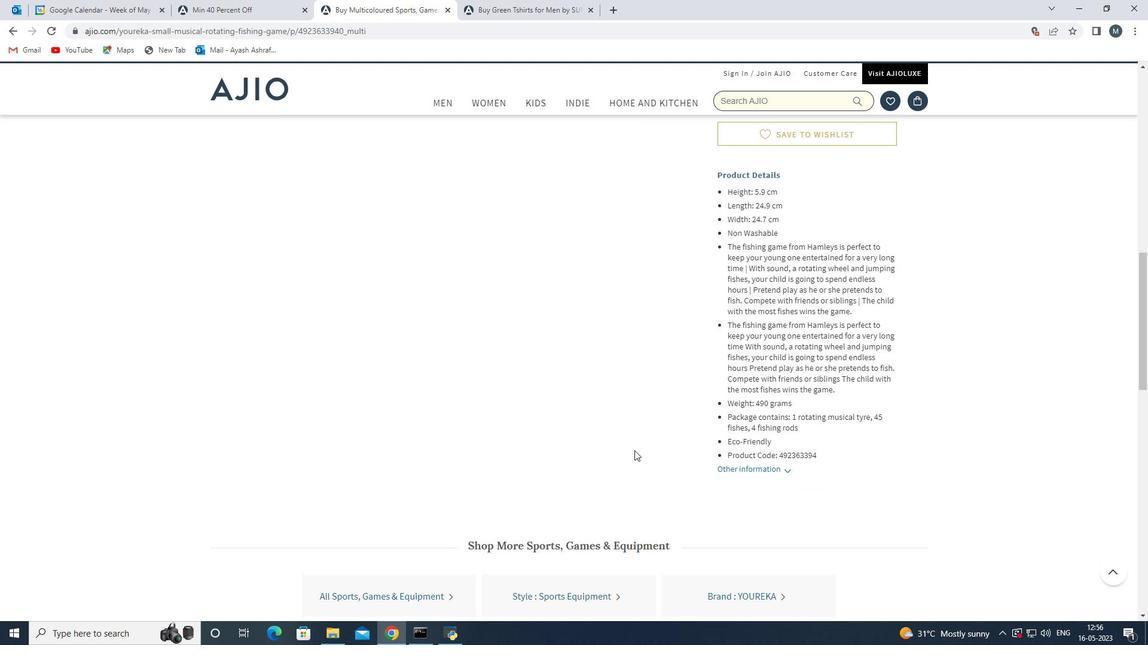 
Action: Mouse scrolled (634, 451) with delta (0, 0)
Screenshot: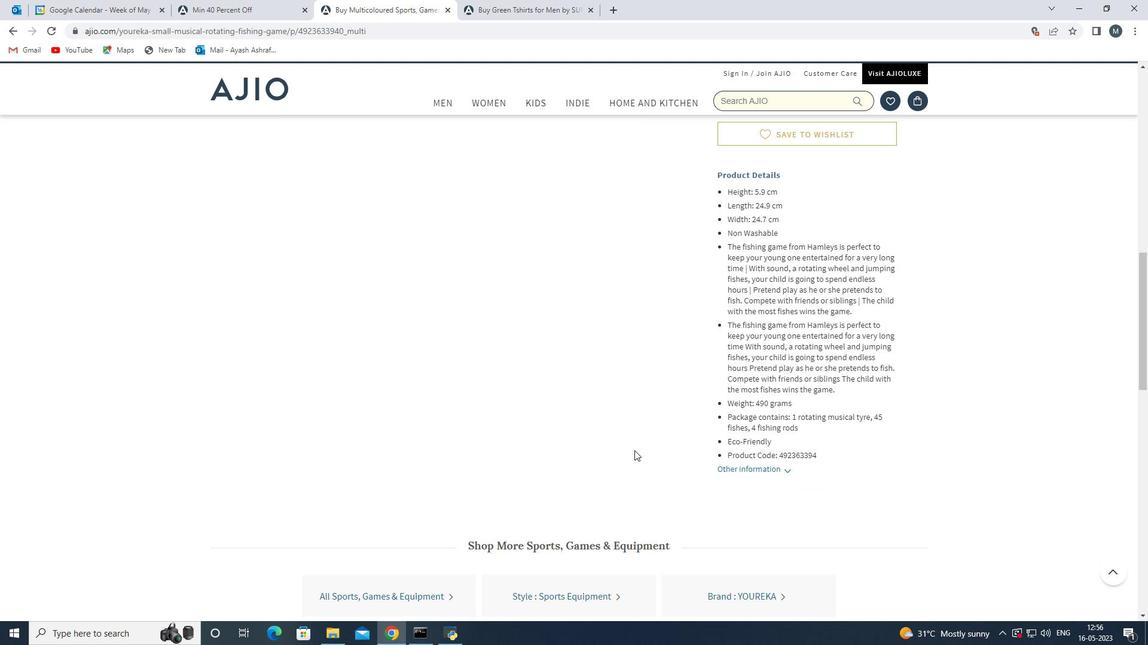
Action: Mouse scrolled (634, 451) with delta (0, 0)
Screenshot: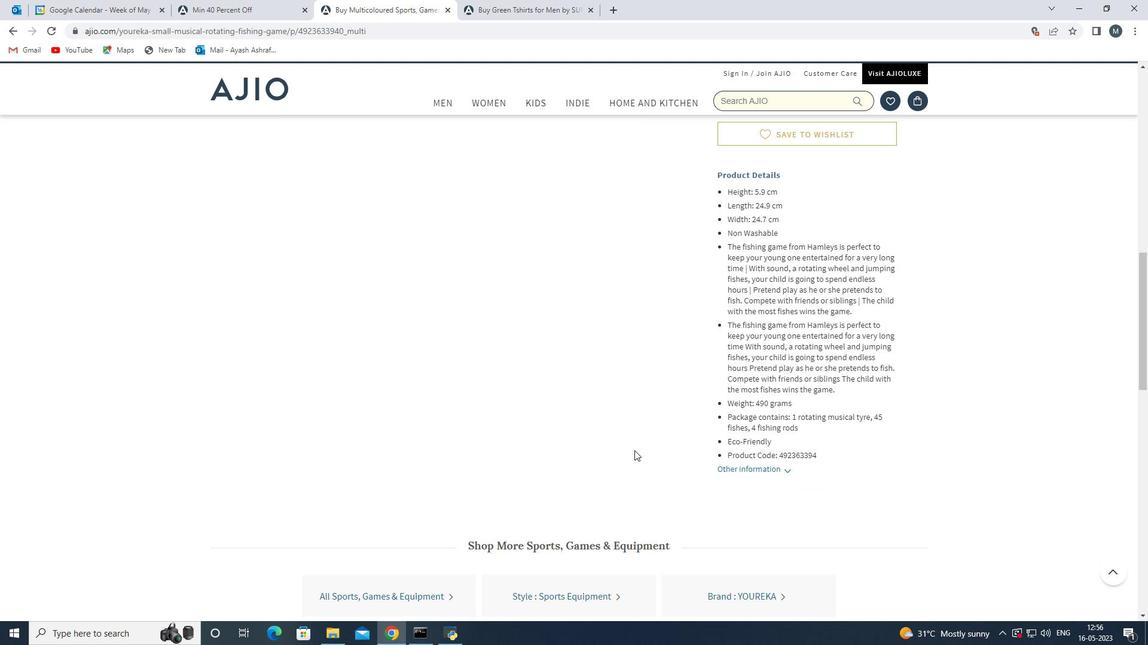 
Action: Mouse scrolled (634, 451) with delta (0, 0)
Screenshot: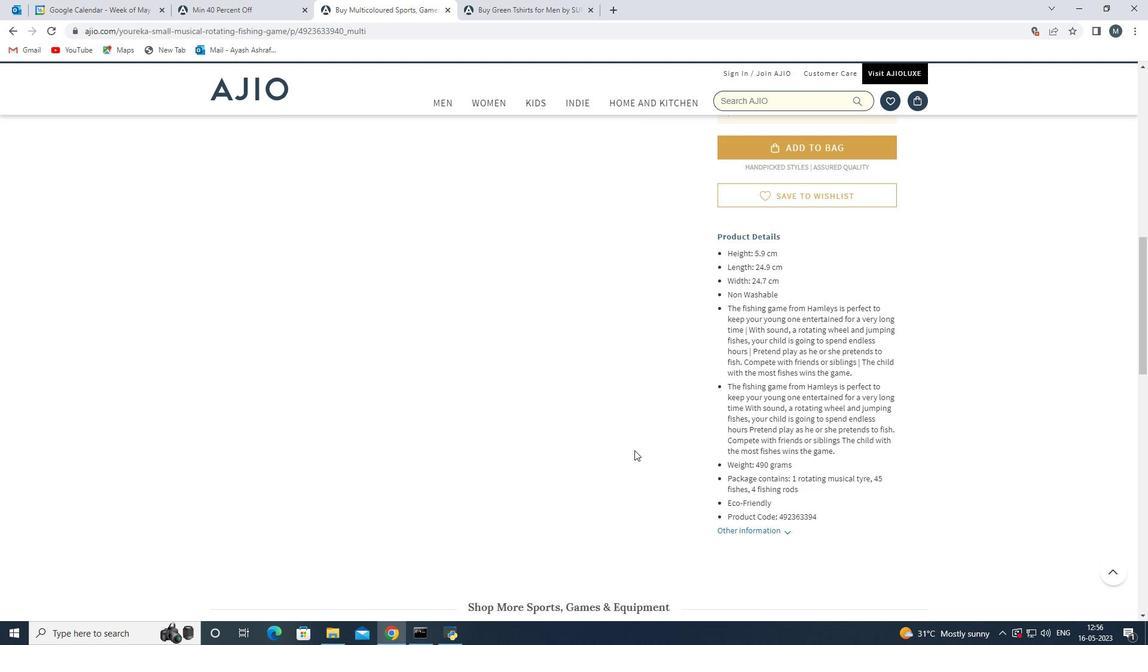 
Action: Mouse scrolled (634, 451) with delta (0, 0)
Screenshot: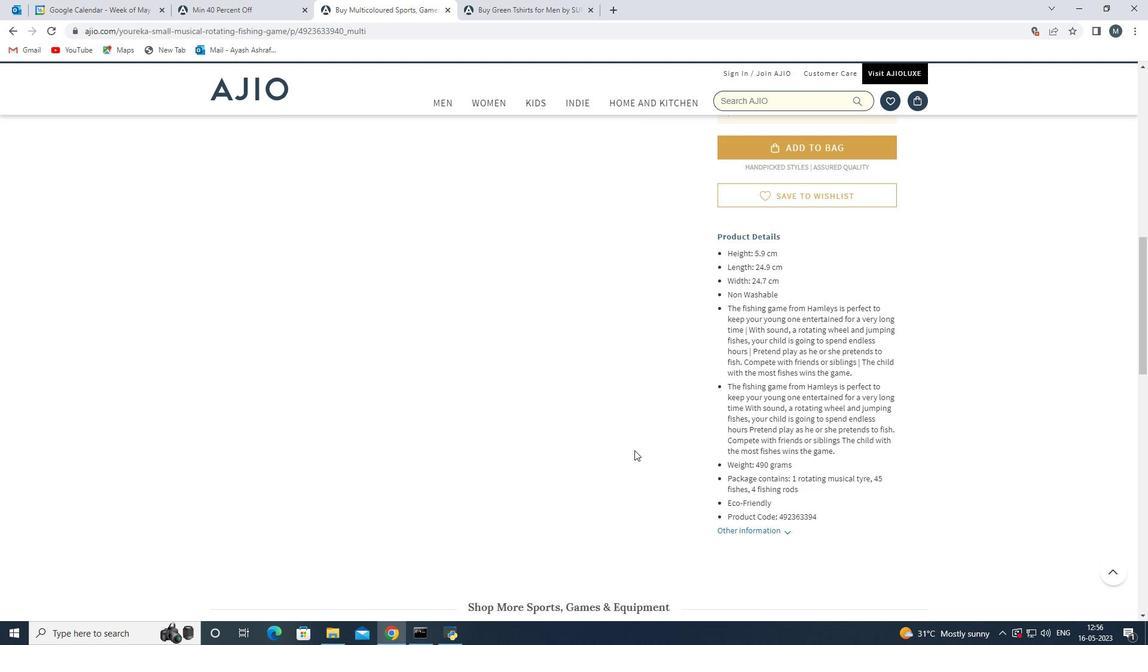 
Action: Mouse moved to (634, 450)
Screenshot: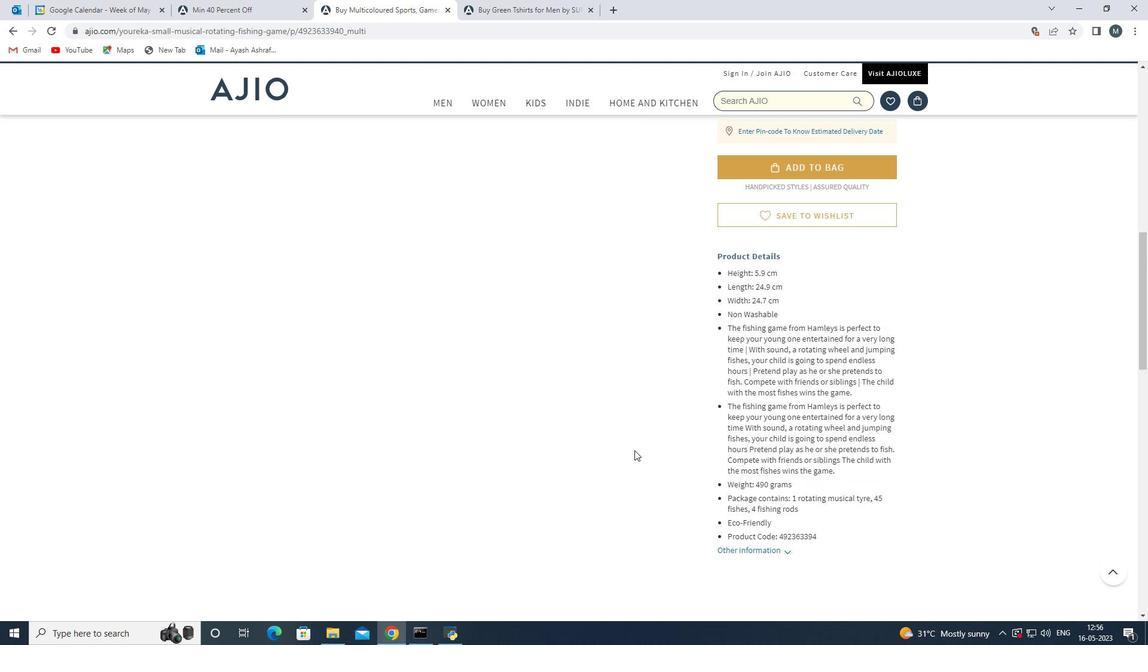 
Action: Mouse scrolled (634, 451) with delta (0, 0)
Screenshot: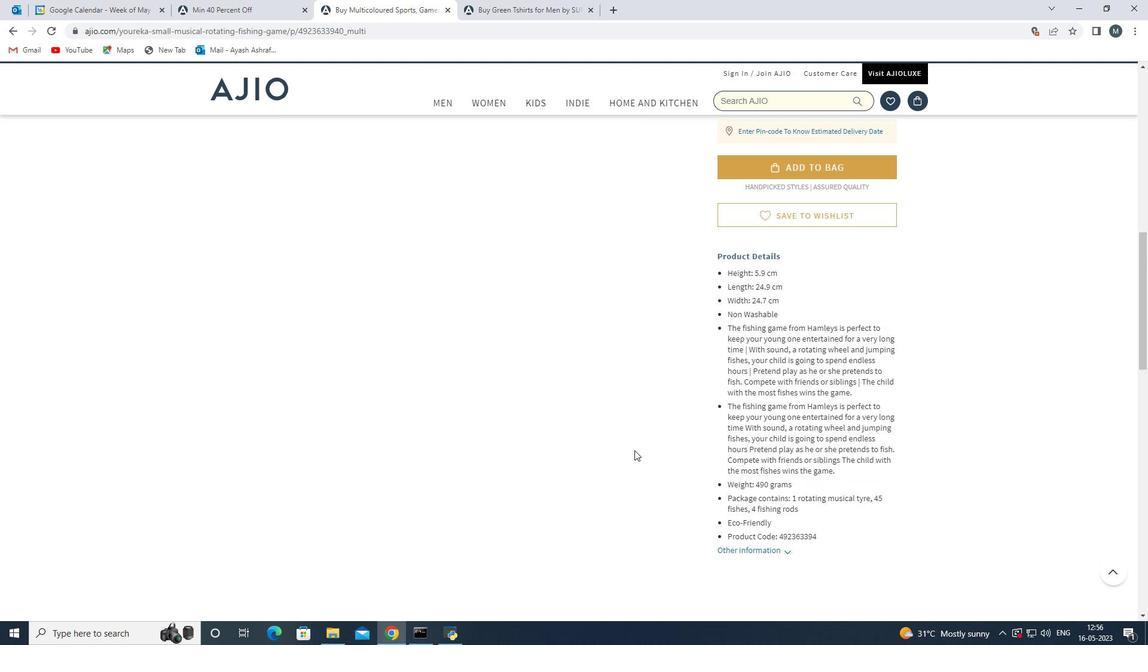 
Action: Mouse moved to (630, 450)
Screenshot: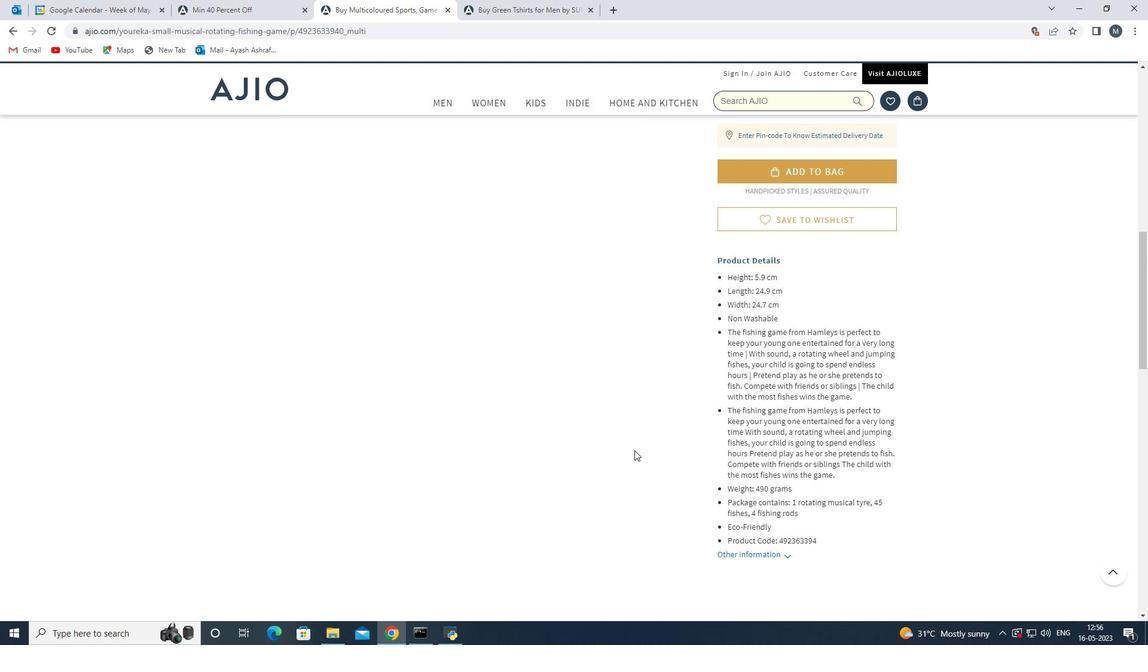 
Action: Mouse scrolled (630, 451) with delta (0, 0)
Screenshot: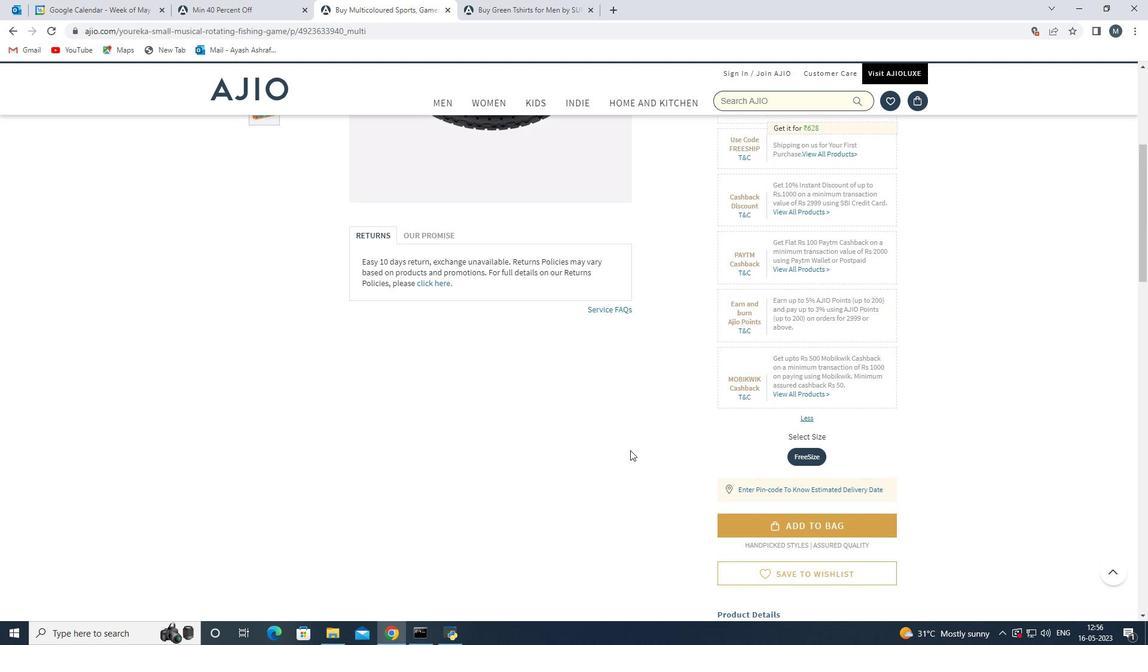 
Action: Mouse scrolled (630, 451) with delta (0, 0)
Screenshot: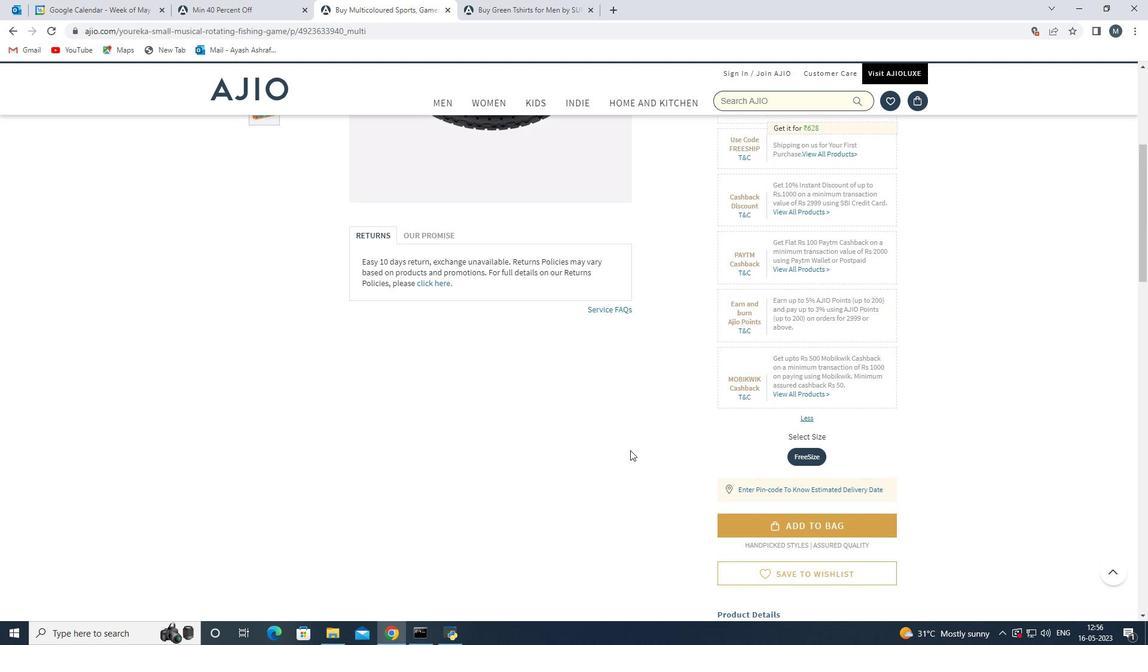 
Action: Mouse scrolled (630, 451) with delta (0, 0)
Screenshot: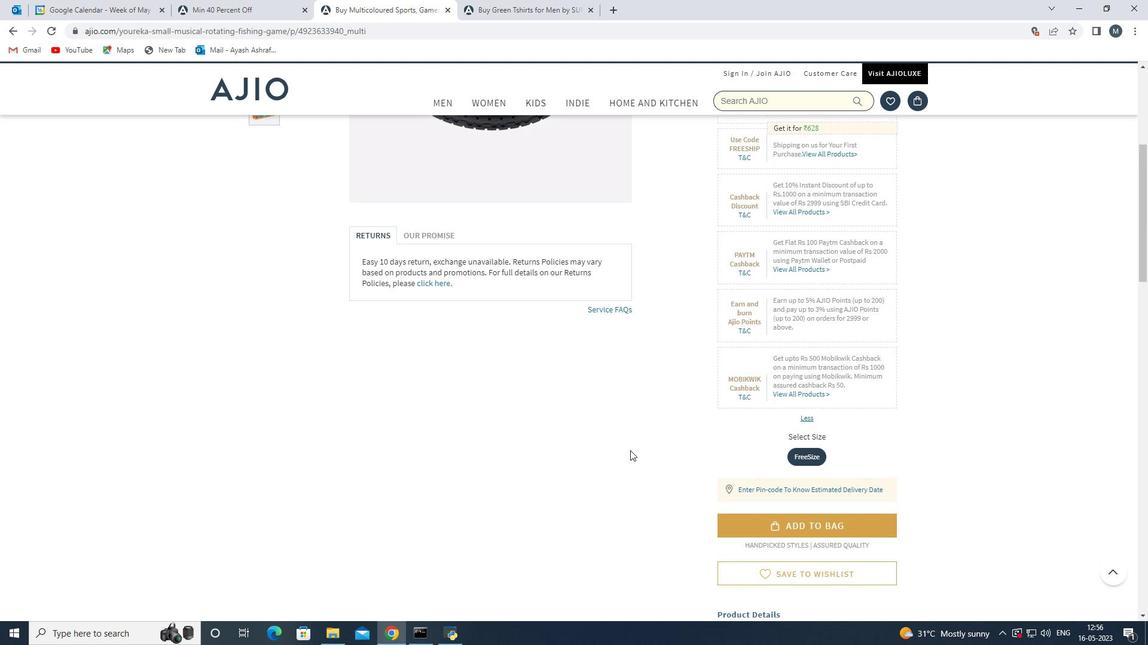 
Action: Mouse scrolled (630, 451) with delta (0, 0)
Screenshot: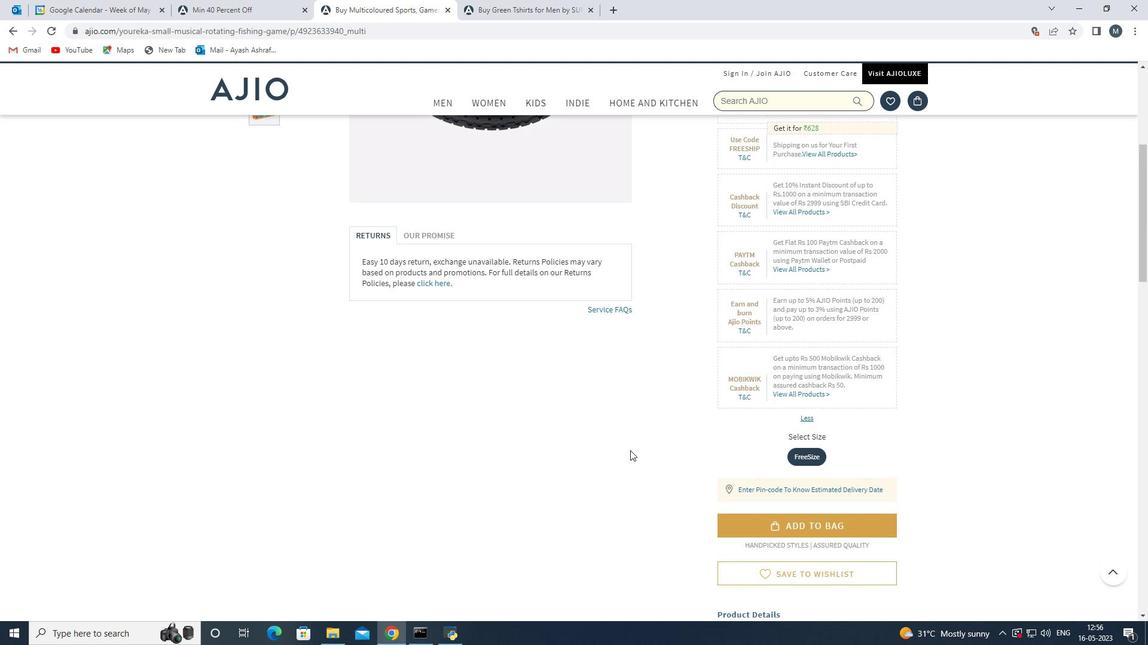 
Action: Mouse scrolled (630, 451) with delta (0, 0)
Screenshot: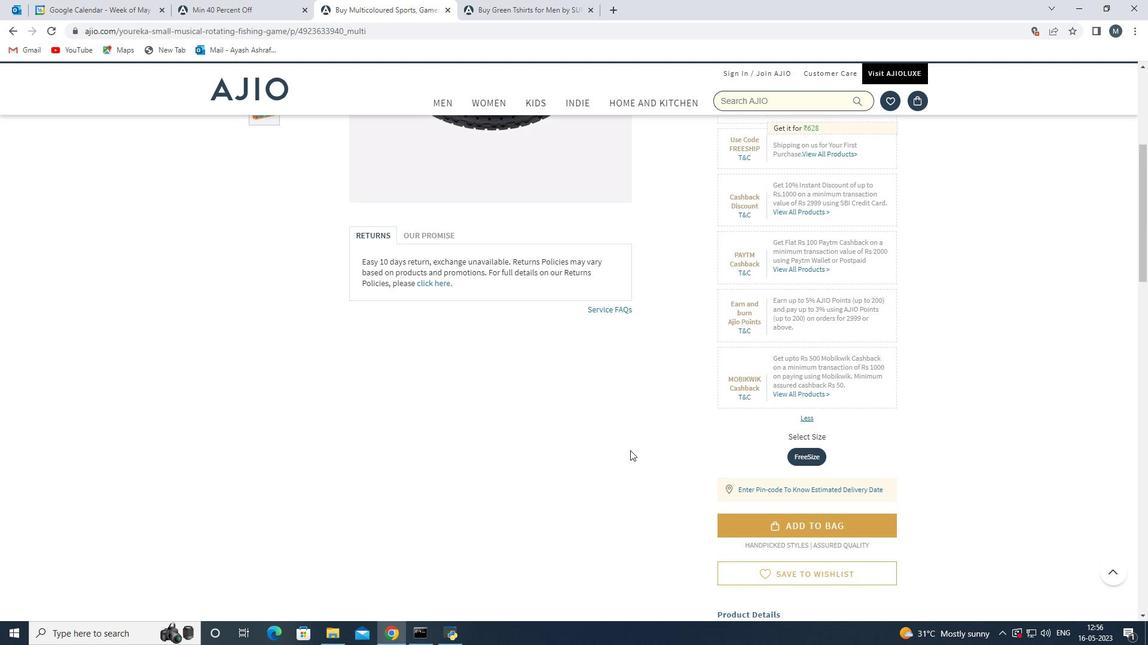 
Action: Mouse scrolled (630, 451) with delta (0, 0)
Screenshot: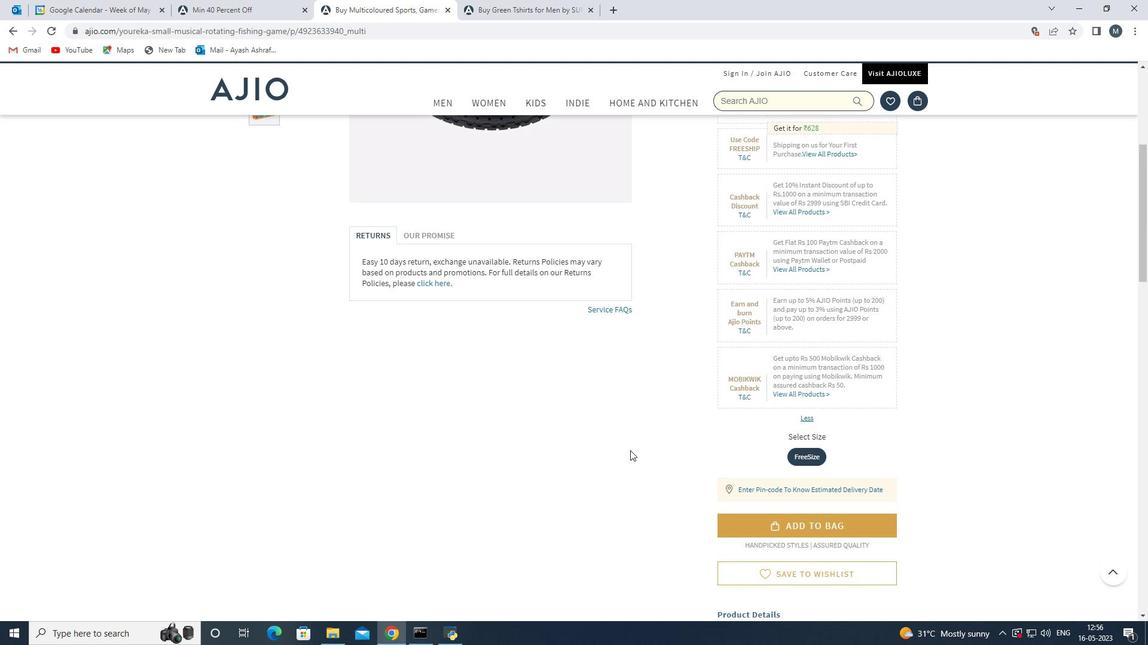 
Action: Mouse scrolled (630, 451) with delta (0, 0)
Screenshot: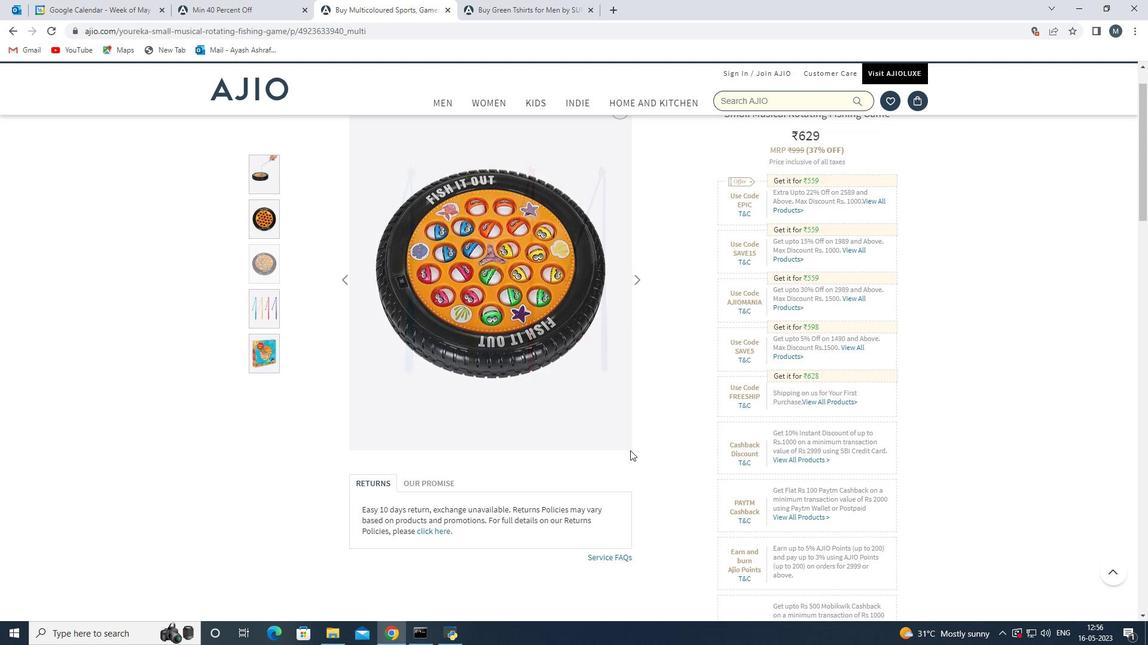 
Action: Mouse scrolled (630, 451) with delta (0, 0)
Screenshot: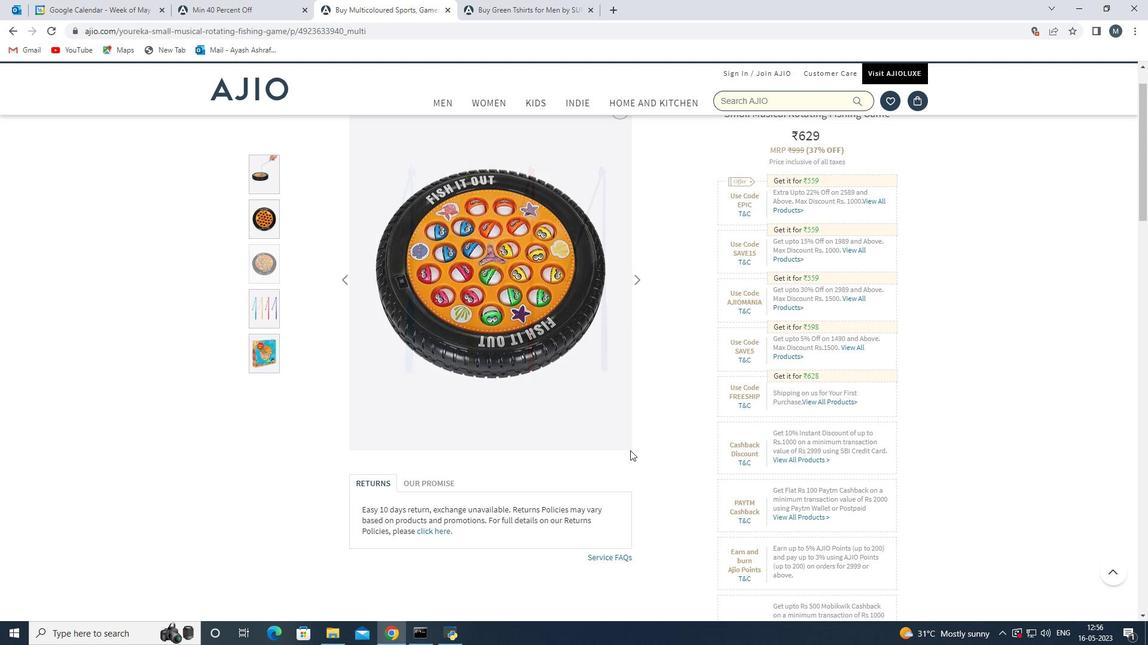 
Action: Mouse scrolled (630, 451) with delta (0, 0)
Screenshot: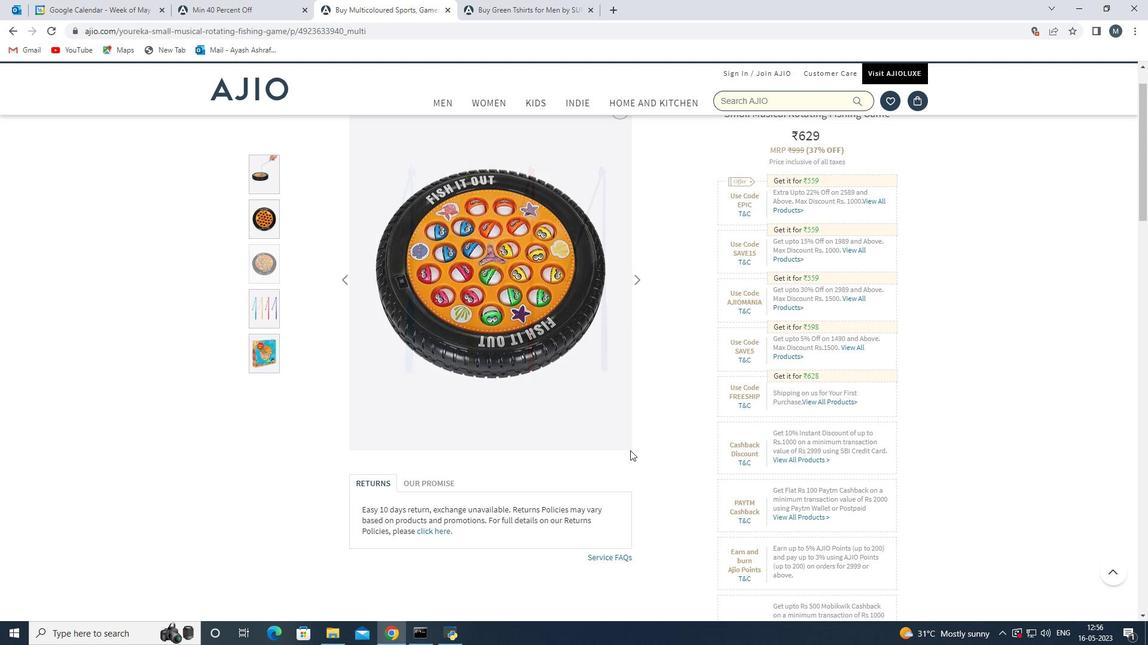 
Action: Mouse scrolled (630, 451) with delta (0, 0)
Screenshot: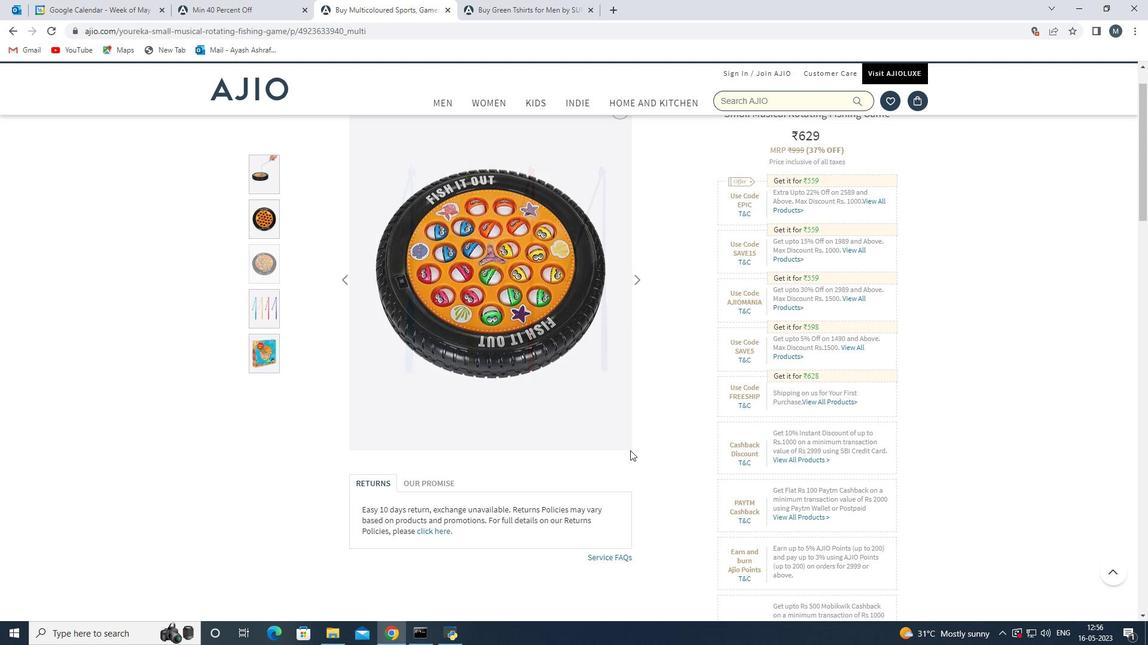
Action: Mouse scrolled (630, 451) with delta (0, 0)
Screenshot: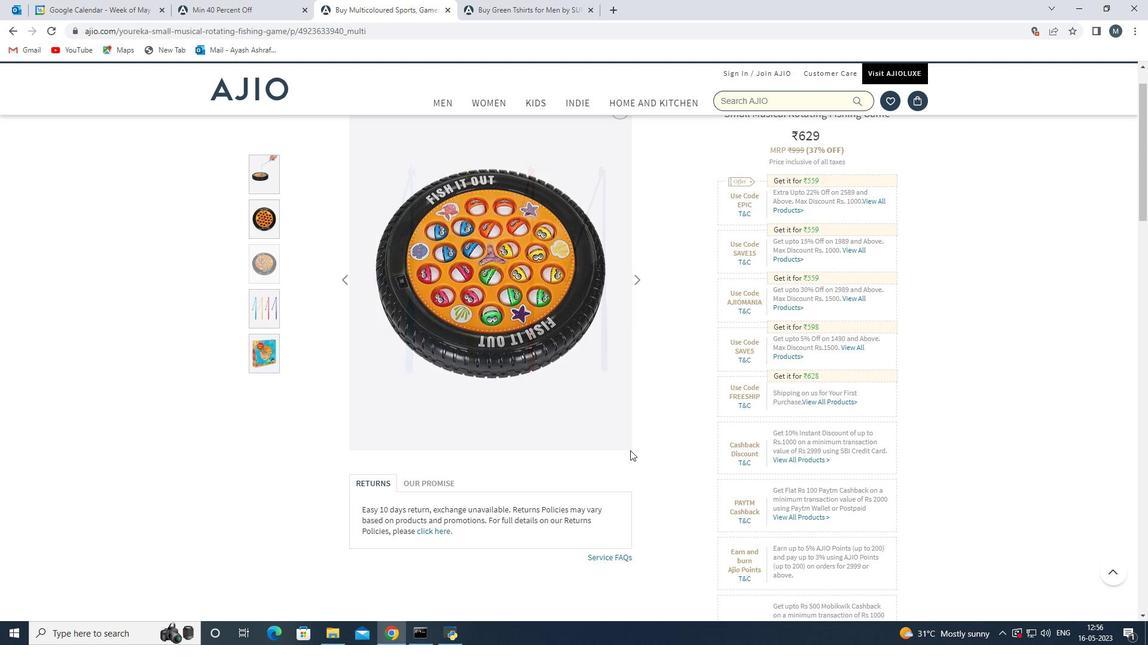 
Action: Mouse moved to (615, 461)
Screenshot: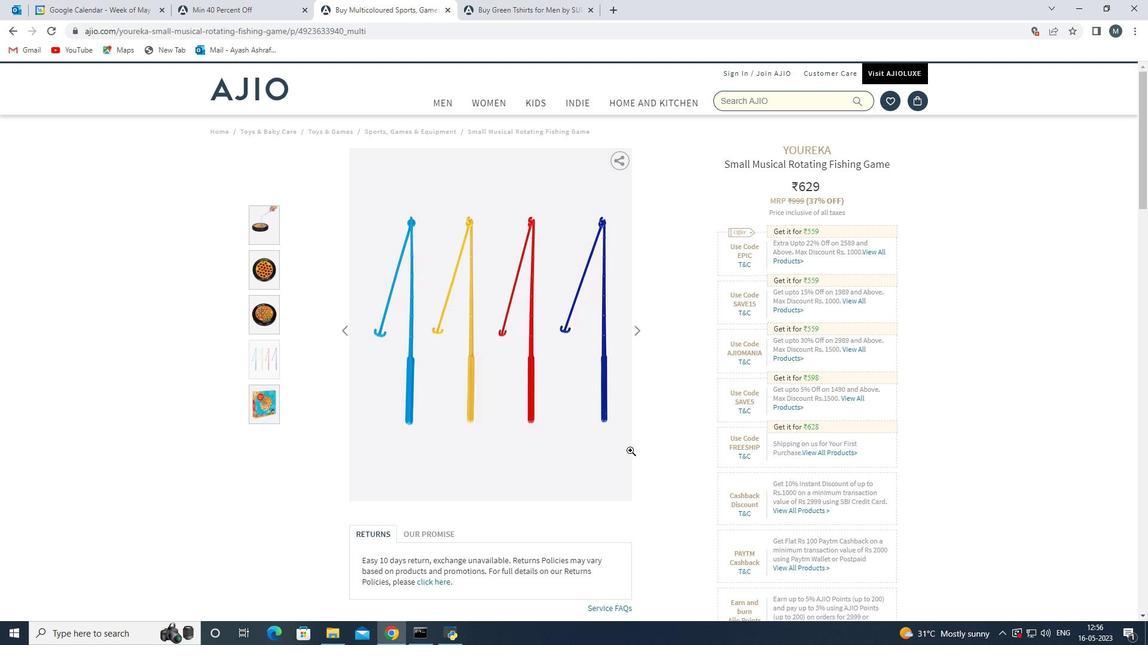 
Action: Mouse scrolled (615, 461) with delta (0, 0)
Screenshot: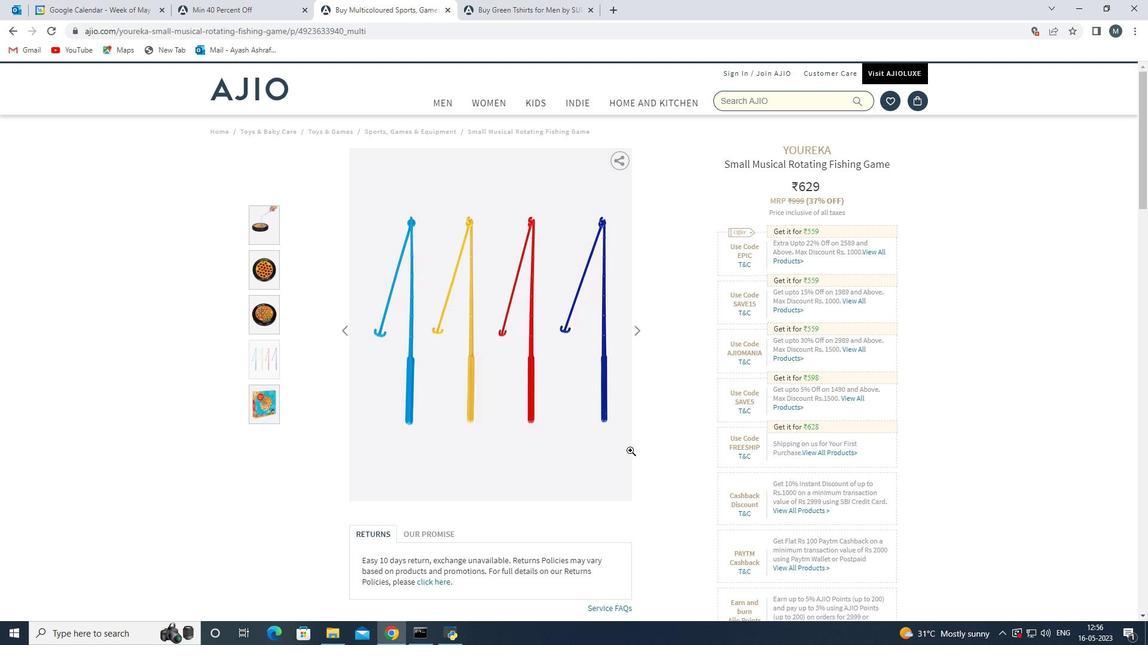 
Action: Mouse moved to (597, 482)
Screenshot: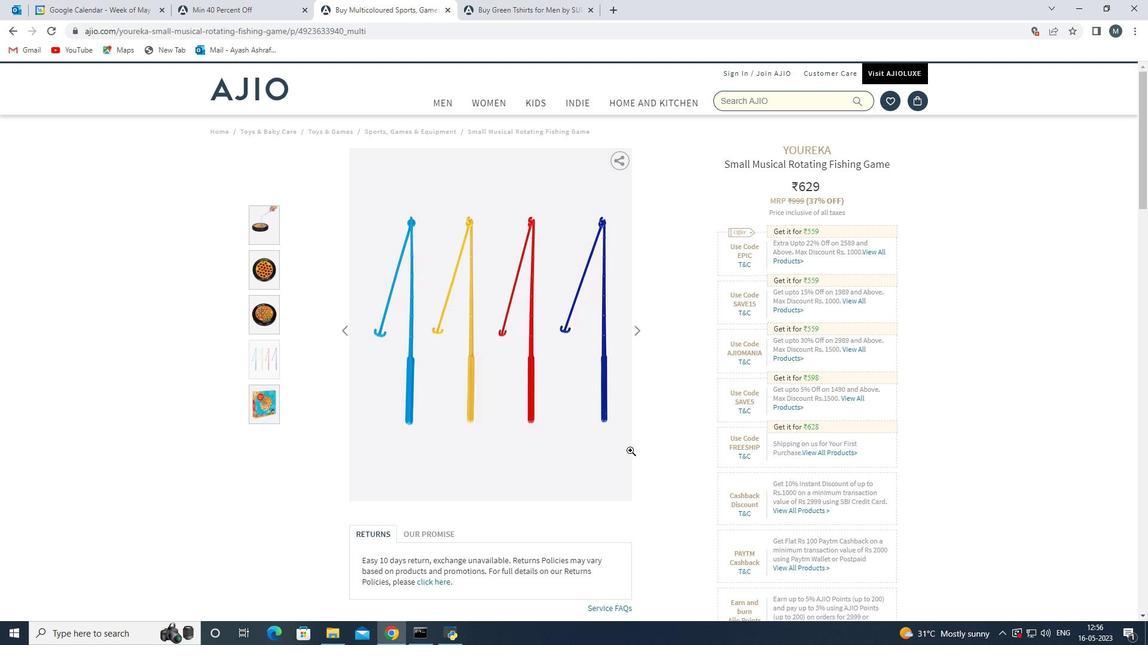 
Action: Mouse scrolled (597, 481) with delta (0, 0)
Screenshot: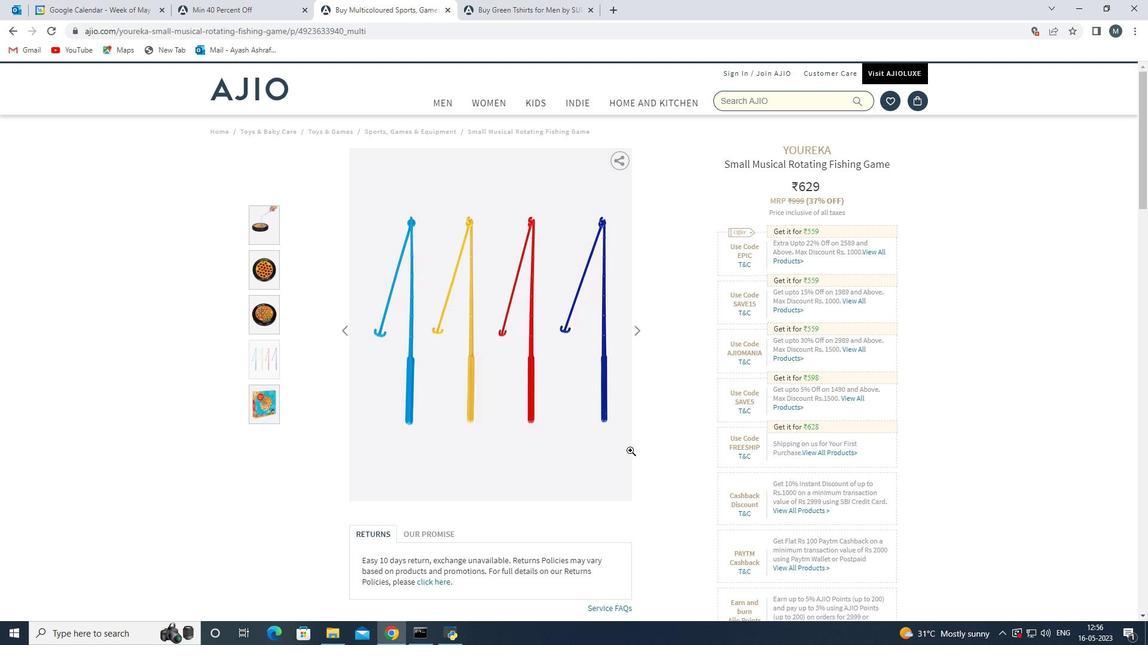 
Action: Mouse moved to (591, 491)
Screenshot: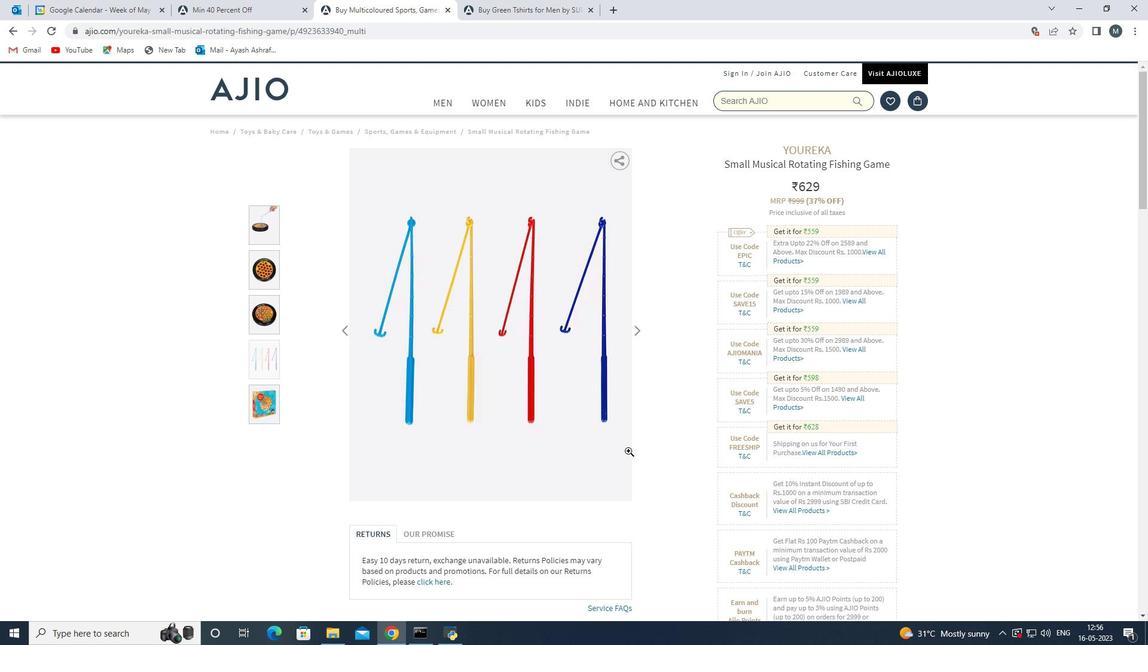 
Action: Mouse scrolled (591, 490) with delta (0, 0)
Screenshot: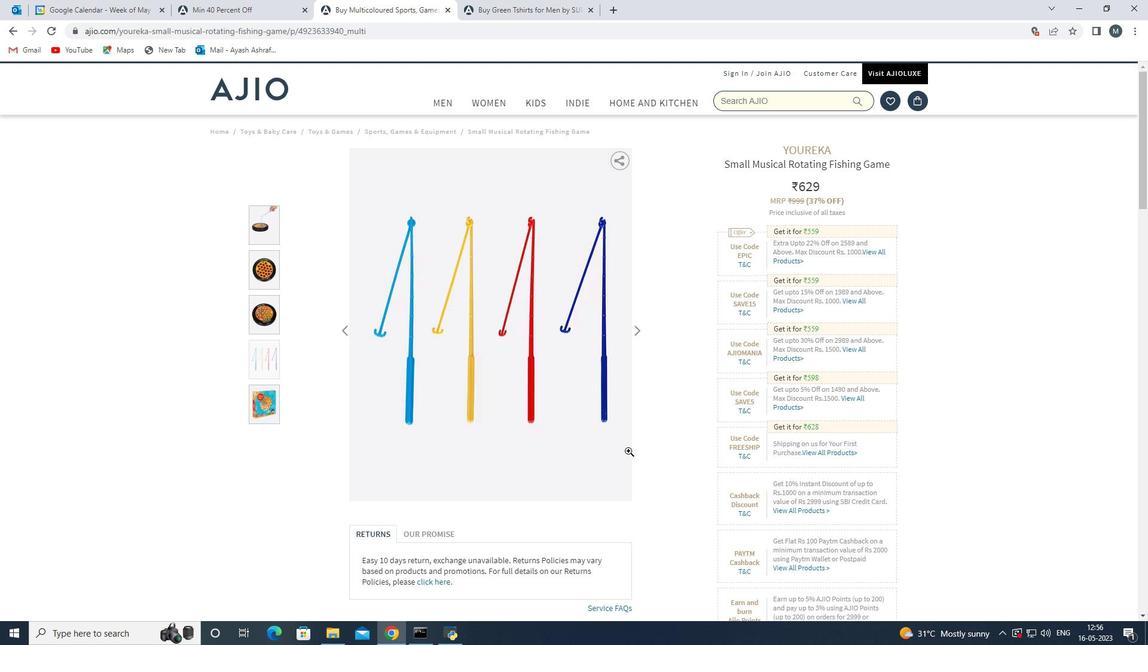 
Action: Mouse moved to (420, 542)
Screenshot: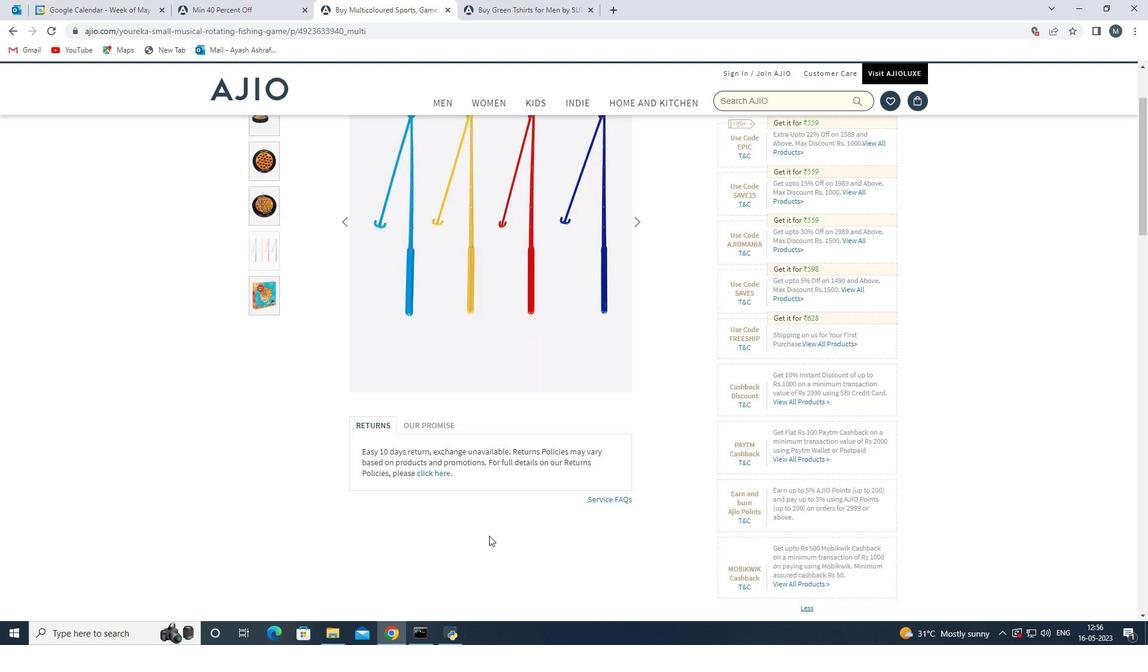 
Action: Mouse scrolled (420, 542) with delta (0, 0)
Screenshot: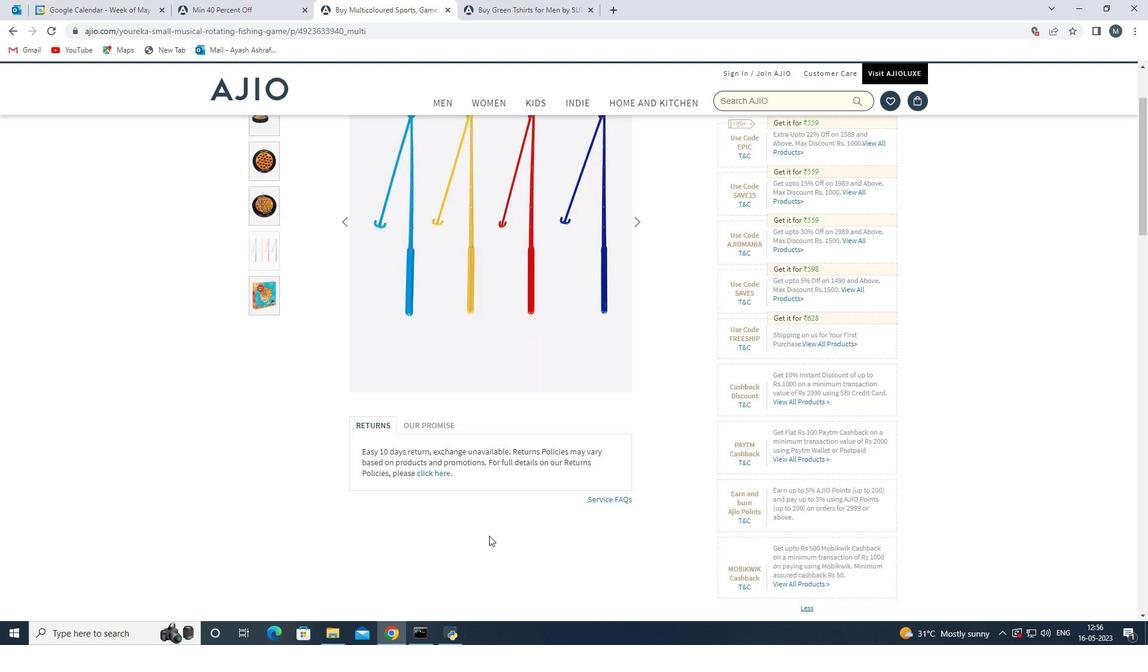 
Action: Mouse moved to (416, 544)
Screenshot: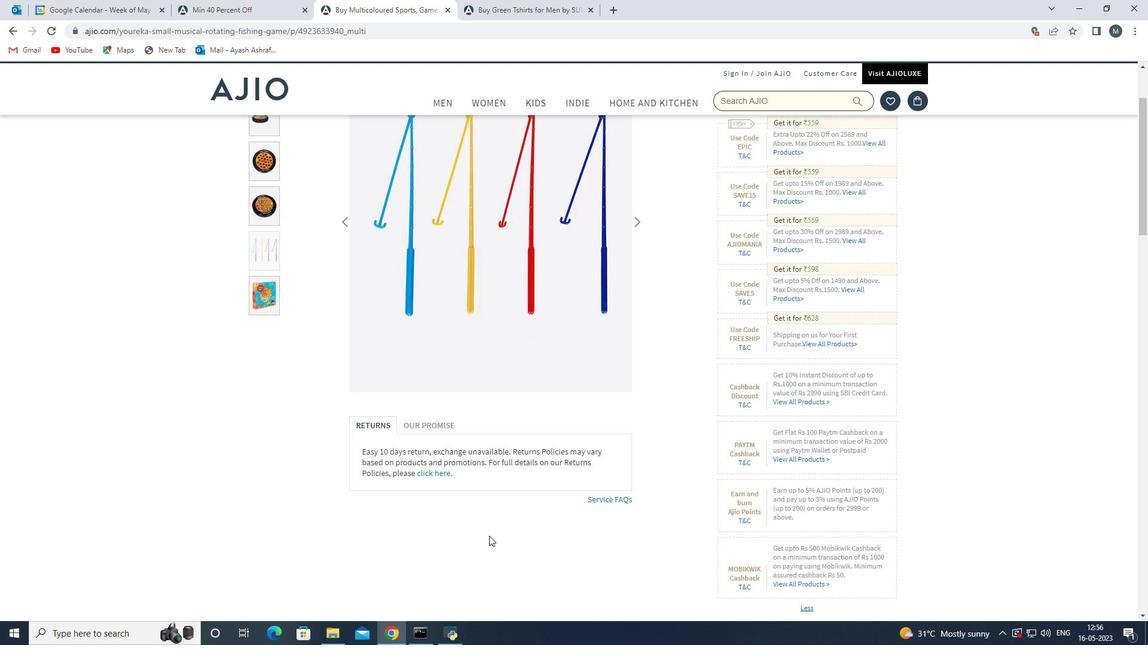 
Action: Mouse scrolled (416, 544) with delta (0, 0)
Screenshot: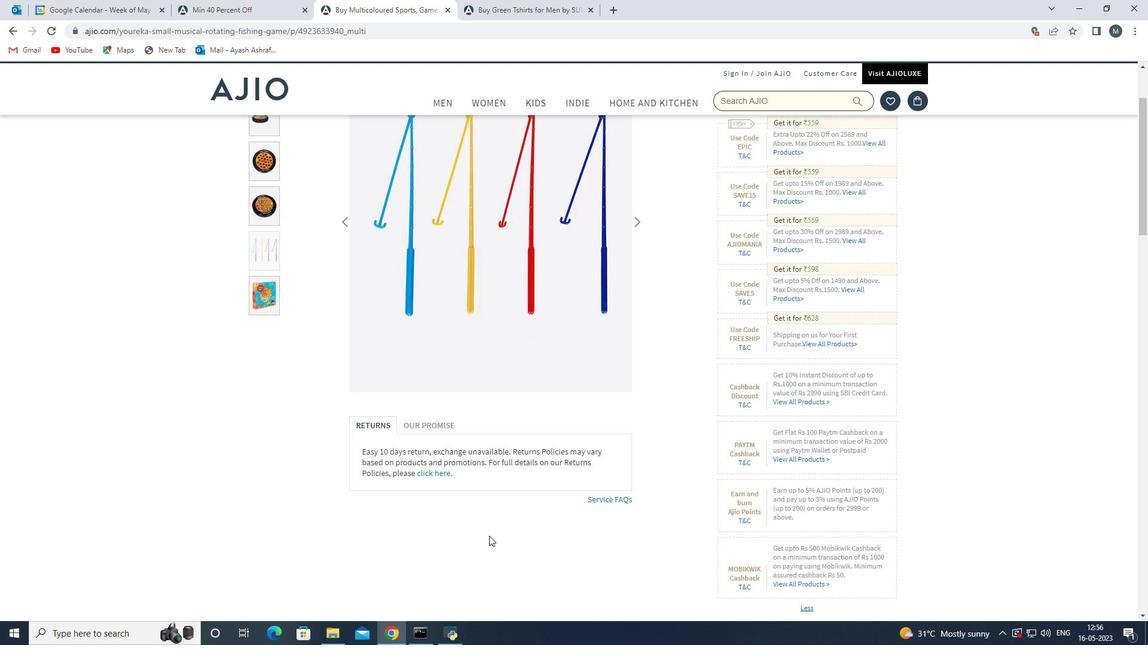 
Action: Mouse scrolled (416, 544) with delta (0, 0)
Screenshot: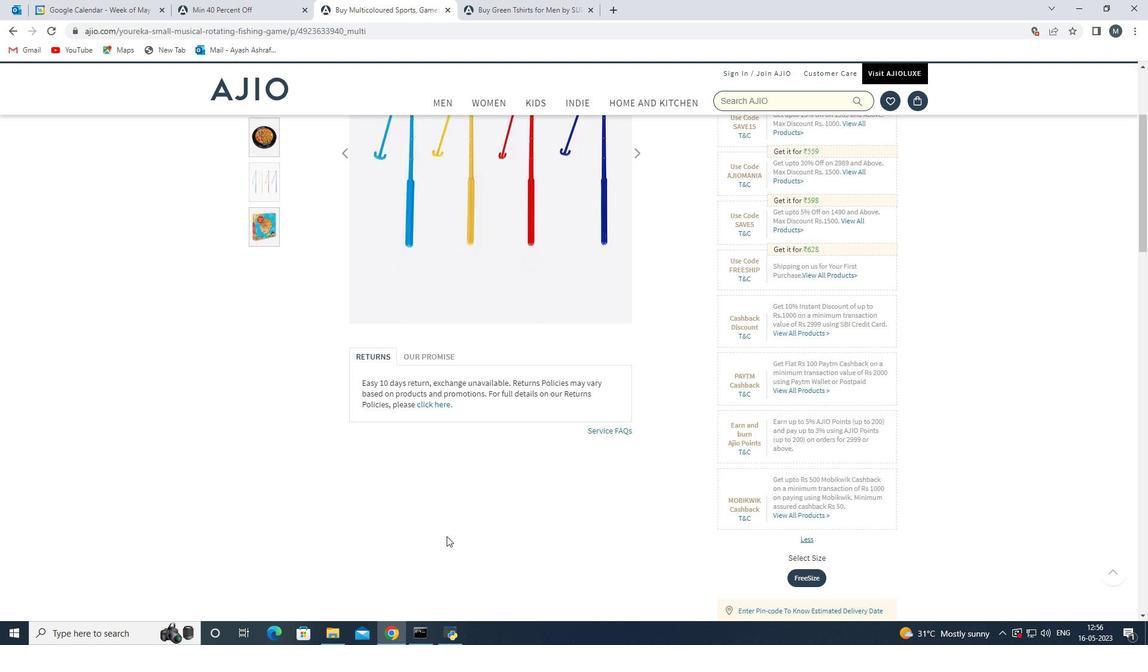 
Action: Mouse moved to (411, 541)
Screenshot: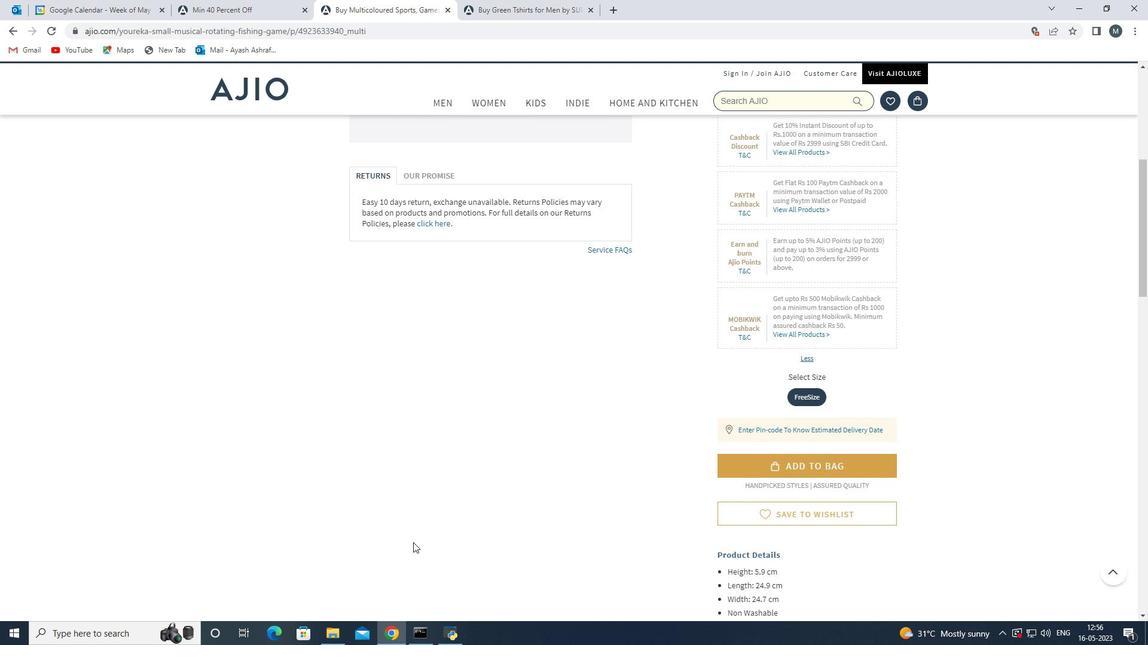
